 Task: Buy 2 Intake Manifold from Gaskets section under best seller category for shipping address: Janice Green, 2096 Pike Street, San Diego, California 92126, Cell Number 8585770212. Pay from credit card ending with 2005, CVV 3321
Action: Mouse moved to (45, 95)
Screenshot: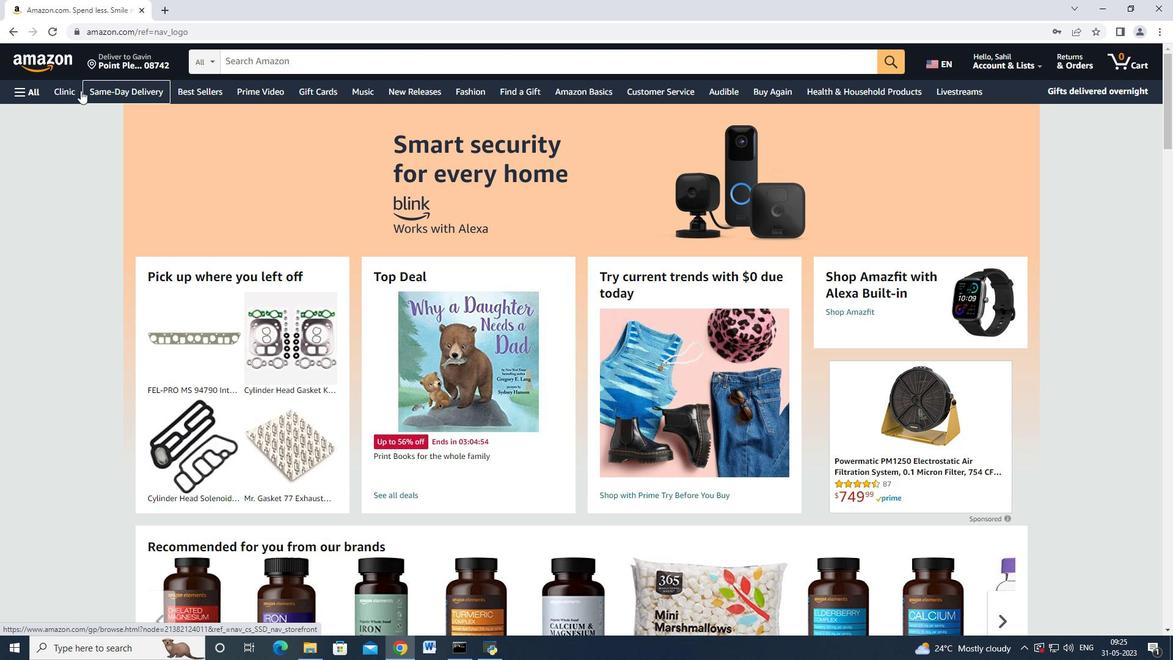 
Action: Mouse pressed left at (45, 95)
Screenshot: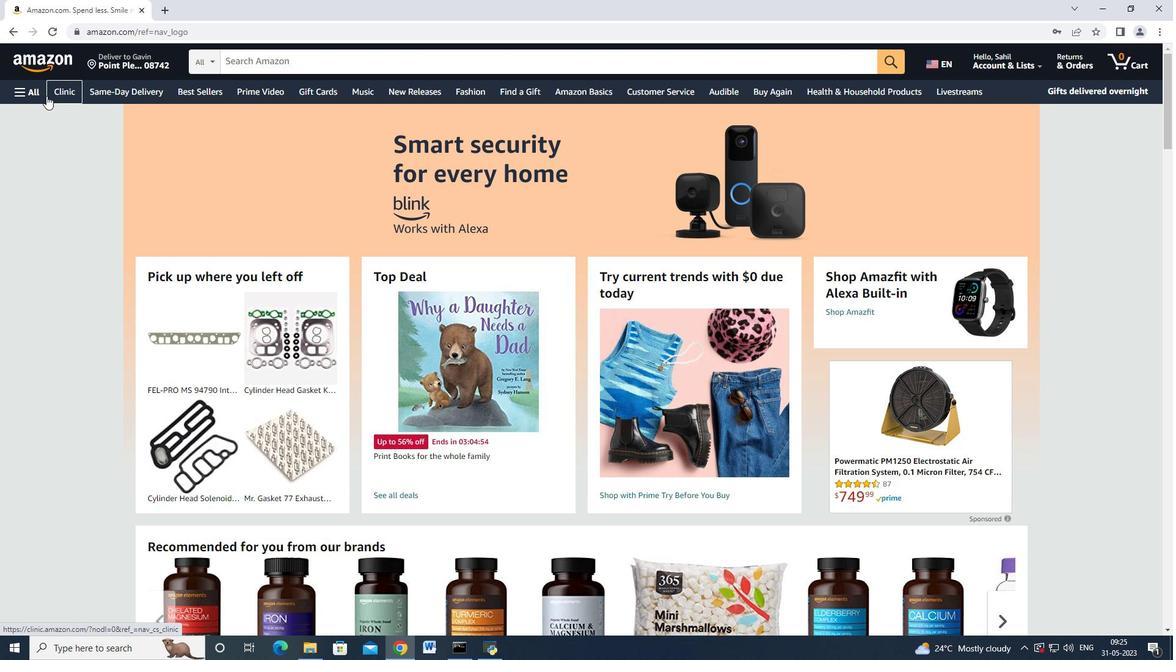 
Action: Mouse moved to (34, 97)
Screenshot: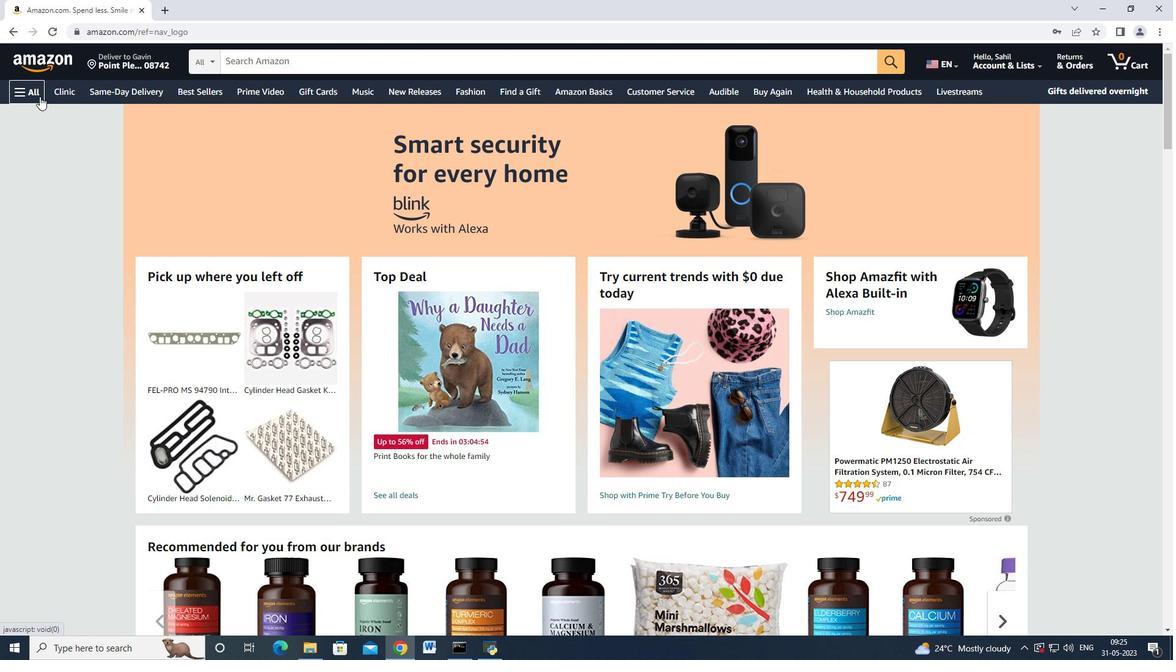 
Action: Mouse pressed left at (34, 97)
Screenshot: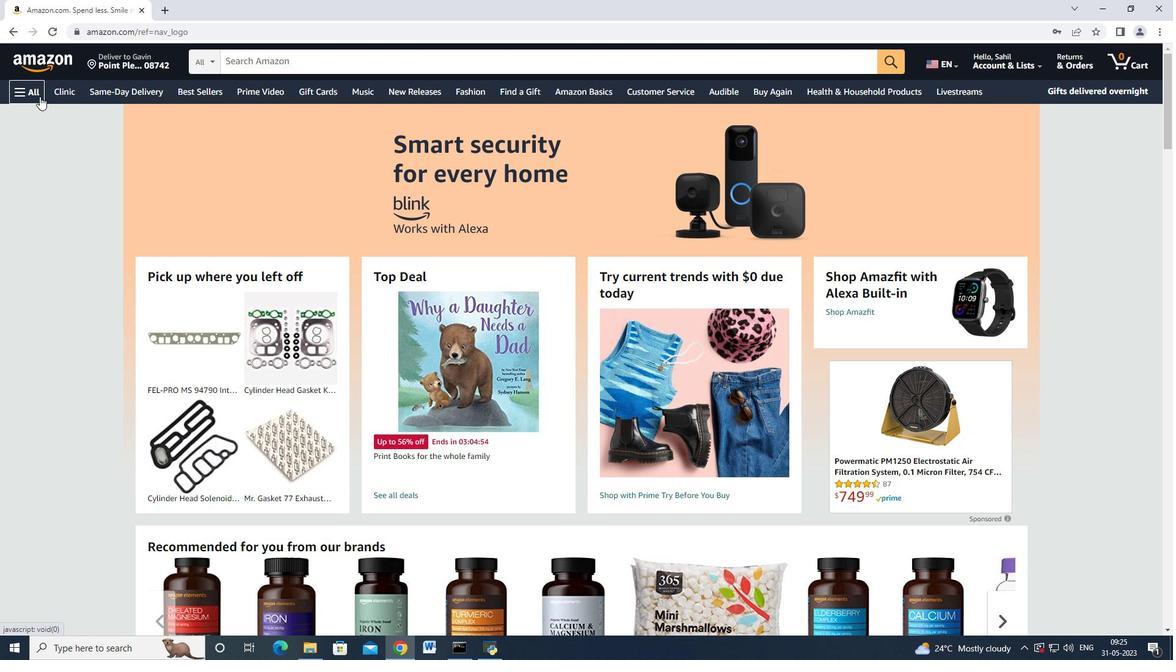 
Action: Mouse moved to (50, 418)
Screenshot: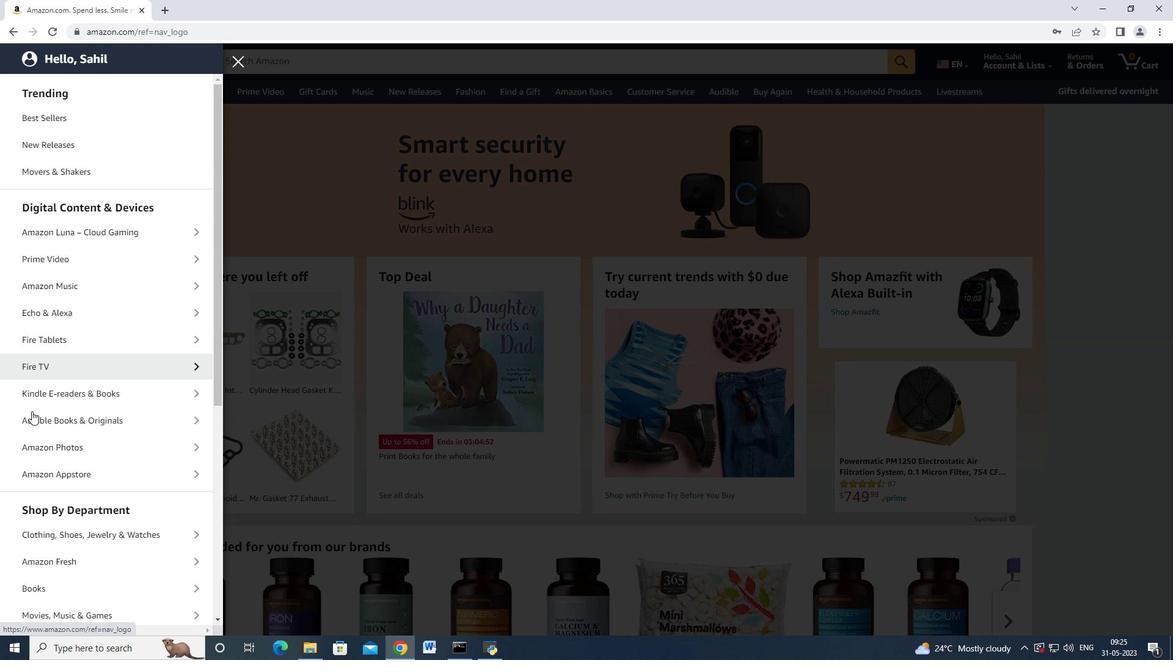 
Action: Mouse scrolled (50, 418) with delta (0, 0)
Screenshot: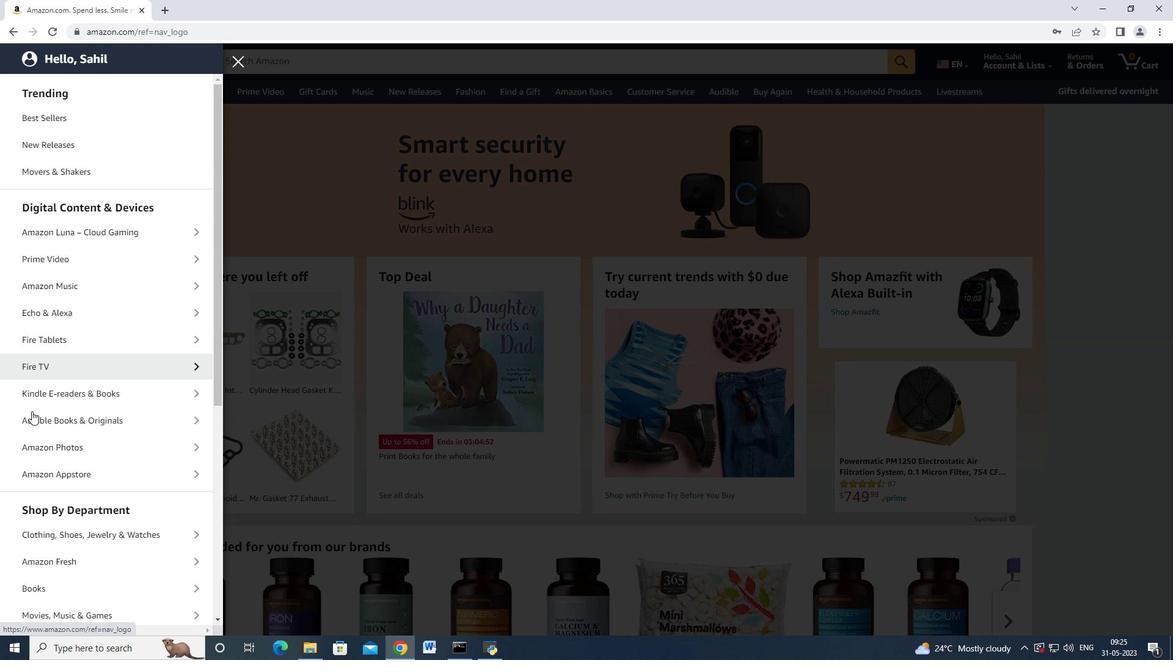 
Action: Mouse moved to (81, 401)
Screenshot: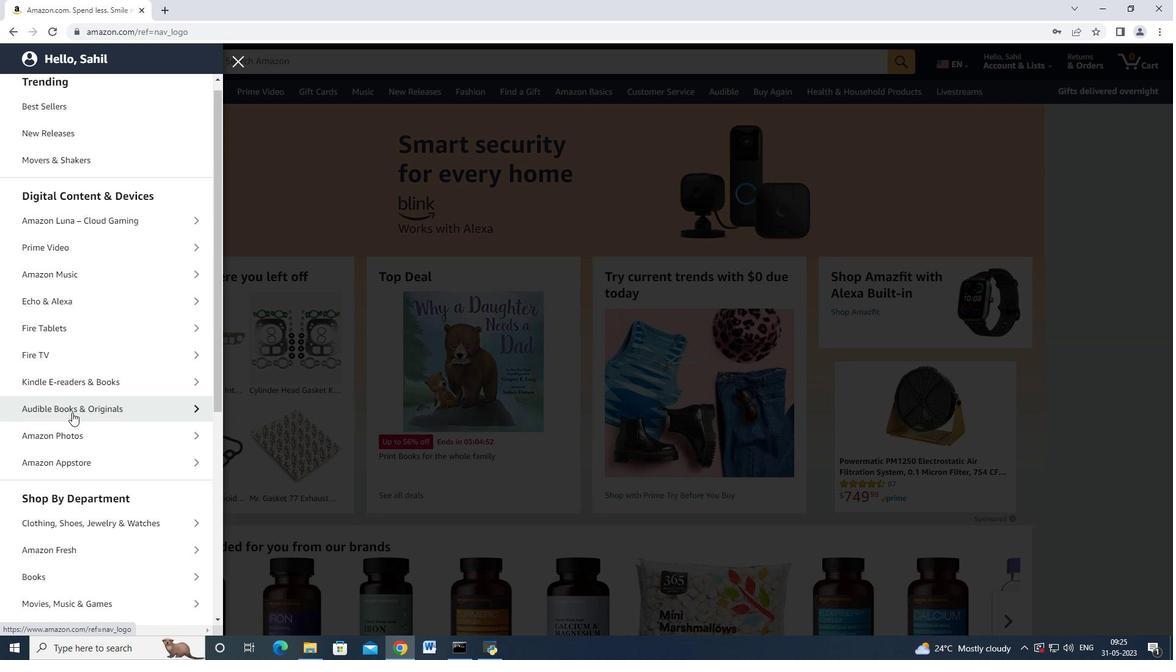 
Action: Mouse scrolled (81, 401) with delta (0, 0)
Screenshot: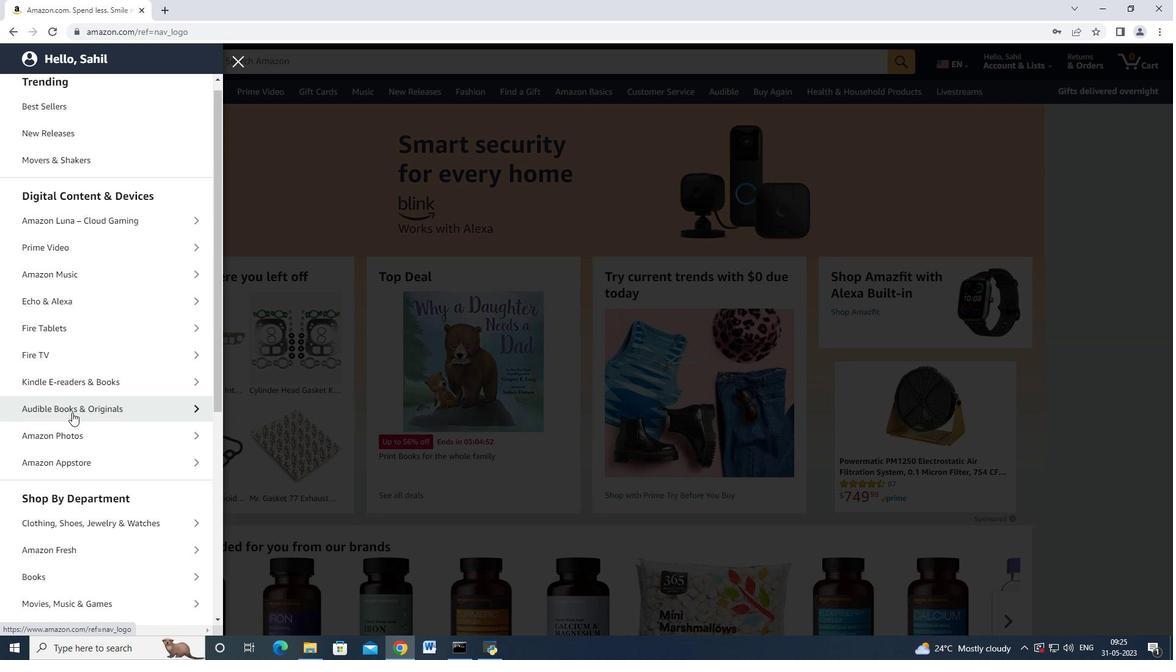 
Action: Mouse moved to (78, 402)
Screenshot: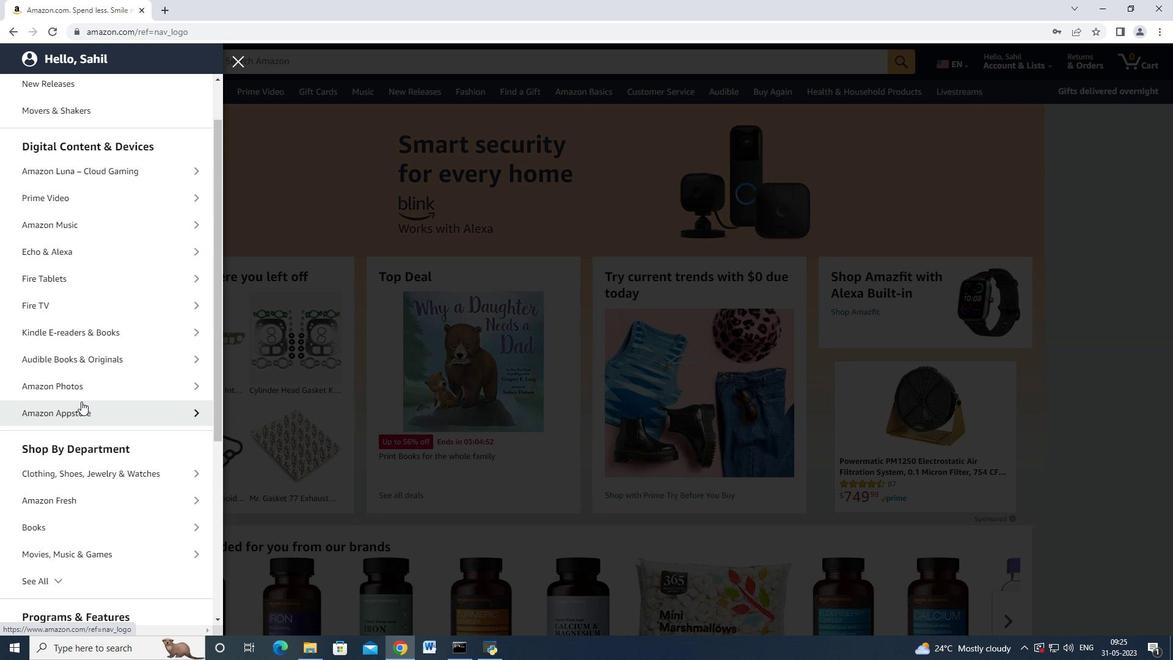 
Action: Mouse scrolled (78, 402) with delta (0, 0)
Screenshot: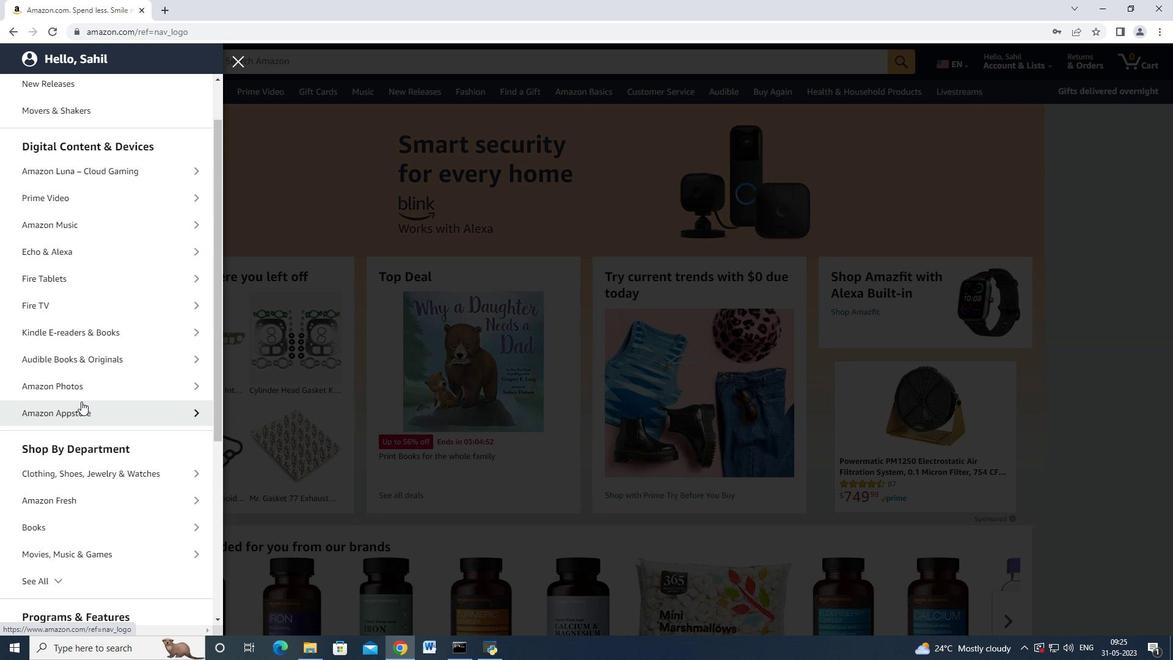 
Action: Mouse moved to (70, 462)
Screenshot: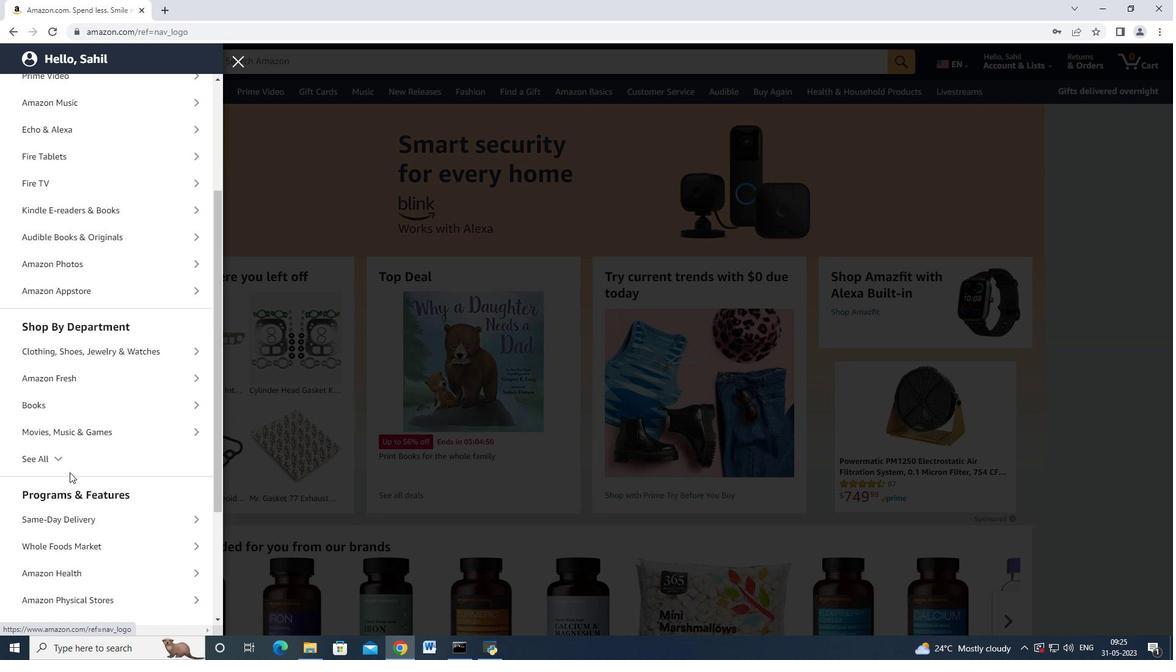 
Action: Mouse pressed left at (70, 462)
Screenshot: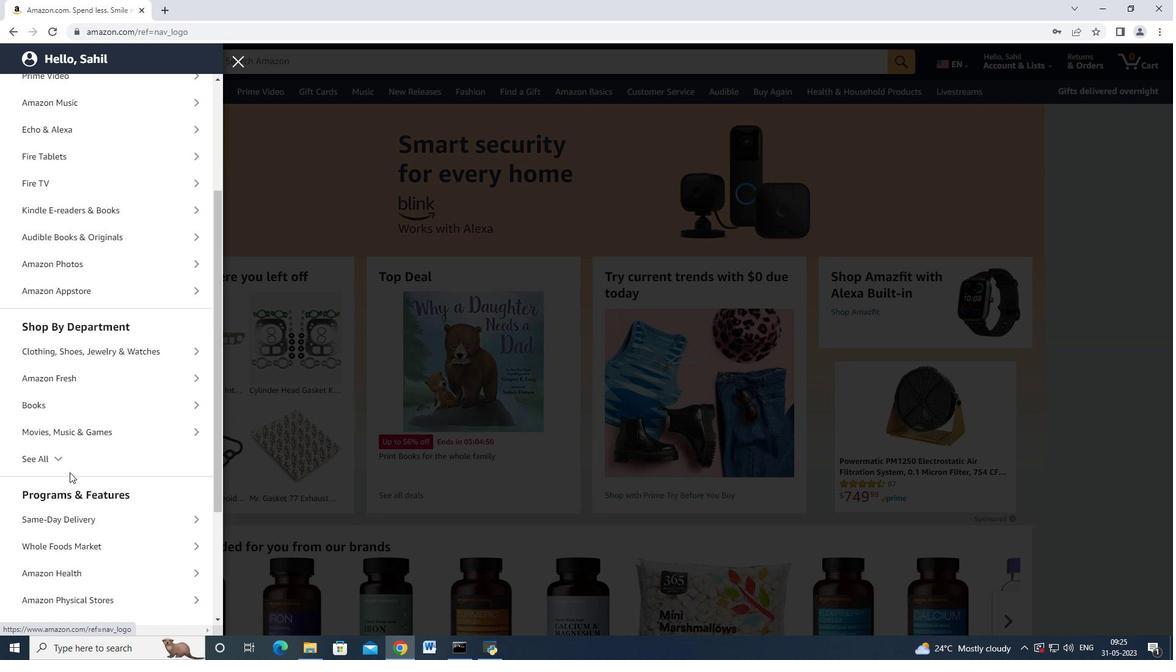 
Action: Mouse moved to (109, 448)
Screenshot: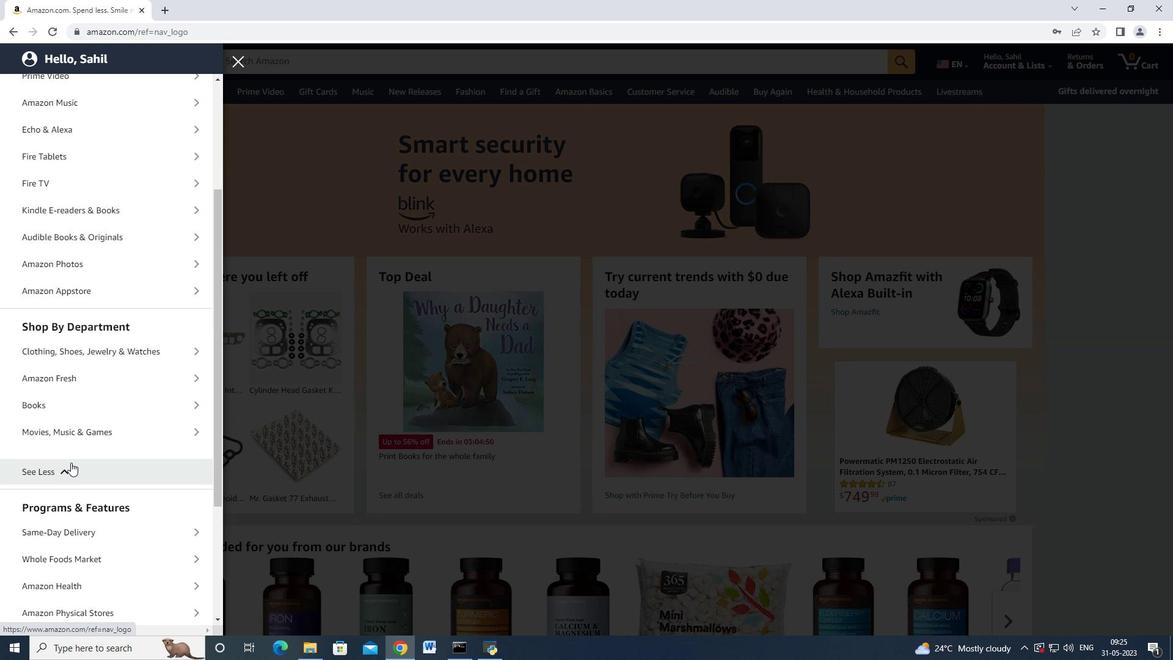 
Action: Mouse scrolled (109, 447) with delta (0, 0)
Screenshot: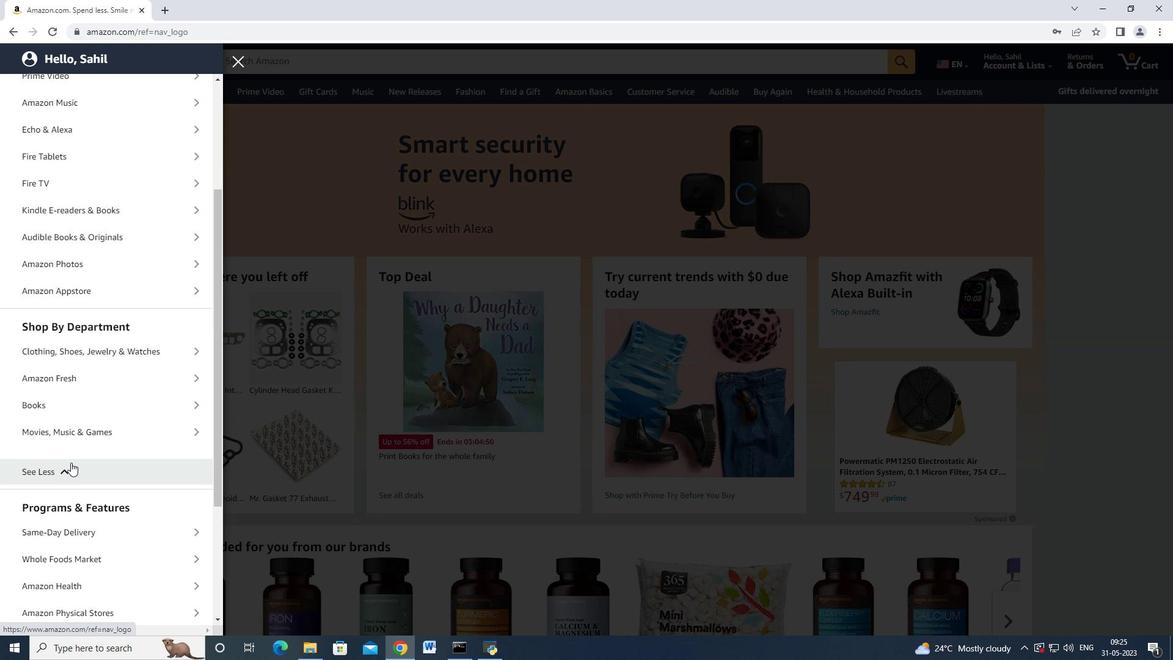 
Action: Mouse scrolled (109, 447) with delta (0, 0)
Screenshot: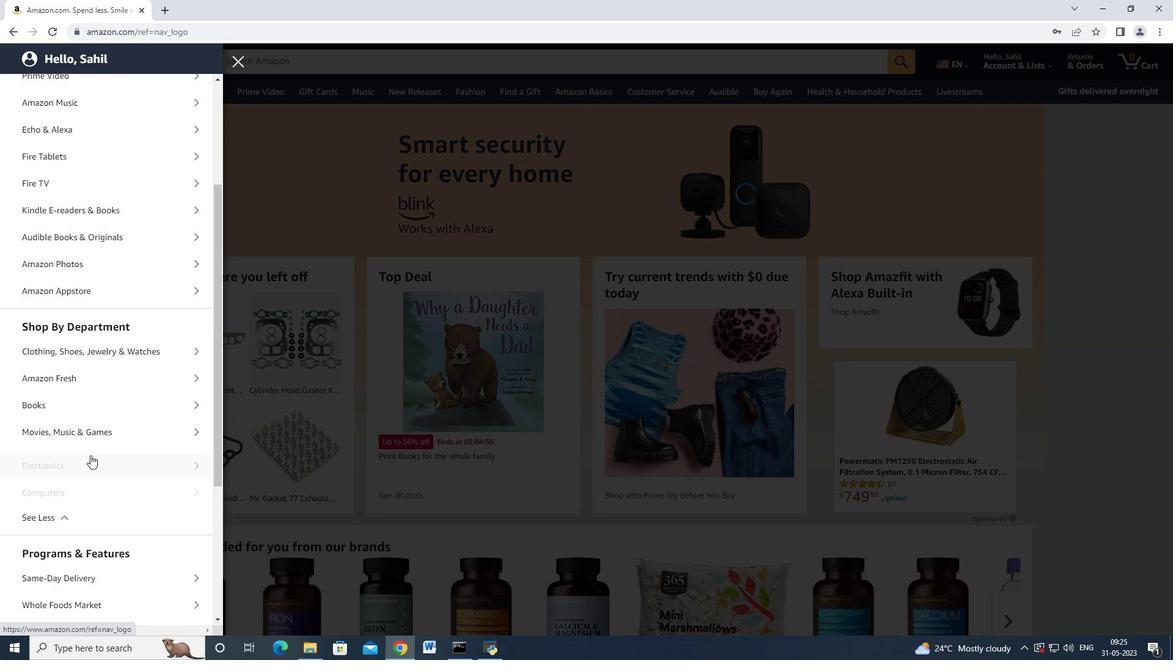 
Action: Mouse scrolled (109, 447) with delta (0, 0)
Screenshot: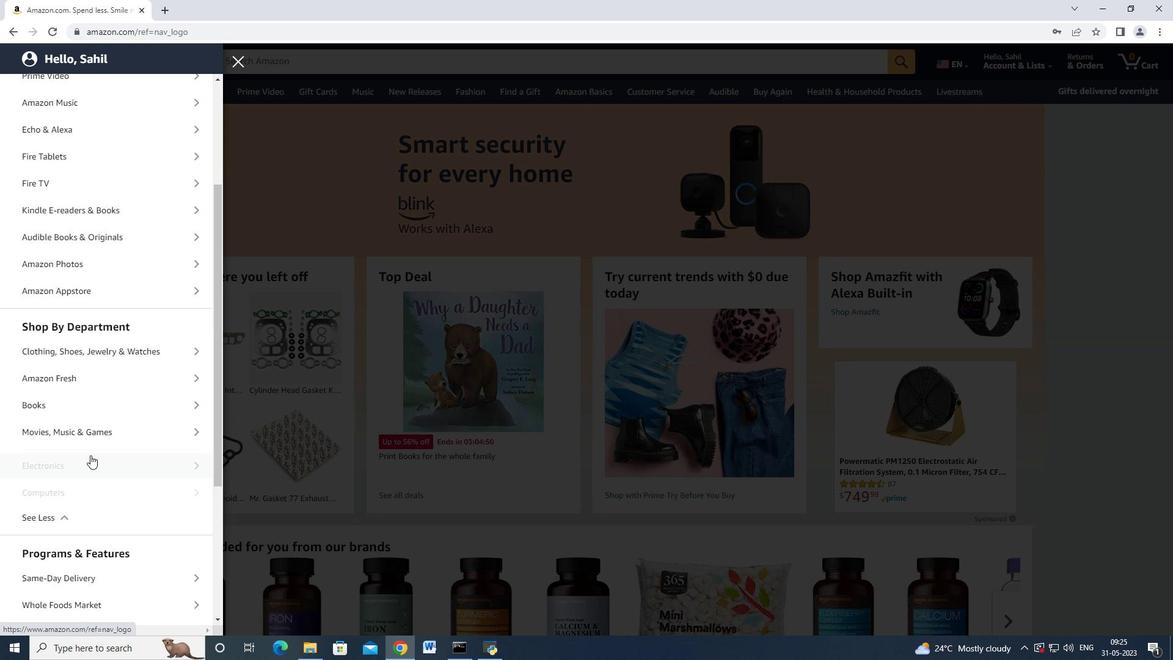 
Action: Mouse scrolled (109, 447) with delta (0, 0)
Screenshot: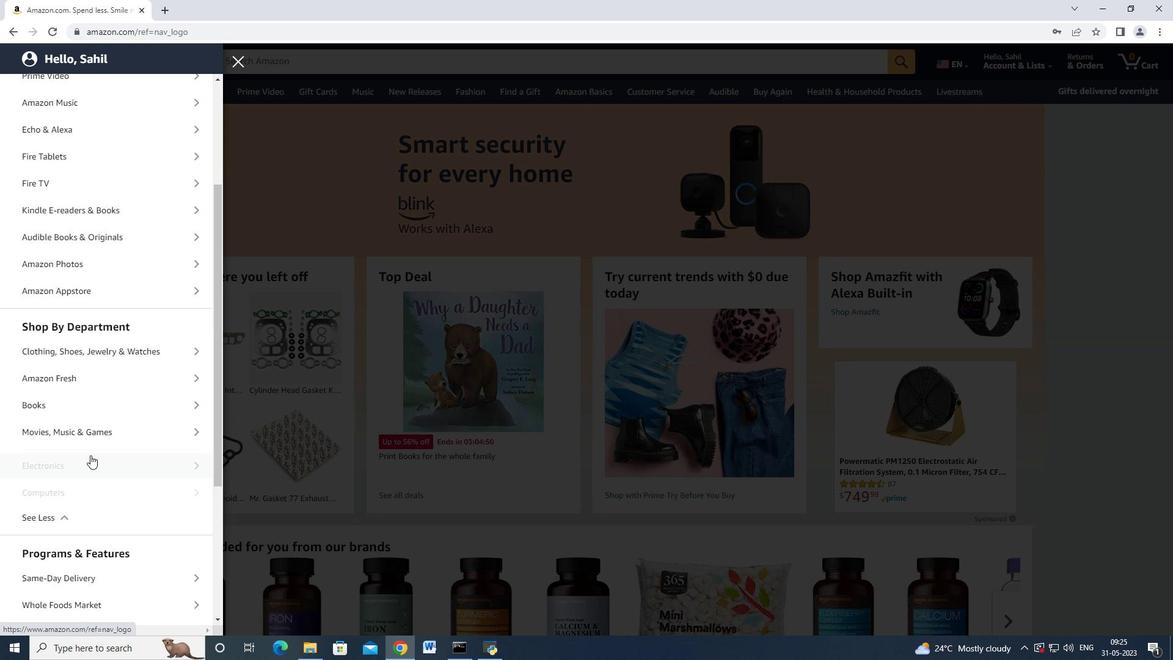 
Action: Mouse moved to (110, 447)
Screenshot: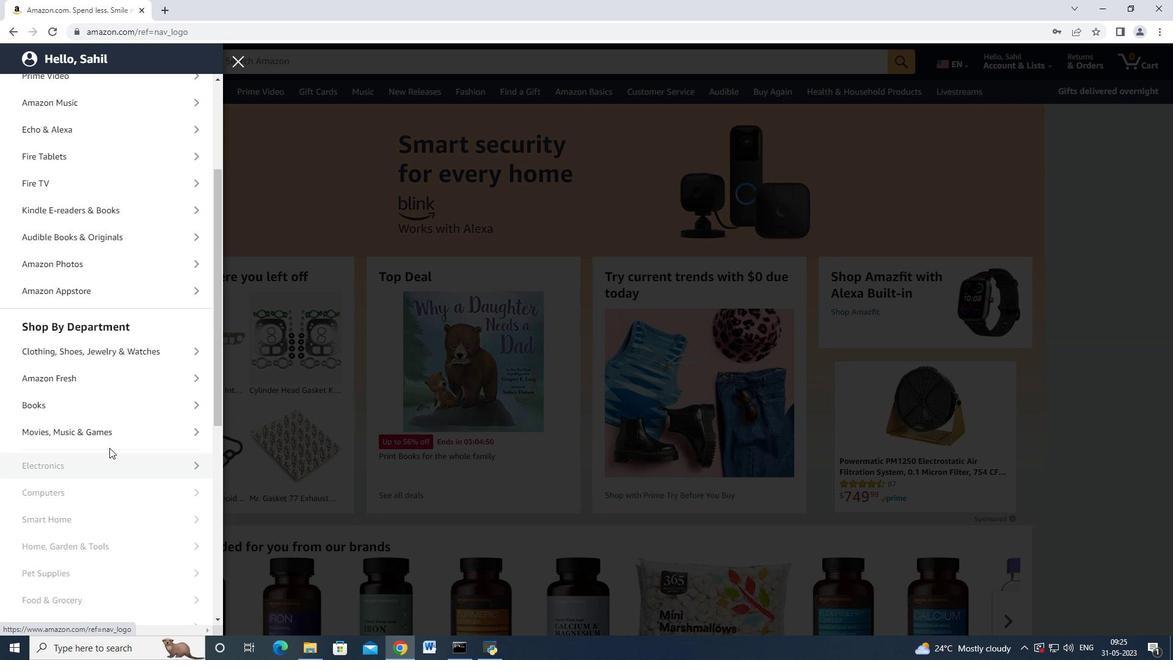 
Action: Mouse scrolled (110, 447) with delta (0, 0)
Screenshot: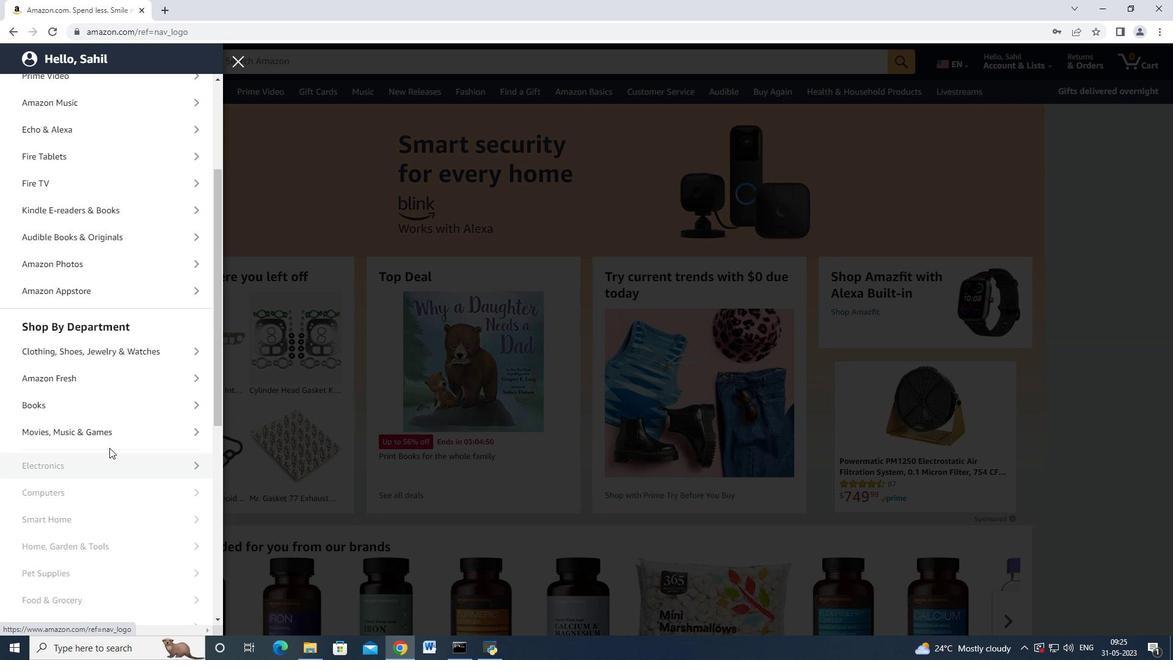 
Action: Mouse moved to (111, 445)
Screenshot: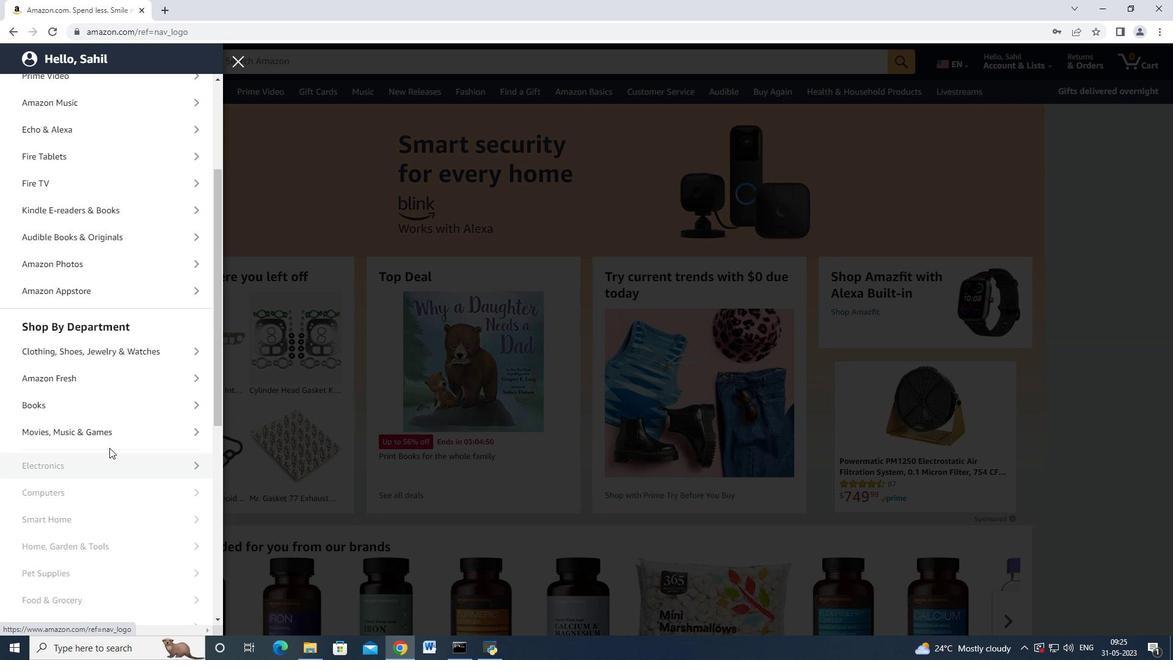 
Action: Mouse scrolled (111, 445) with delta (0, 0)
Screenshot: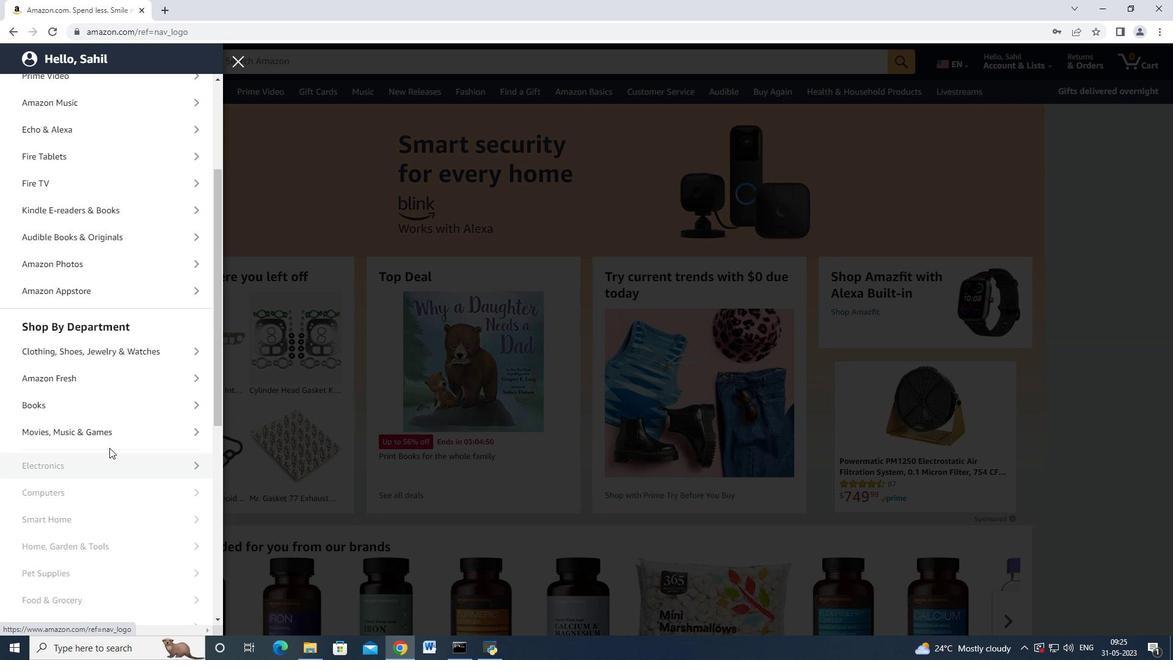 
Action: Mouse moved to (116, 429)
Screenshot: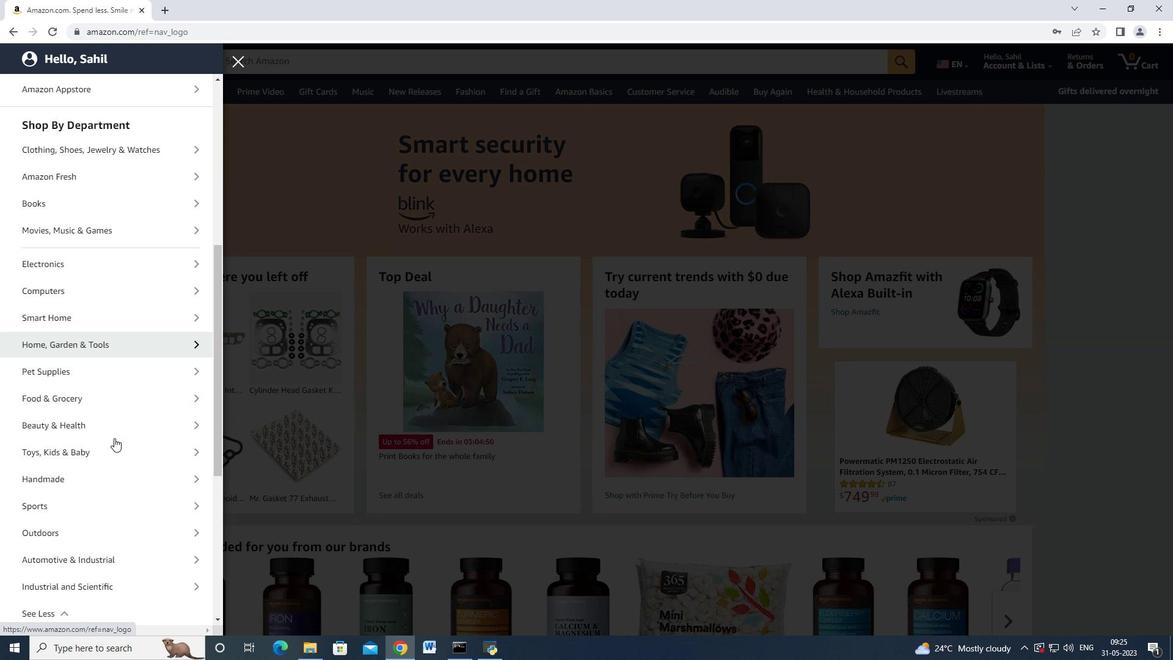 
Action: Mouse scrolled (116, 428) with delta (0, 0)
Screenshot: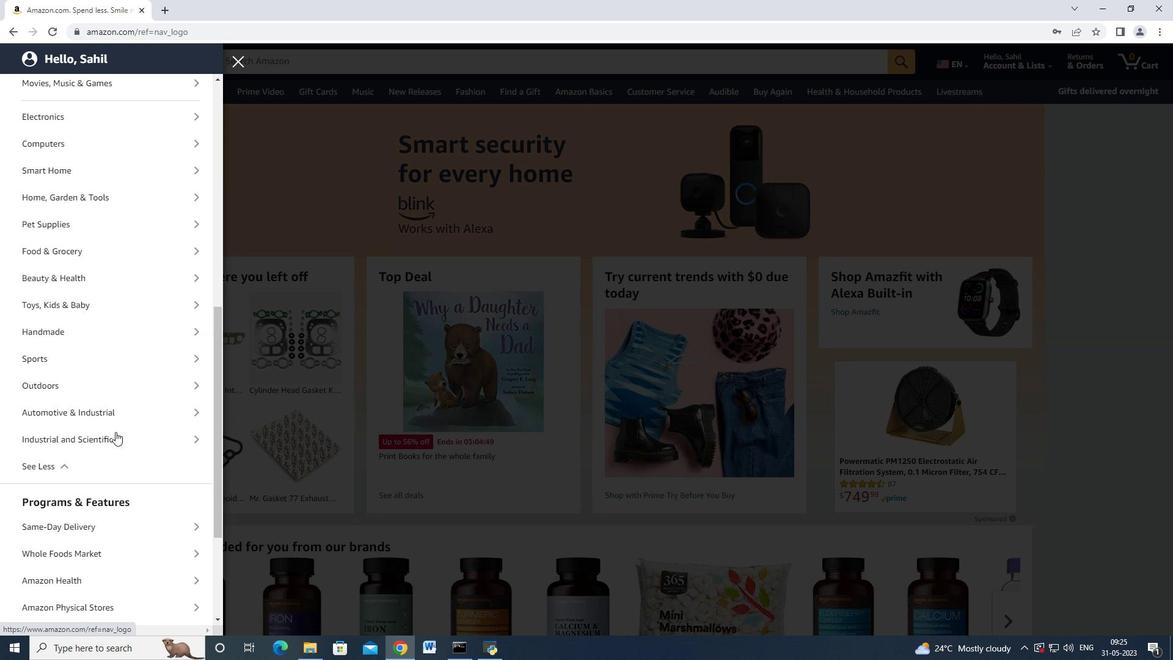 
Action: Mouse scrolled (116, 428) with delta (0, 0)
Screenshot: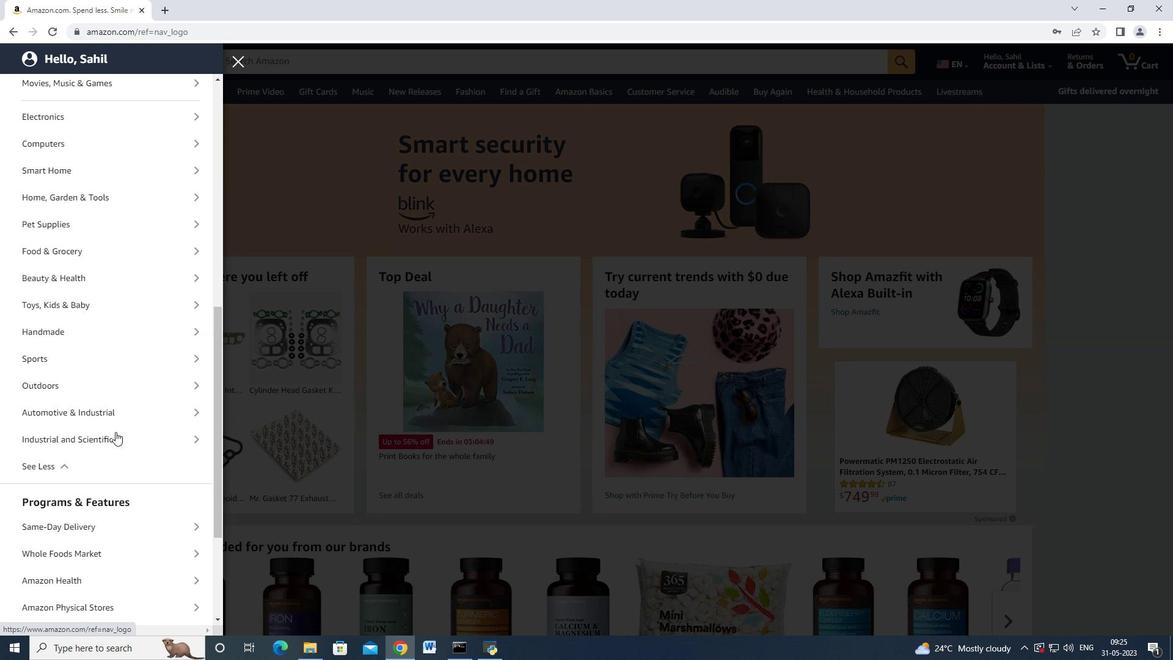 
Action: Mouse scrolled (116, 428) with delta (0, 0)
Screenshot: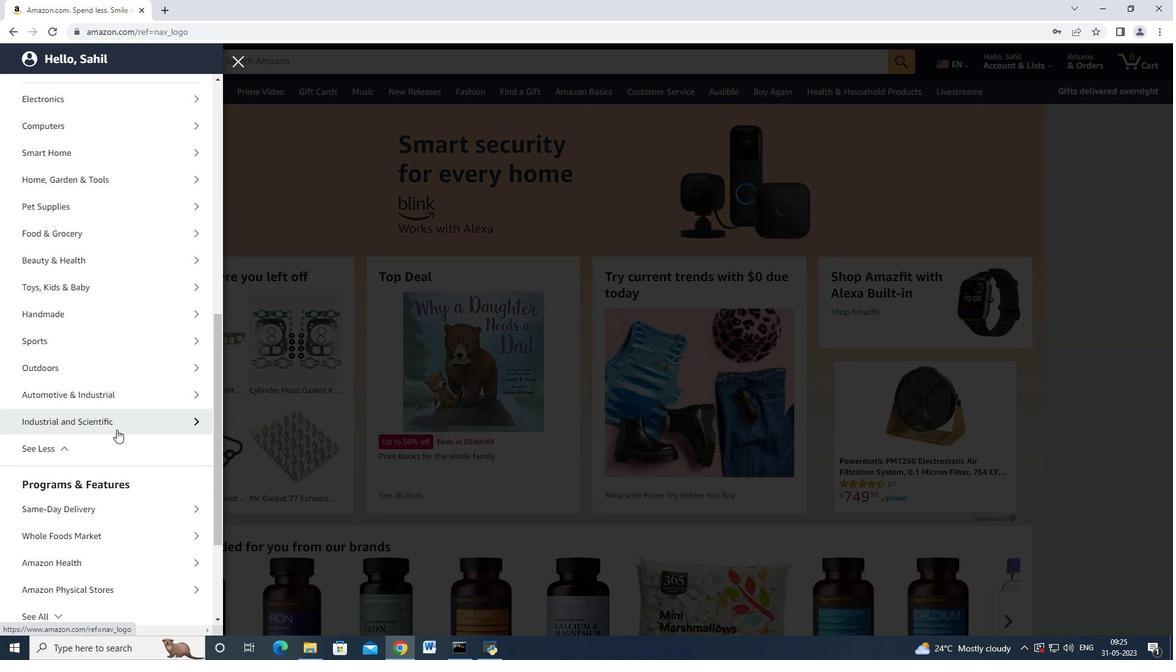 
Action: Mouse moved to (151, 229)
Screenshot: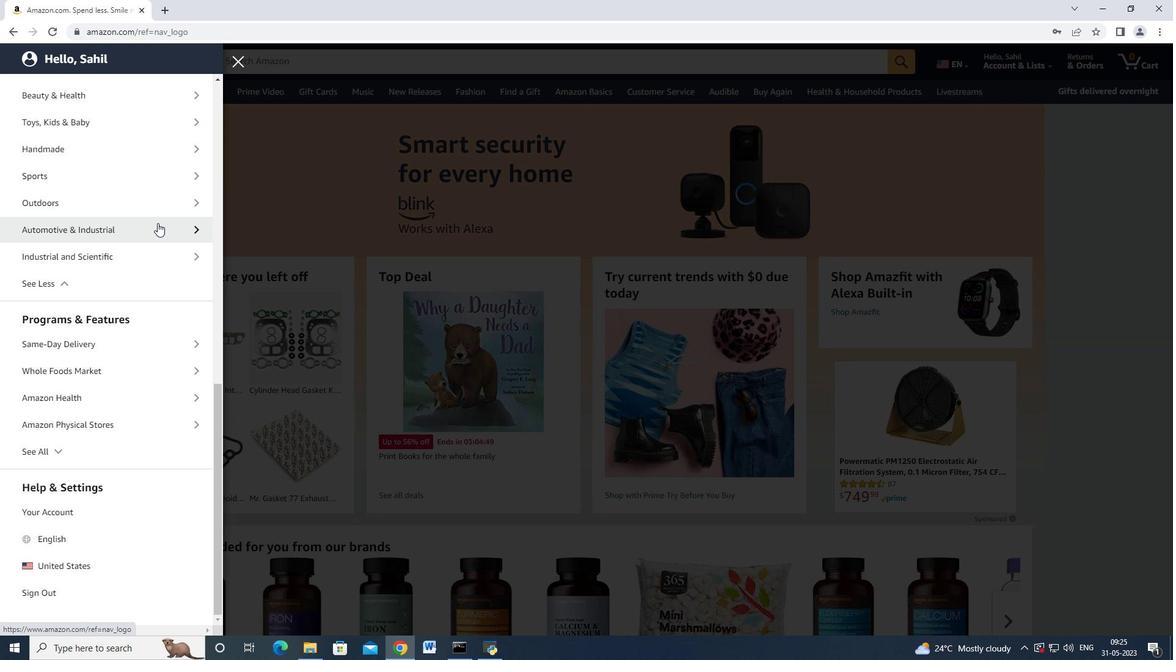 
Action: Mouse pressed left at (151, 229)
Screenshot: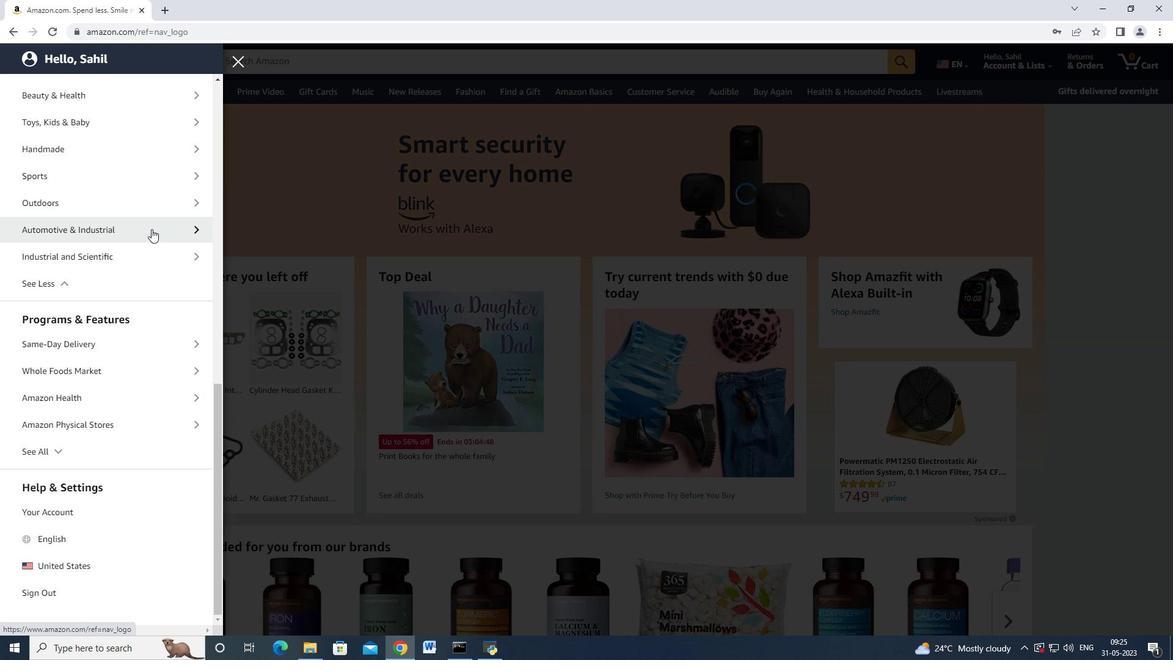 
Action: Mouse moved to (157, 142)
Screenshot: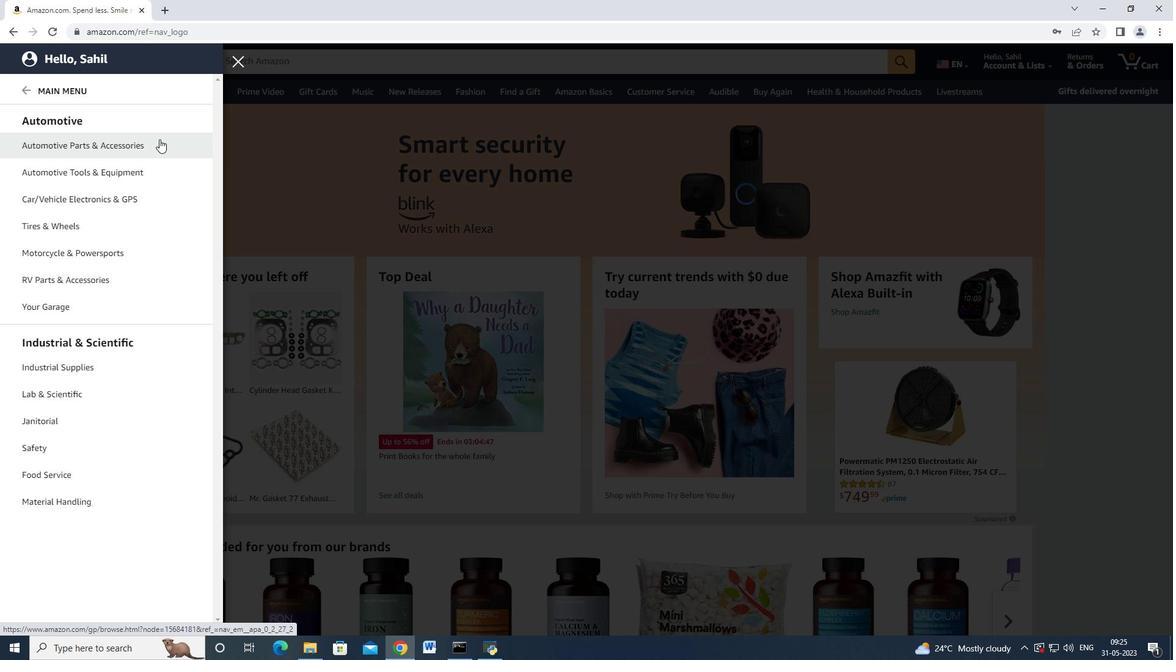 
Action: Mouse pressed left at (157, 142)
Screenshot: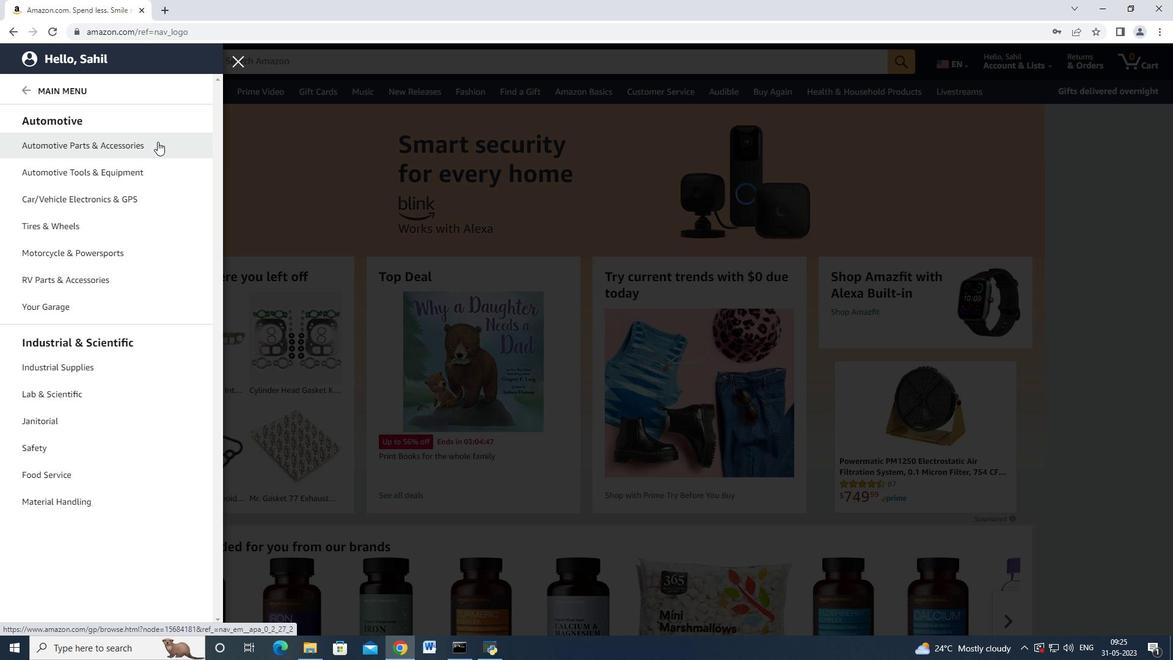 
Action: Mouse moved to (215, 118)
Screenshot: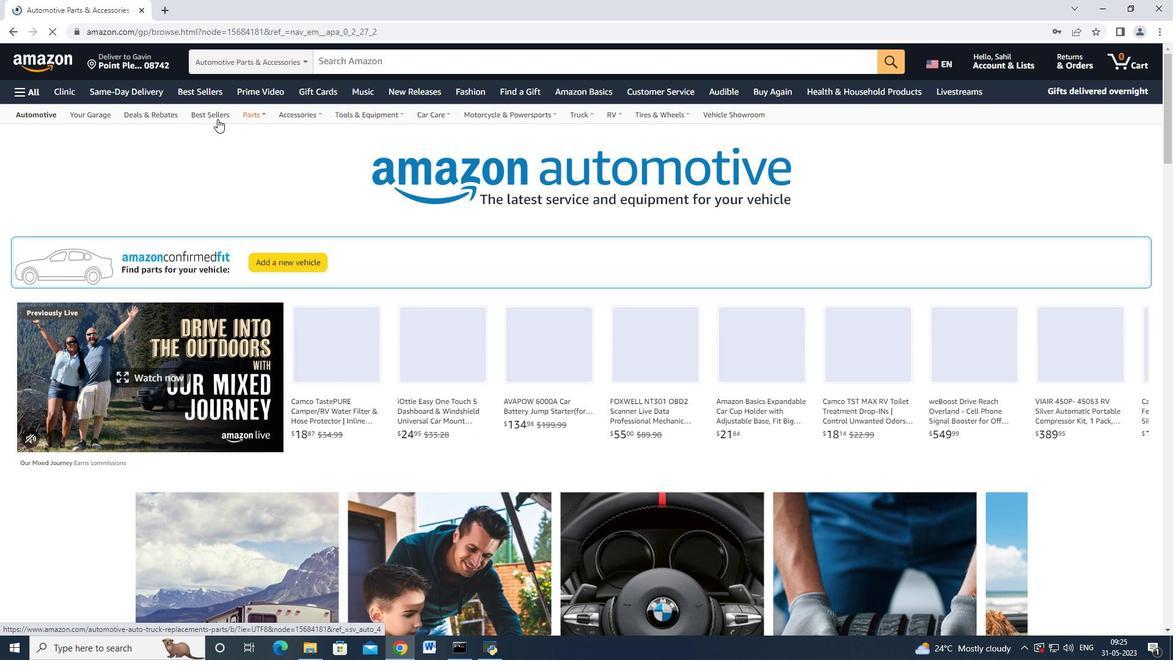 
Action: Mouse pressed left at (215, 118)
Screenshot: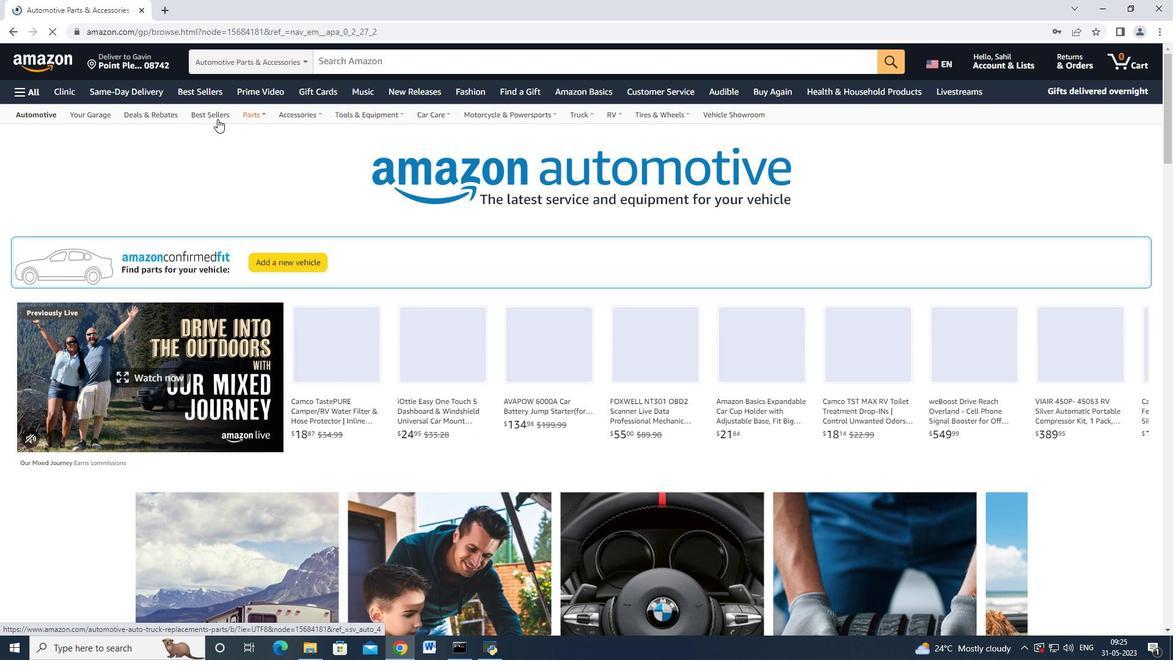 
Action: Mouse moved to (145, 264)
Screenshot: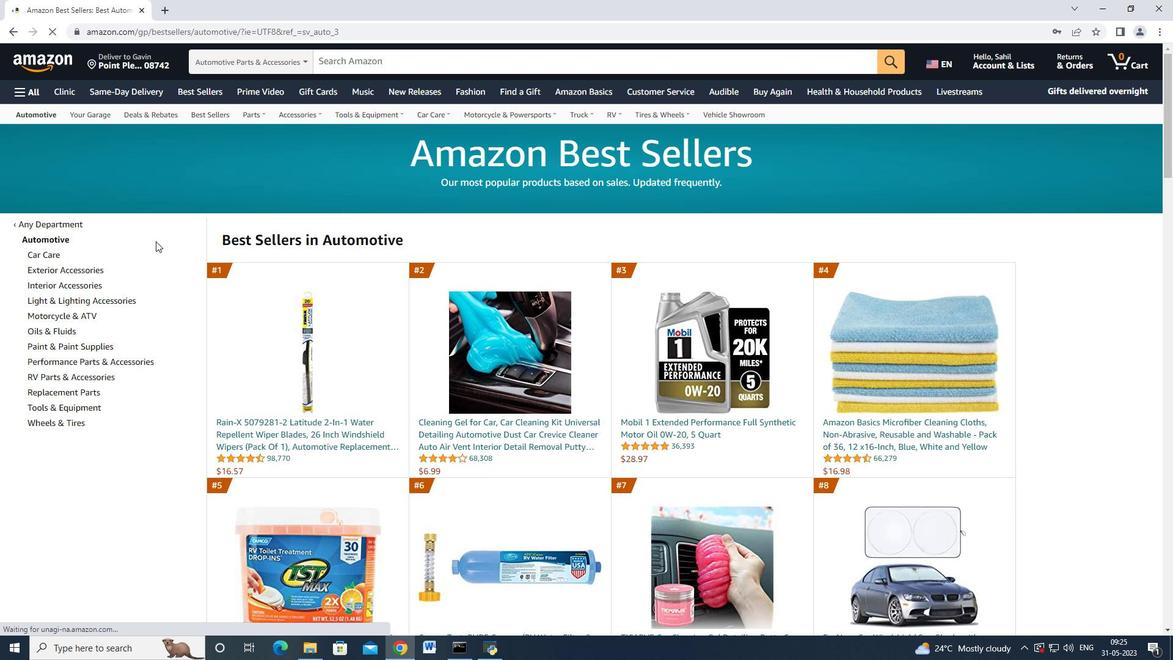 
Action: Mouse scrolled (145, 263) with delta (0, 0)
Screenshot: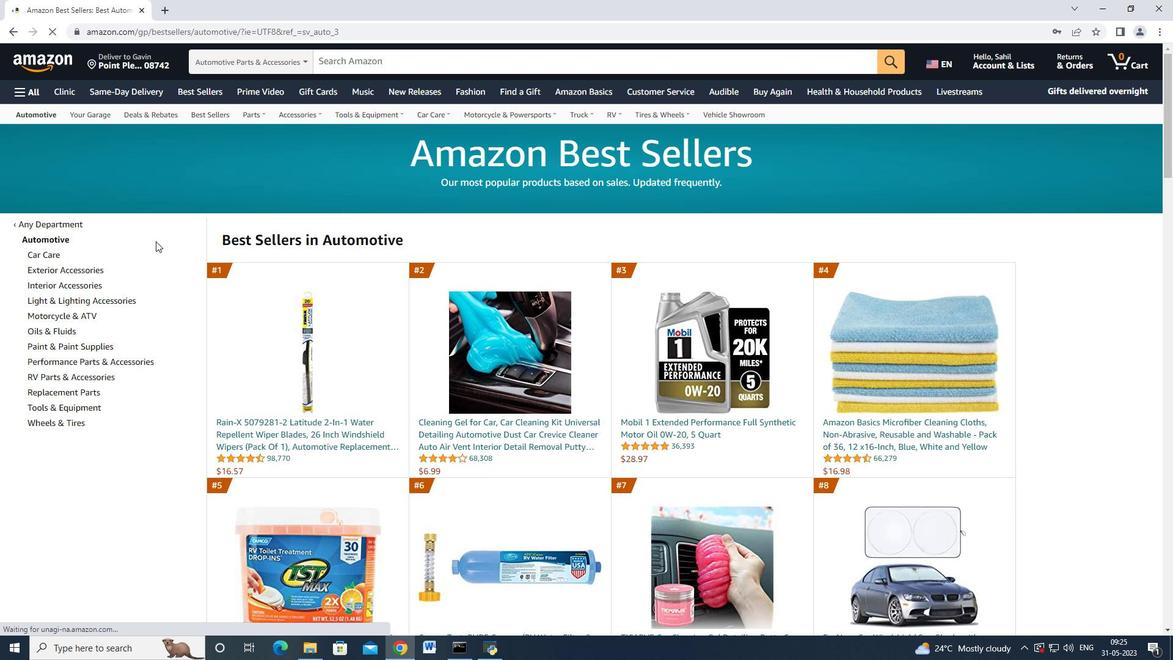 
Action: Mouse scrolled (145, 263) with delta (0, 0)
Screenshot: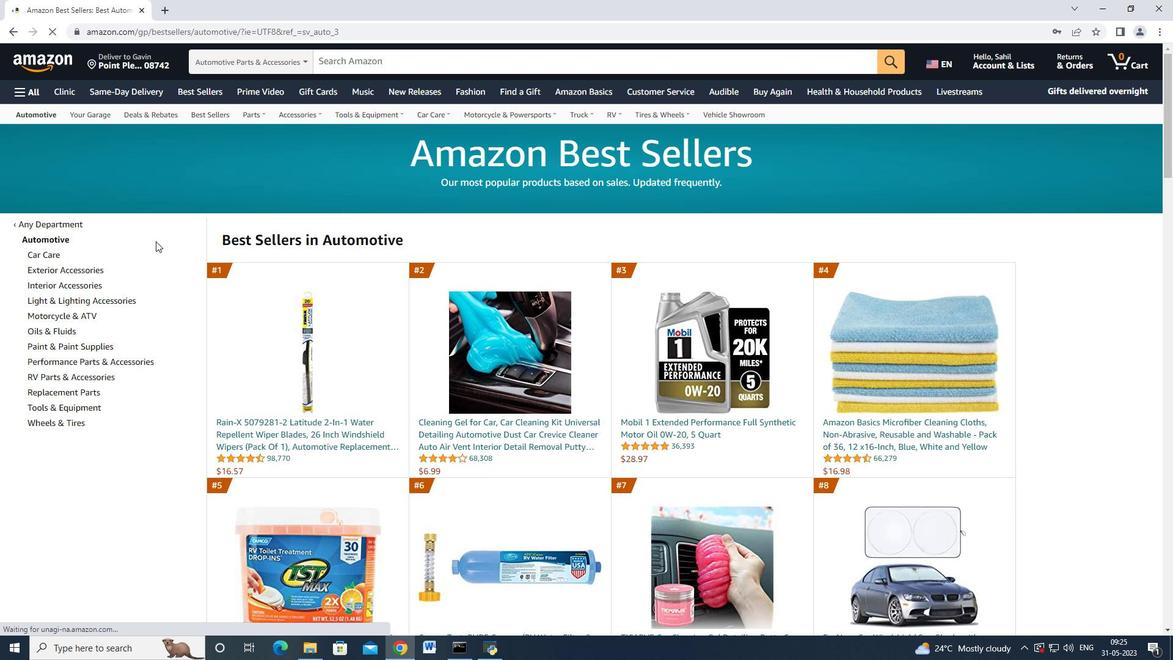 
Action: Mouse moved to (145, 264)
Screenshot: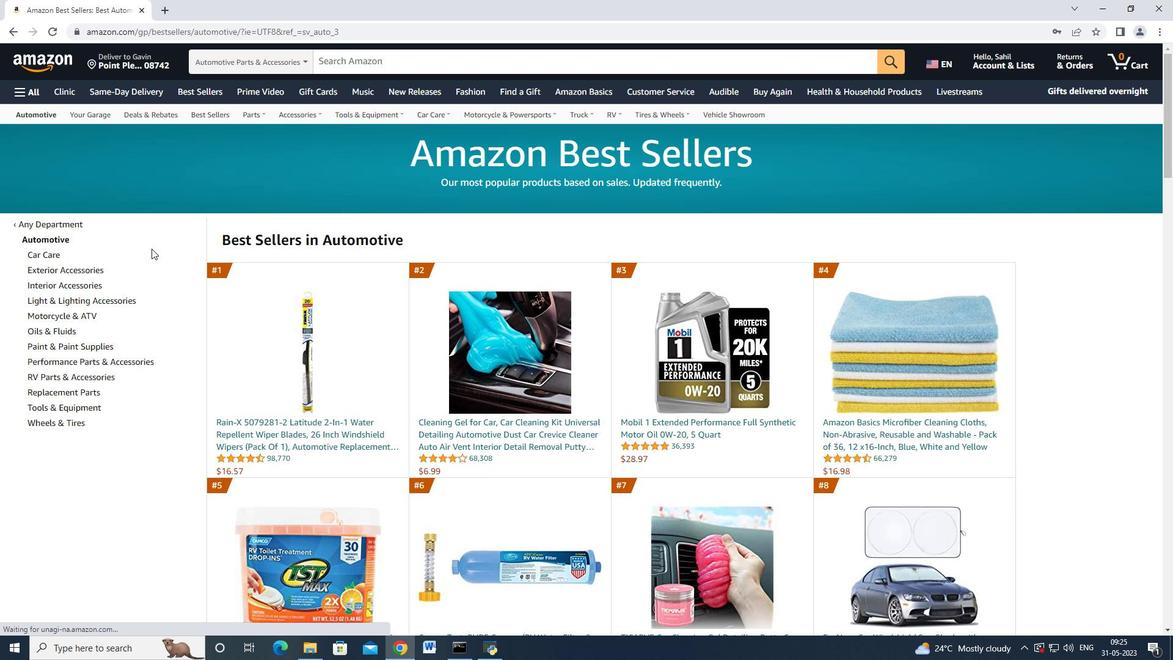
Action: Mouse scrolled (145, 263) with delta (0, 0)
Screenshot: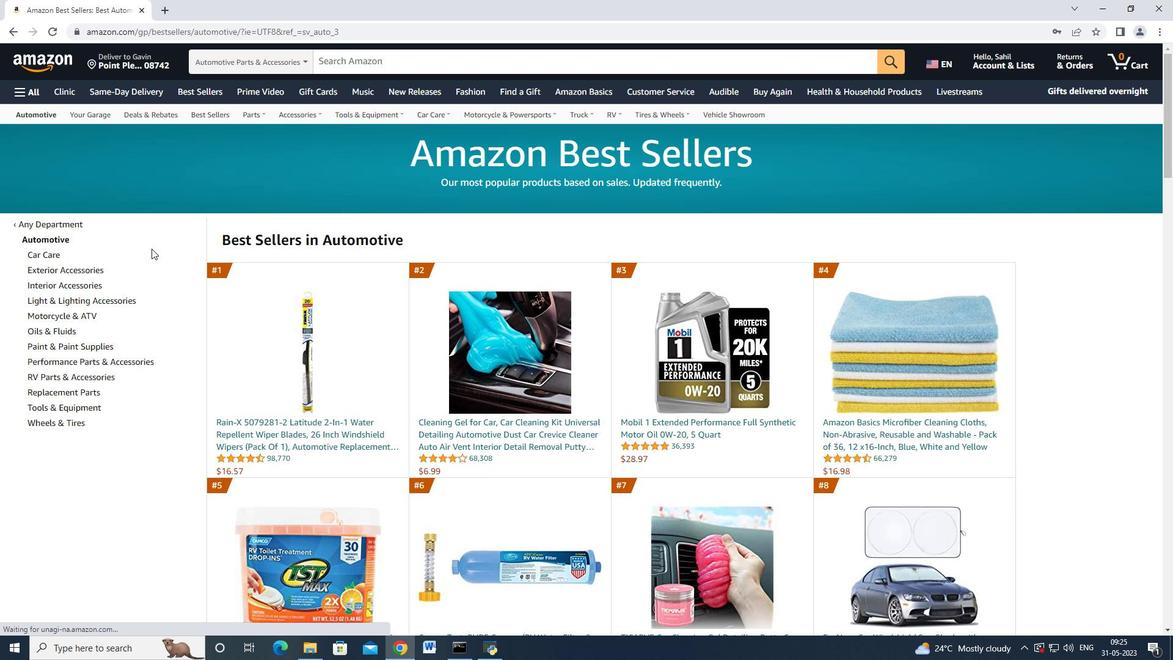 
Action: Mouse moved to (74, 209)
Screenshot: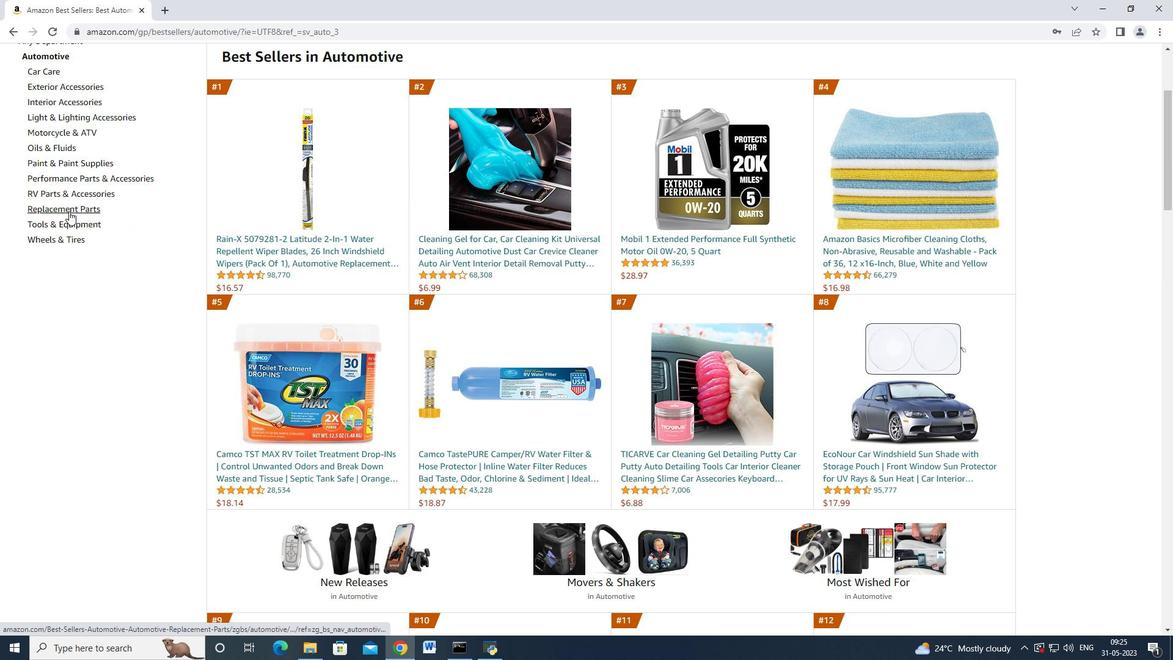 
Action: Mouse pressed left at (74, 209)
Screenshot: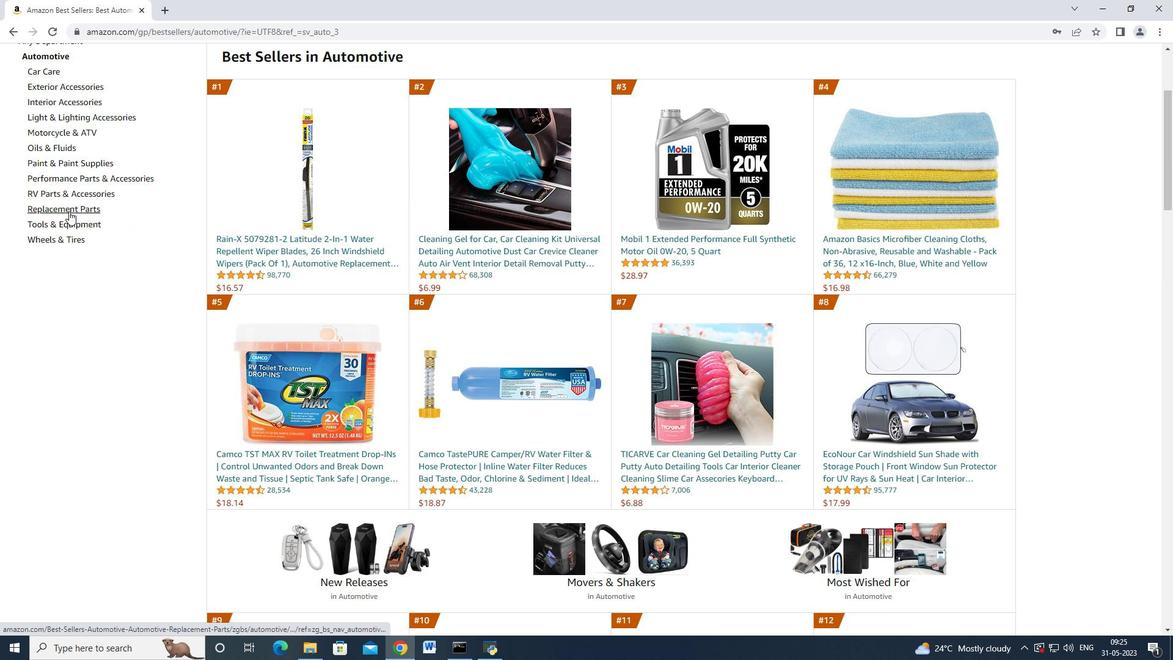 
Action: Mouse moved to (163, 213)
Screenshot: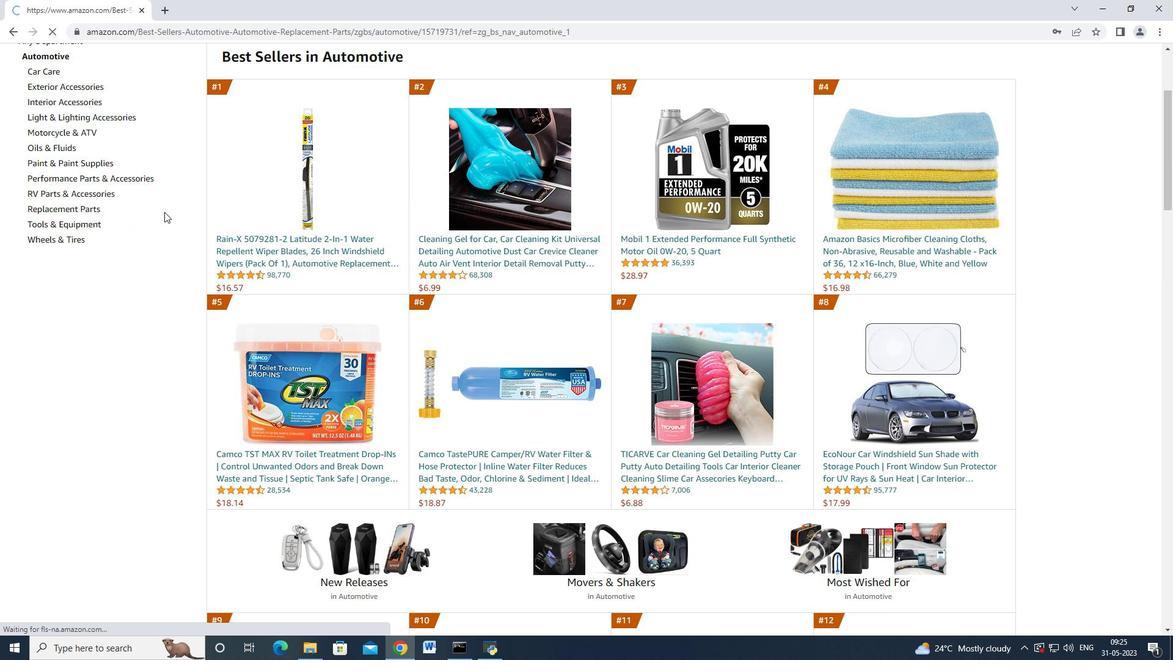 
Action: Mouse scrolled (163, 212) with delta (0, 0)
Screenshot: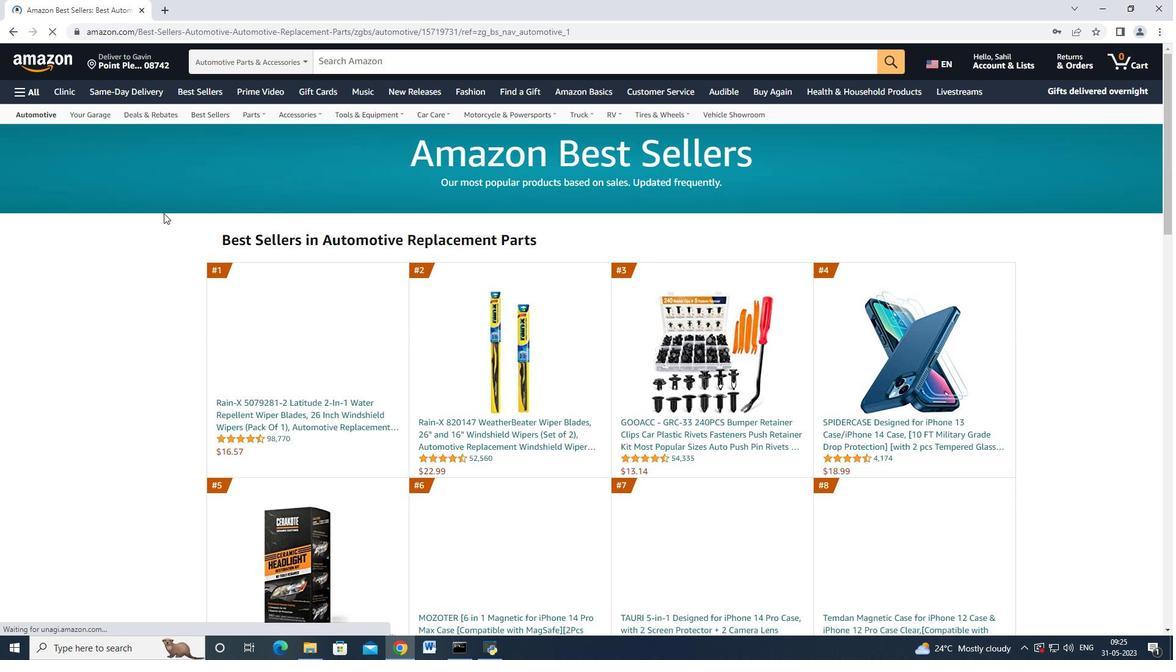 
Action: Mouse scrolled (163, 212) with delta (0, 0)
Screenshot: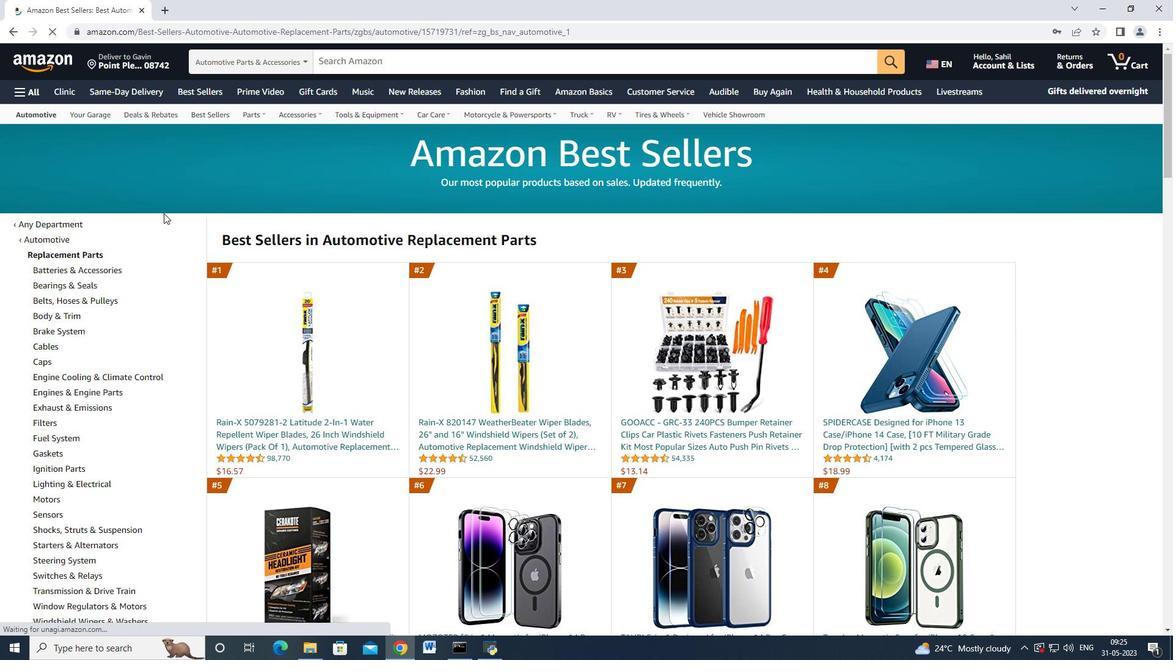 
Action: Mouse scrolled (163, 212) with delta (0, 0)
Screenshot: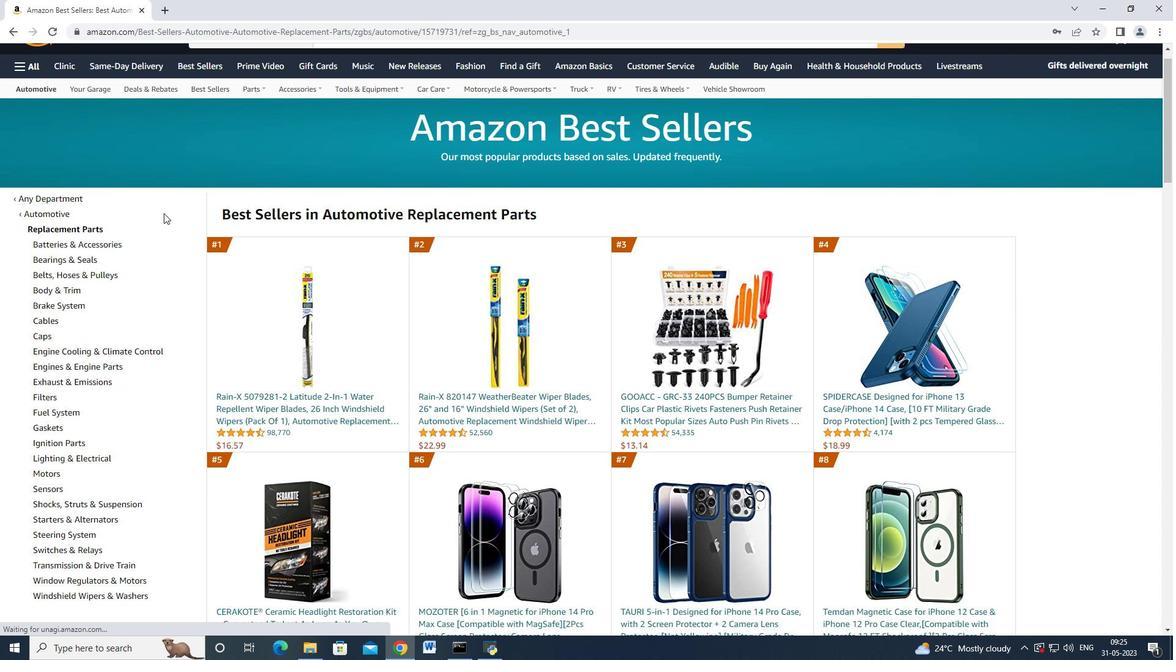 
Action: Mouse moved to (149, 295)
Screenshot: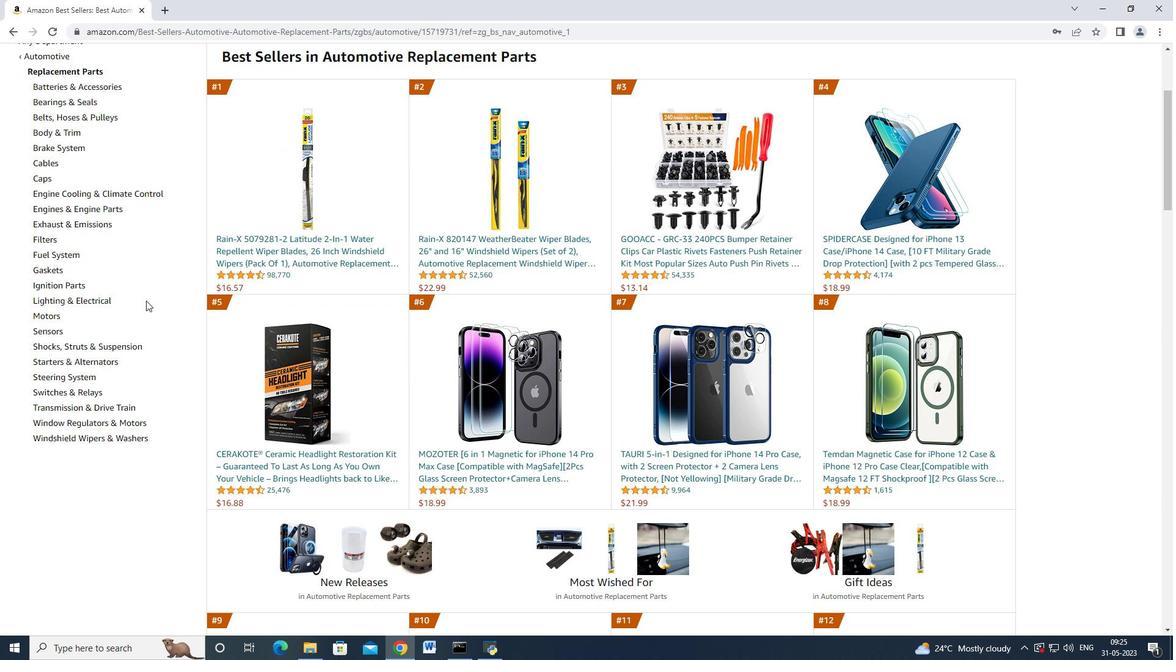 
Action: Mouse scrolled (149, 295) with delta (0, 0)
Screenshot: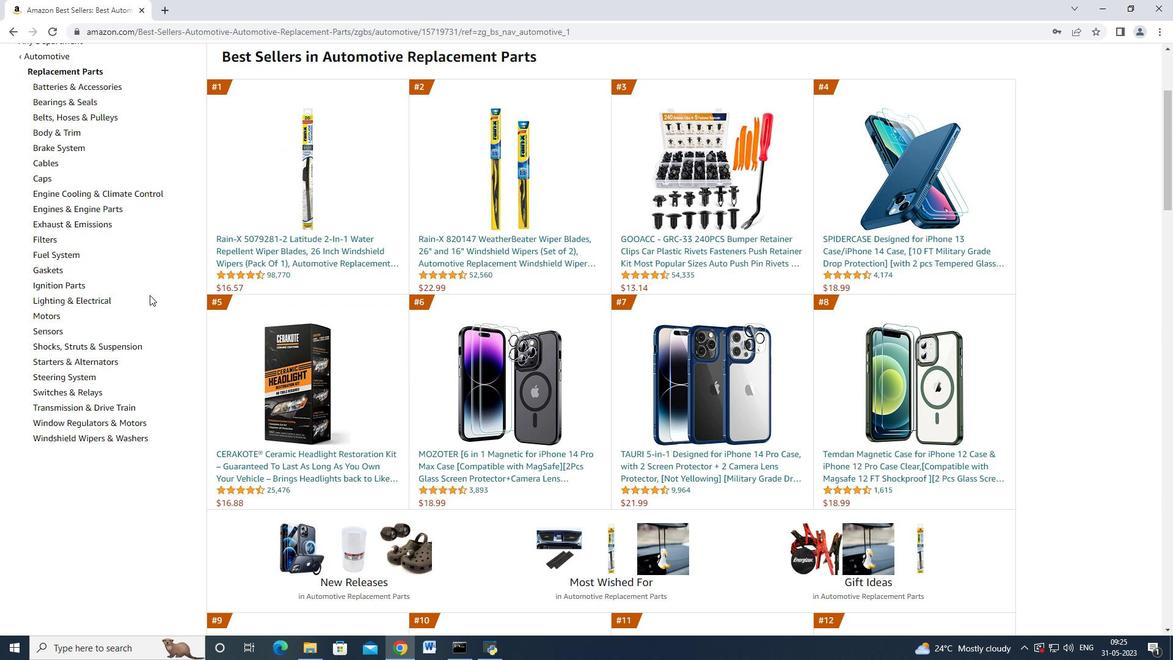 
Action: Mouse moved to (56, 326)
Screenshot: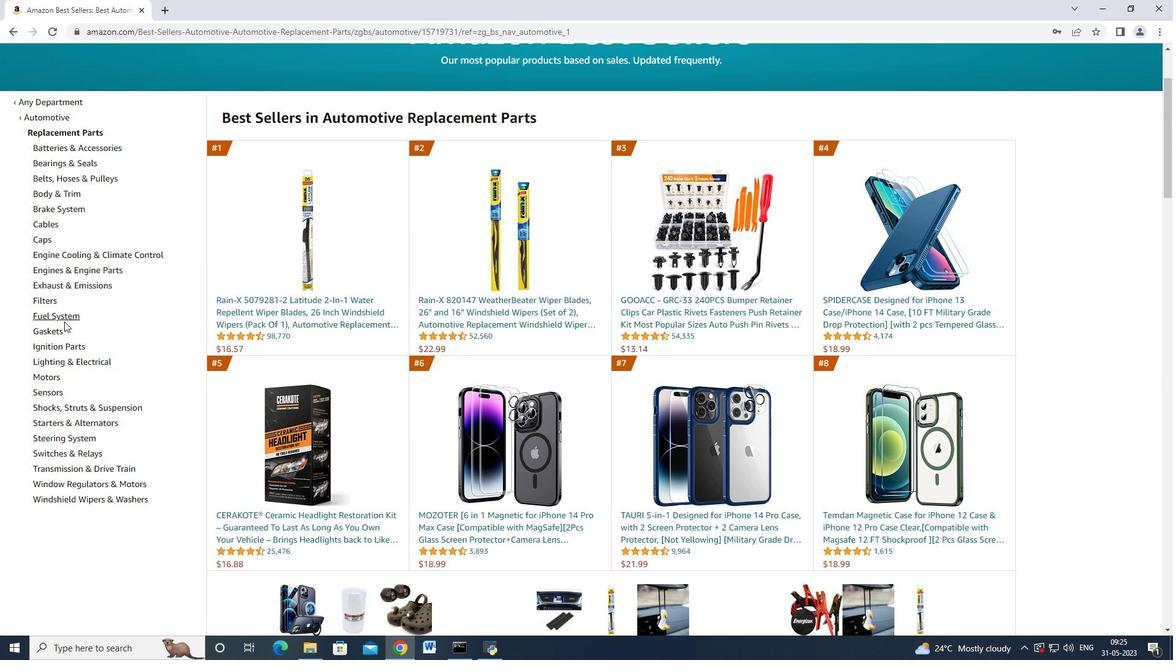 
Action: Mouse pressed left at (56, 326)
Screenshot: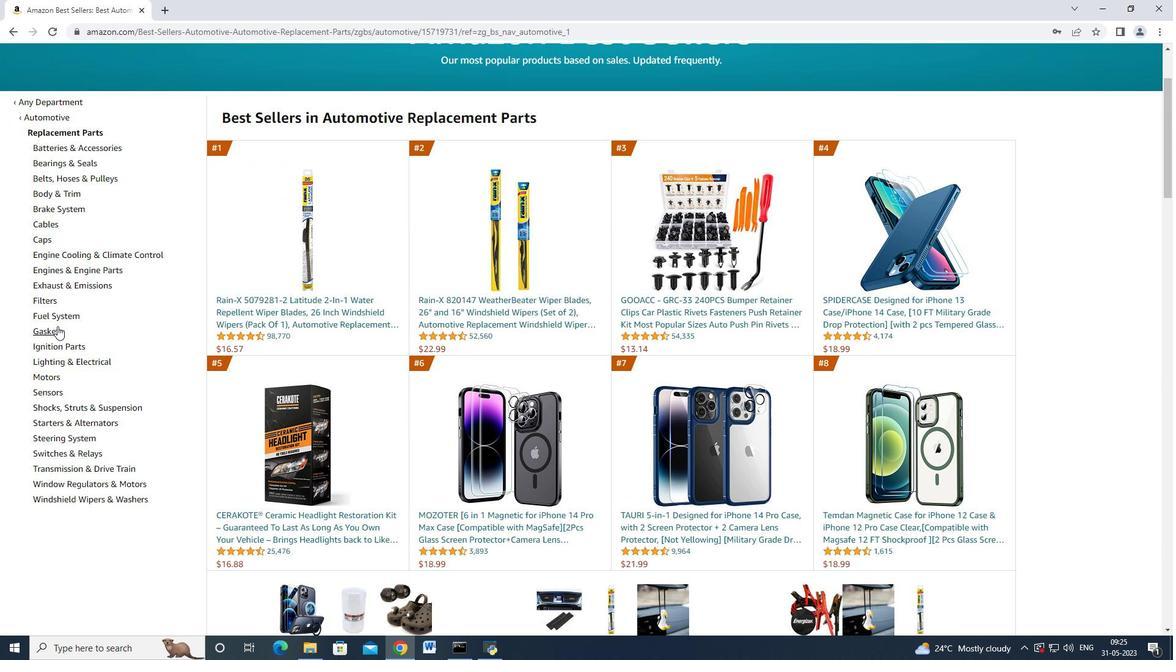 
Action: Mouse moved to (162, 266)
Screenshot: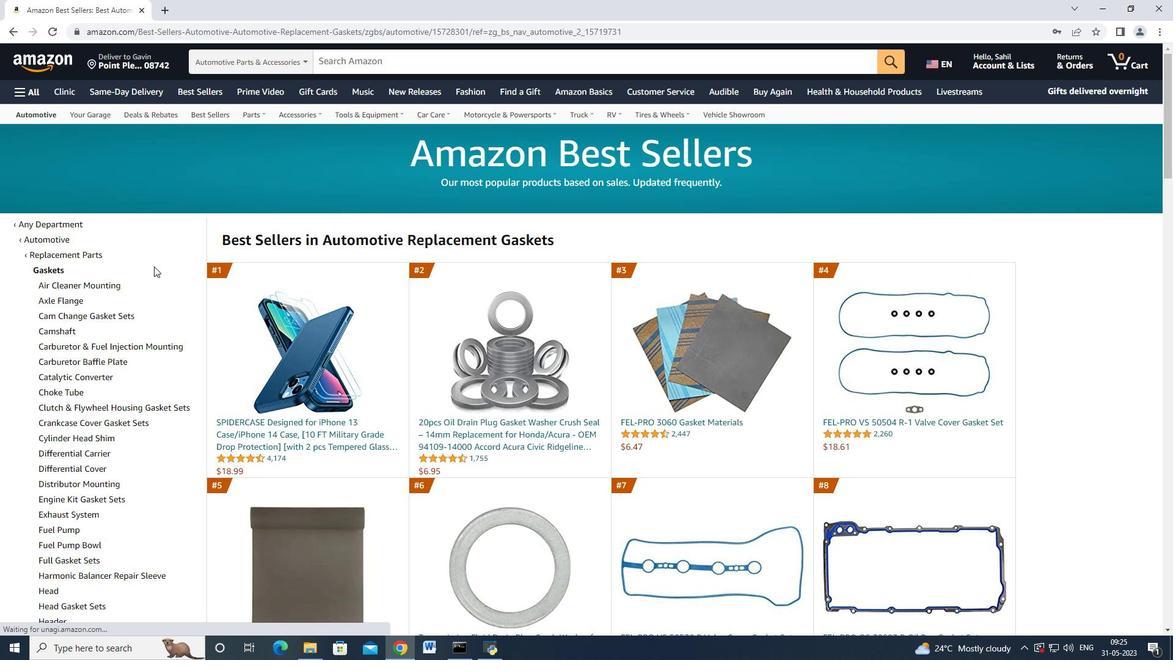 
Action: Mouse scrolled (162, 265) with delta (0, 0)
Screenshot: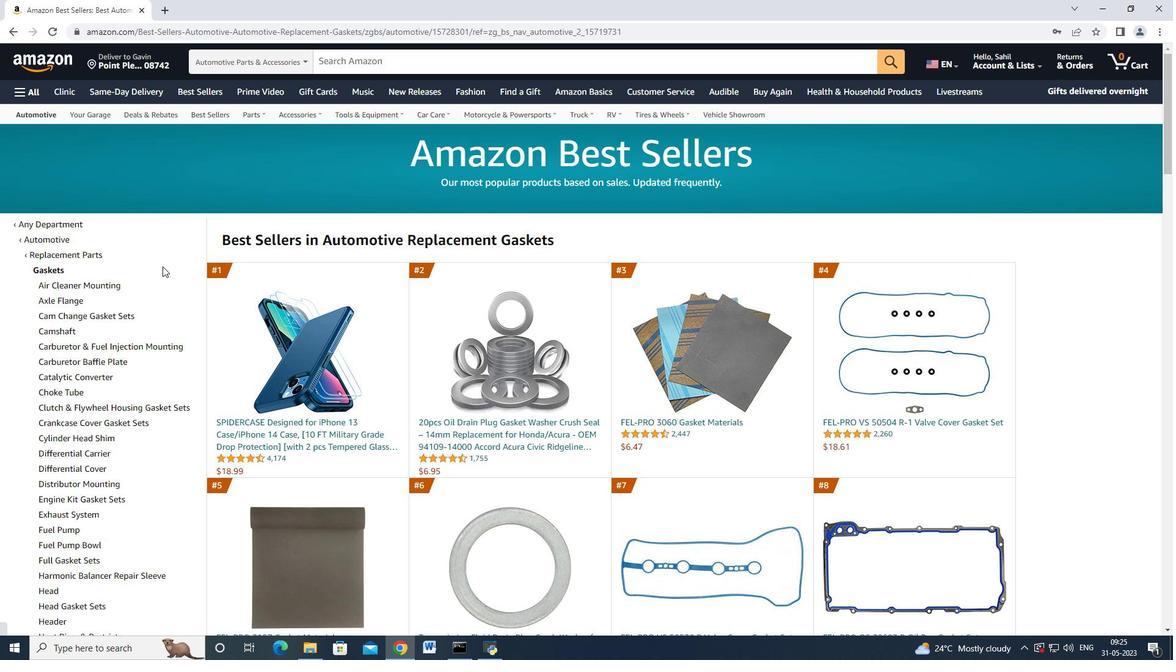 
Action: Mouse scrolled (162, 265) with delta (0, 0)
Screenshot: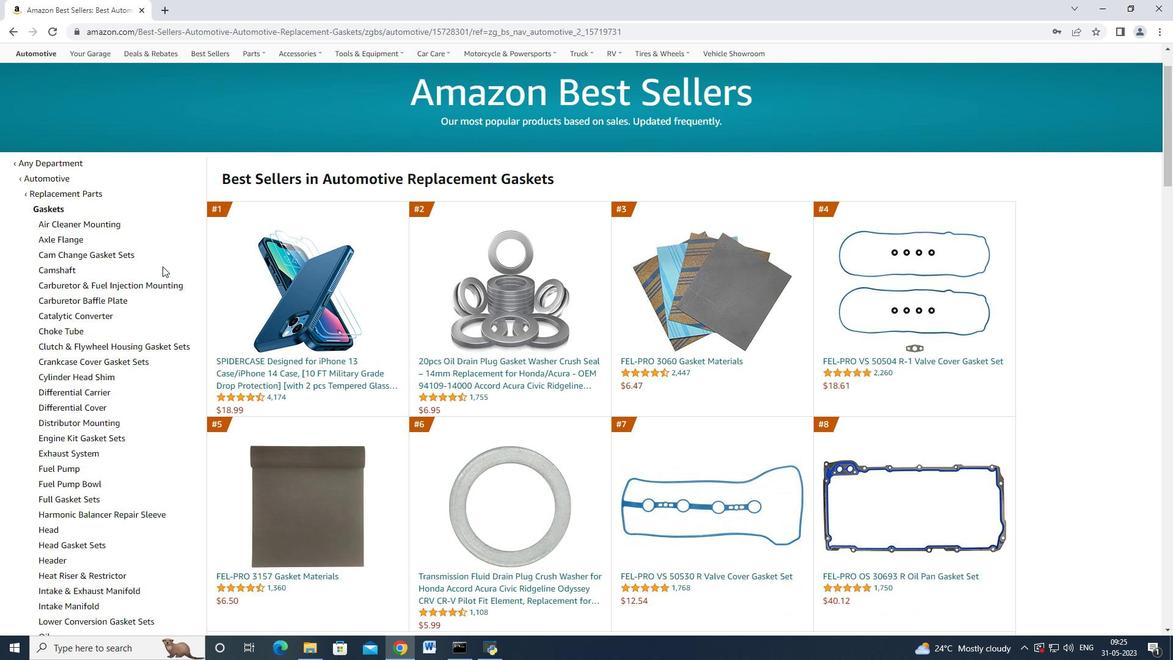 
Action: Mouse moved to (163, 266)
Screenshot: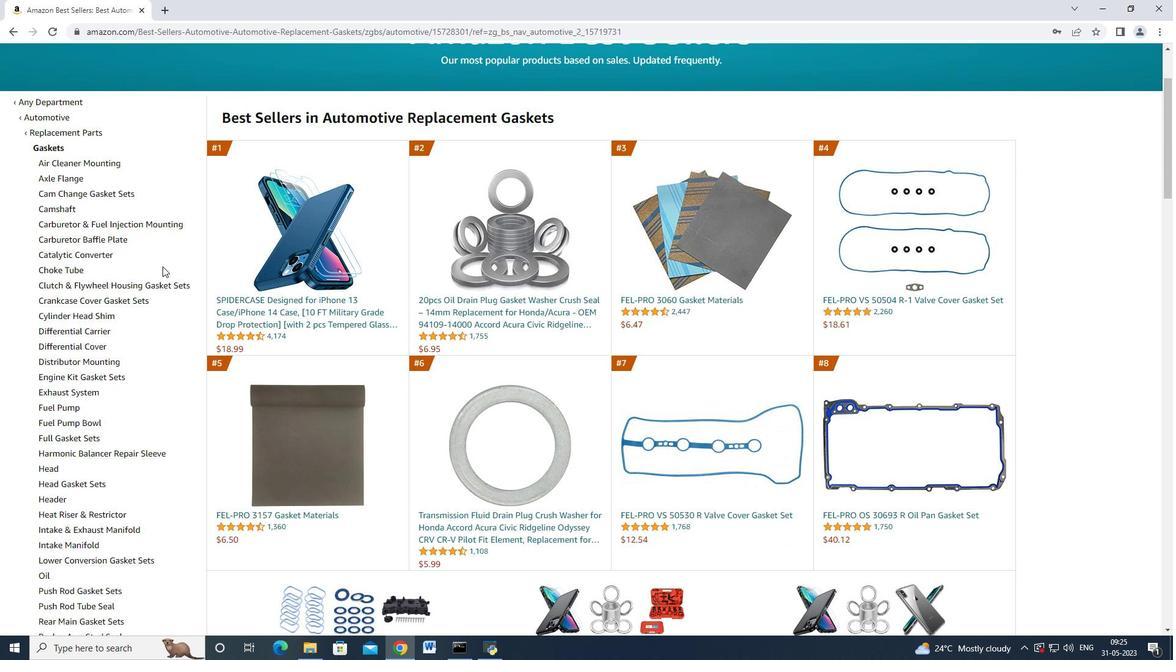 
Action: Mouse scrolled (163, 265) with delta (0, 0)
Screenshot: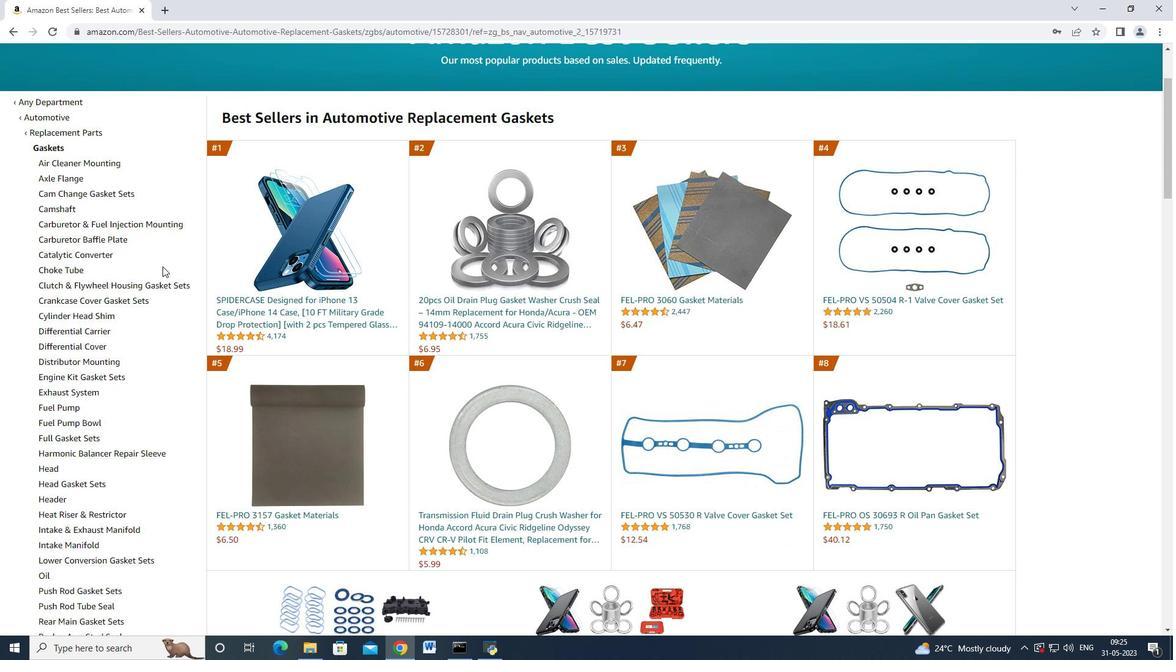 
Action: Mouse moved to (163, 274)
Screenshot: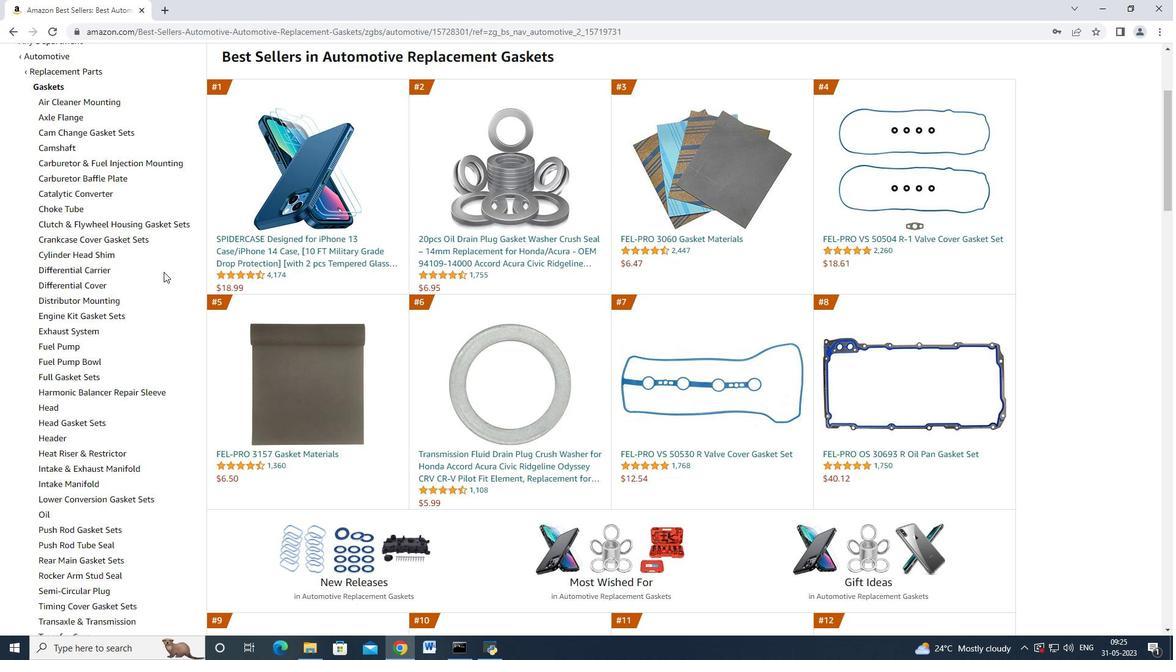 
Action: Mouse scrolled (163, 273) with delta (0, 0)
Screenshot: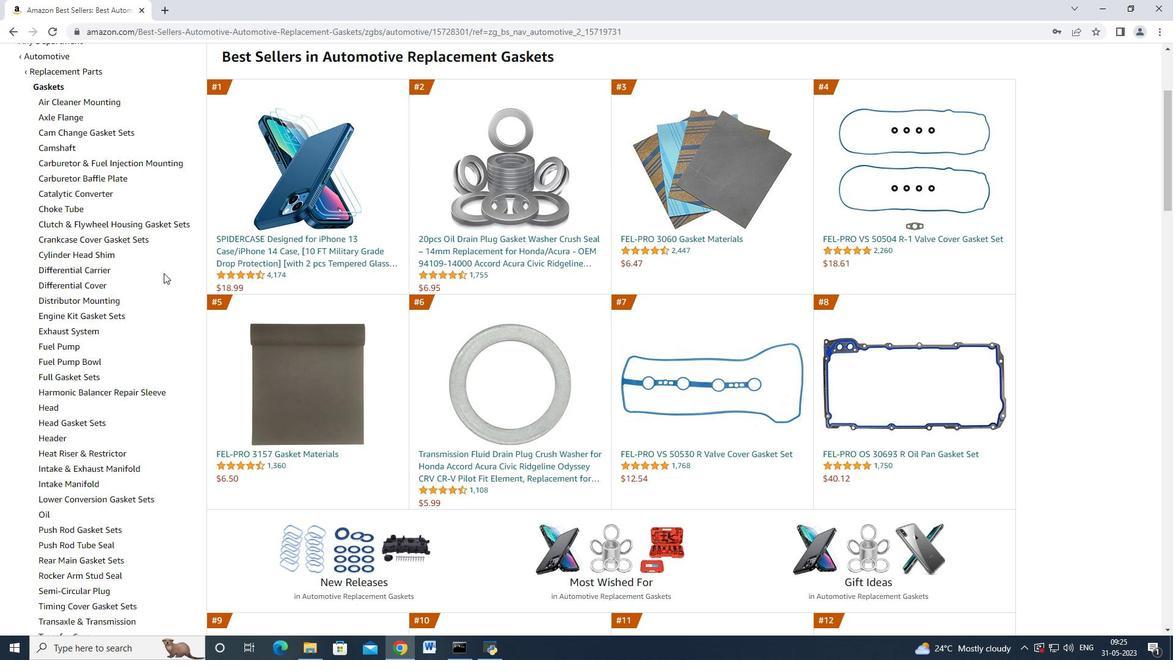 
Action: Mouse moved to (163, 276)
Screenshot: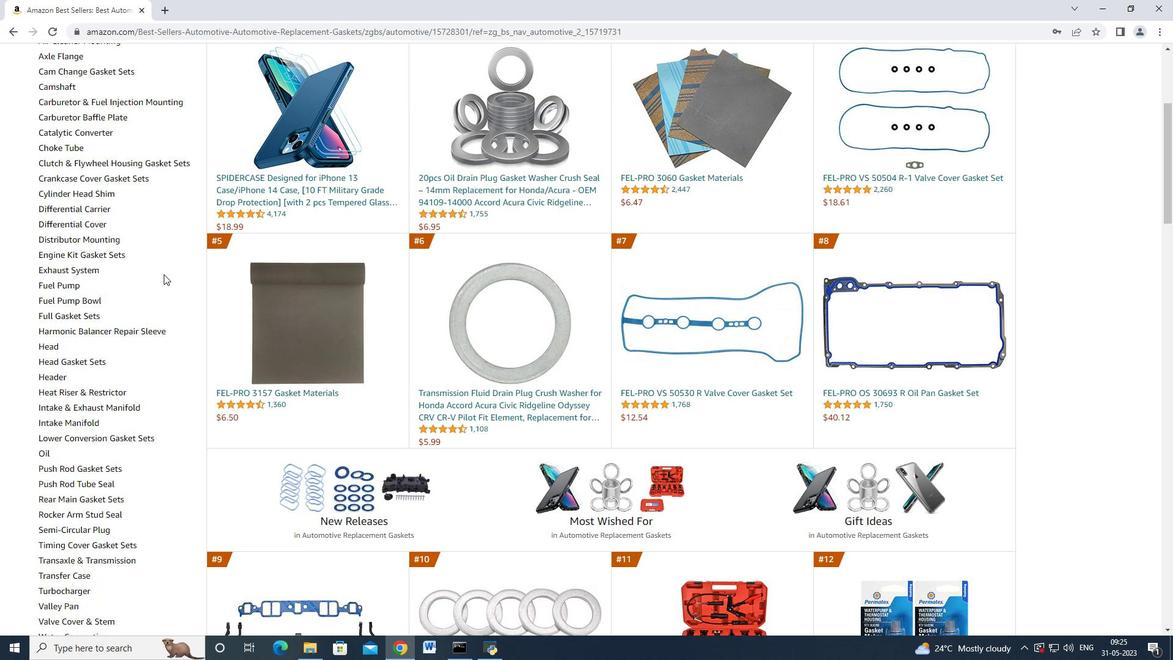 
Action: Mouse scrolled (163, 275) with delta (0, 0)
Screenshot: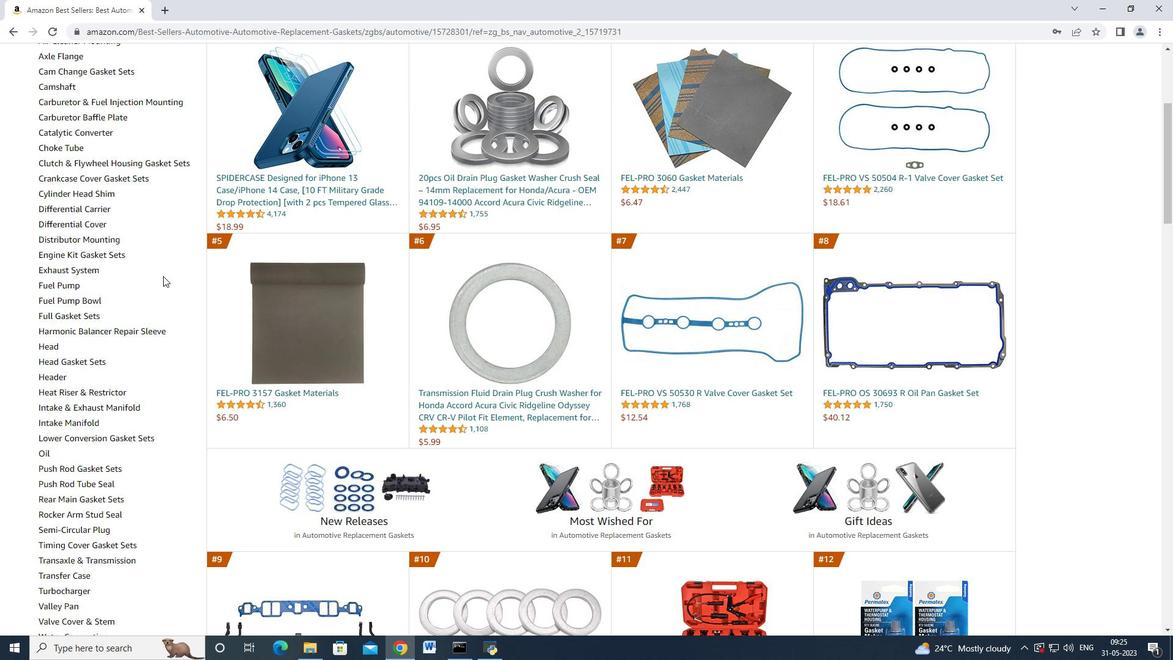 
Action: Mouse moved to (91, 358)
Screenshot: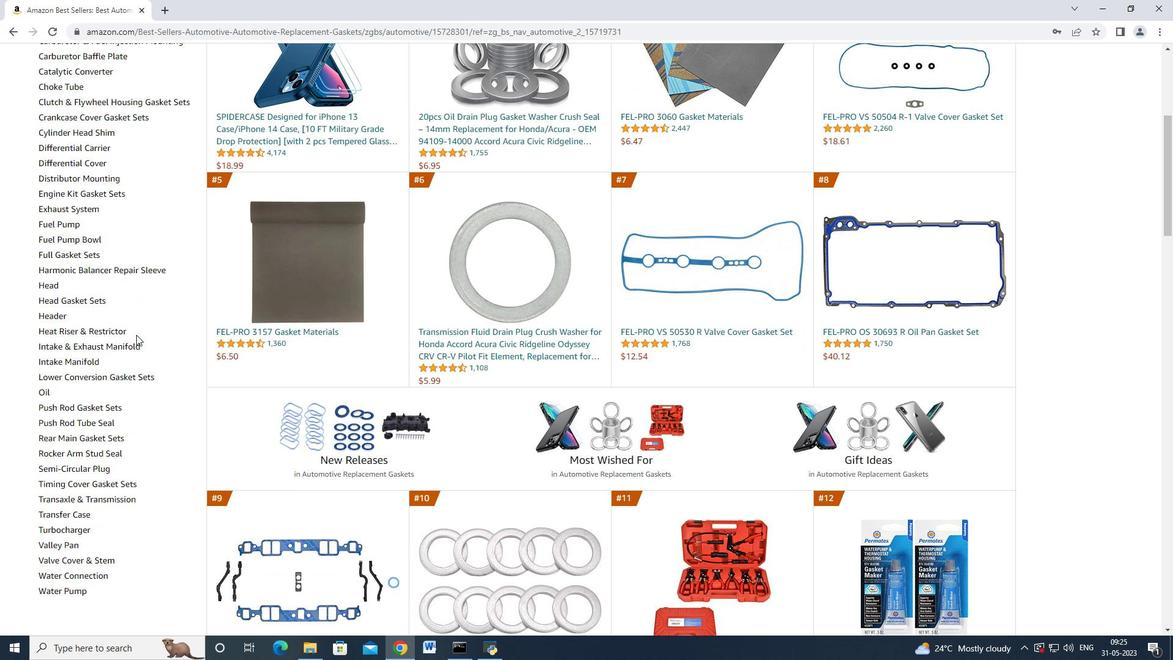 
Action: Mouse pressed left at (91, 358)
Screenshot: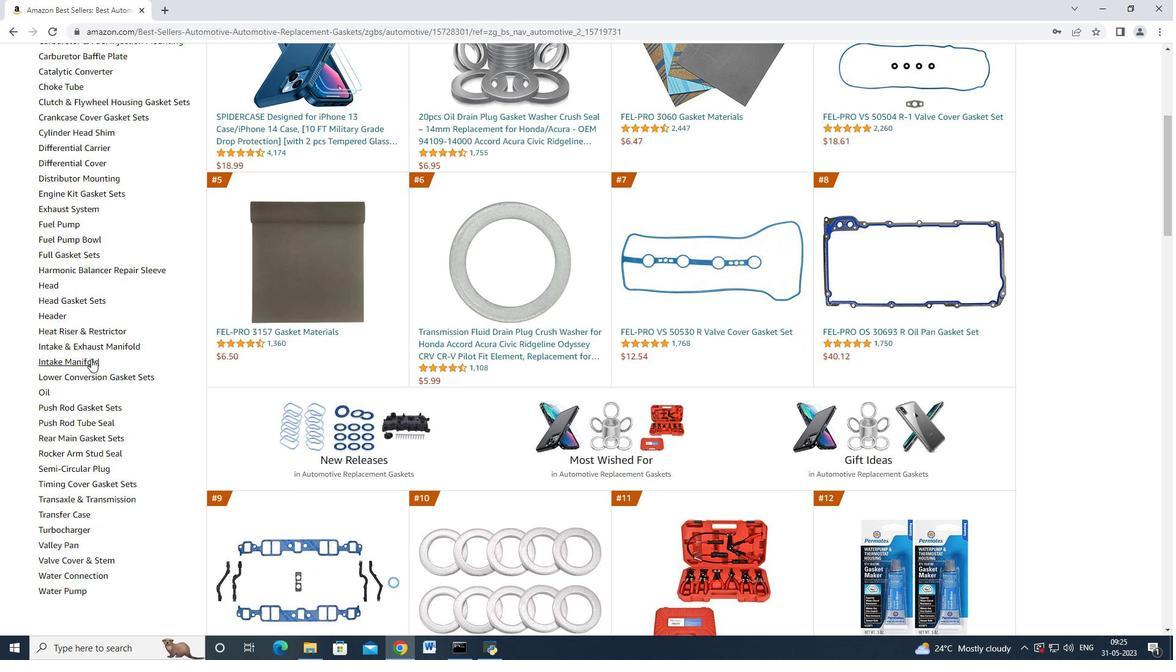 
Action: Mouse moved to (364, 292)
Screenshot: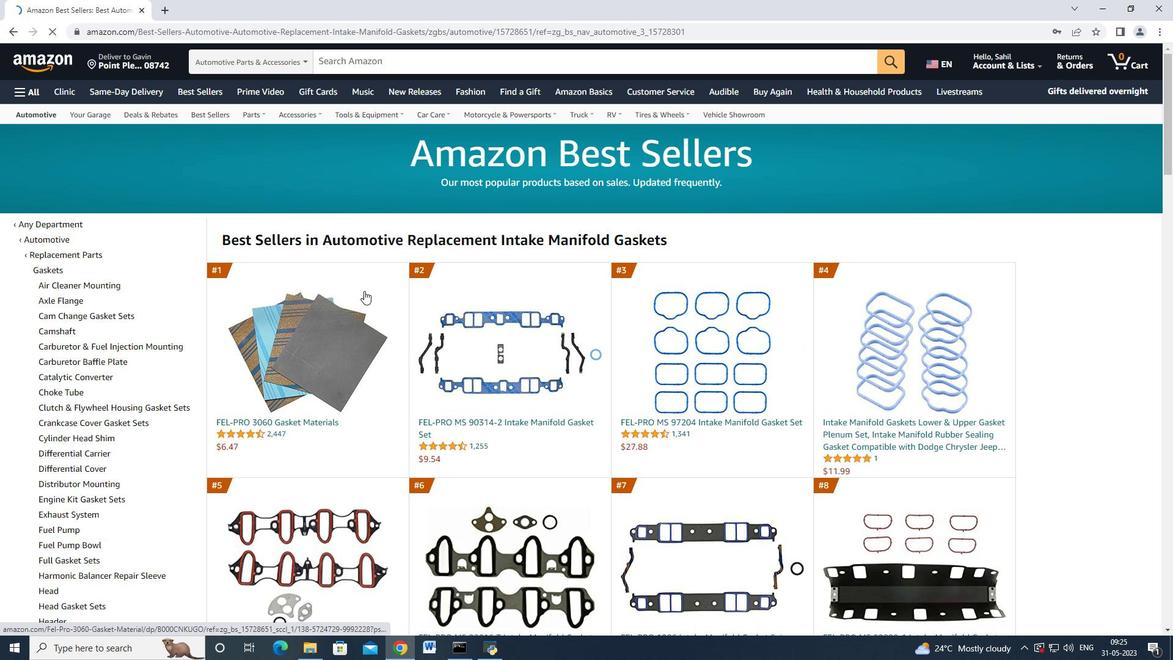 
Action: Mouse scrolled (364, 291) with delta (0, 0)
Screenshot: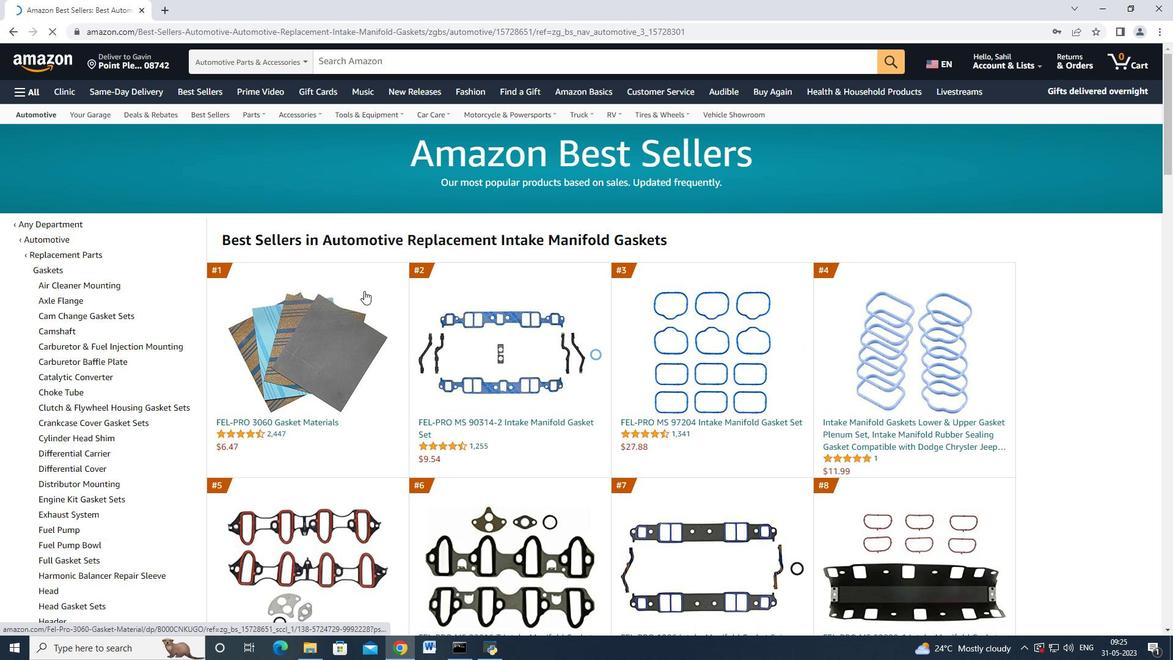 
Action: Mouse moved to (364, 292)
Screenshot: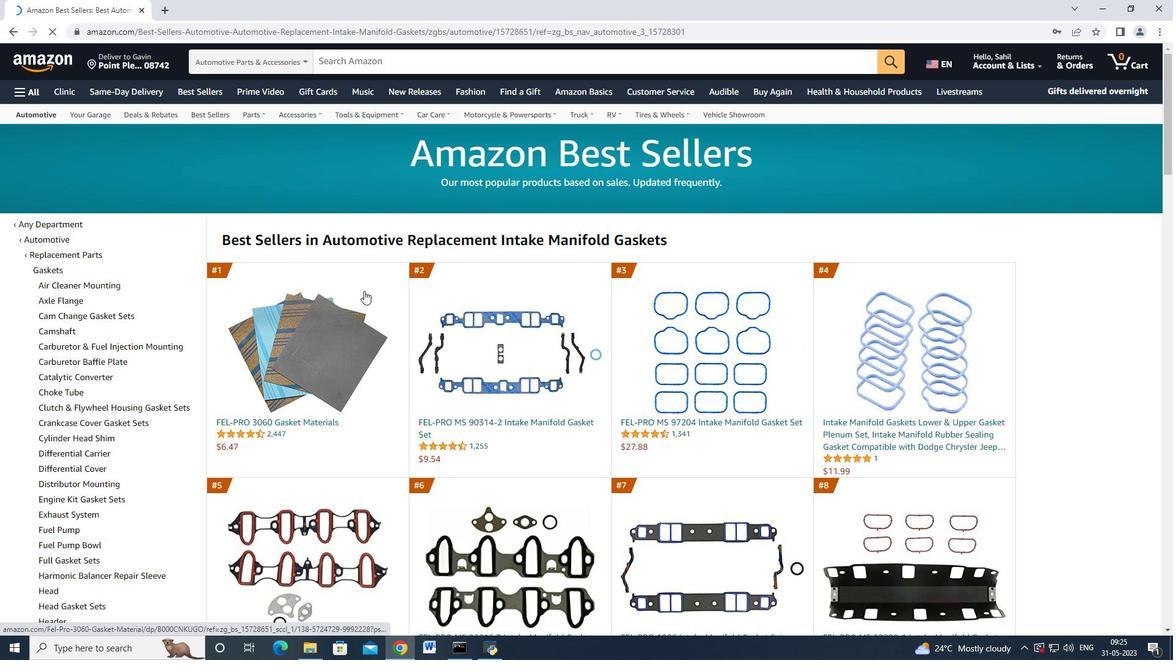 
Action: Mouse scrolled (364, 291) with delta (0, 0)
Screenshot: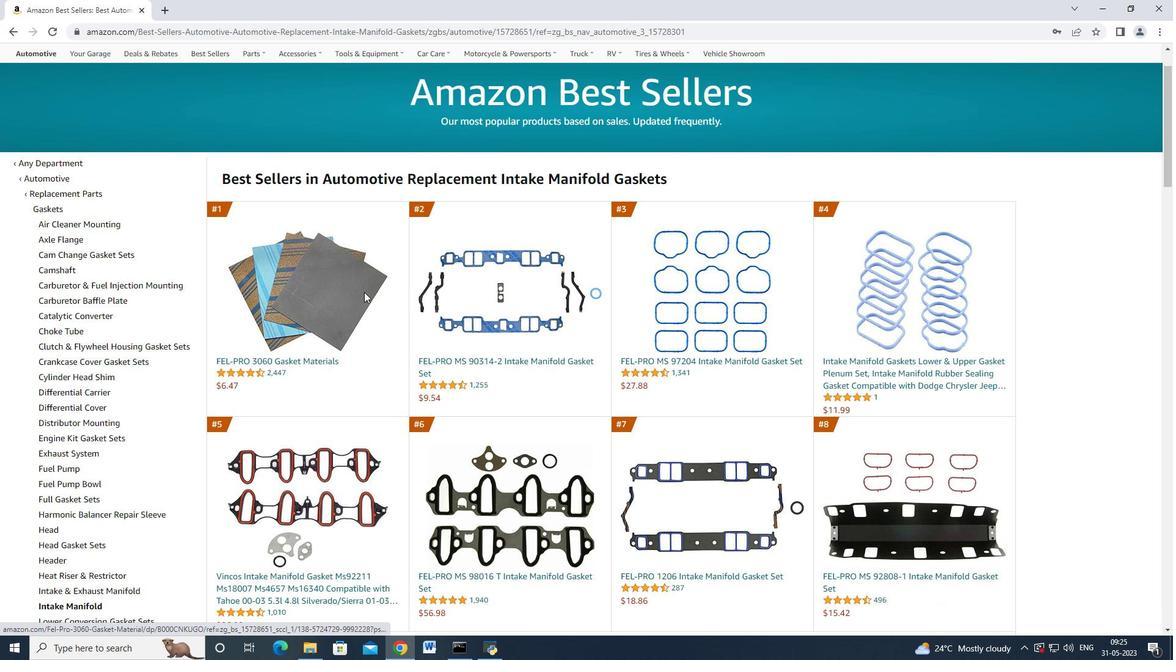 
Action: Mouse moved to (442, 295)
Screenshot: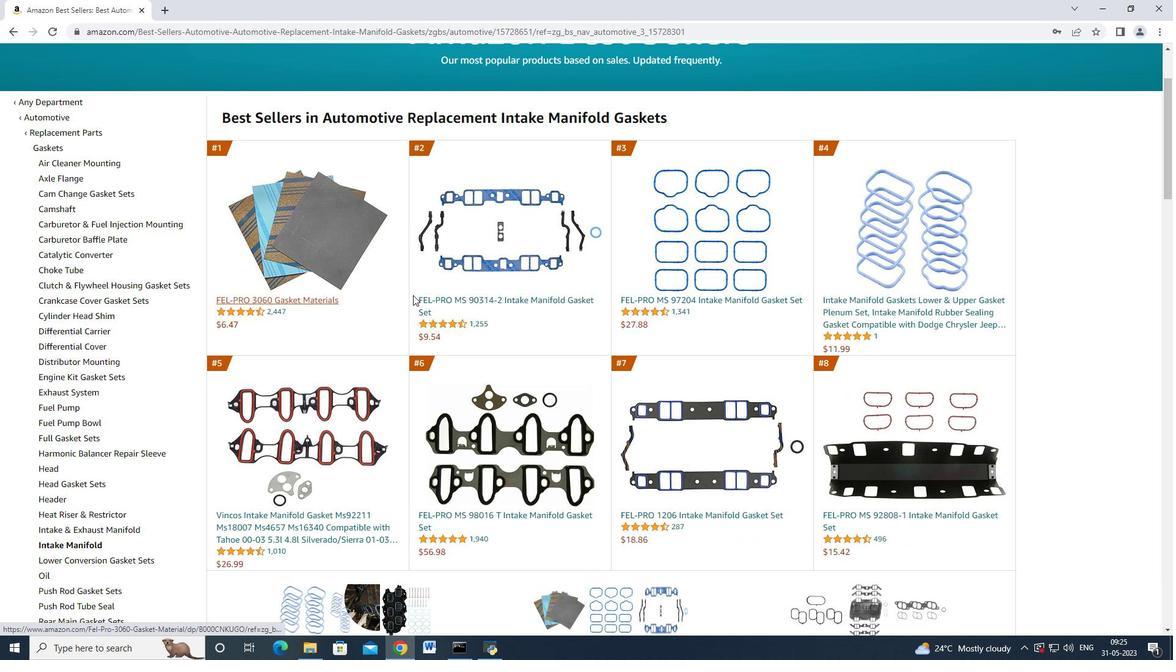 
Action: Mouse pressed left at (442, 295)
Screenshot: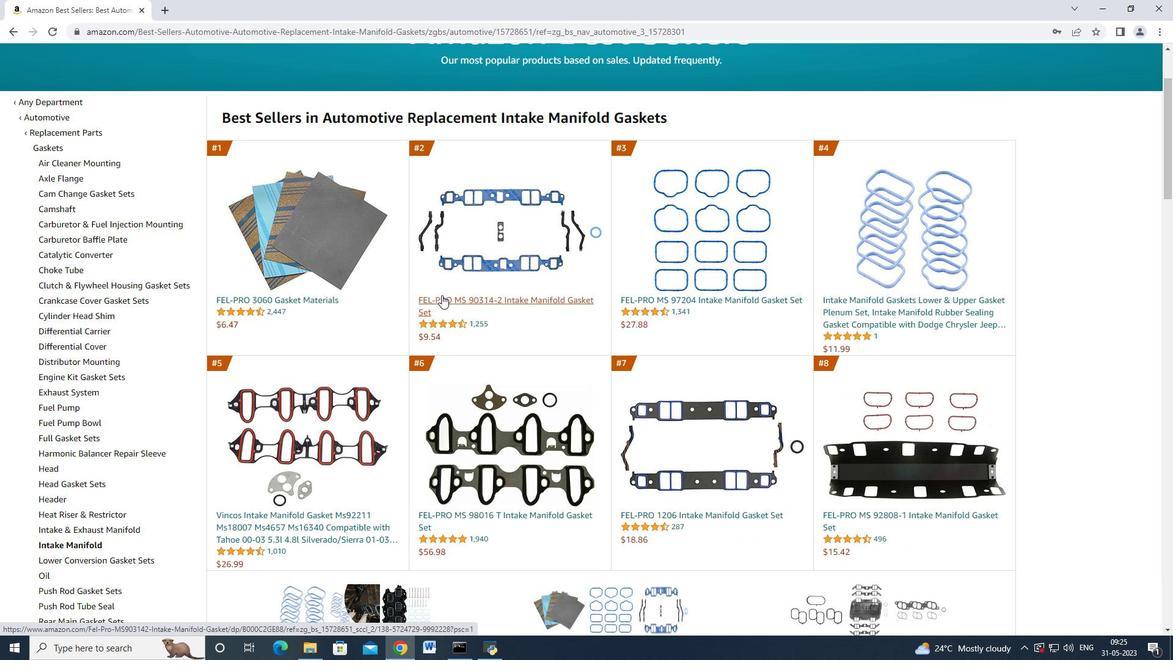 
Action: Mouse moved to (912, 472)
Screenshot: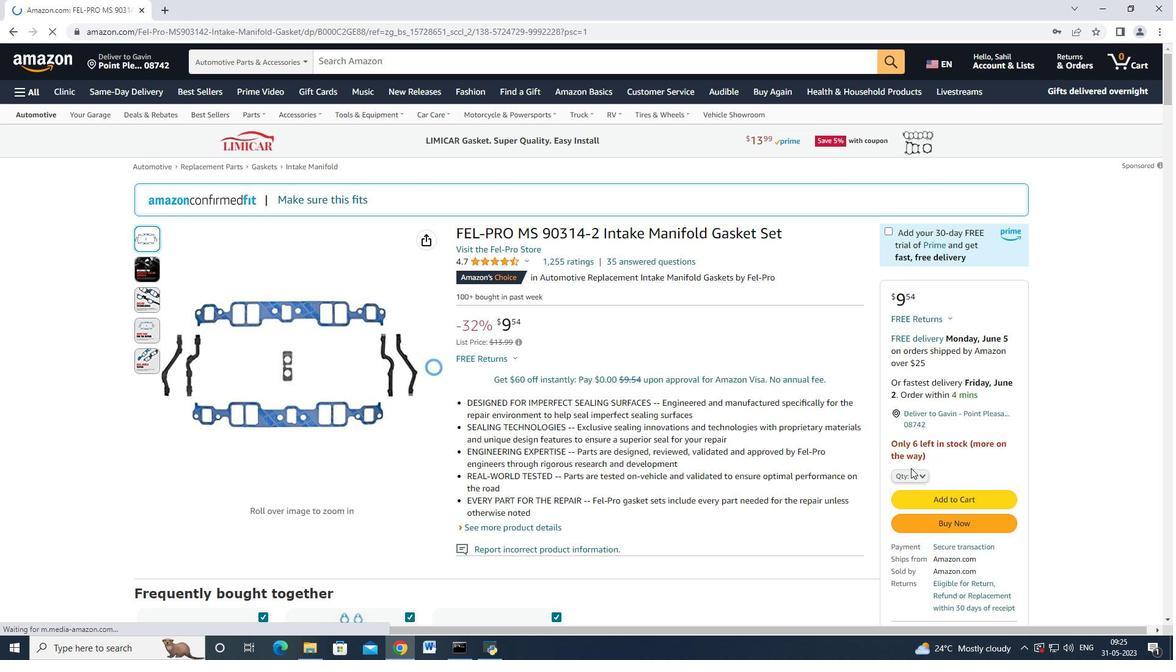 
Action: Mouse pressed left at (912, 472)
Screenshot: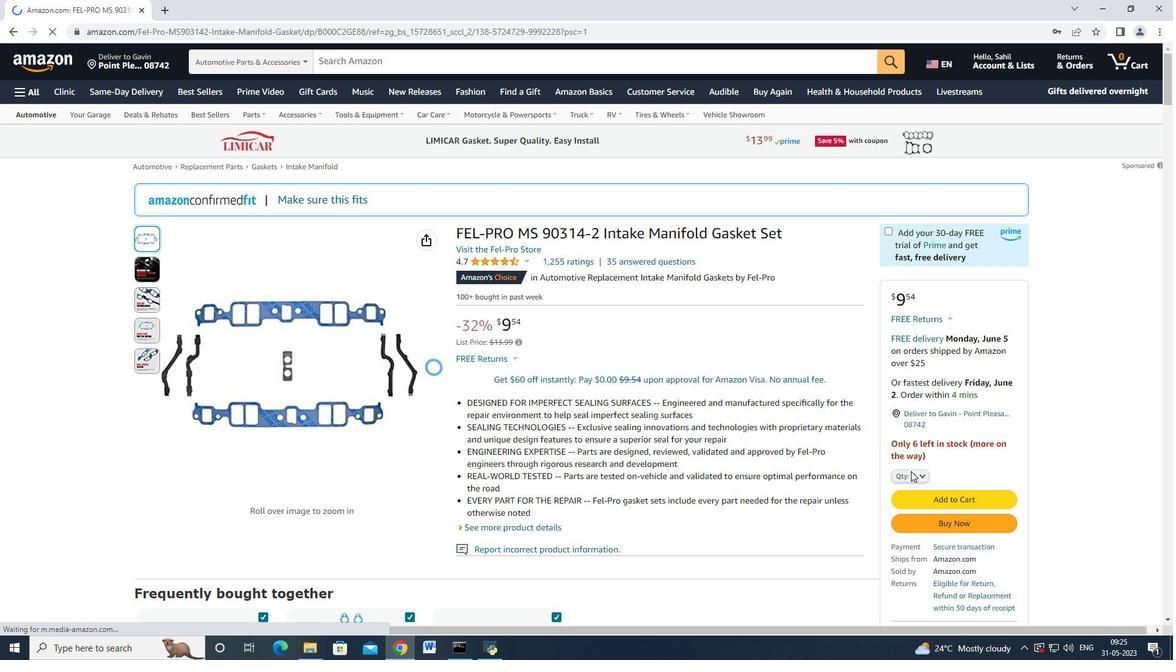
Action: Mouse moved to (917, 478)
Screenshot: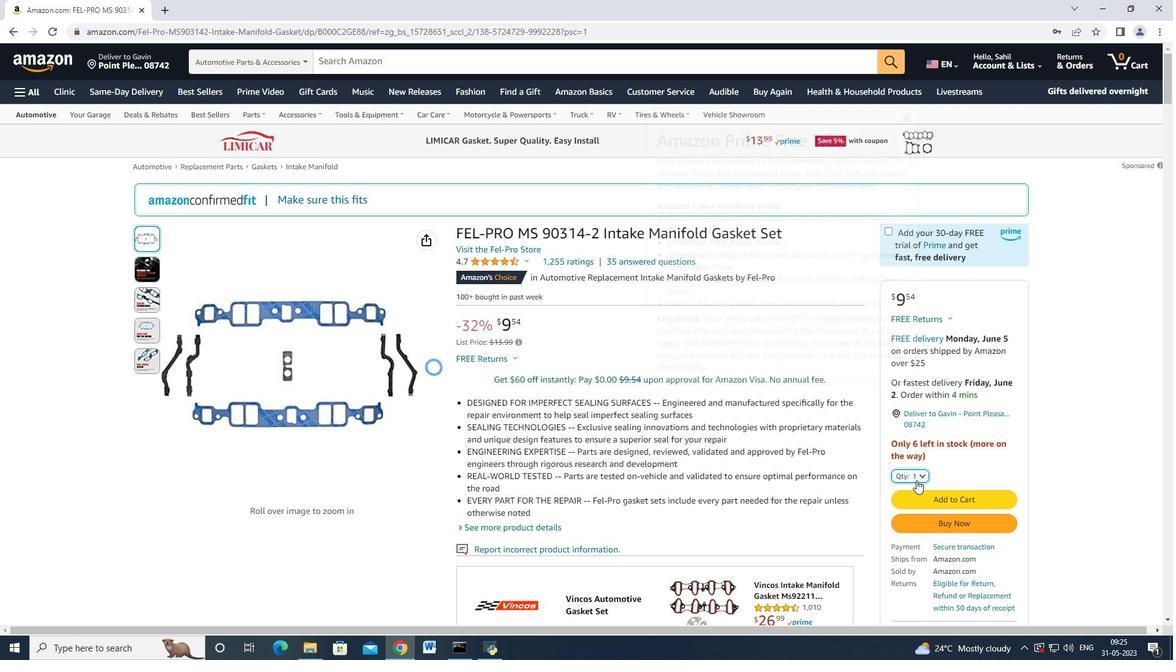 
Action: Mouse pressed left at (917, 478)
Screenshot: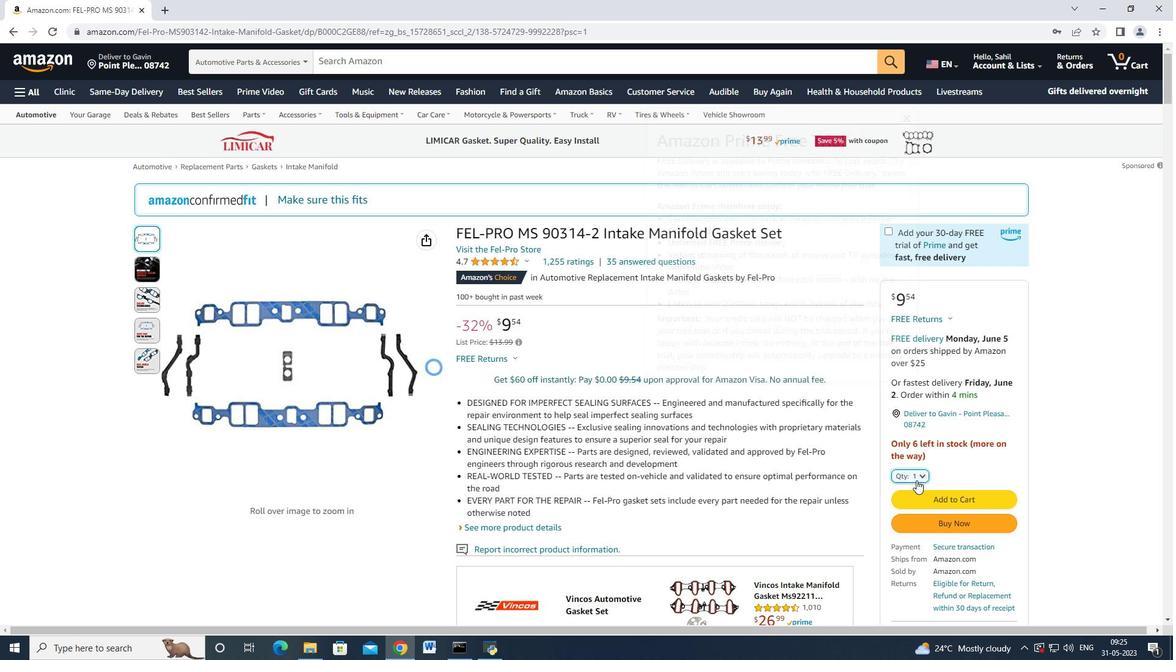
Action: Mouse moved to (906, 498)
Screenshot: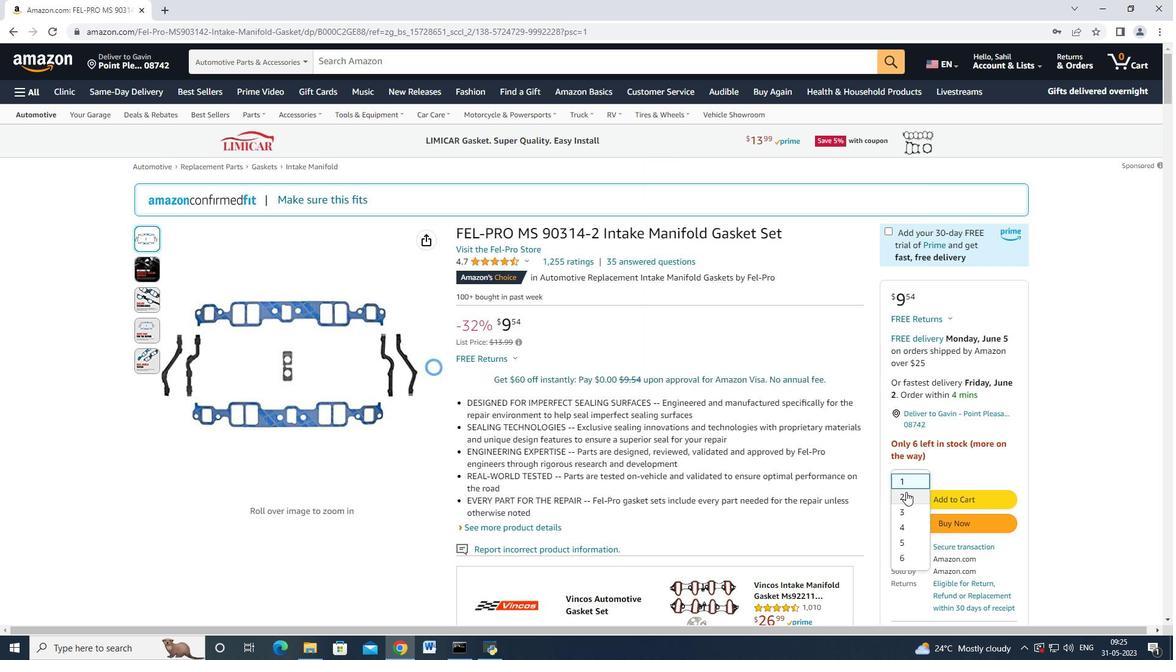 
Action: Mouse pressed left at (906, 498)
Screenshot: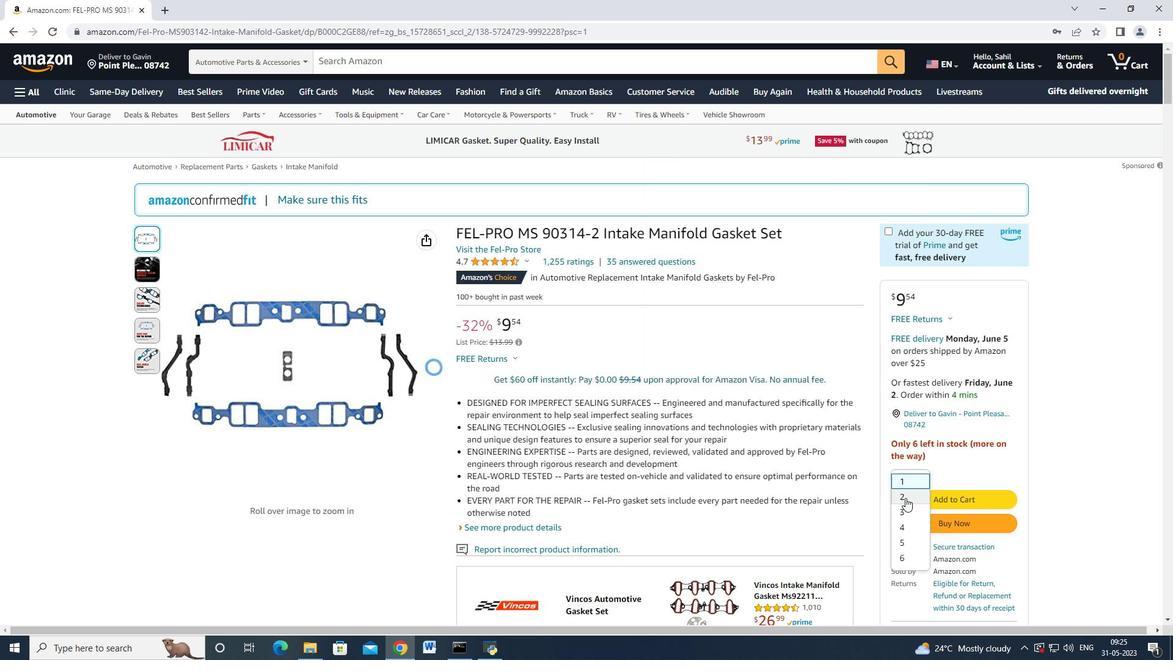 
Action: Mouse moved to (927, 521)
Screenshot: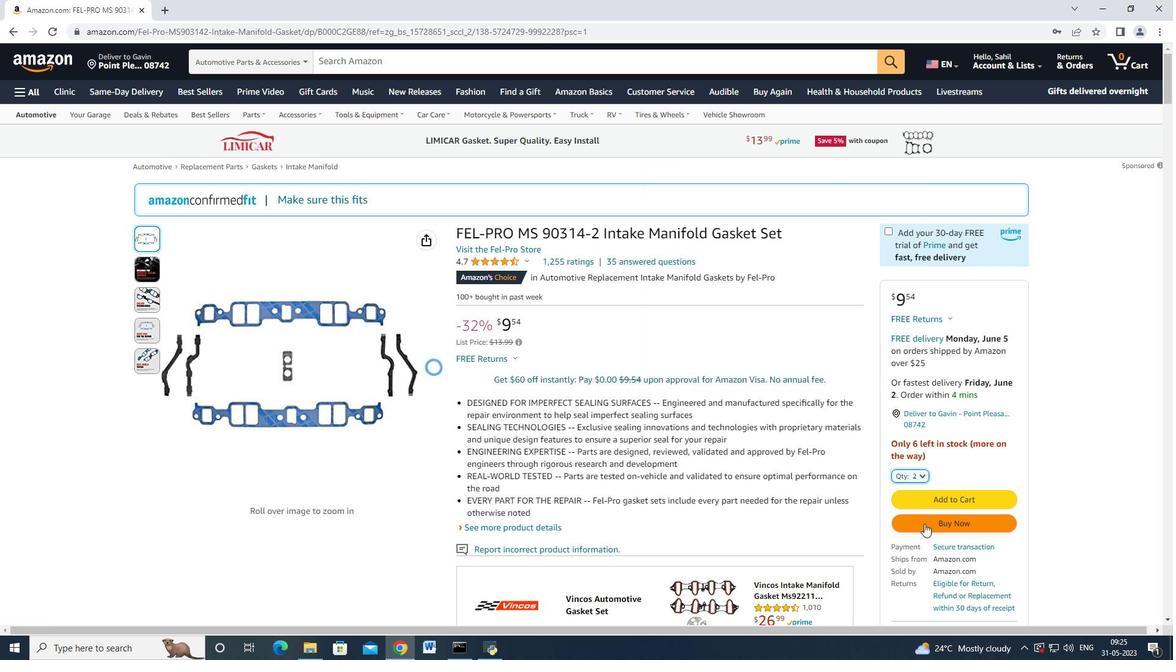 
Action: Mouse pressed left at (927, 521)
Screenshot: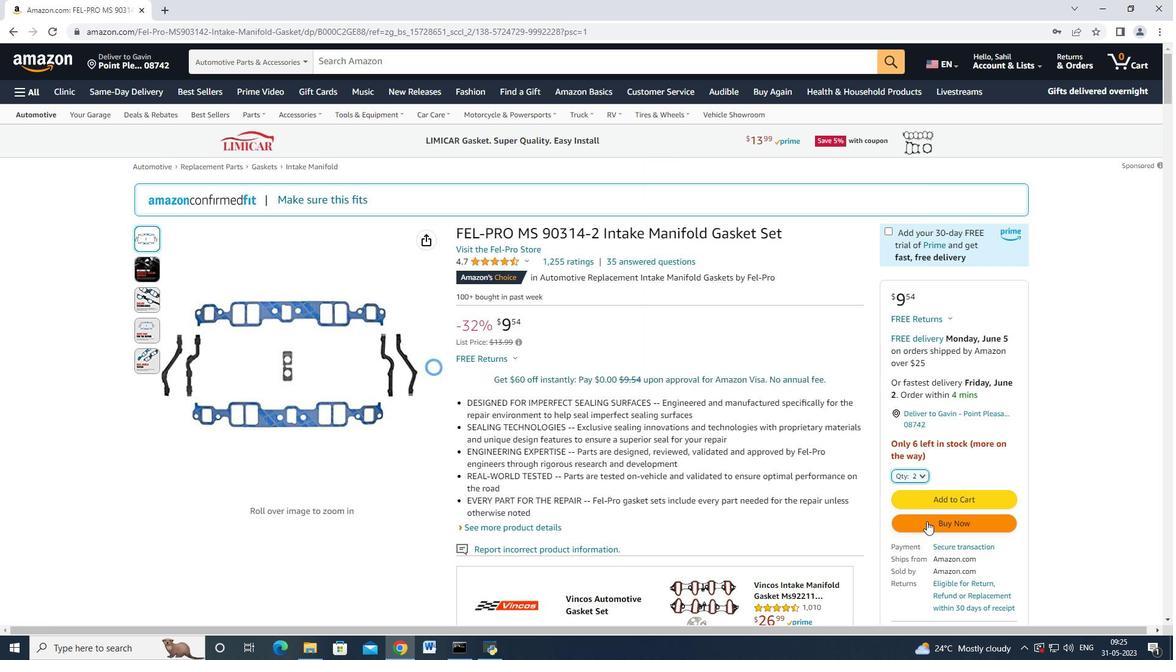 
Action: Mouse moved to (708, 103)
Screenshot: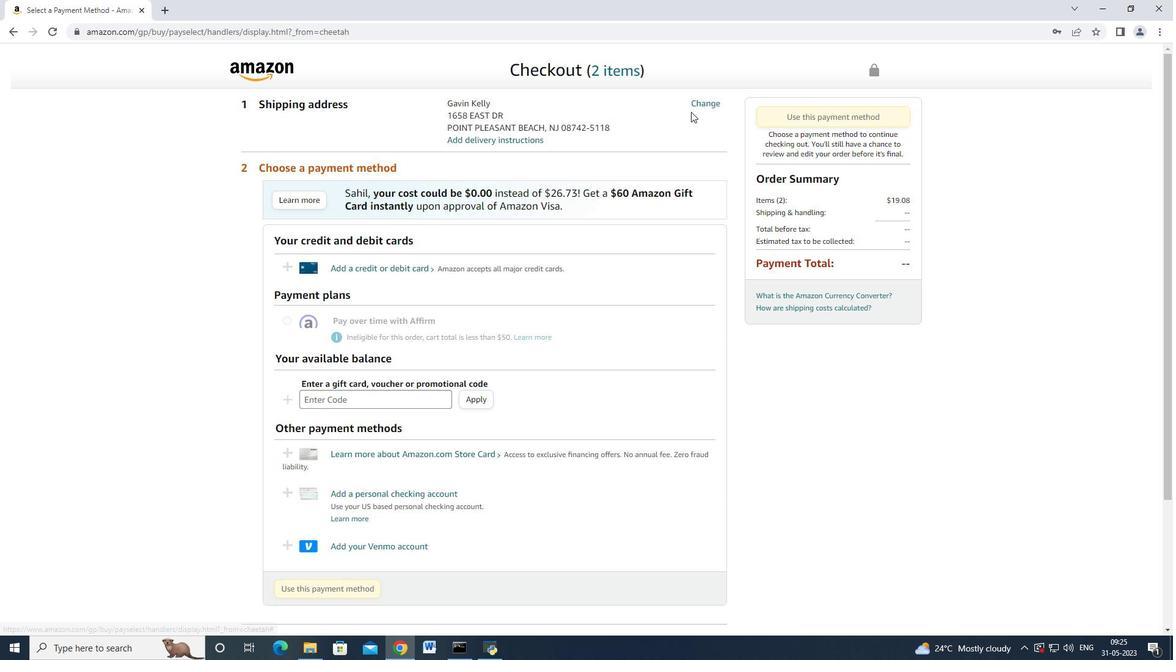 
Action: Mouse pressed left at (708, 103)
Screenshot: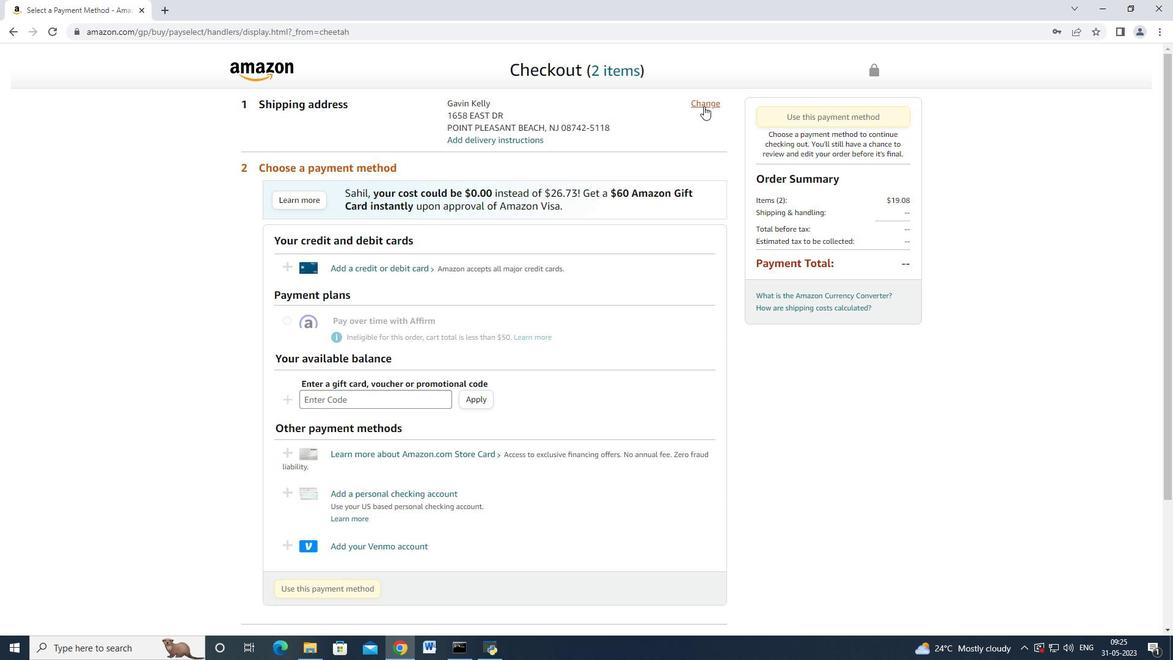 
Action: Mouse moved to (479, 252)
Screenshot: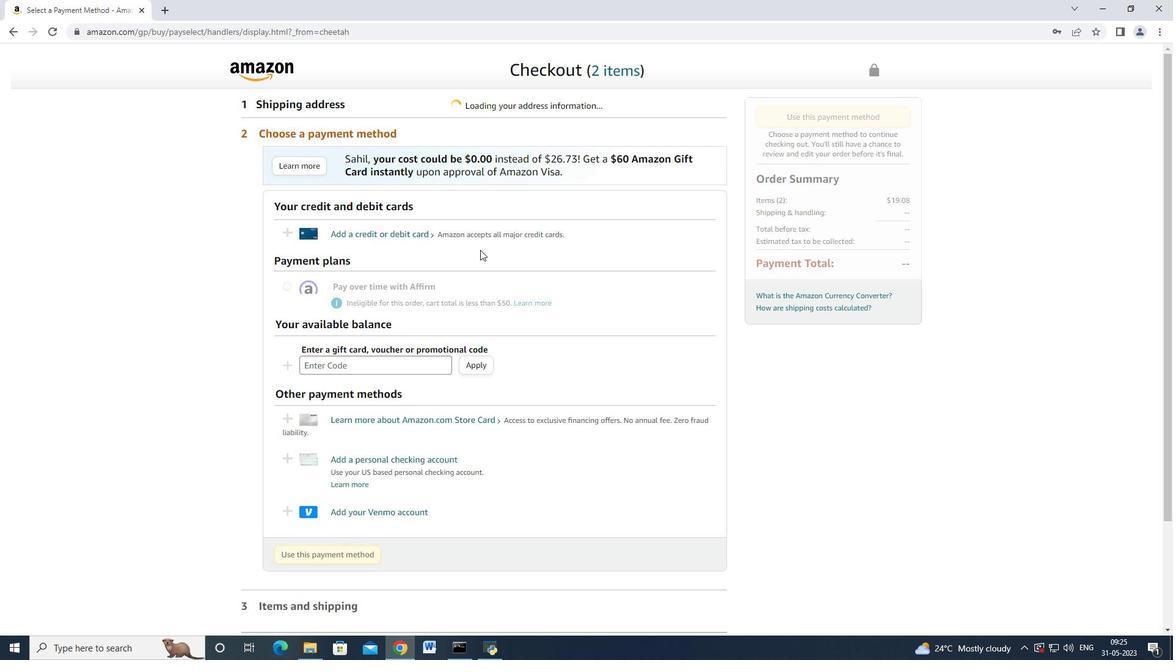 
Action: Mouse scrolled (479, 251) with delta (0, 0)
Screenshot: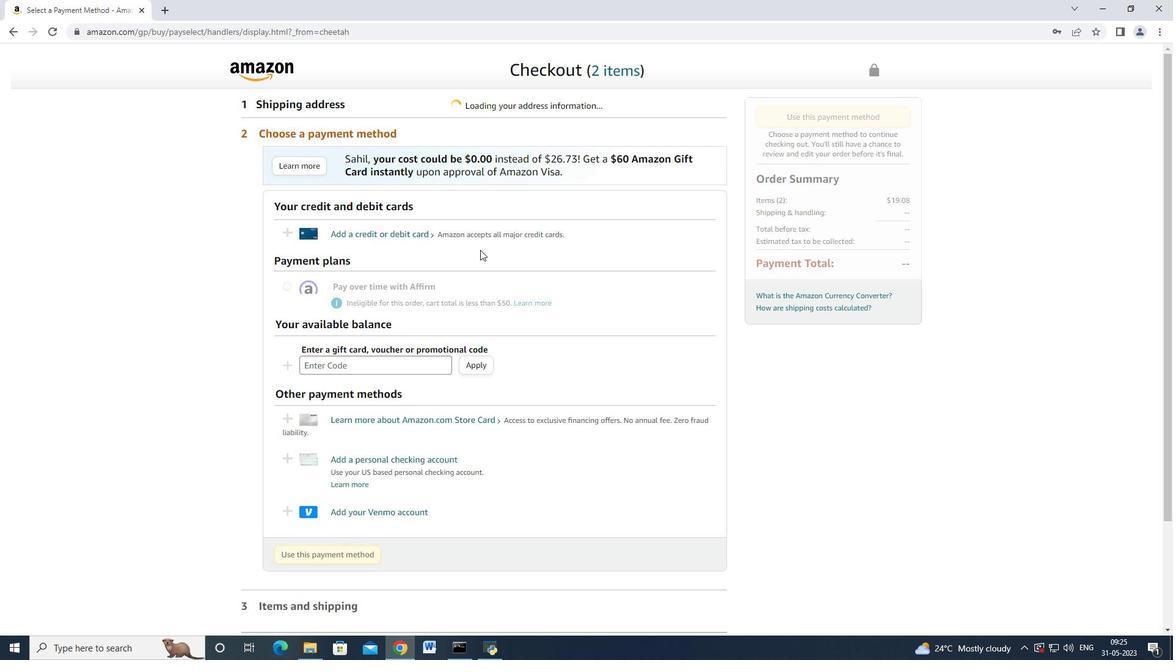 
Action: Mouse moved to (479, 254)
Screenshot: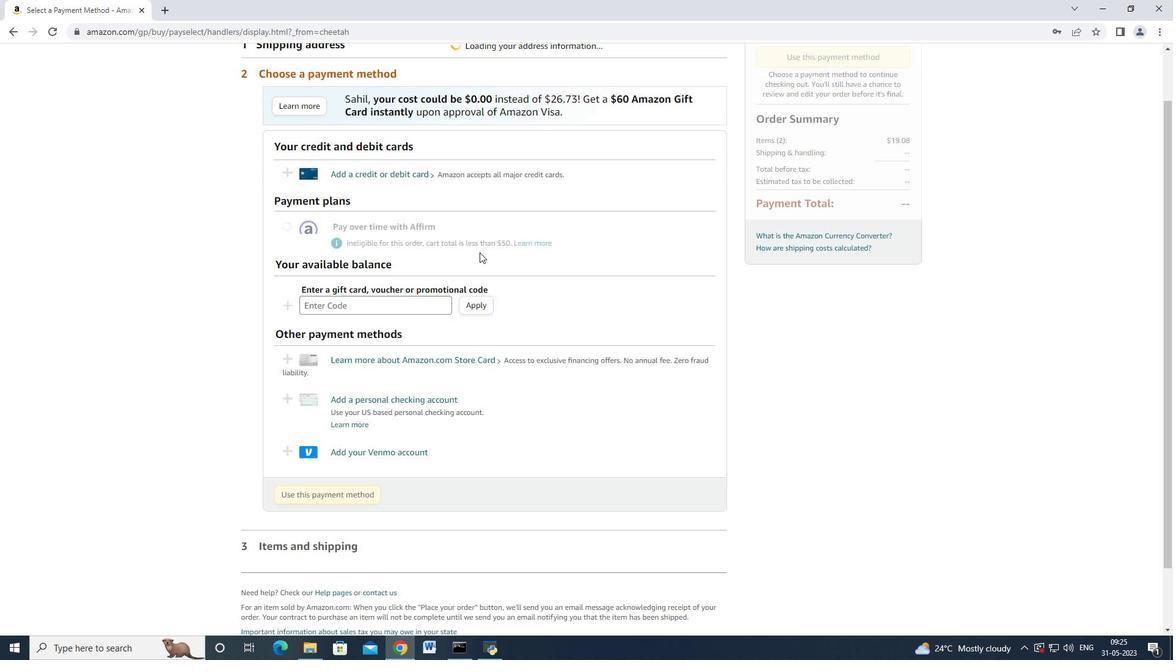 
Action: Mouse scrolled (479, 254) with delta (0, 0)
Screenshot: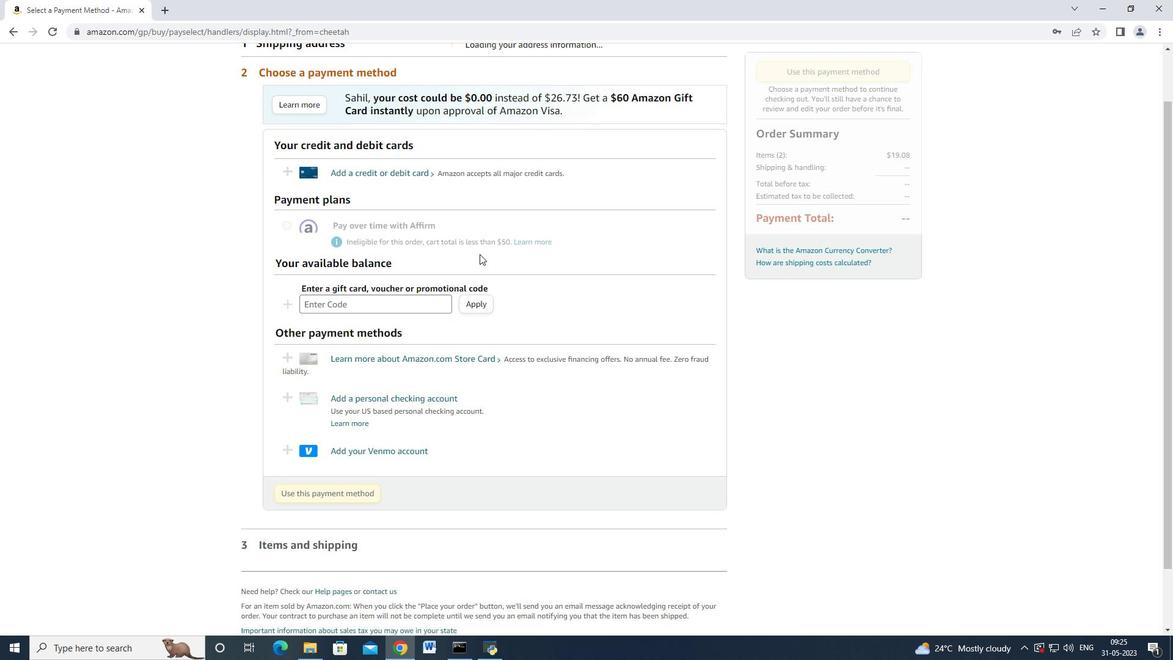 
Action: Mouse moved to (479, 178)
Screenshot: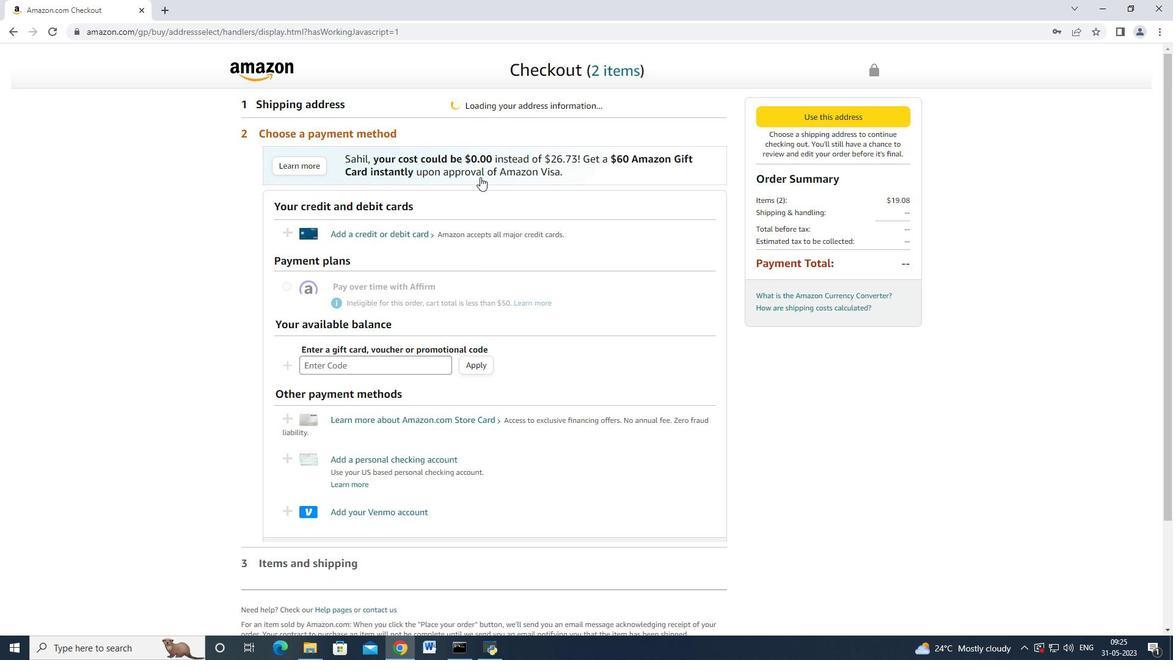 
Action: Mouse scrolled (479, 177) with delta (0, 0)
Screenshot: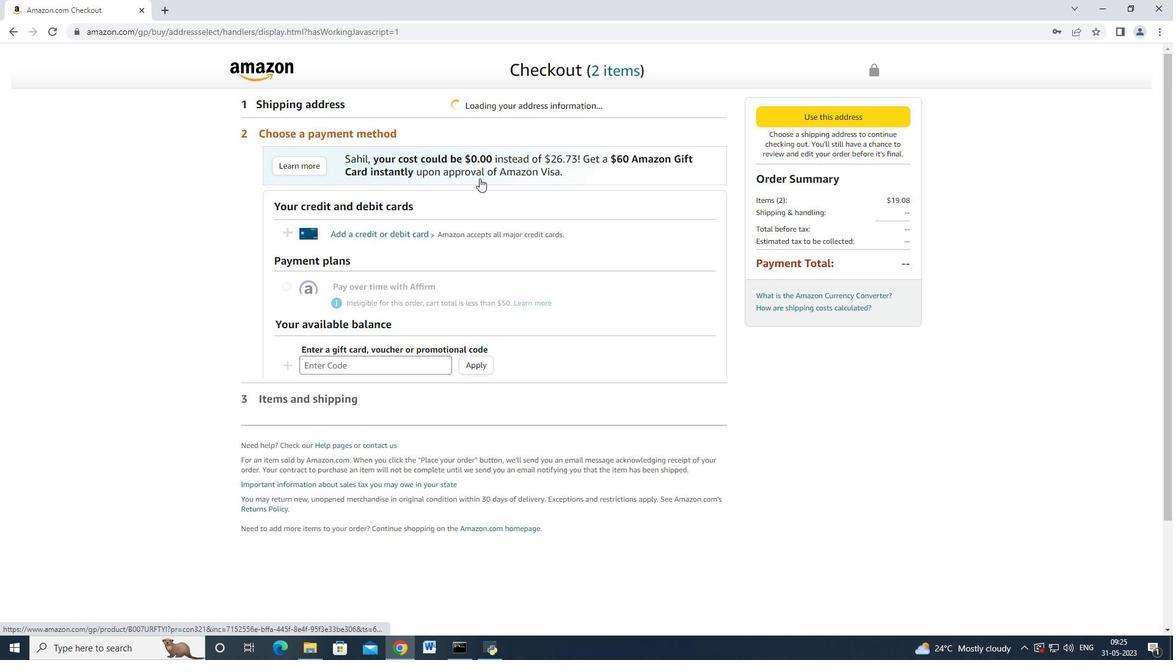 
Action: Mouse scrolled (479, 179) with delta (0, 0)
Screenshot: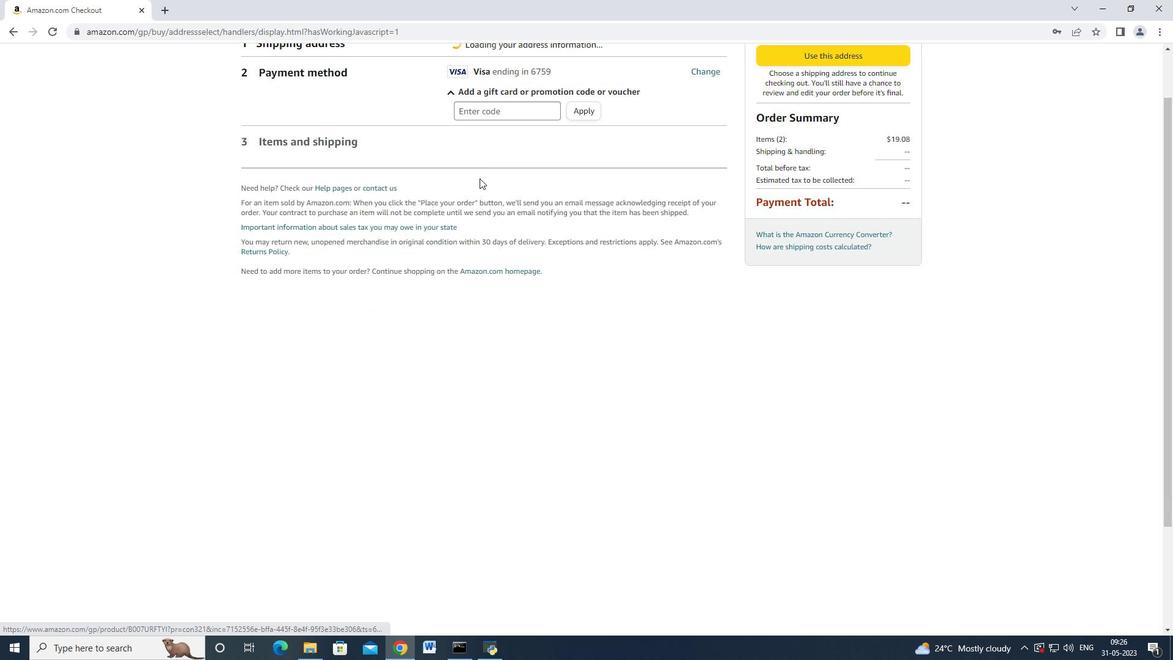 
Action: Mouse moved to (524, 424)
Screenshot: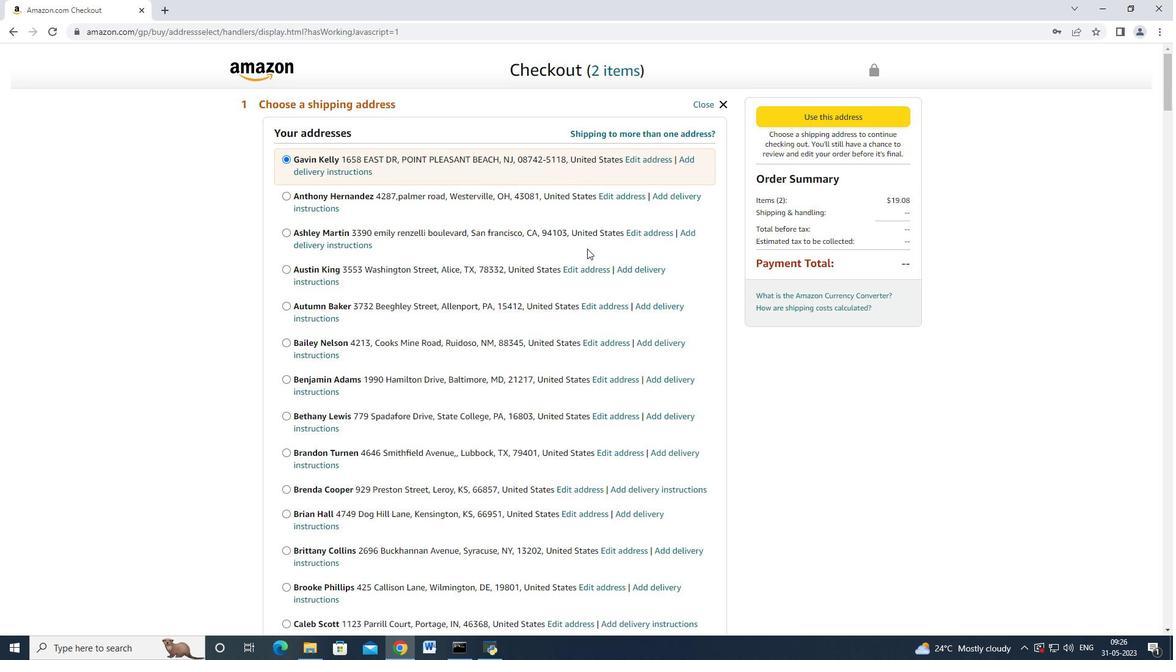 
Action: Mouse scrolled (524, 424) with delta (0, 0)
Screenshot: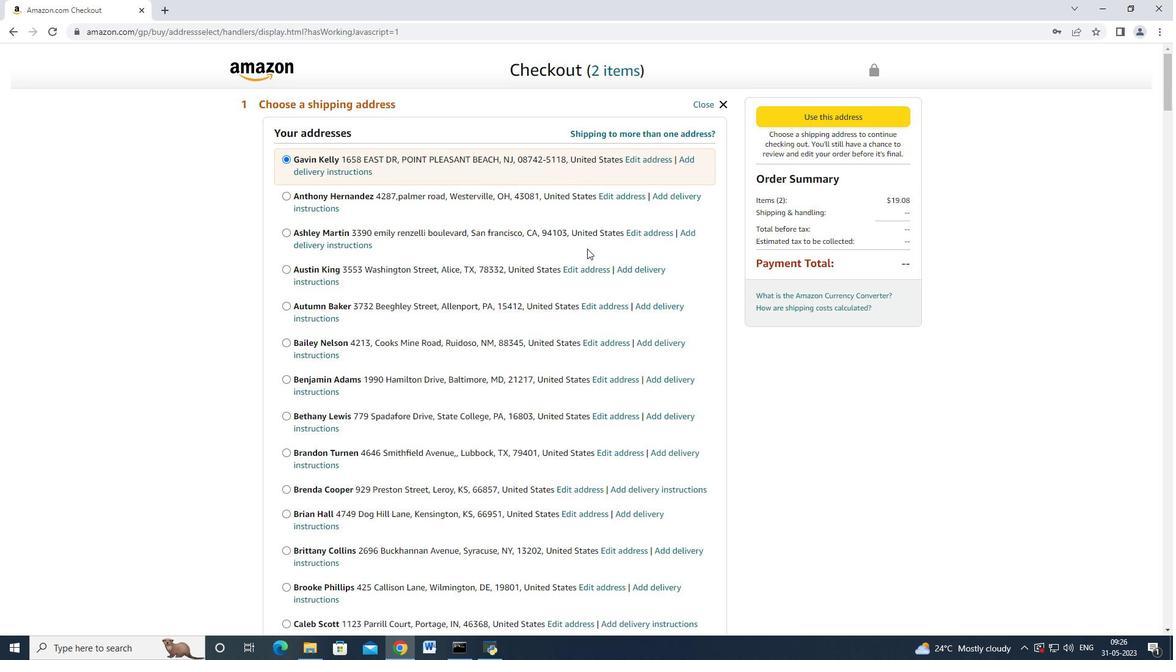 
Action: Mouse moved to (524, 424)
Screenshot: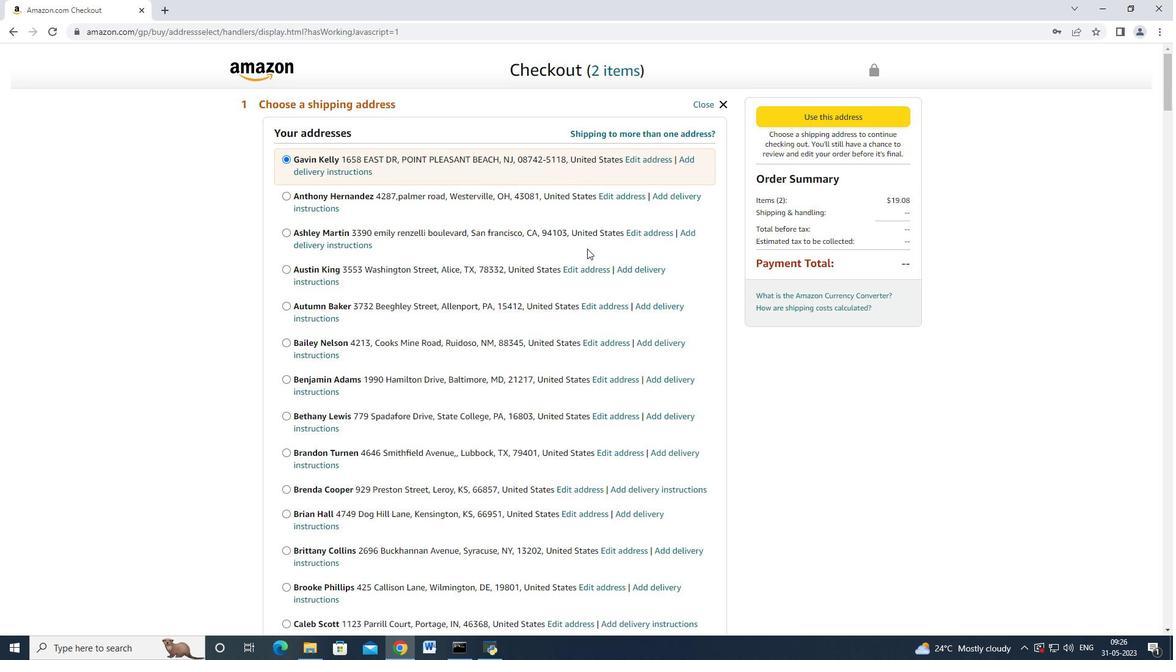 
Action: Mouse scrolled (524, 424) with delta (0, 0)
Screenshot: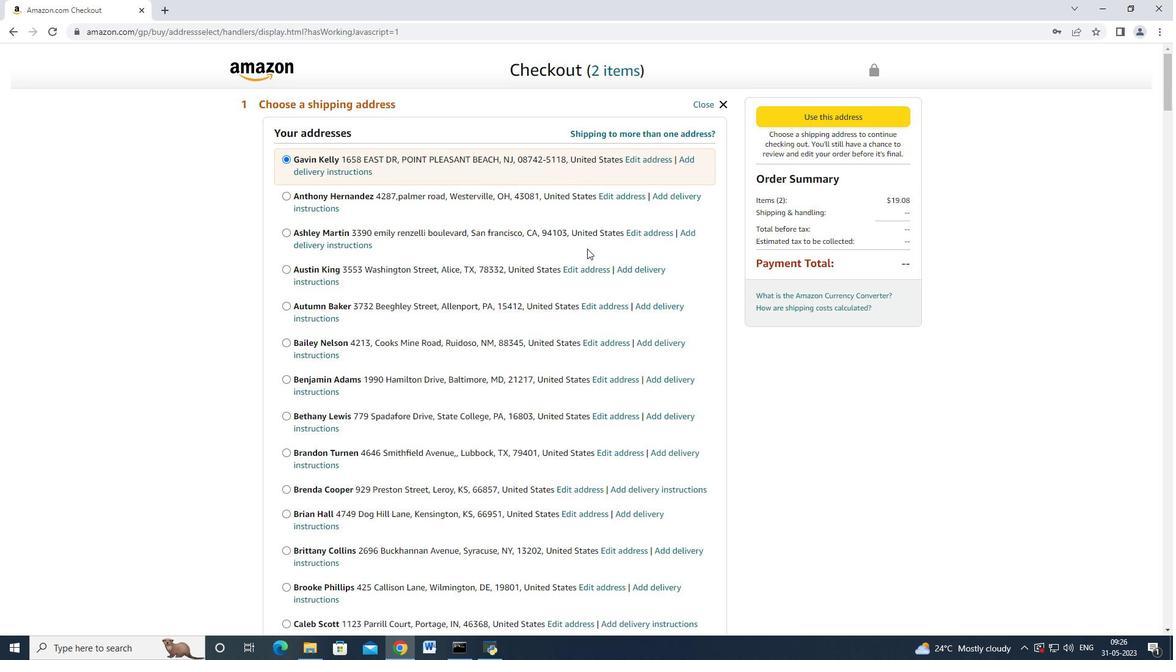 
Action: Mouse scrolled (524, 424) with delta (0, 0)
Screenshot: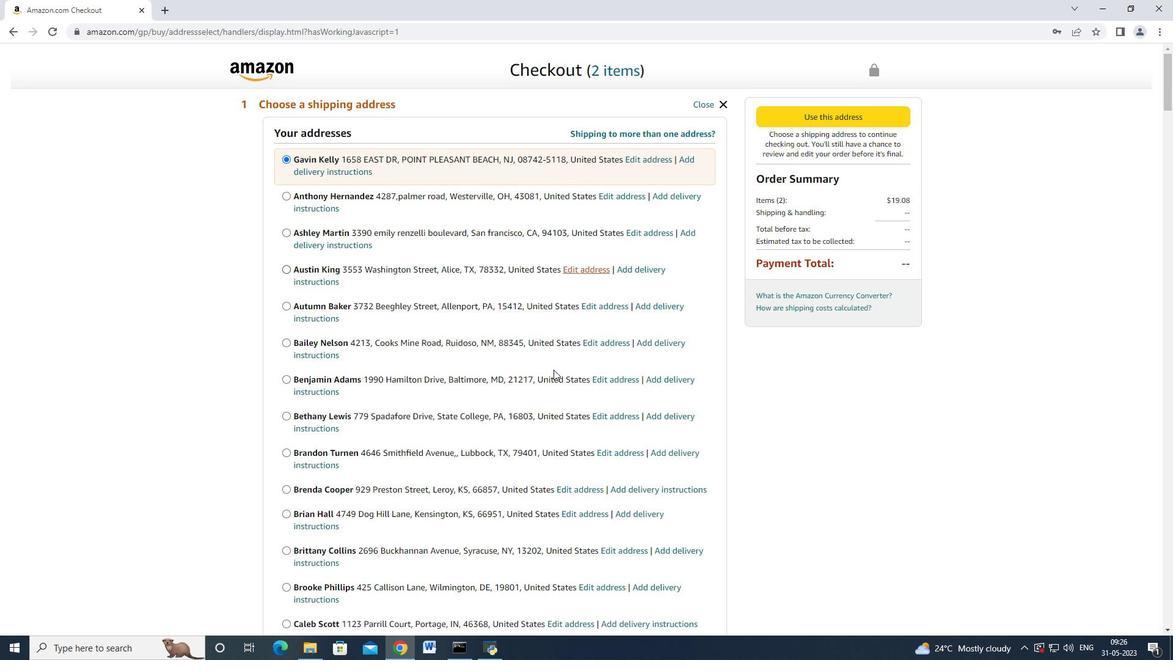 
Action: Mouse scrolled (524, 424) with delta (0, 0)
Screenshot: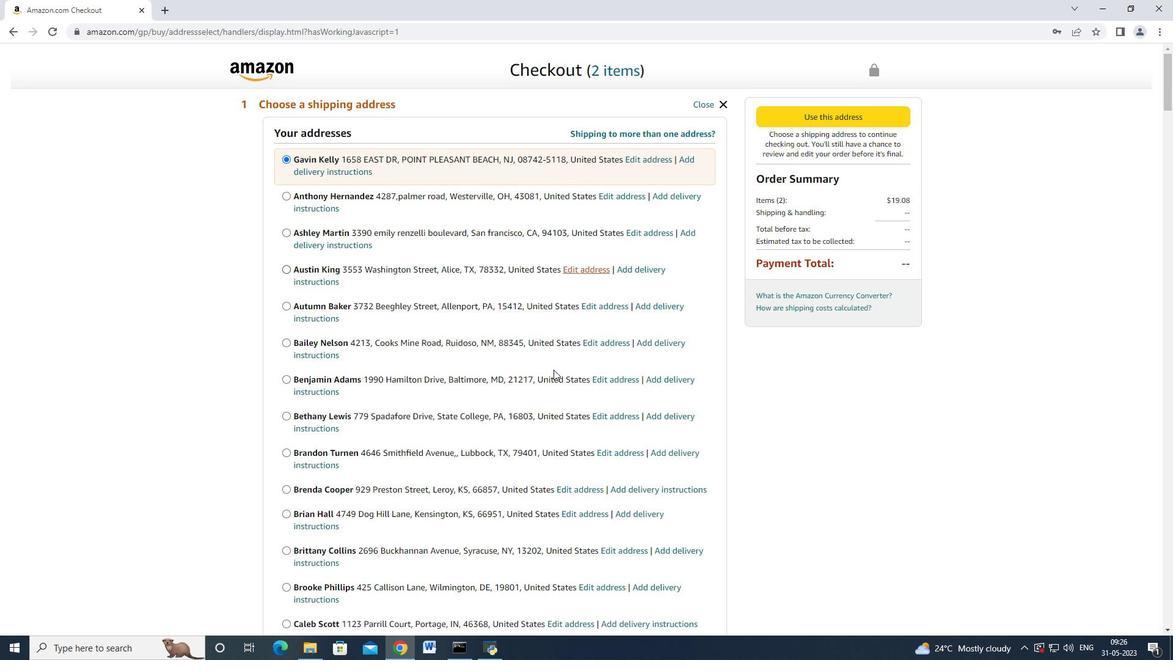 
Action: Mouse scrolled (524, 424) with delta (0, 0)
Screenshot: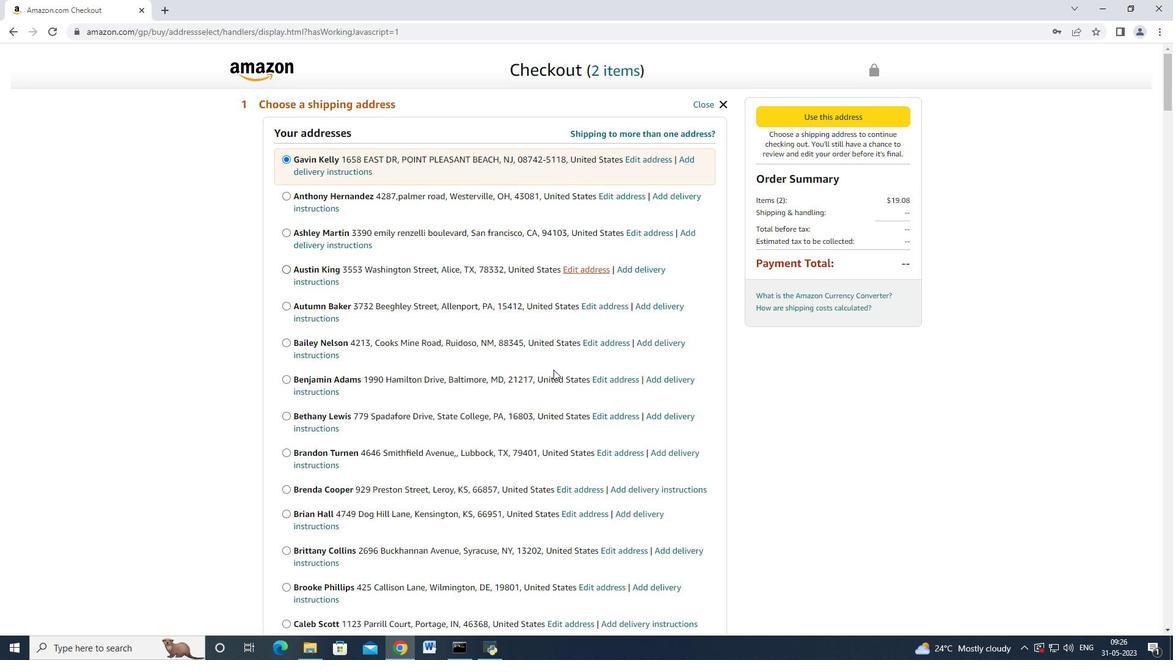 
Action: Mouse moved to (524, 424)
Screenshot: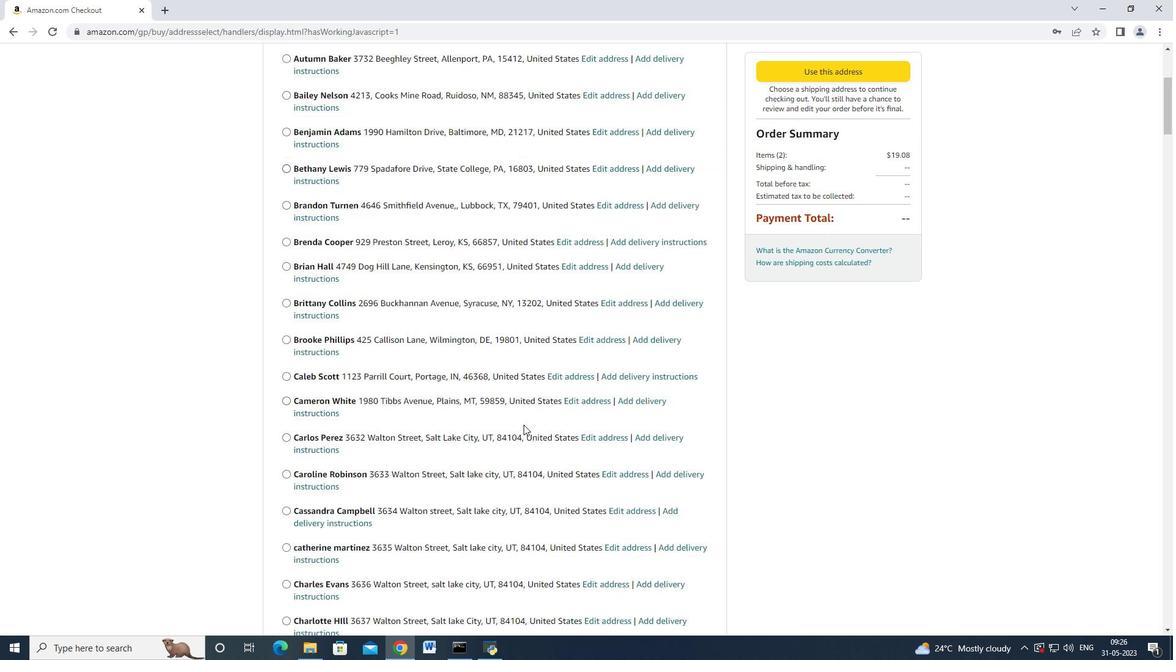 
Action: Mouse scrolled (524, 424) with delta (0, 0)
Screenshot: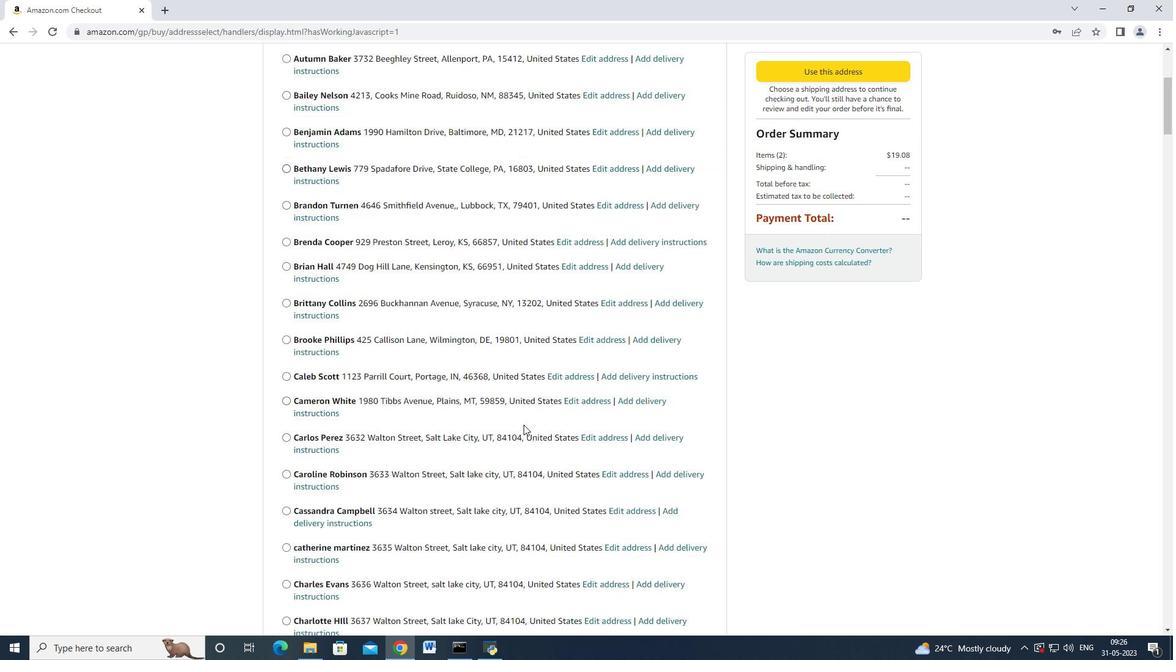 
Action: Mouse scrolled (524, 424) with delta (0, 0)
Screenshot: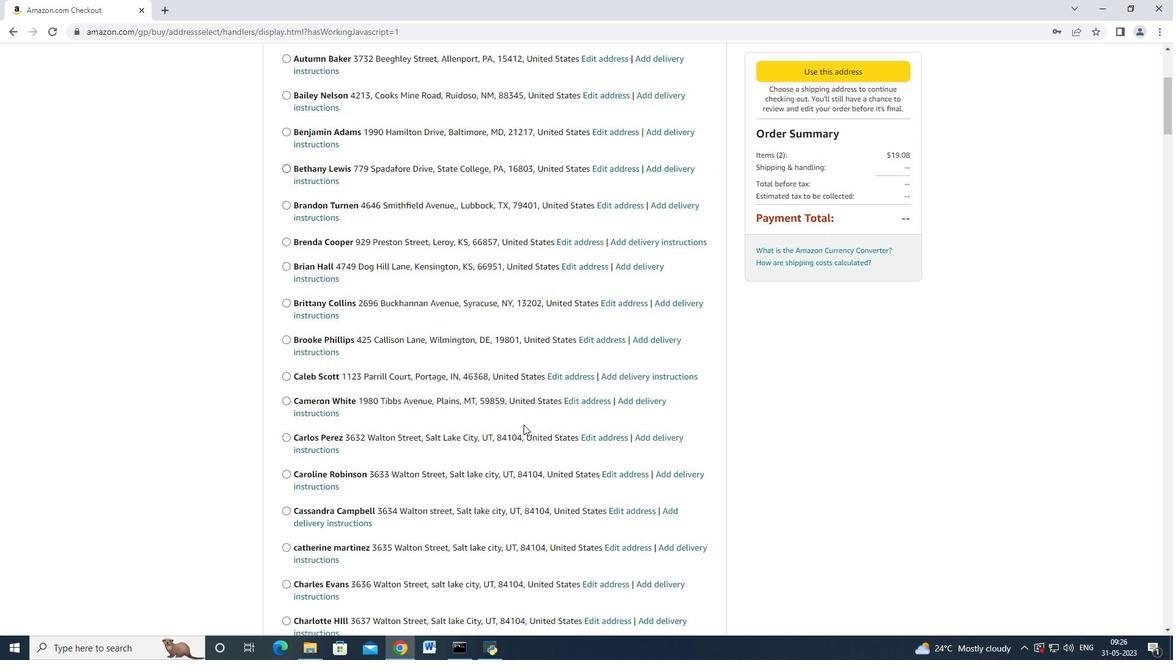 
Action: Mouse scrolled (524, 424) with delta (0, 0)
Screenshot: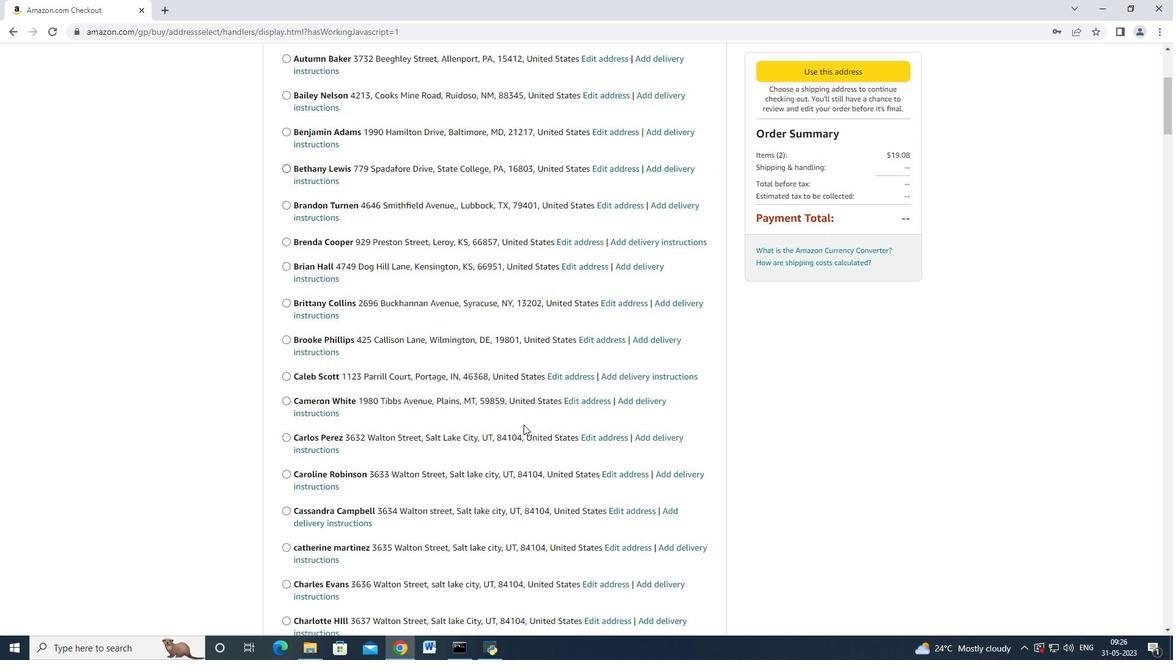 
Action: Mouse scrolled (524, 424) with delta (0, 0)
Screenshot: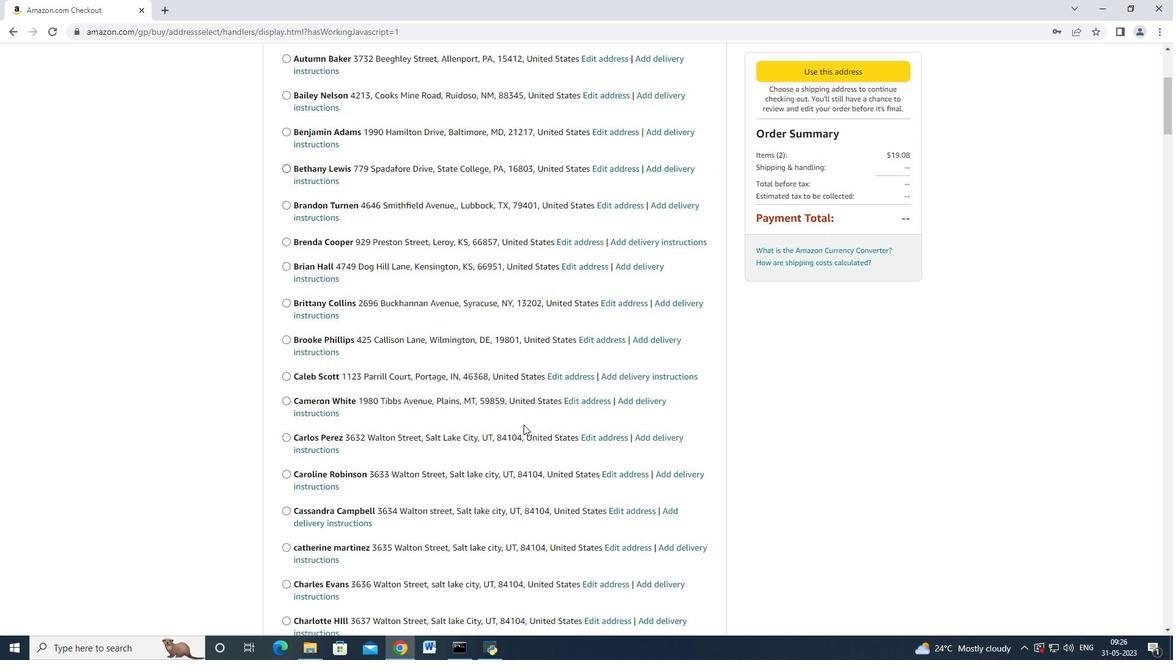 
Action: Mouse scrolled (524, 424) with delta (0, 0)
Screenshot: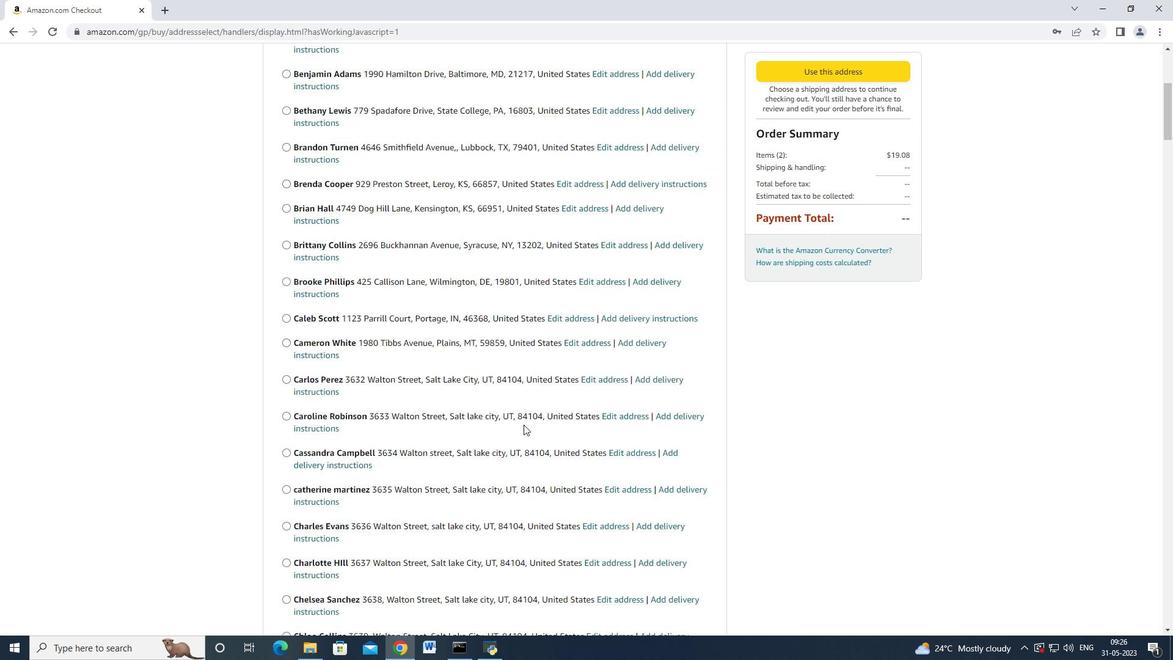 
Action: Mouse scrolled (524, 424) with delta (0, 0)
Screenshot: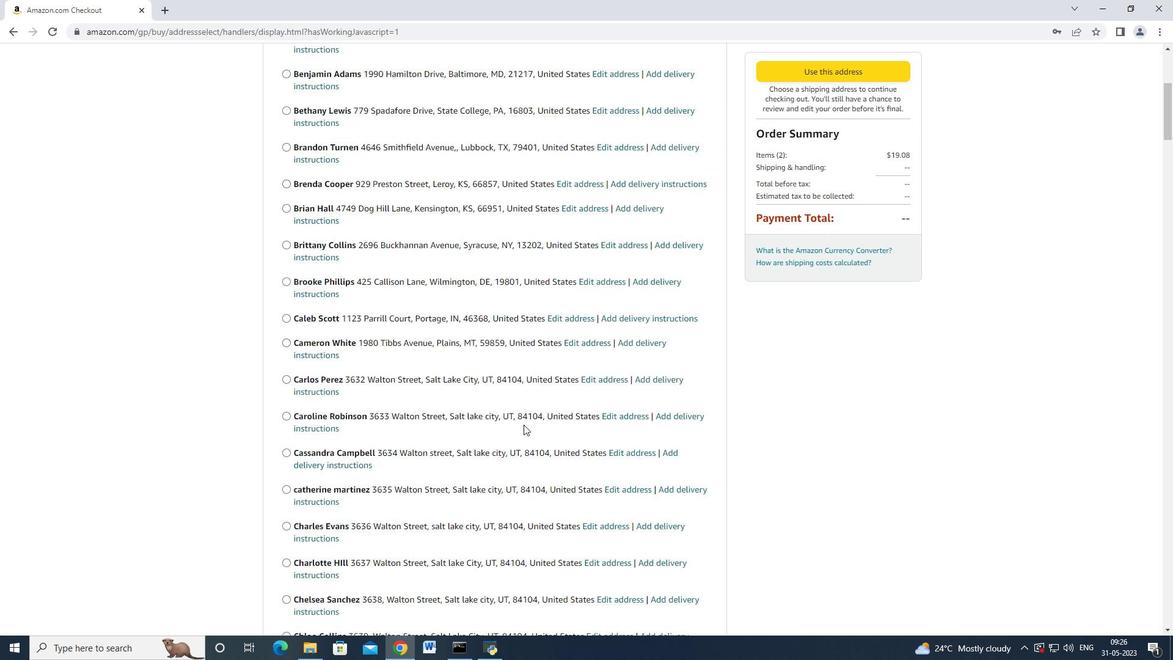 
Action: Mouse scrolled (524, 424) with delta (0, 0)
Screenshot: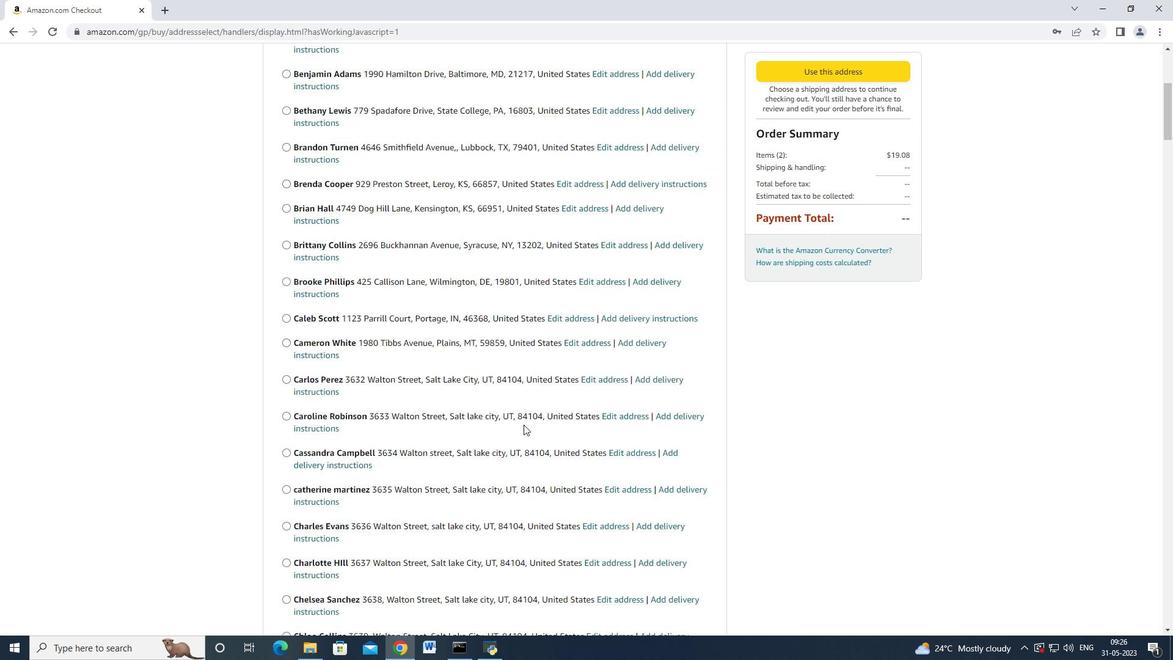 
Action: Mouse moved to (524, 424)
Screenshot: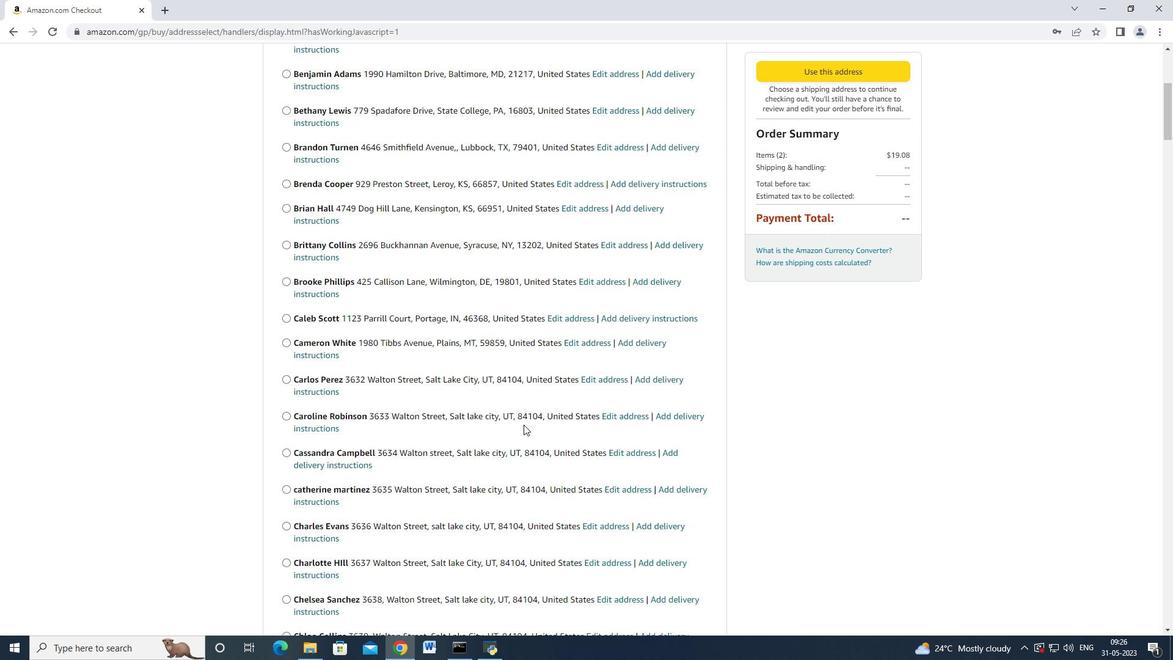 
Action: Mouse scrolled (524, 423) with delta (0, 0)
Screenshot: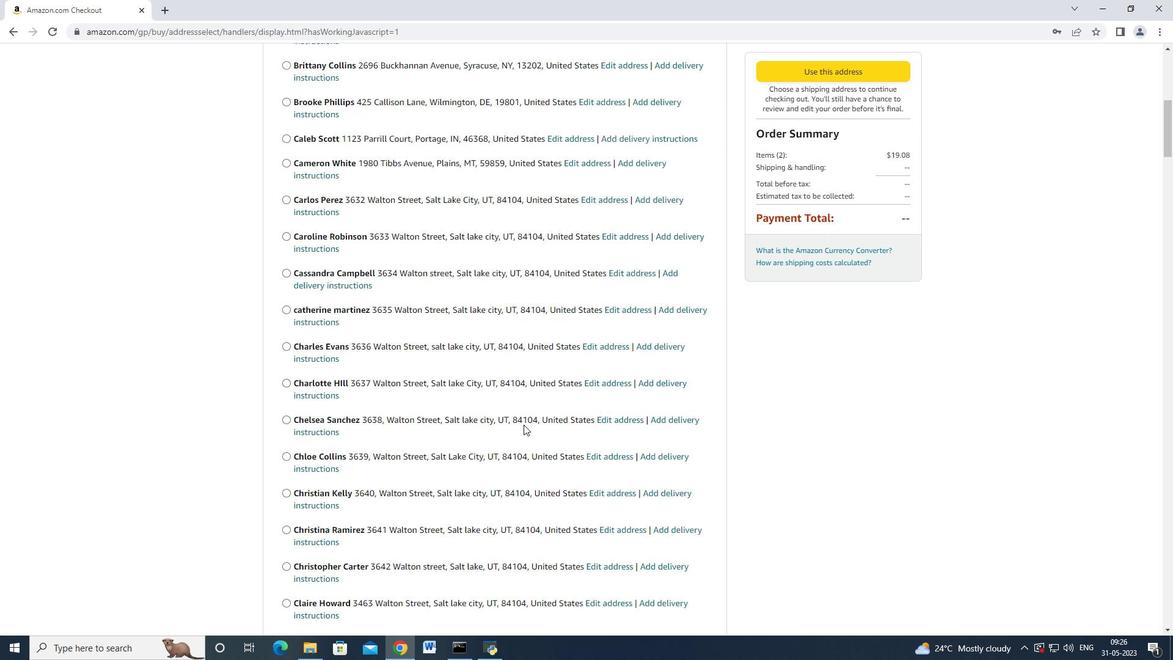 
Action: Mouse scrolled (524, 423) with delta (0, 0)
Screenshot: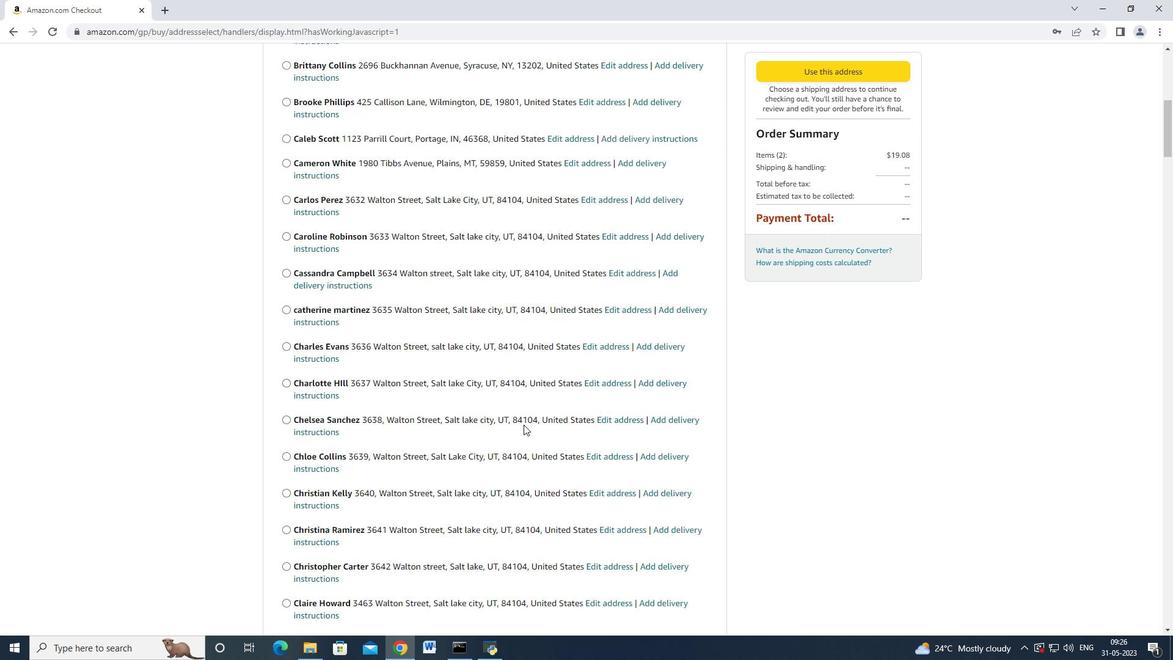 
Action: Mouse scrolled (524, 423) with delta (0, 0)
Screenshot: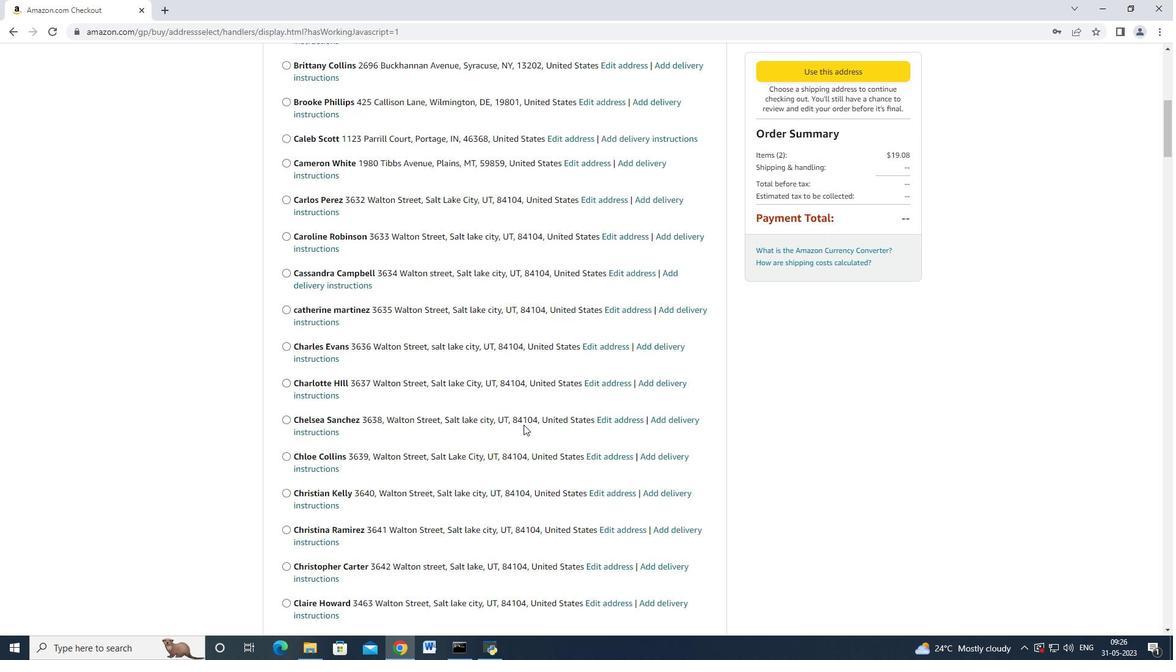 
Action: Mouse scrolled (524, 423) with delta (0, 0)
Screenshot: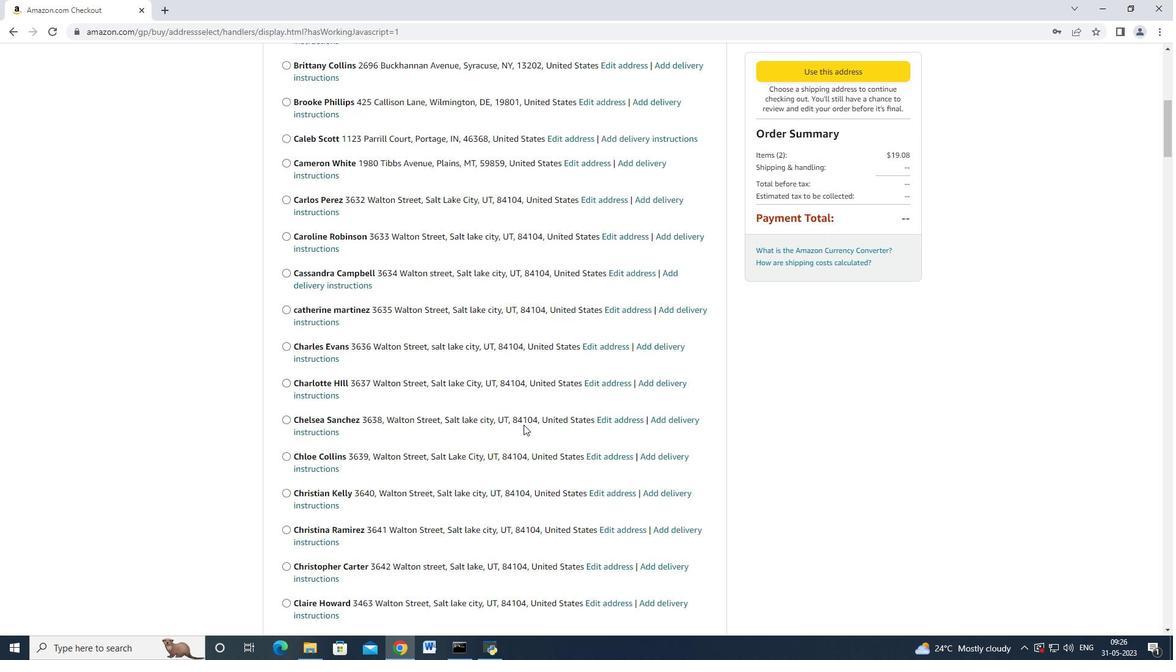 
Action: Mouse scrolled (524, 423) with delta (0, 0)
Screenshot: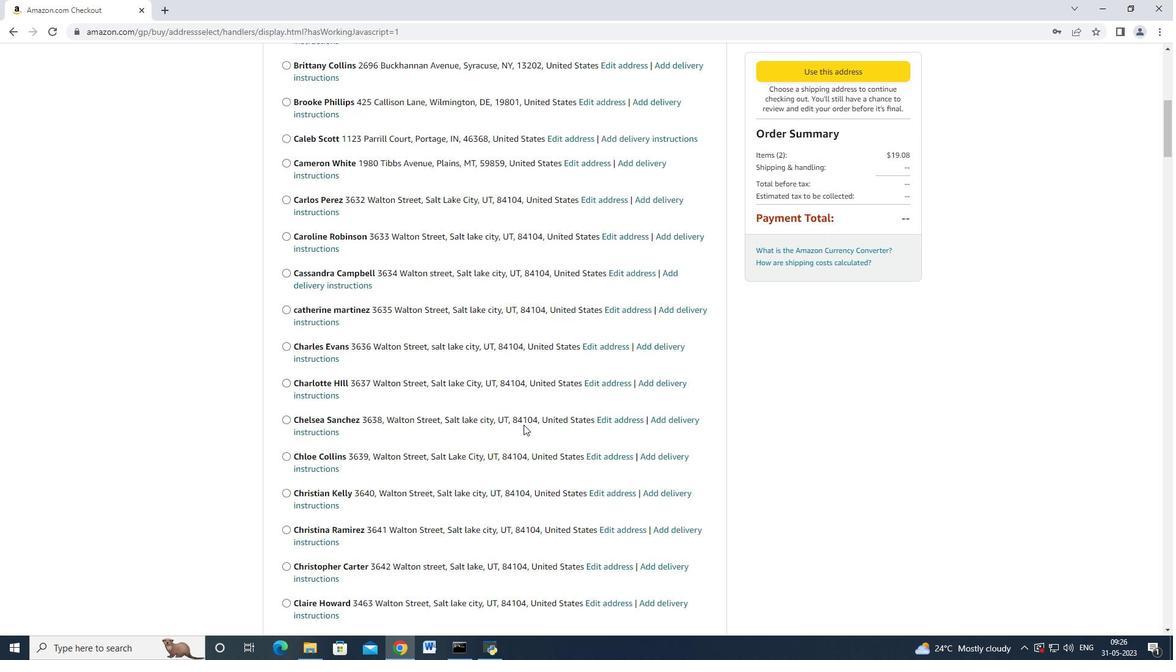 
Action: Mouse scrolled (524, 423) with delta (0, 0)
Screenshot: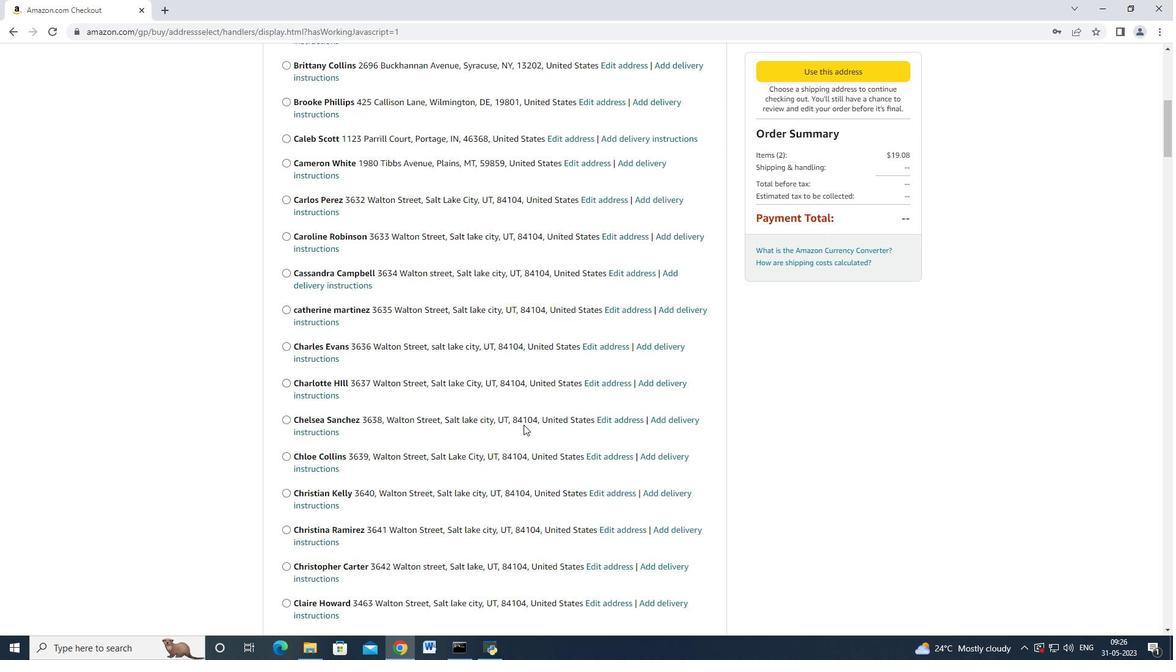 
Action: Mouse moved to (524, 424)
Screenshot: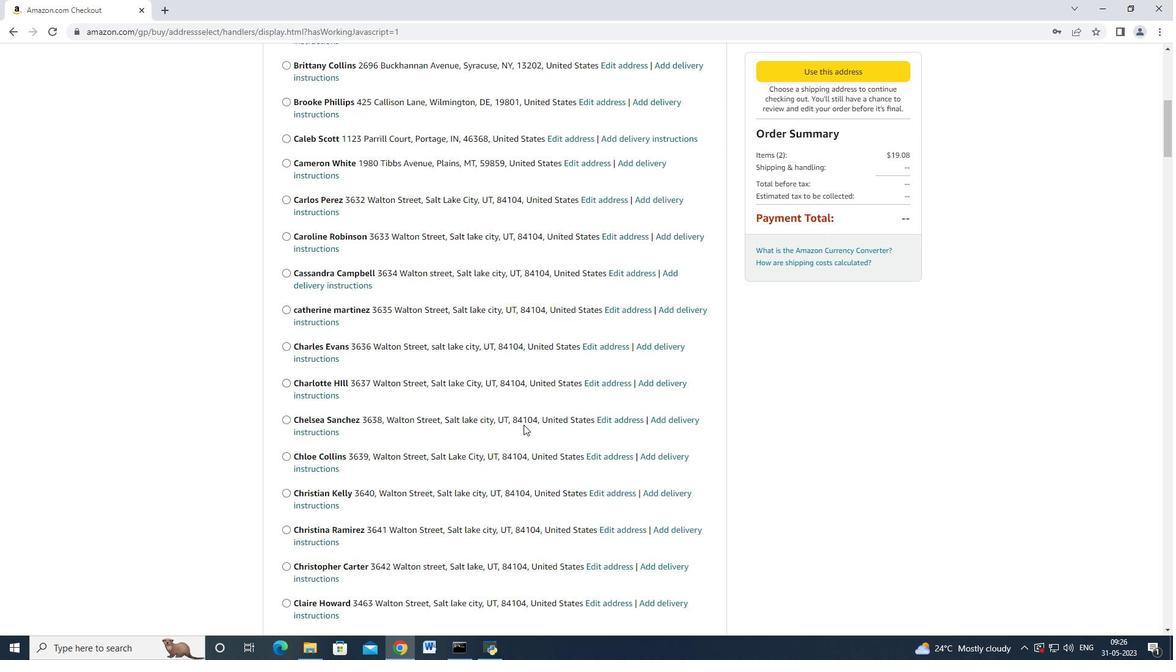 
Action: Mouse scrolled (524, 423) with delta (0, 0)
Screenshot: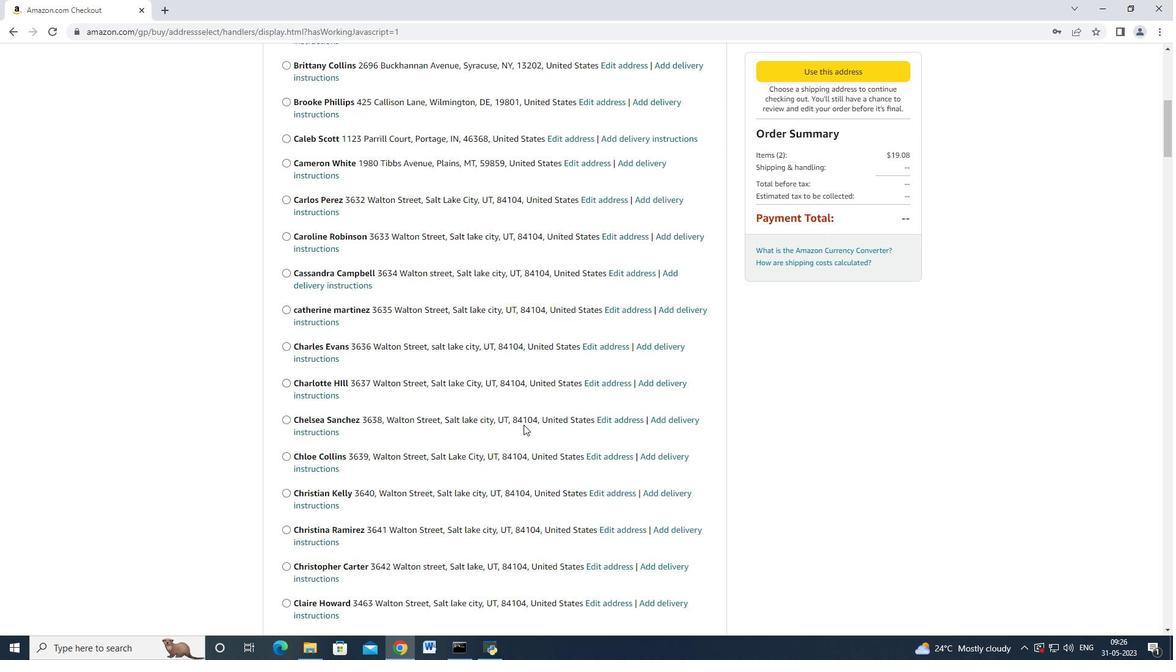 
Action: Mouse moved to (524, 423)
Screenshot: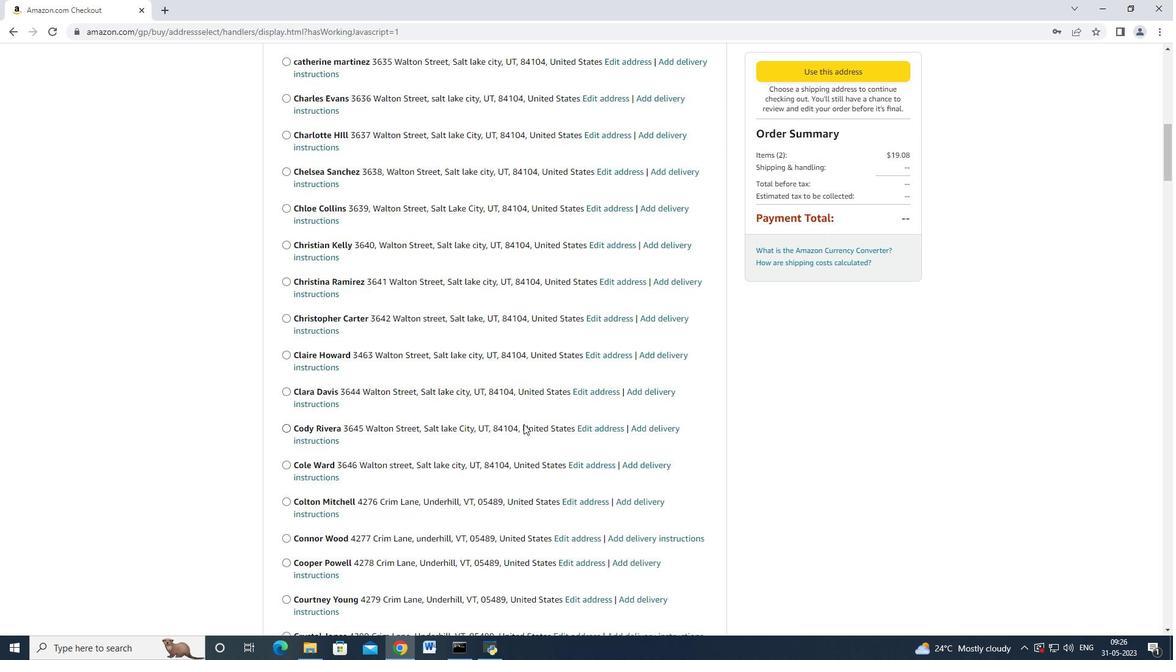 
Action: Mouse scrolled (524, 423) with delta (0, 0)
Screenshot: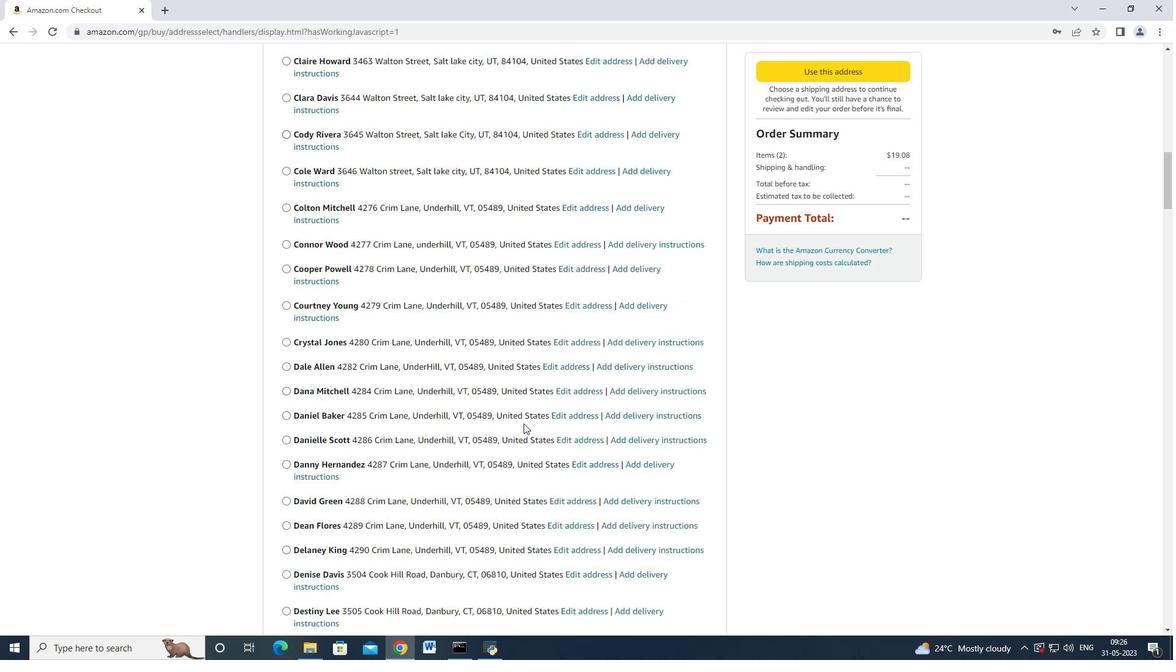 
Action: Mouse scrolled (524, 423) with delta (0, 0)
Screenshot: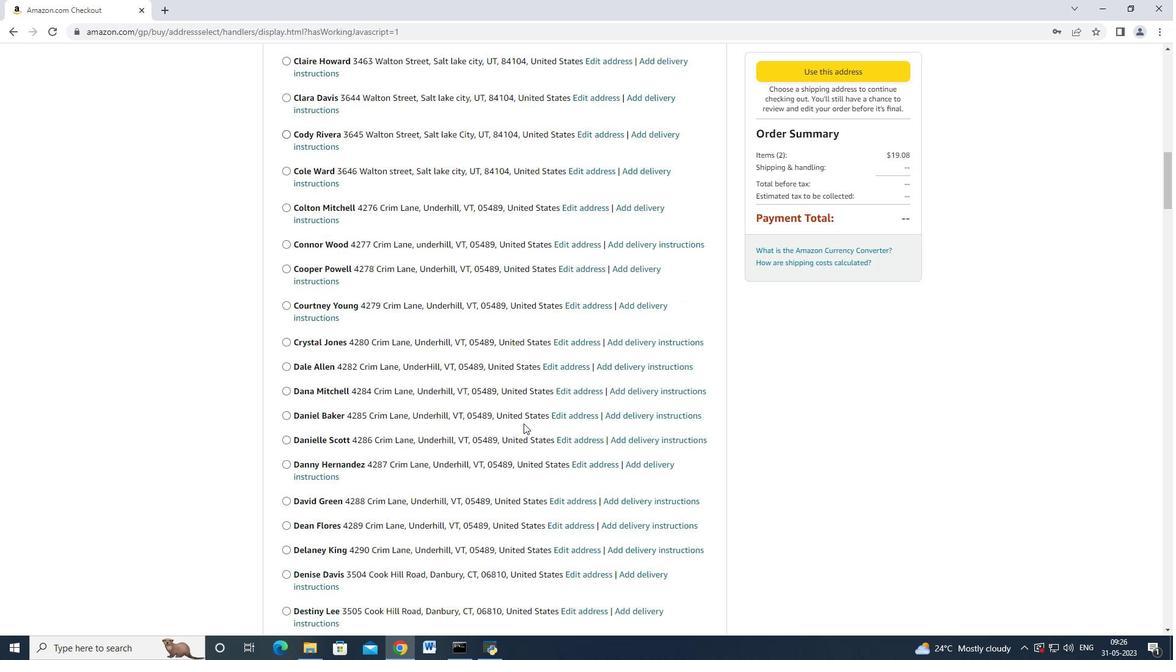 
Action: Mouse scrolled (524, 423) with delta (0, 0)
Screenshot: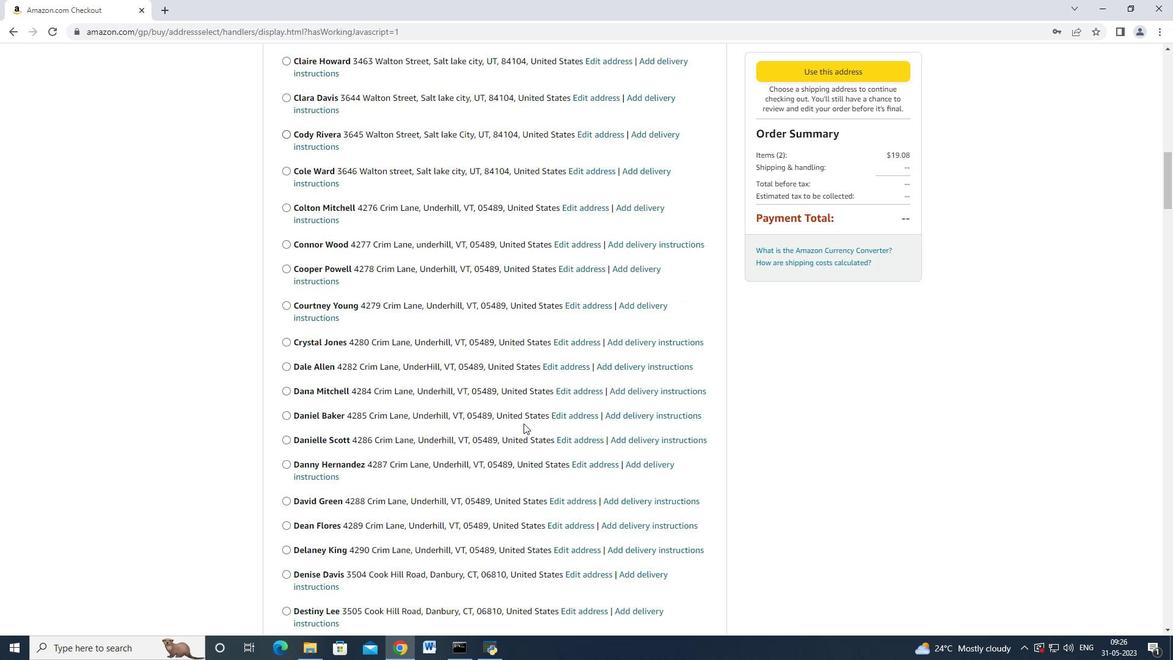 
Action: Mouse scrolled (524, 423) with delta (0, 0)
Screenshot: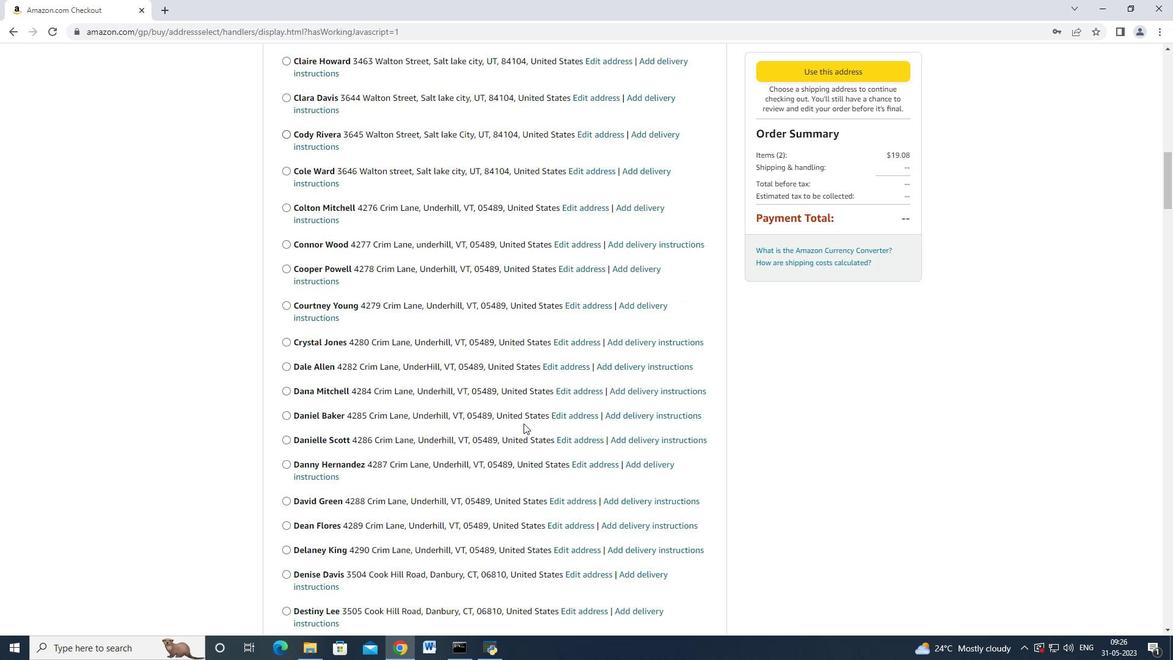 
Action: Mouse scrolled (524, 423) with delta (0, 0)
Screenshot: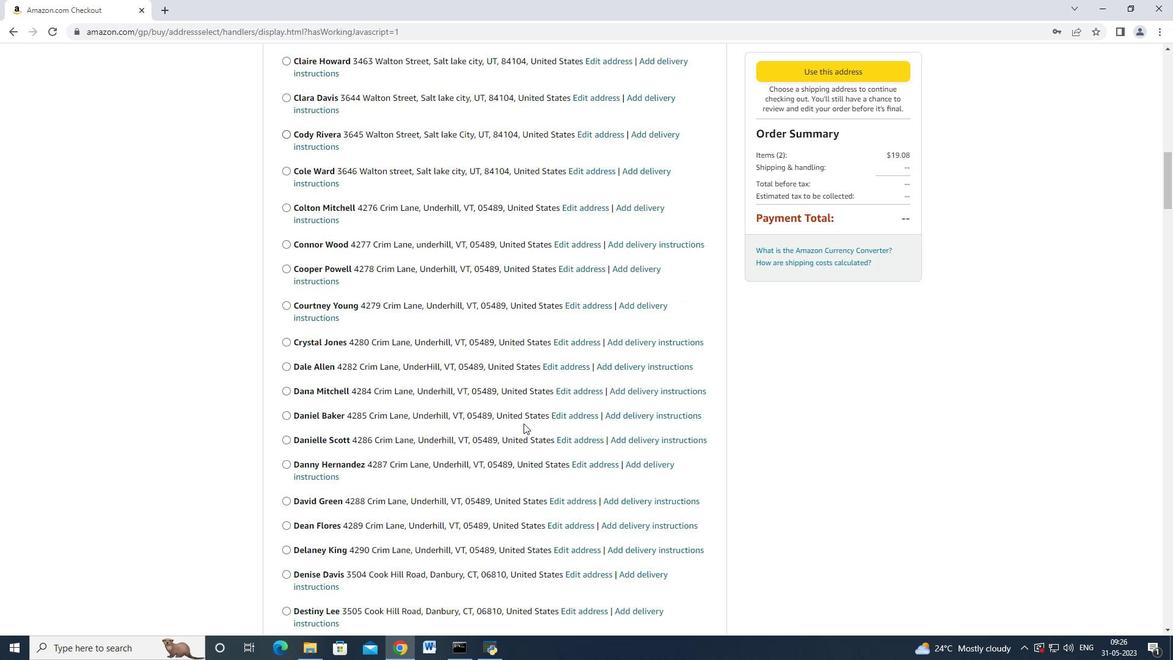 
Action: Mouse scrolled (524, 423) with delta (0, 0)
Screenshot: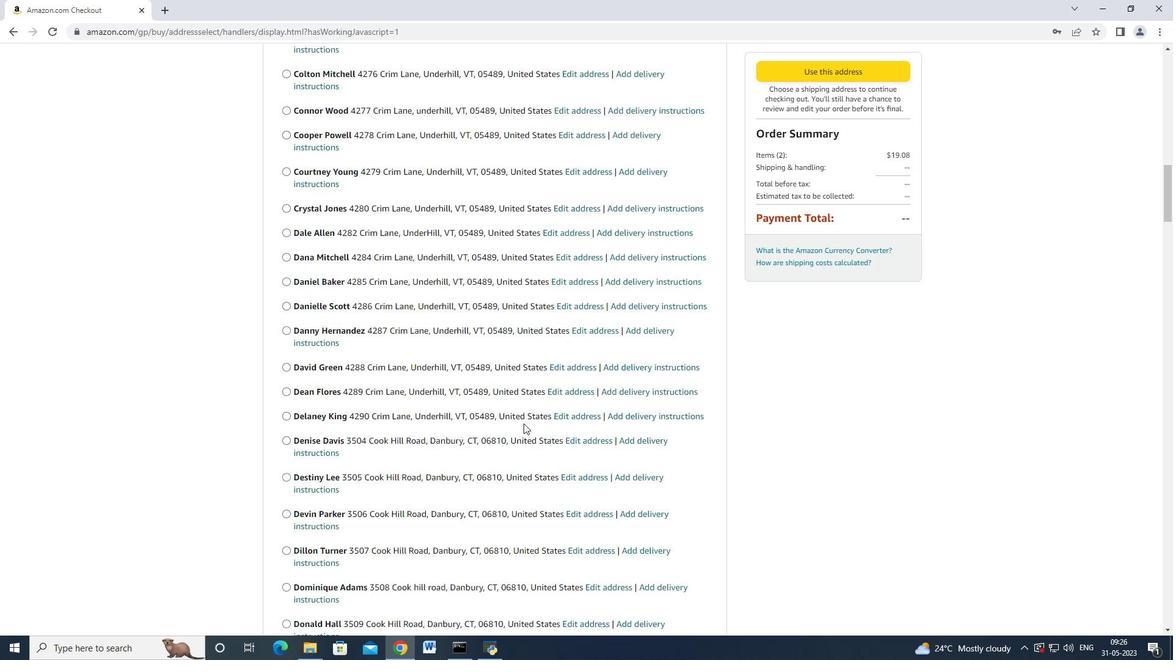 
Action: Mouse scrolled (524, 423) with delta (0, 0)
Screenshot: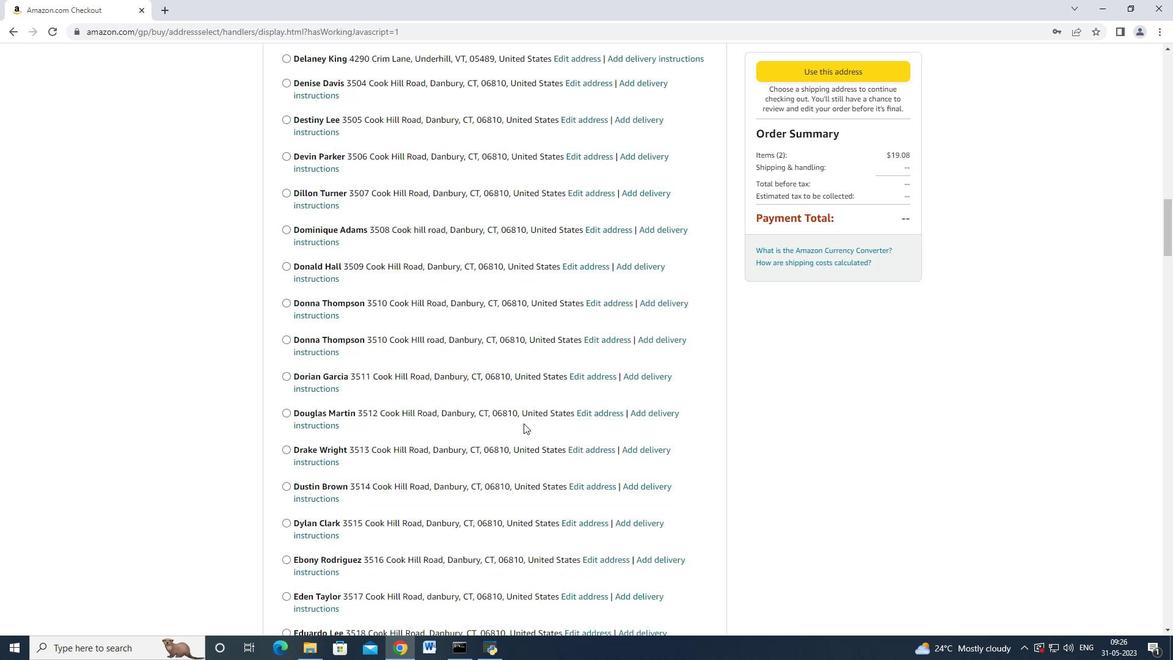 
Action: Mouse scrolled (524, 423) with delta (0, 0)
Screenshot: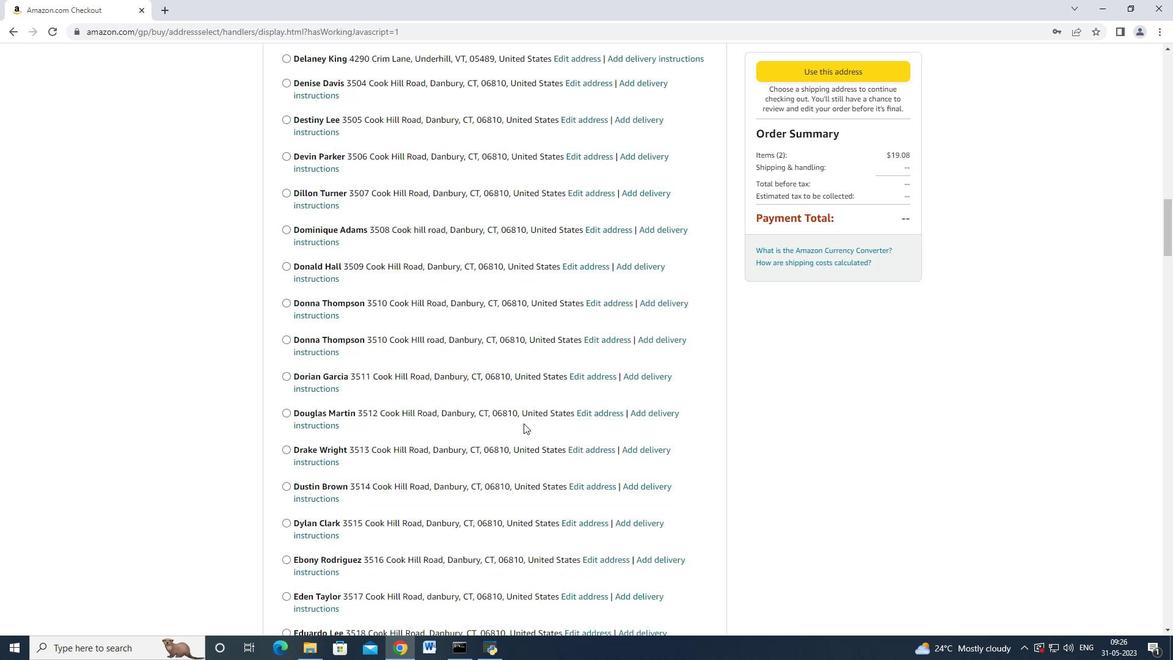 
Action: Mouse scrolled (524, 423) with delta (0, 0)
Screenshot: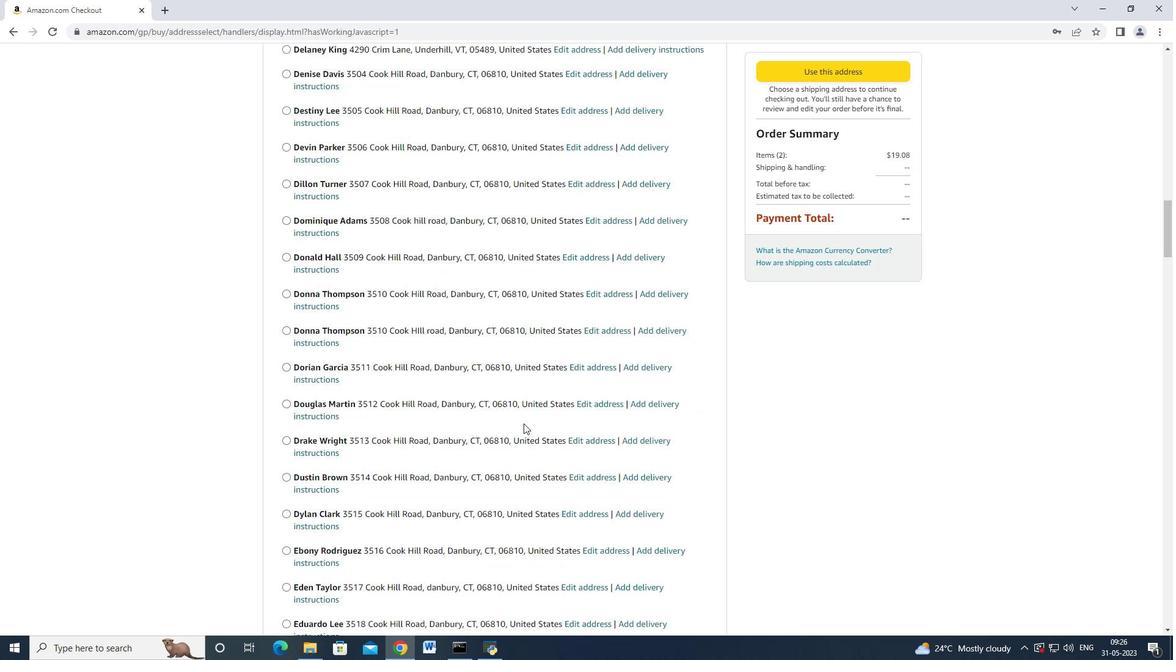 
Action: Mouse scrolled (524, 423) with delta (0, 0)
Screenshot: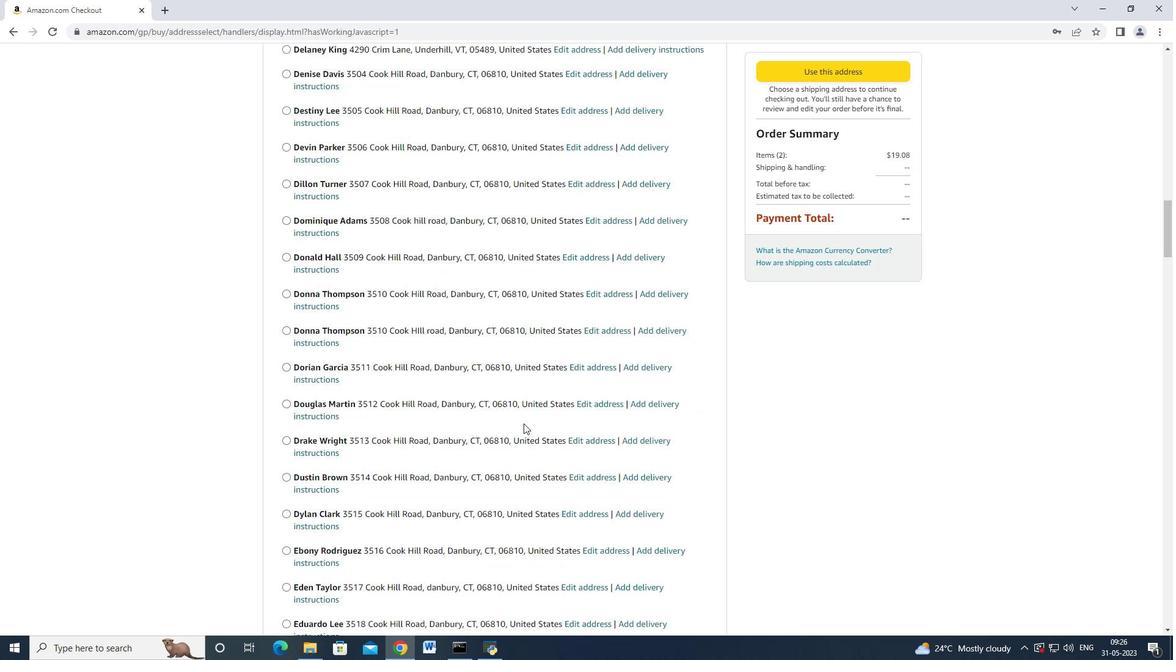 
Action: Mouse scrolled (524, 423) with delta (0, 0)
Screenshot: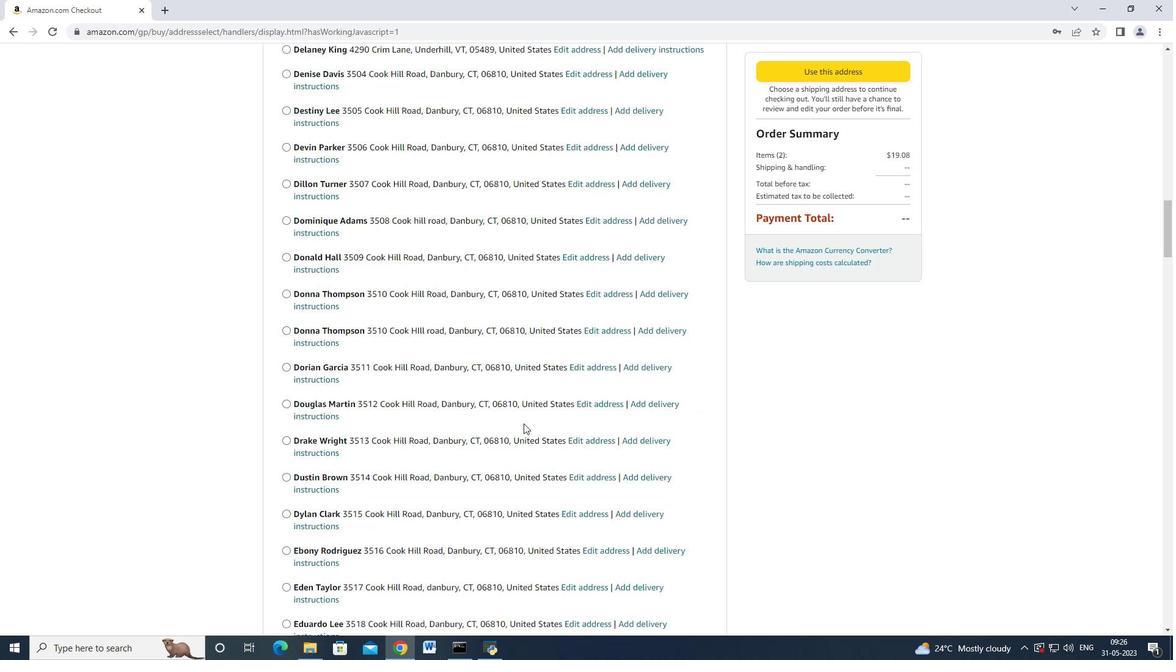 
Action: Mouse scrolled (524, 423) with delta (0, 0)
Screenshot: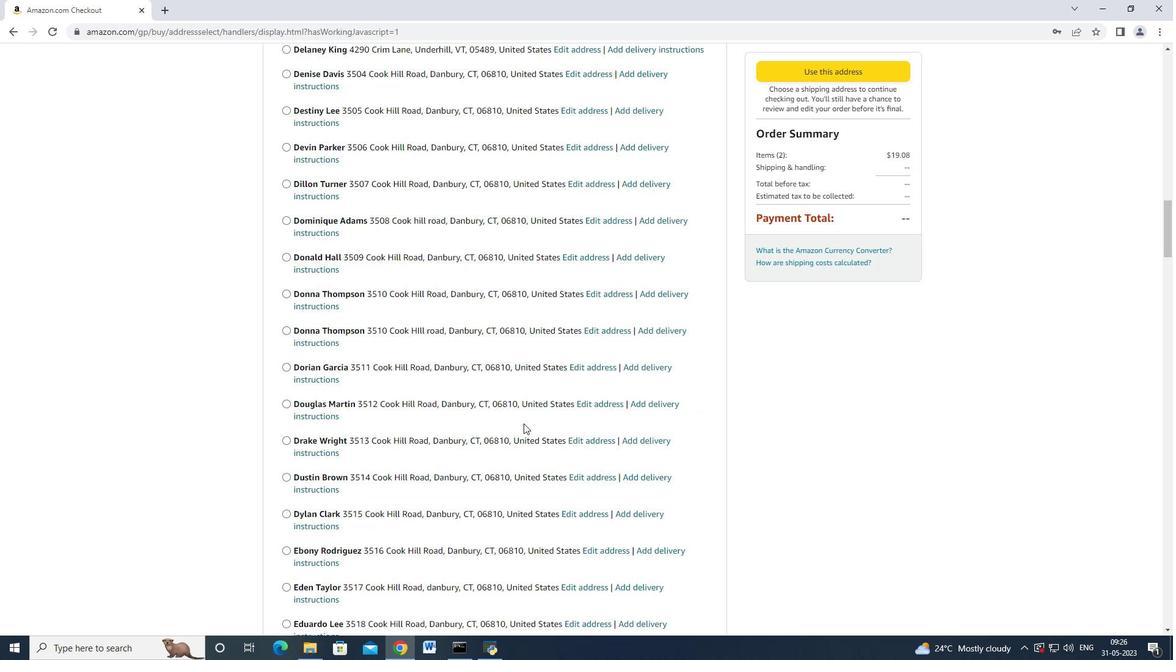 
Action: Mouse moved to (524, 424)
Screenshot: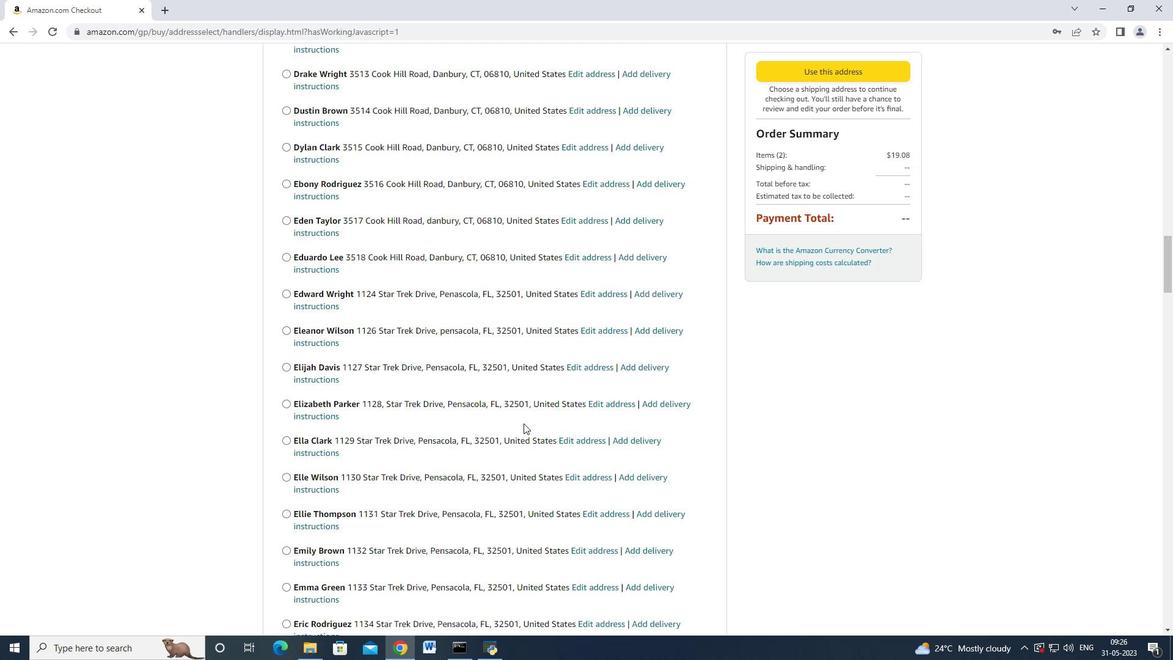 
Action: Mouse scrolled (524, 423) with delta (0, 0)
Screenshot: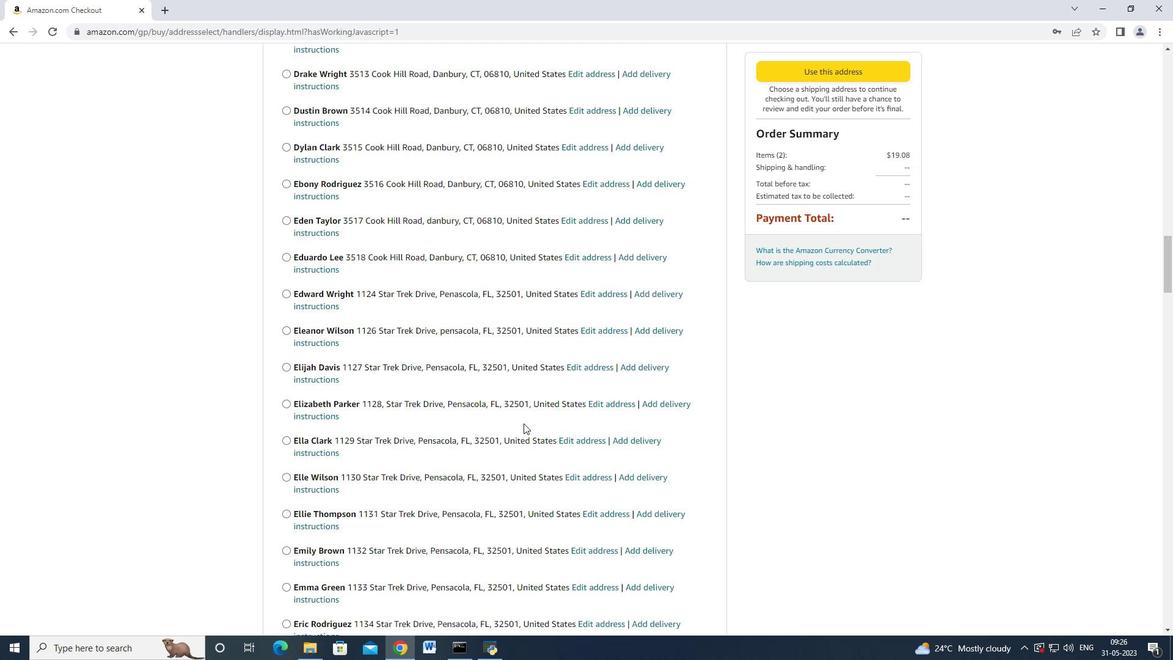 
Action: Mouse moved to (523, 424)
Screenshot: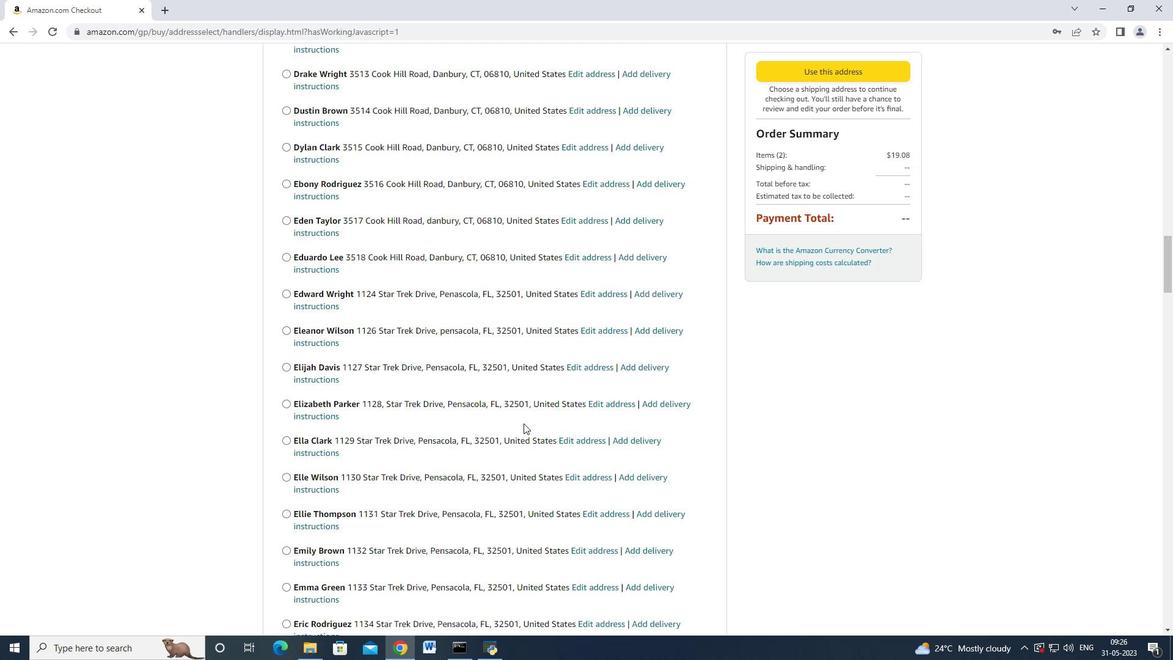 
Action: Mouse scrolled (523, 424) with delta (0, 0)
Screenshot: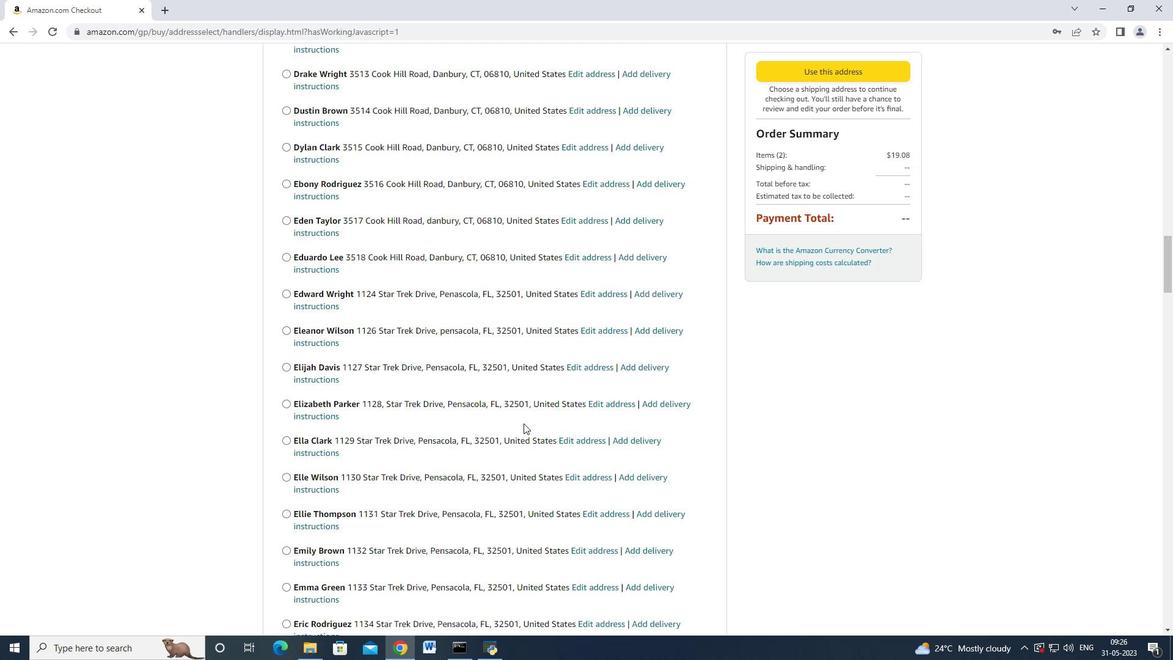 
Action: Mouse scrolled (523, 424) with delta (0, 0)
Screenshot: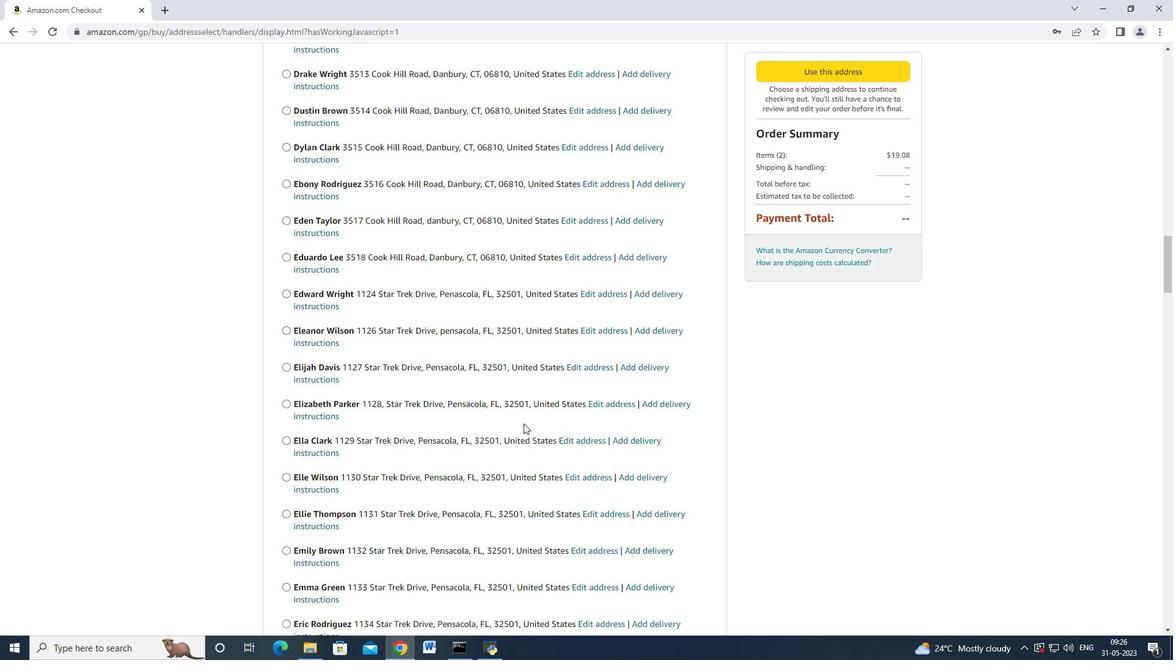 
Action: Mouse scrolled (523, 424) with delta (0, 0)
Screenshot: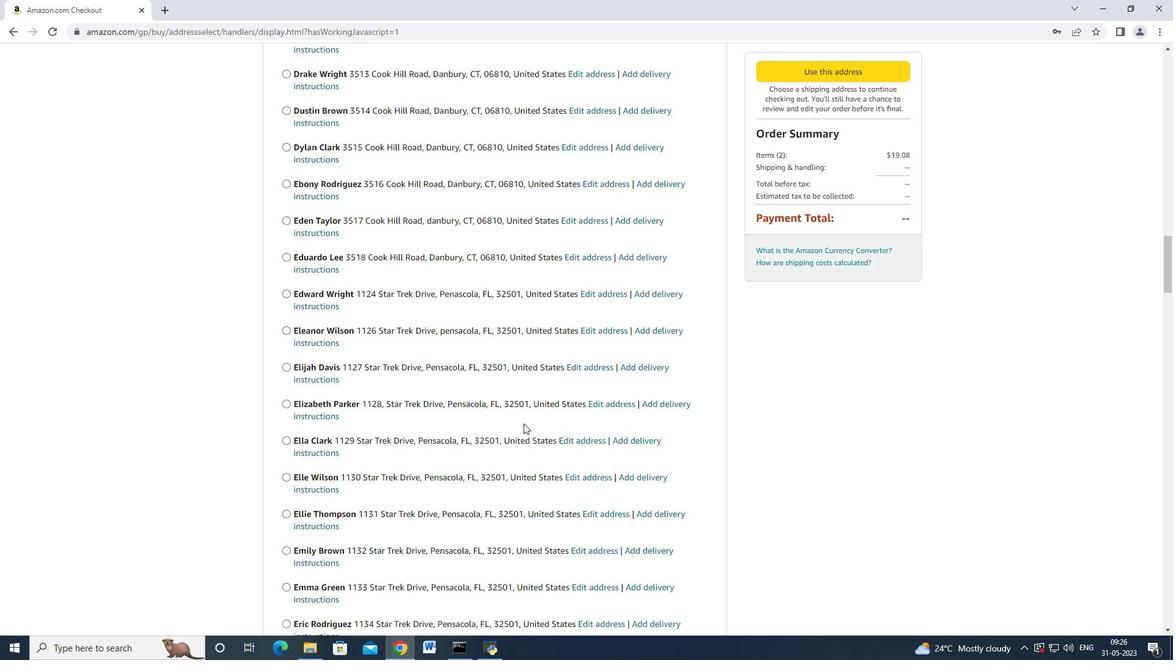 
Action: Mouse scrolled (523, 424) with delta (0, 0)
Screenshot: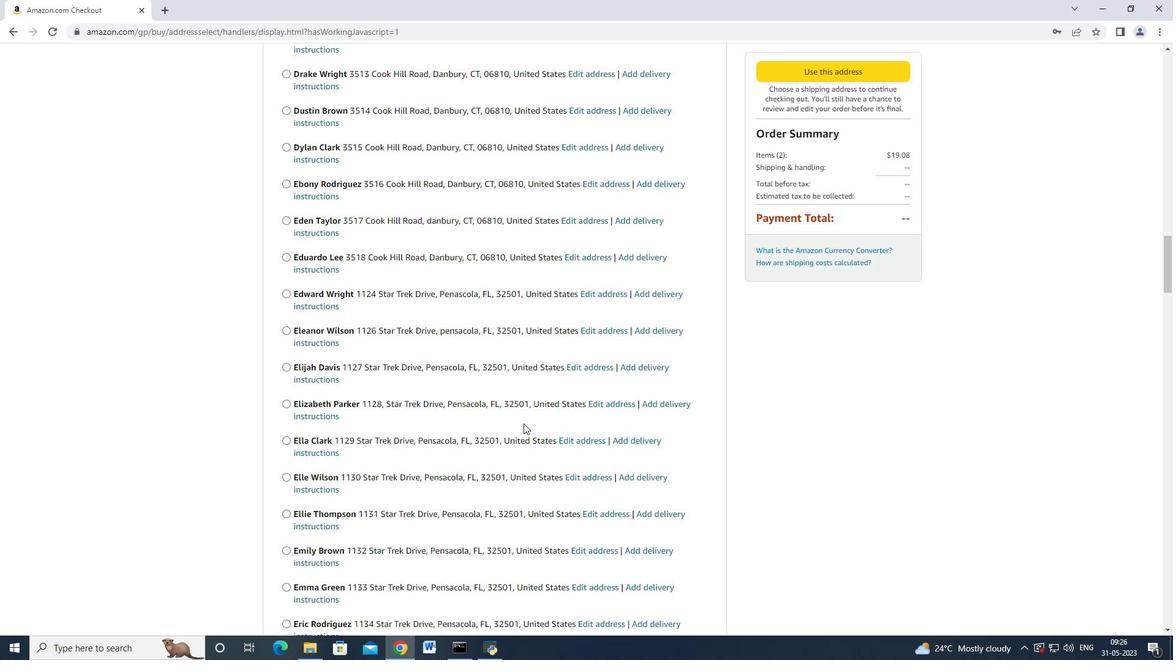
Action: Mouse scrolled (523, 424) with delta (0, 0)
Screenshot: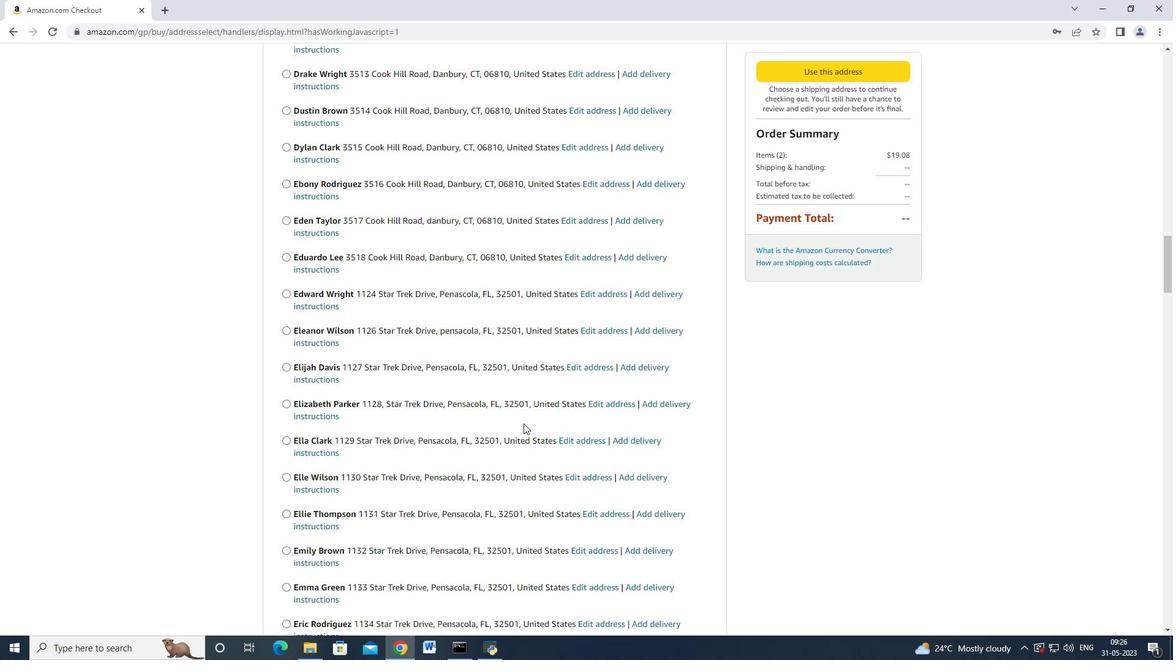 
Action: Mouse moved to (522, 424)
Screenshot: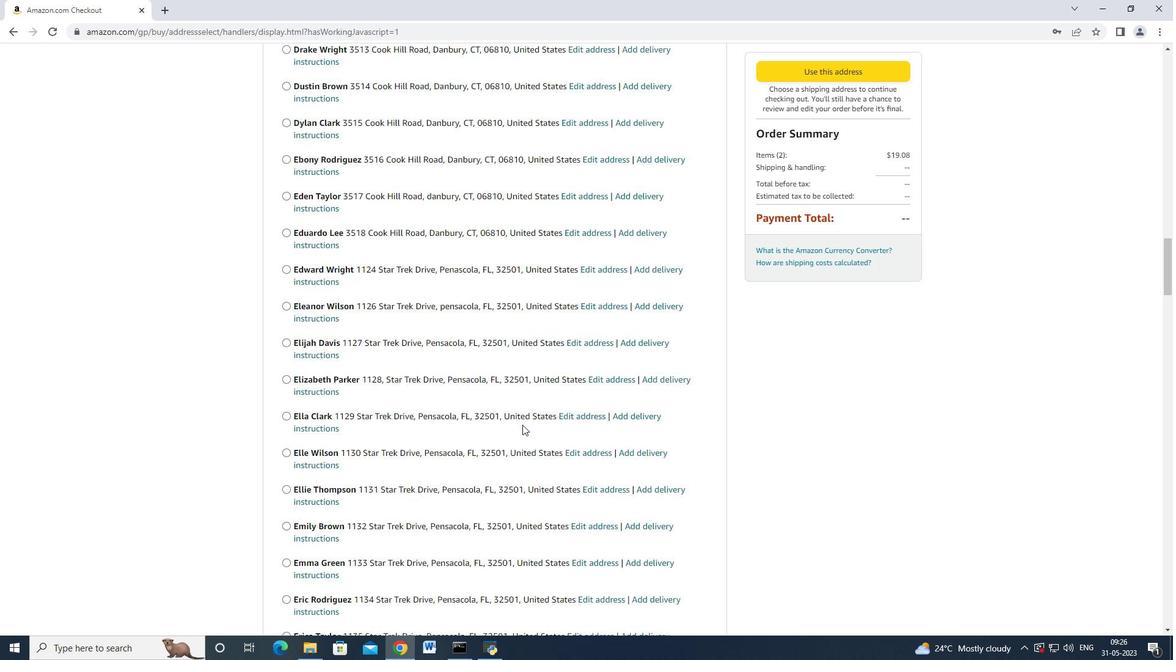 
Action: Mouse scrolled (522, 424) with delta (0, 0)
Screenshot: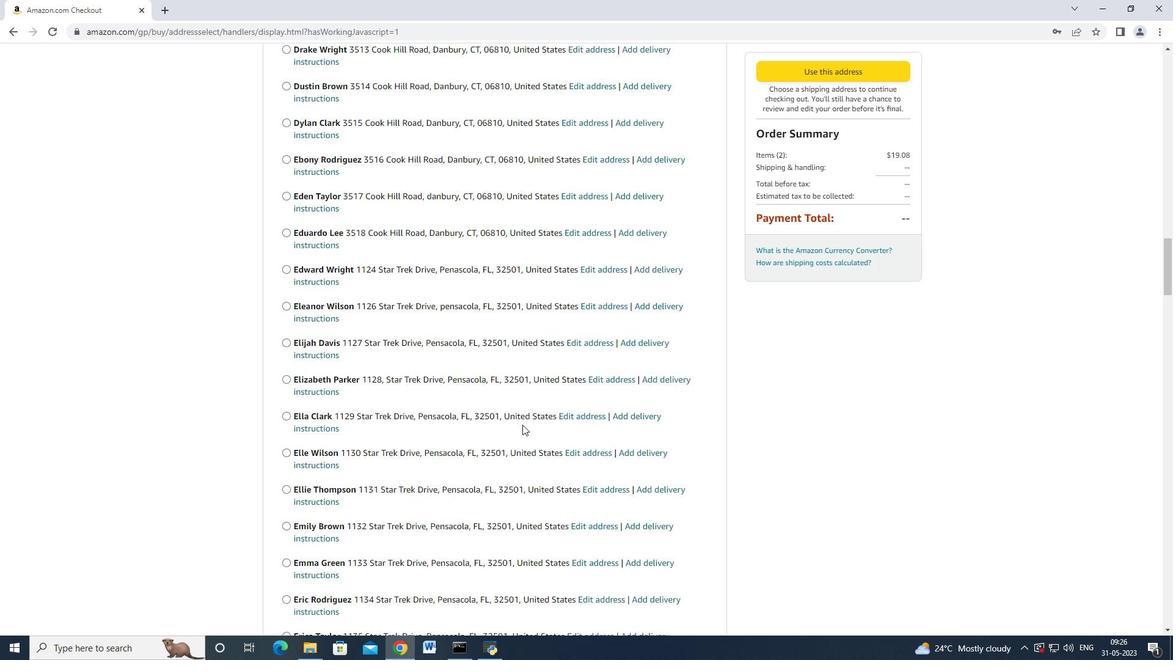 
Action: Mouse scrolled (522, 424) with delta (0, 0)
Screenshot: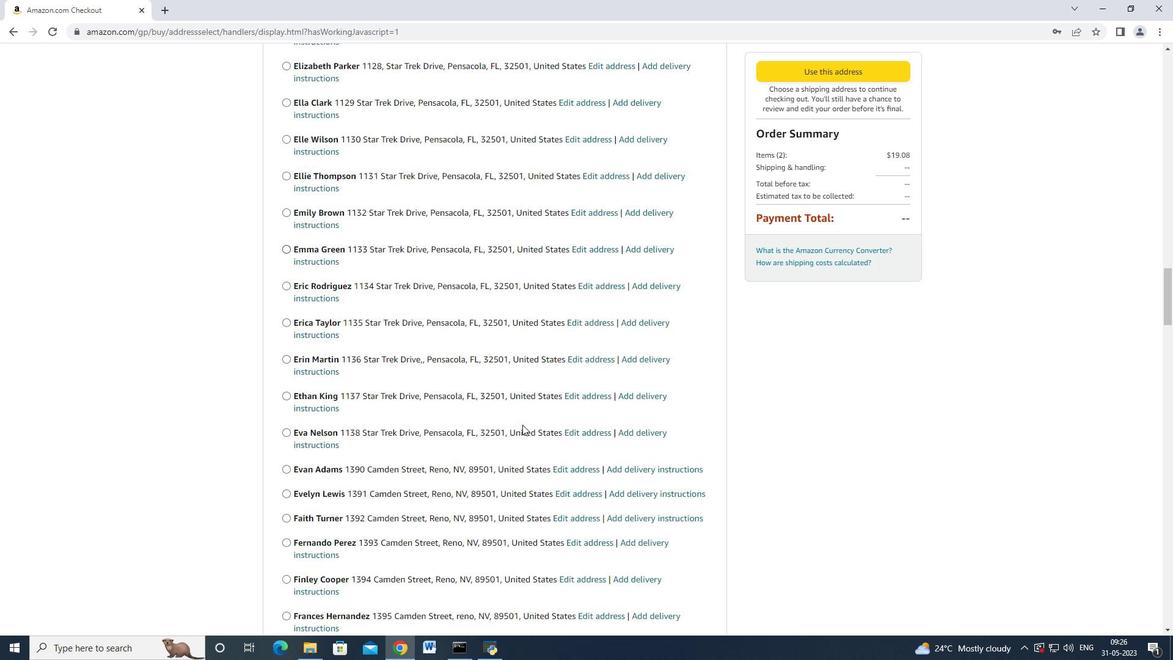 
Action: Mouse scrolled (522, 424) with delta (0, 0)
Screenshot: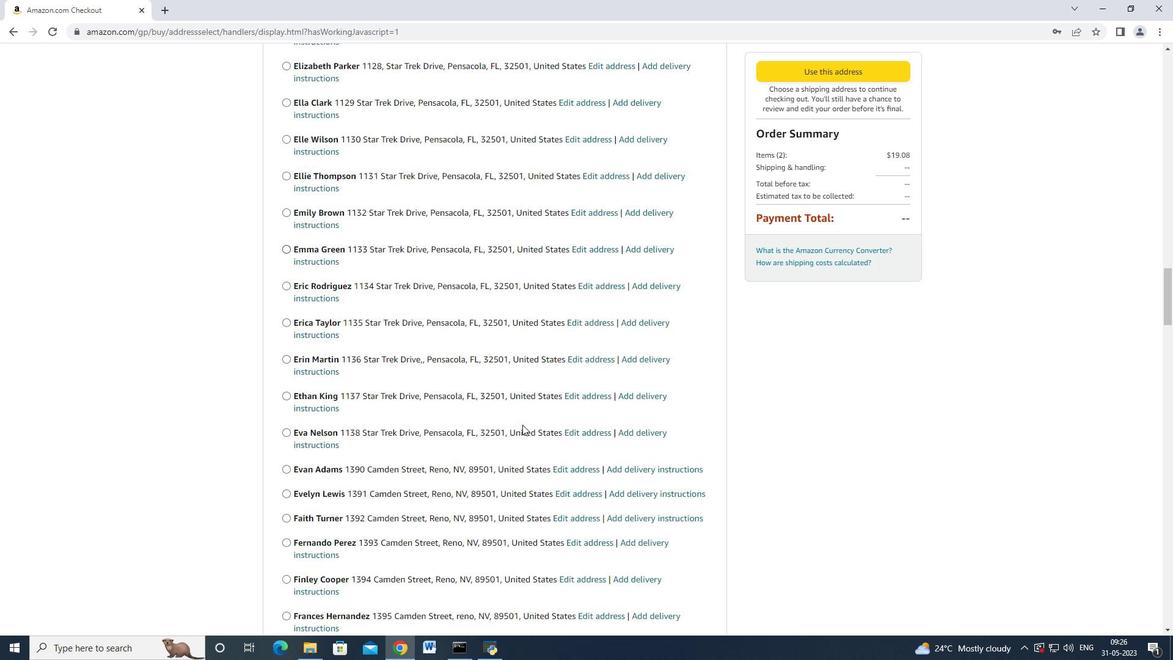 
Action: Mouse scrolled (522, 424) with delta (0, 0)
Screenshot: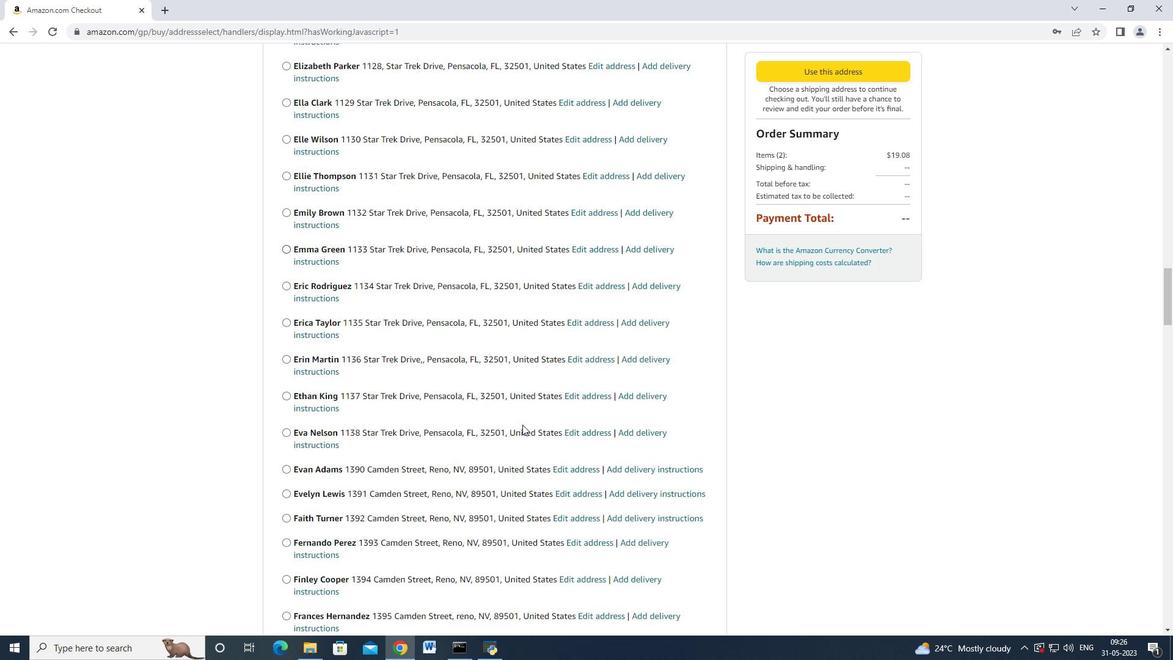 
Action: Mouse scrolled (522, 424) with delta (0, 0)
Screenshot: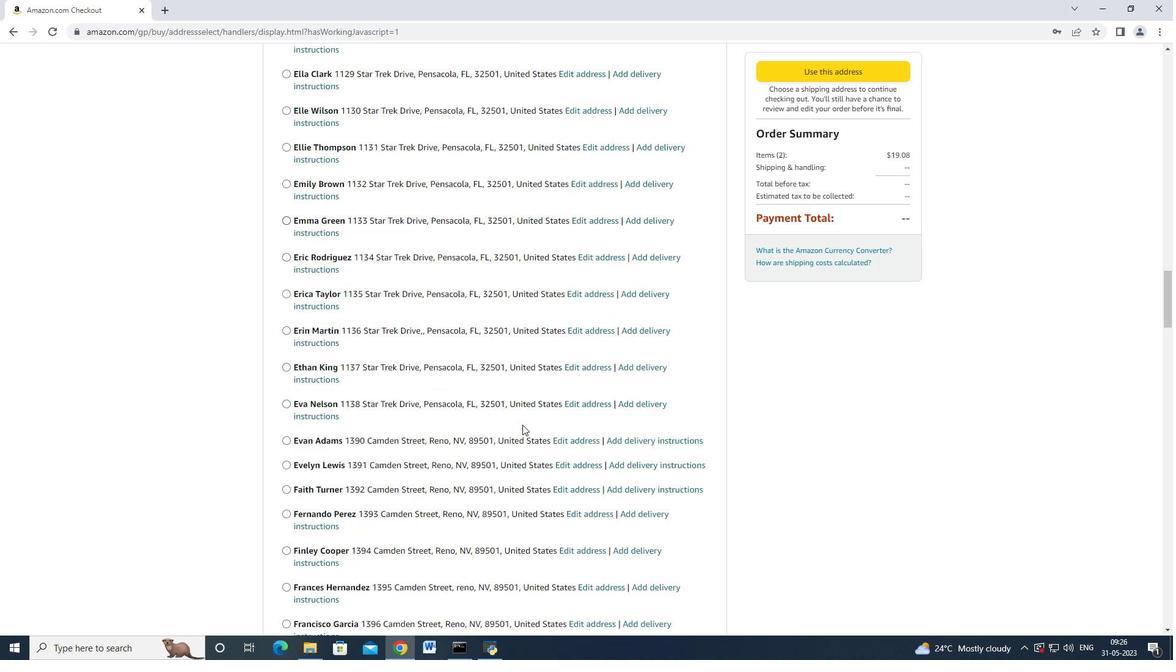 
Action: Mouse scrolled (522, 424) with delta (0, 0)
Screenshot: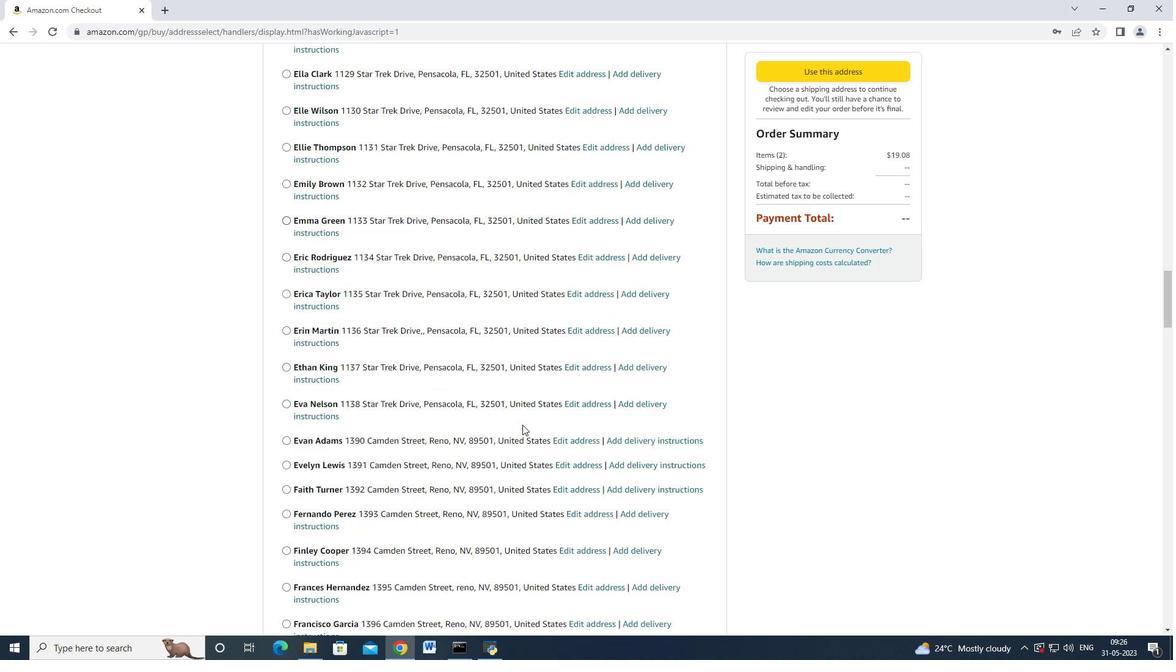 
Action: Mouse scrolled (522, 424) with delta (0, 0)
Screenshot: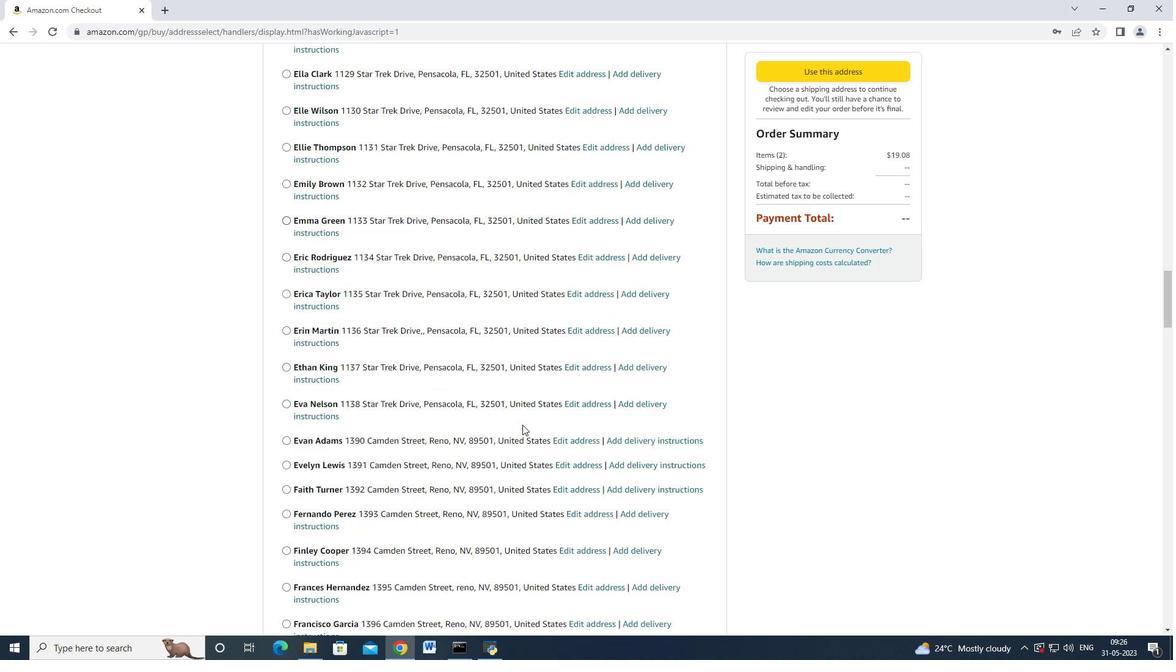 
Action: Mouse scrolled (522, 424) with delta (0, 0)
Screenshot: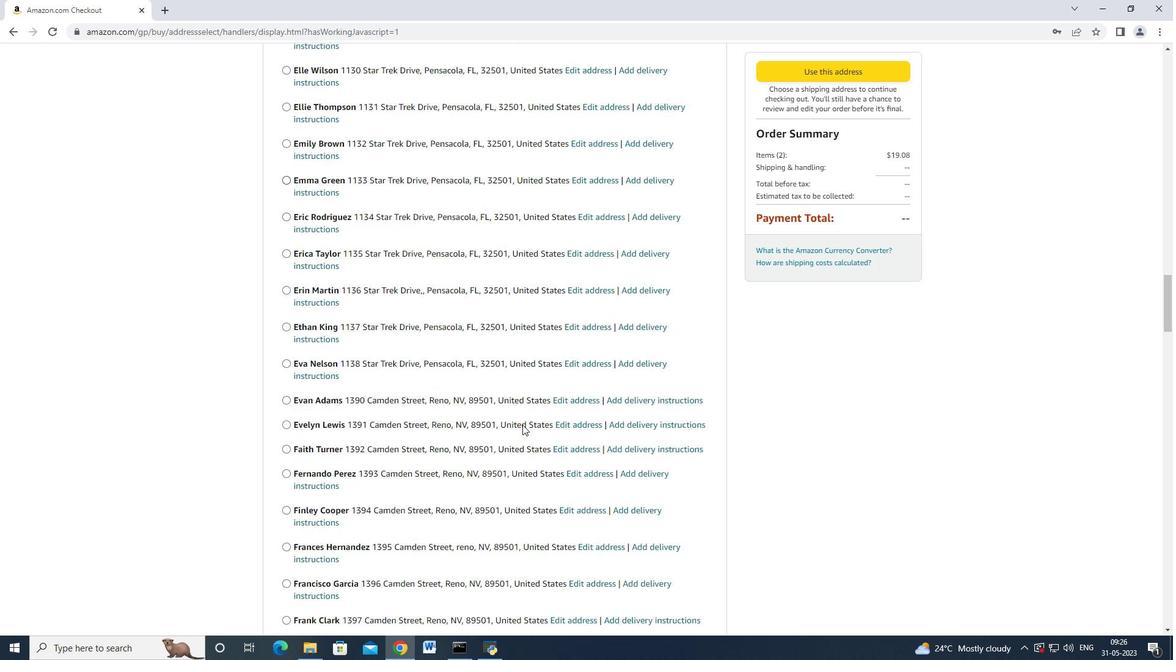 
Action: Mouse scrolled (522, 424) with delta (0, 0)
Screenshot: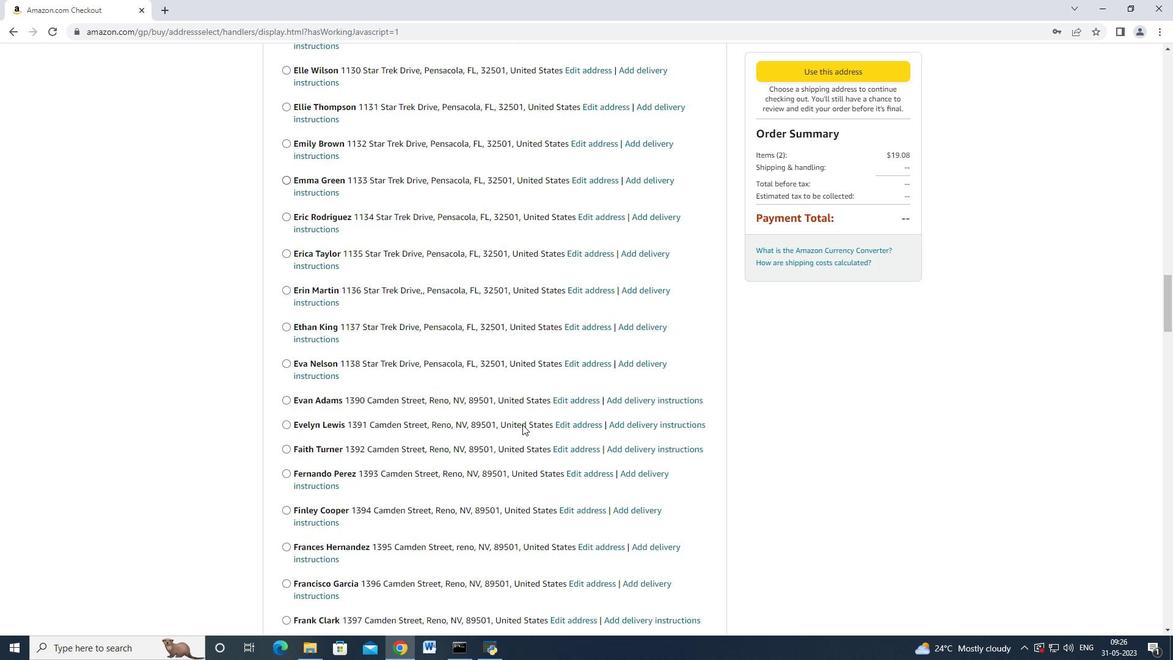 
Action: Mouse scrolled (522, 424) with delta (0, 0)
Screenshot: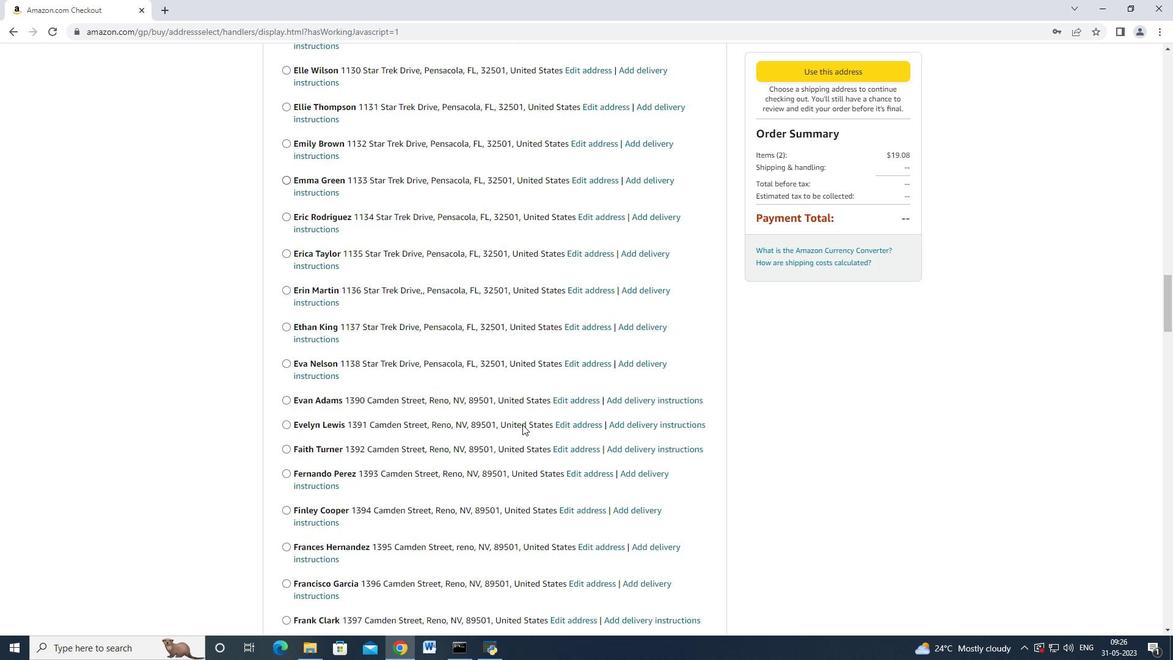 
Action: Mouse scrolled (522, 424) with delta (0, 0)
Screenshot: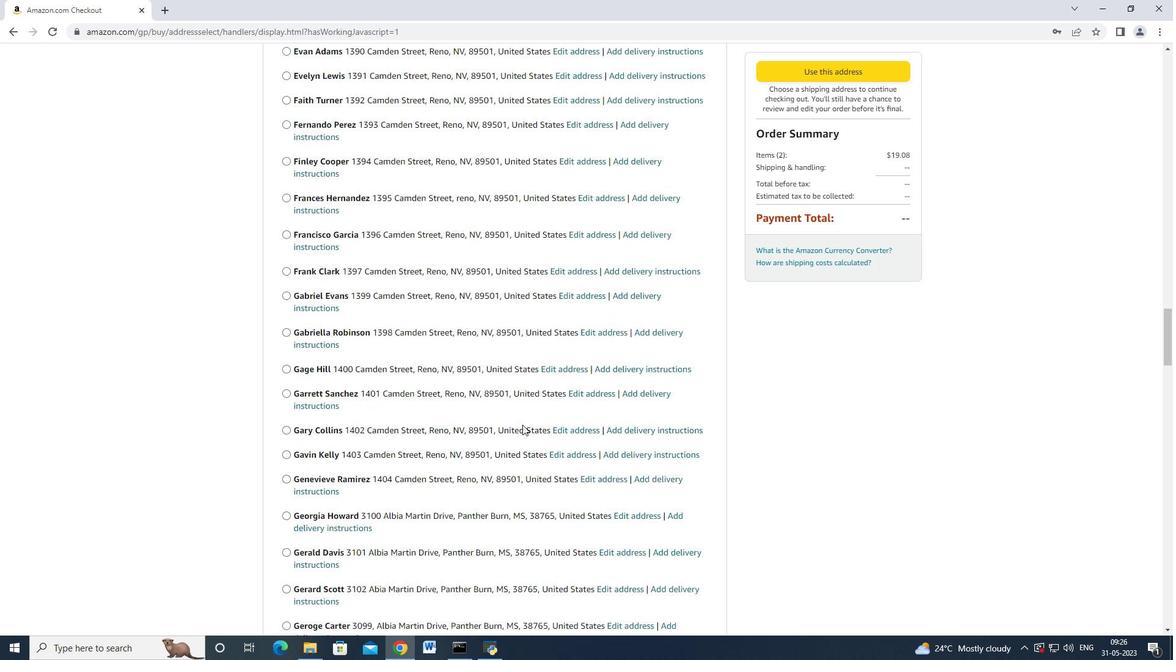 
Action: Mouse scrolled (522, 424) with delta (0, 0)
Screenshot: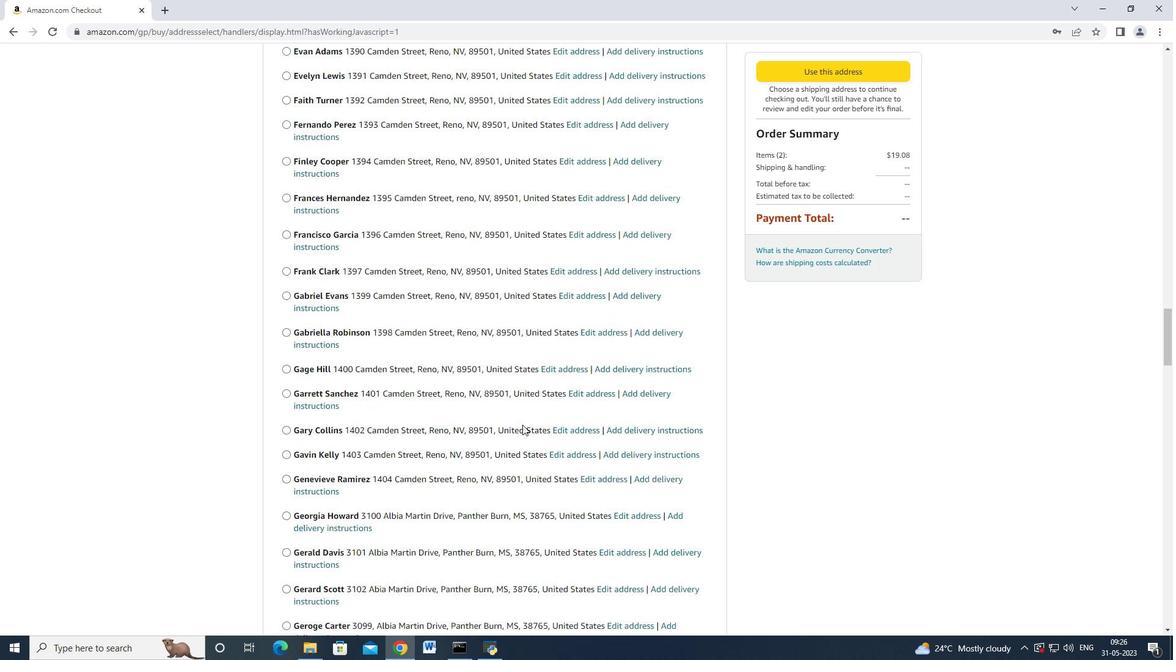 
Action: Mouse scrolled (522, 424) with delta (0, 0)
Screenshot: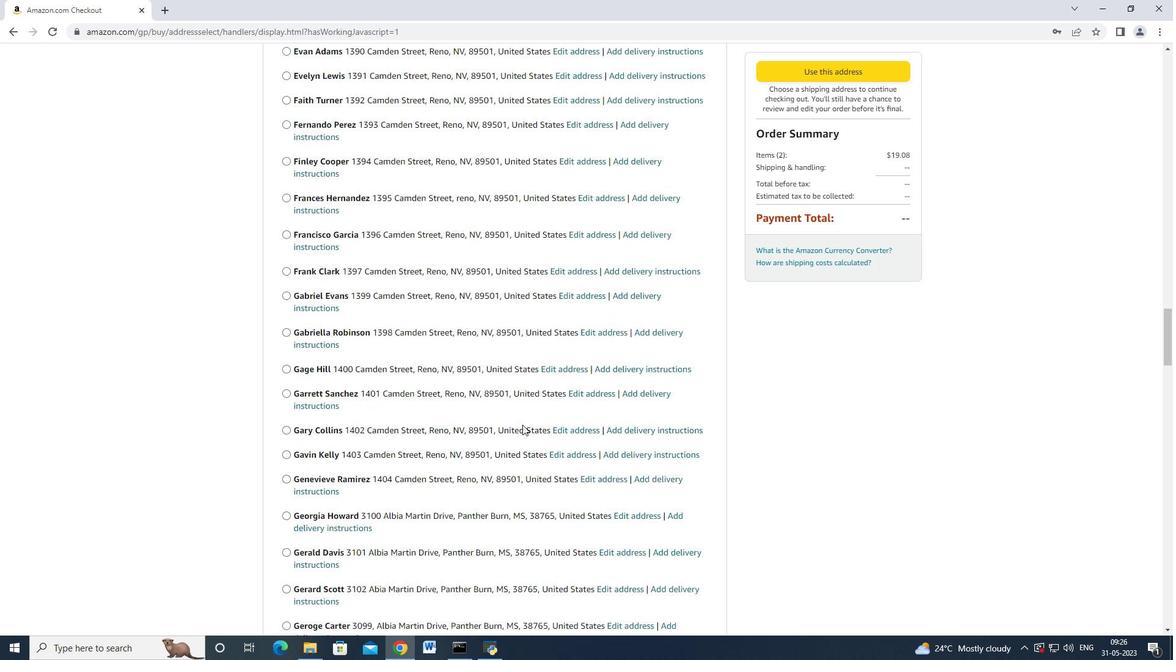 
Action: Mouse scrolled (522, 424) with delta (0, 0)
Screenshot: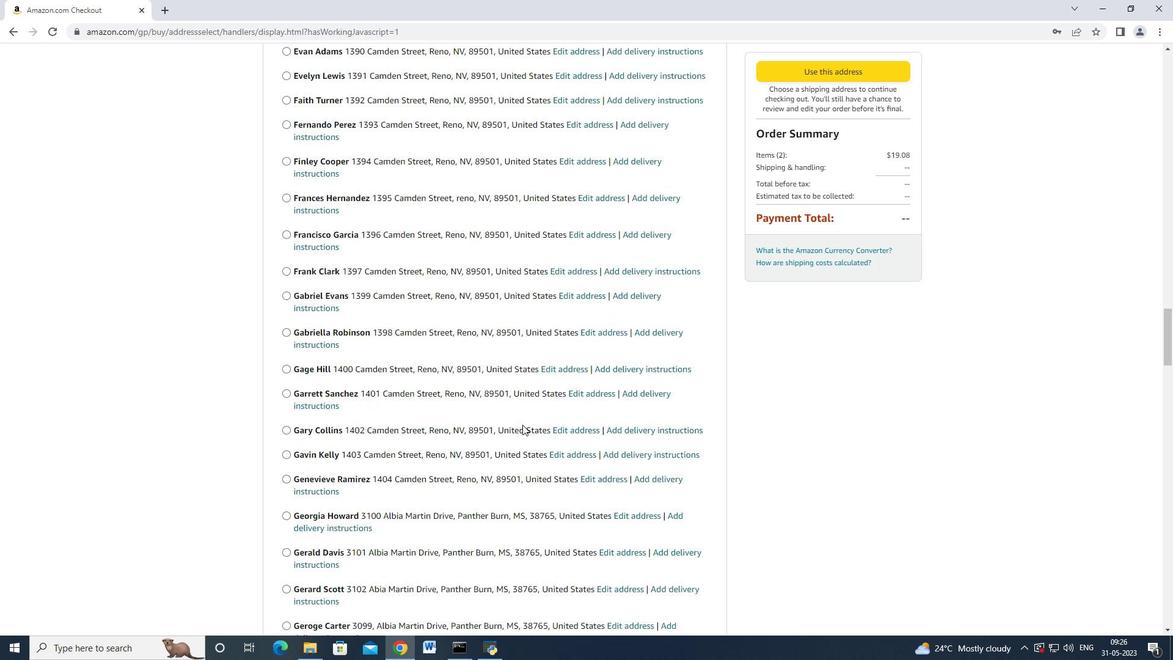 
Action: Mouse scrolled (522, 424) with delta (0, 0)
Screenshot: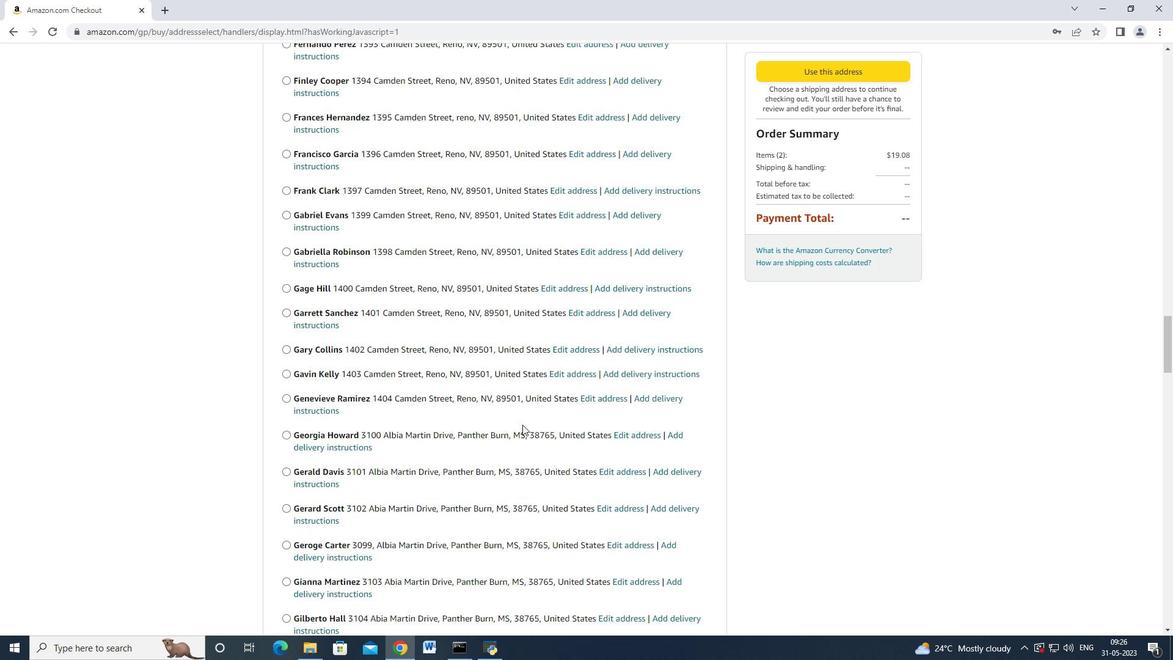 
Action: Mouse scrolled (522, 424) with delta (0, 0)
Screenshot: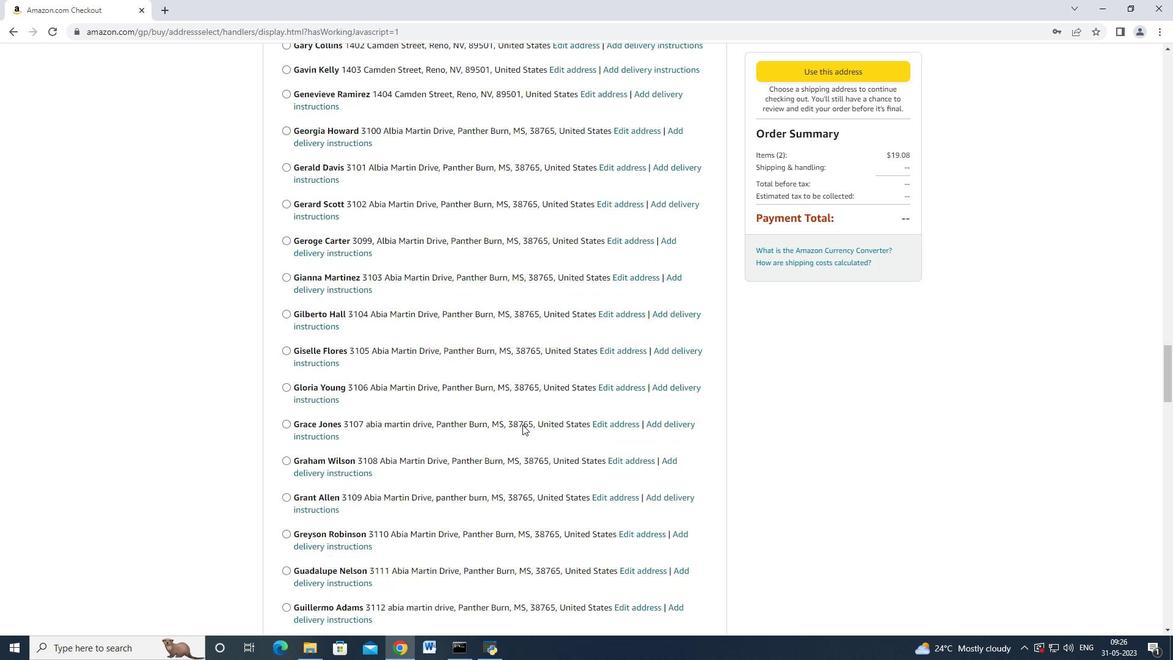 
Action: Mouse scrolled (522, 424) with delta (0, 0)
Screenshot: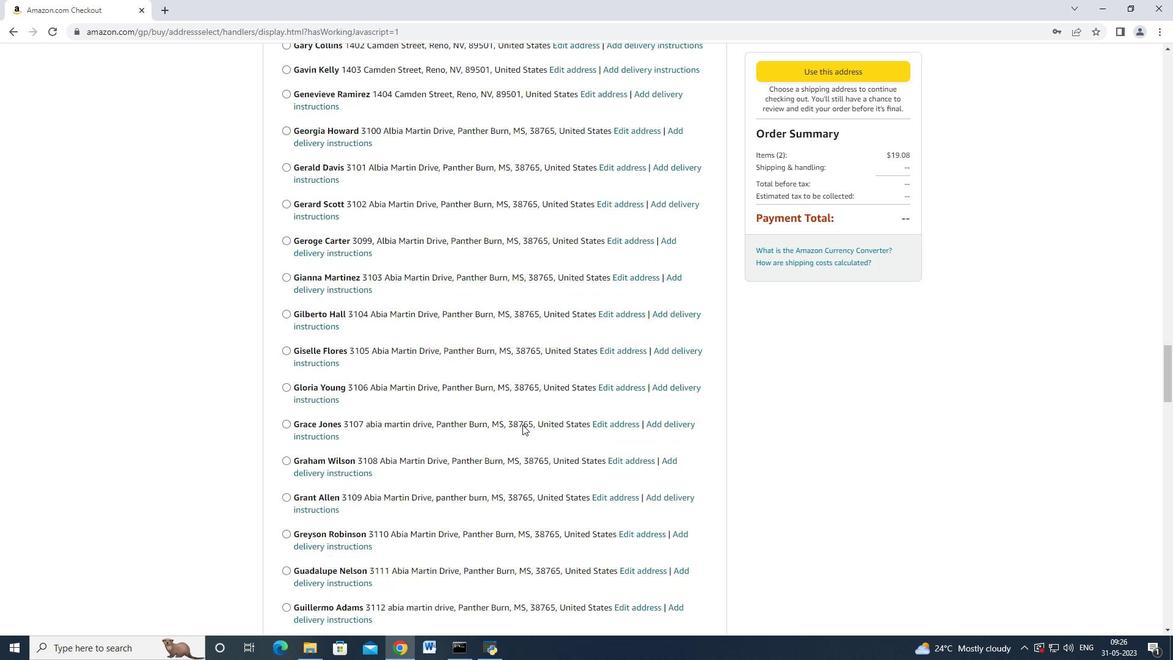 
Action: Mouse scrolled (522, 424) with delta (0, 0)
Screenshot: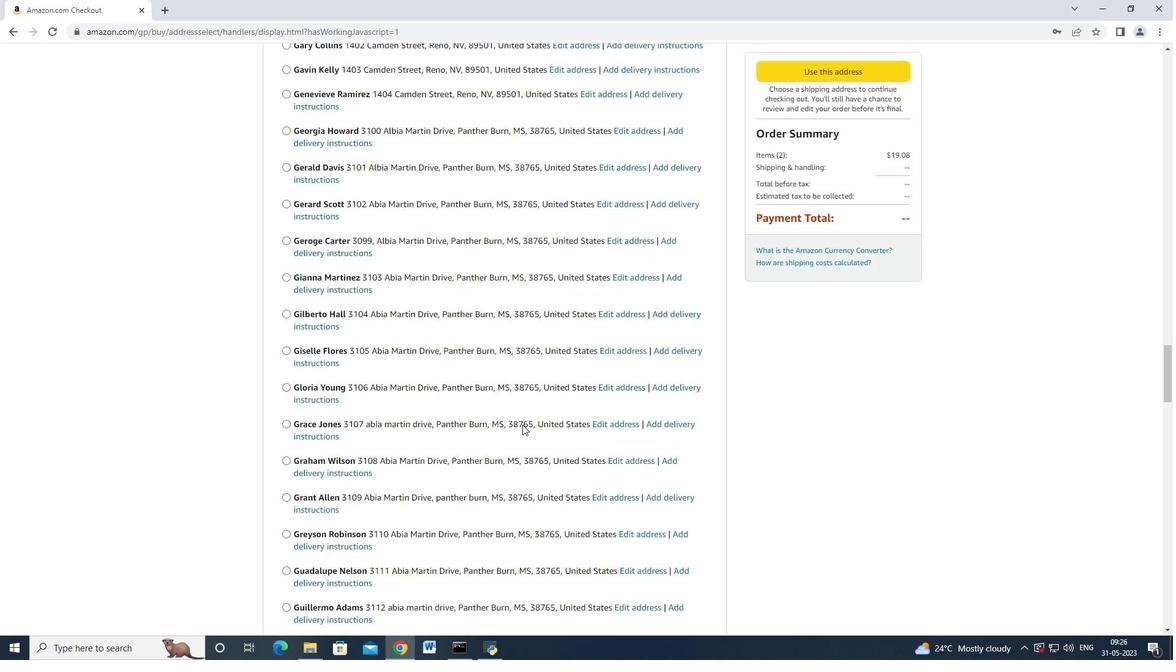 
Action: Mouse scrolled (522, 424) with delta (0, 0)
Screenshot: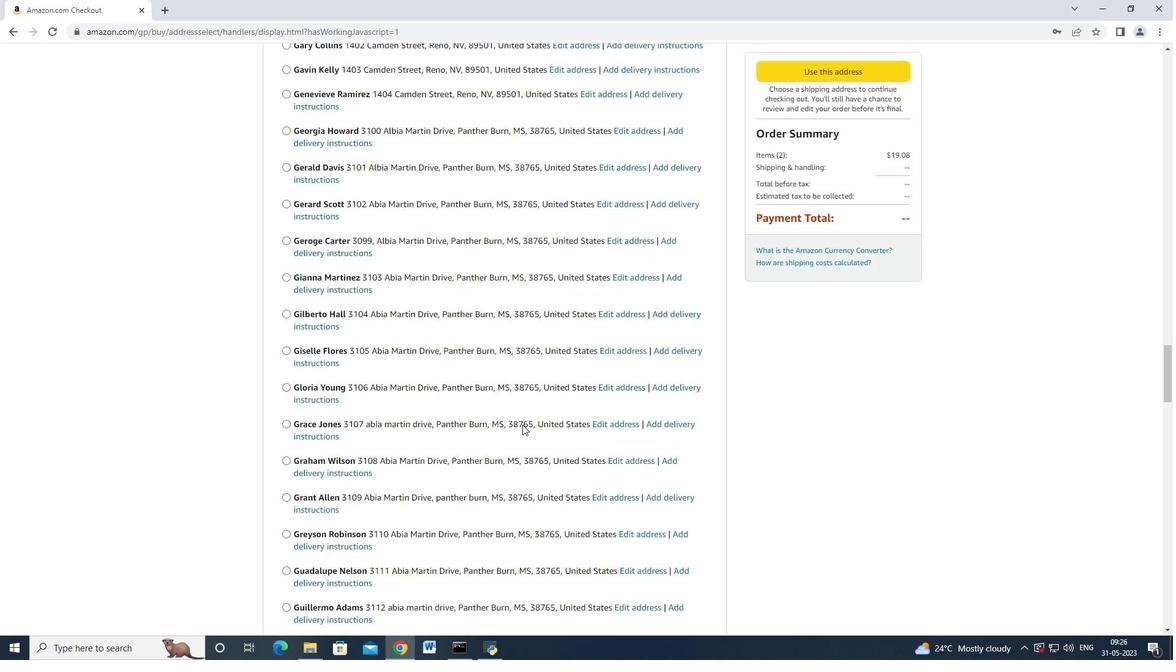 
Action: Mouse scrolled (522, 424) with delta (0, 0)
Screenshot: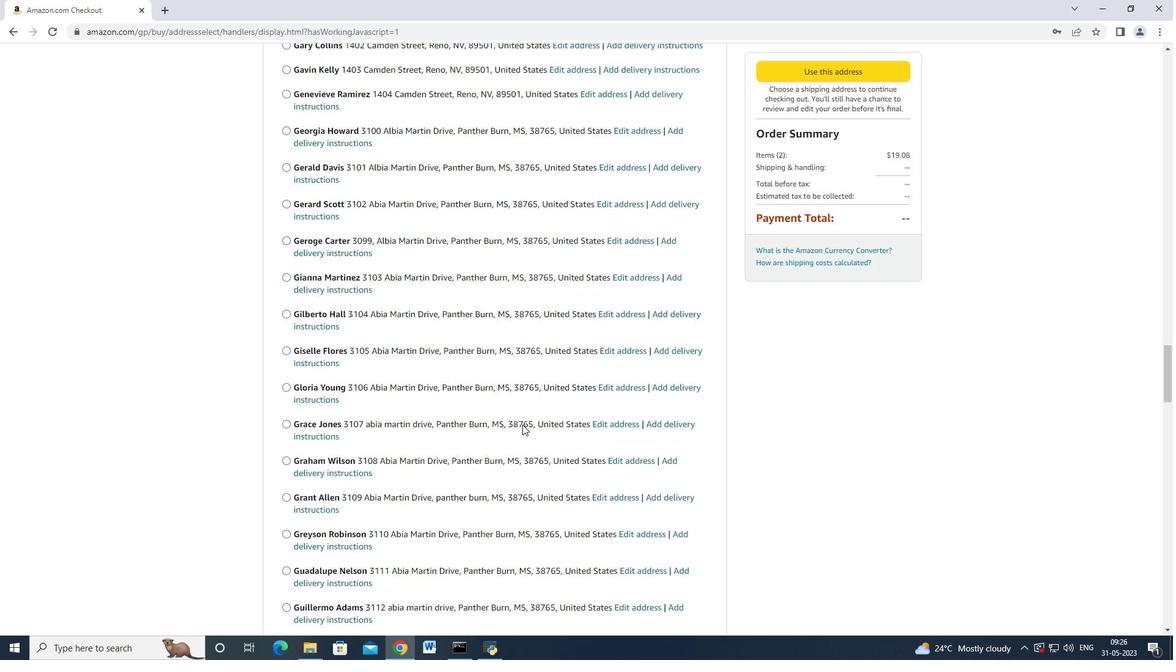 
Action: Mouse scrolled (522, 424) with delta (0, 0)
Screenshot: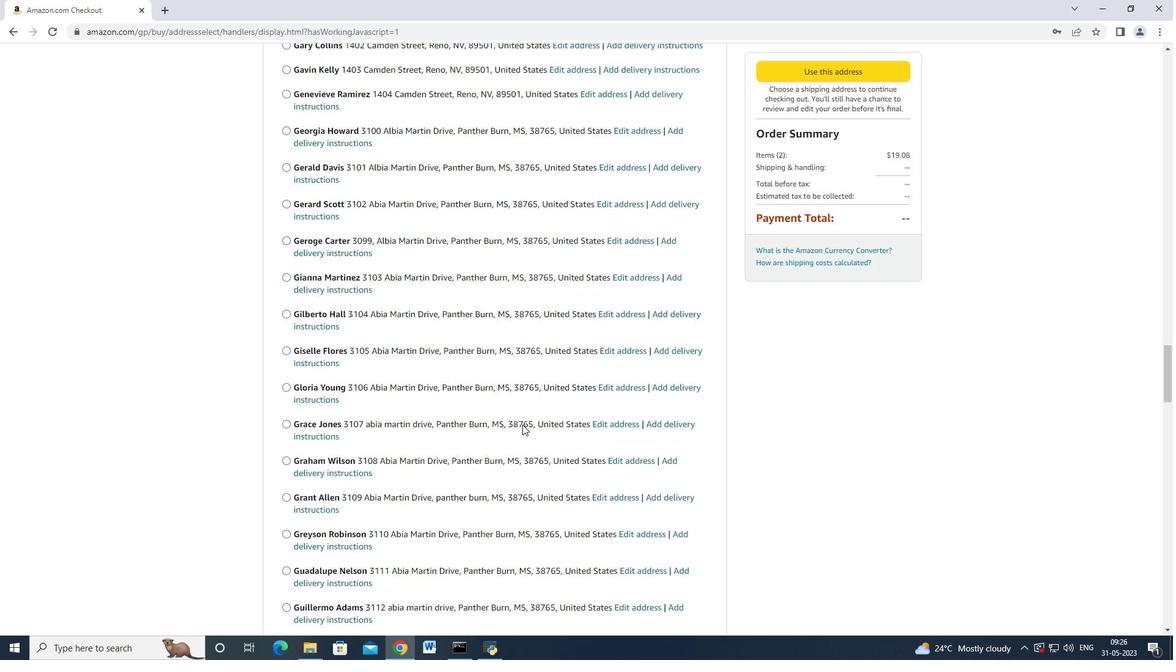 
Action: Mouse scrolled (522, 424) with delta (0, 0)
Screenshot: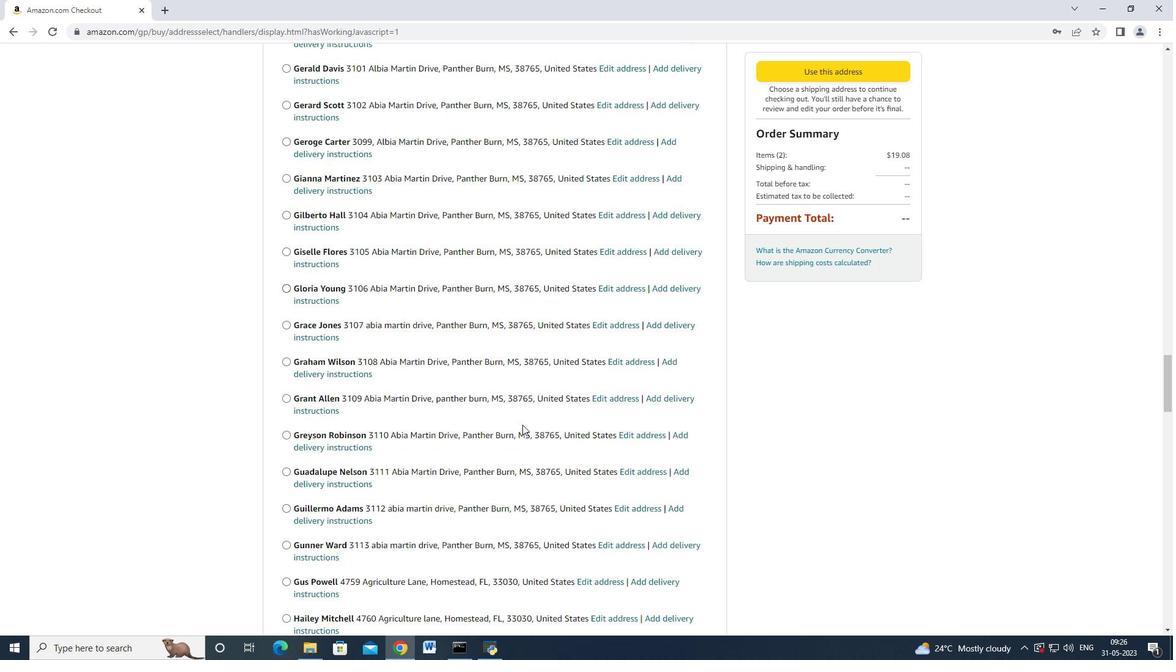 
Action: Mouse scrolled (522, 424) with delta (0, 0)
Screenshot: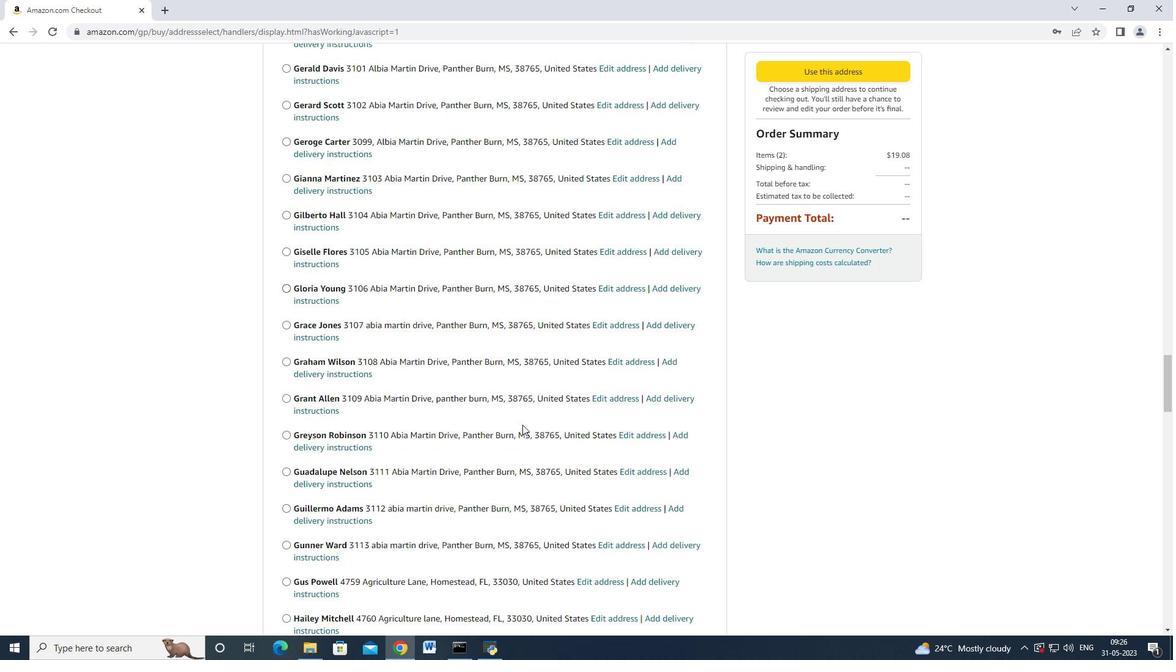 
Action: Mouse scrolled (522, 424) with delta (0, 0)
Screenshot: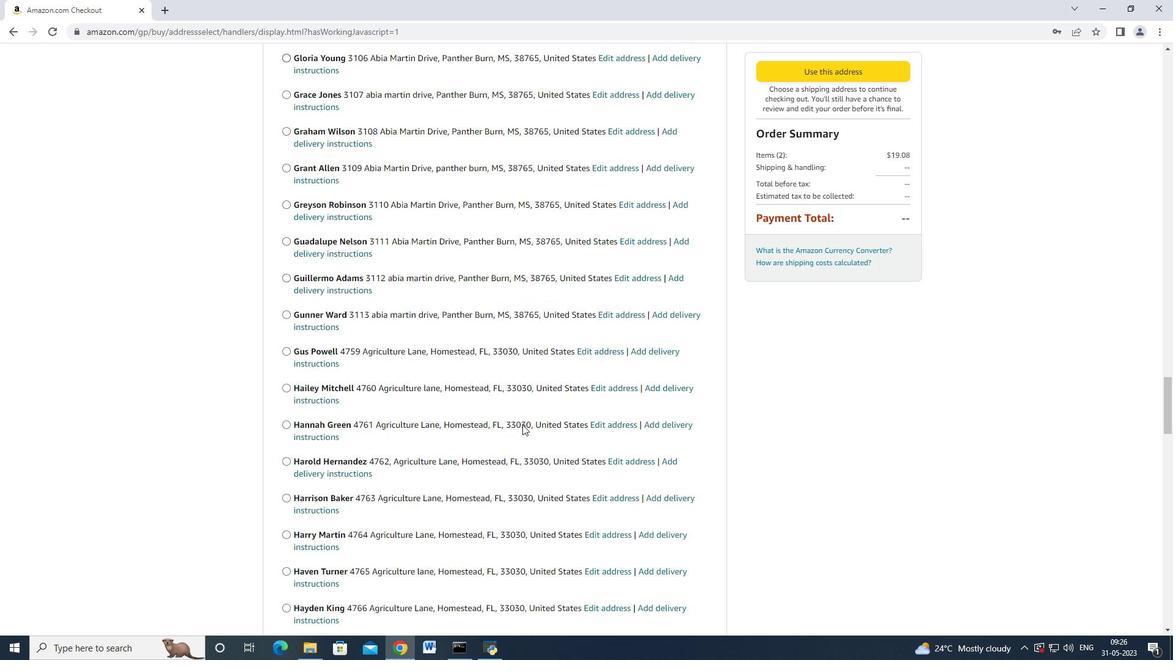 
Action: Mouse scrolled (522, 424) with delta (0, 0)
Screenshot: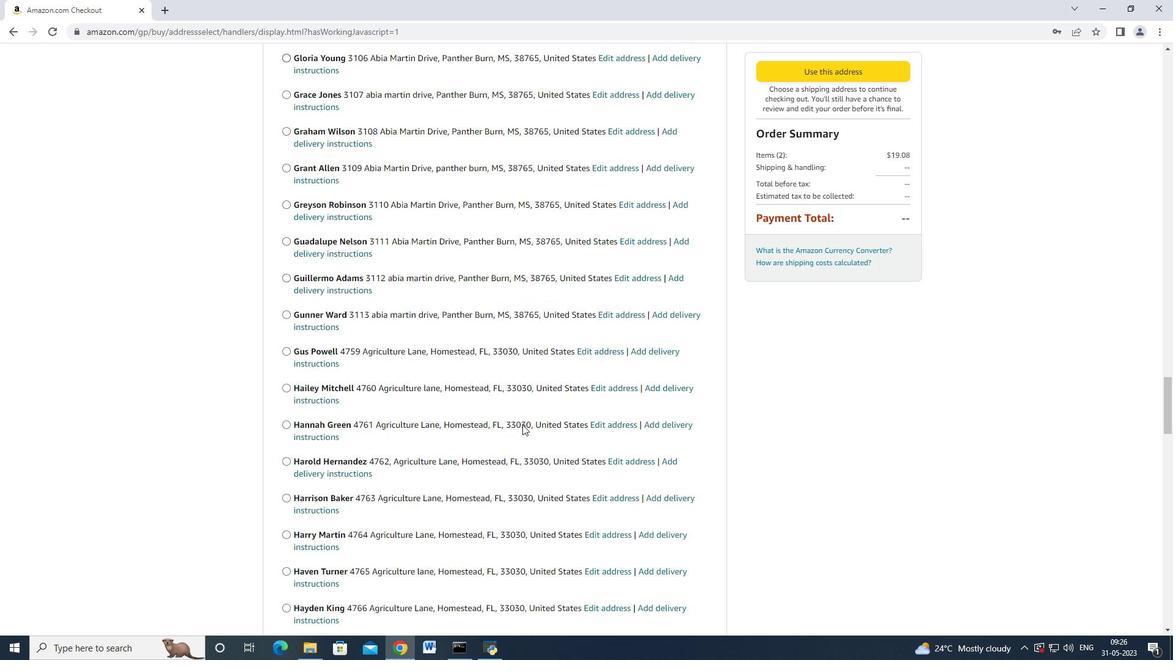 
Action: Mouse scrolled (522, 424) with delta (0, 0)
Screenshot: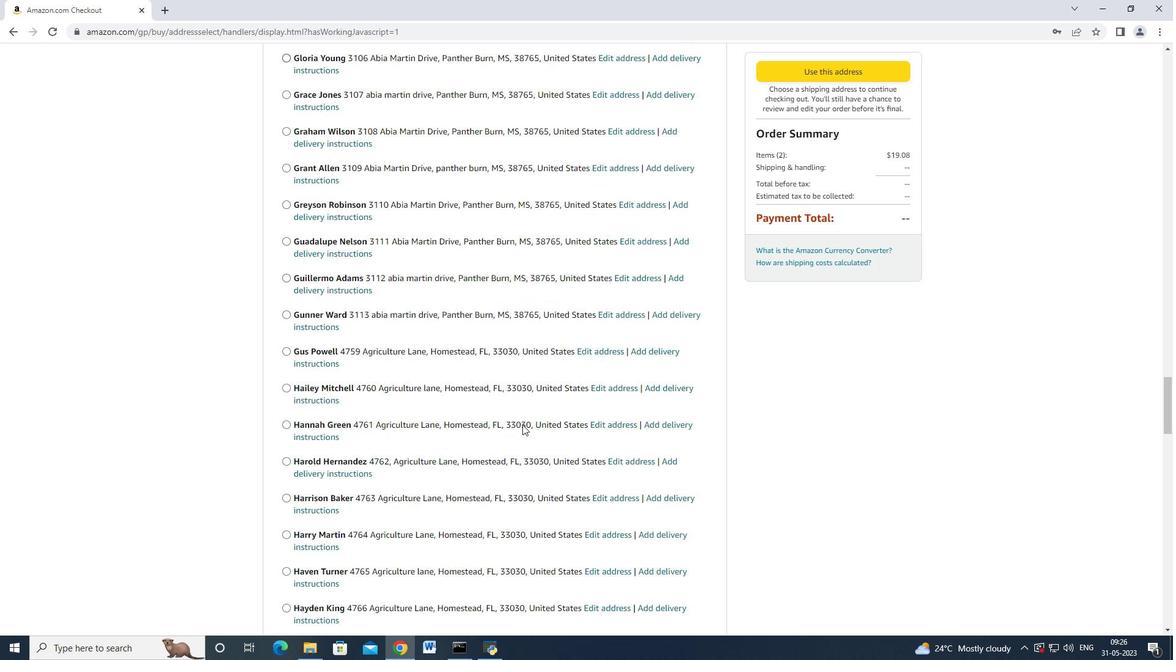 
Action: Mouse scrolled (522, 424) with delta (0, 0)
Screenshot: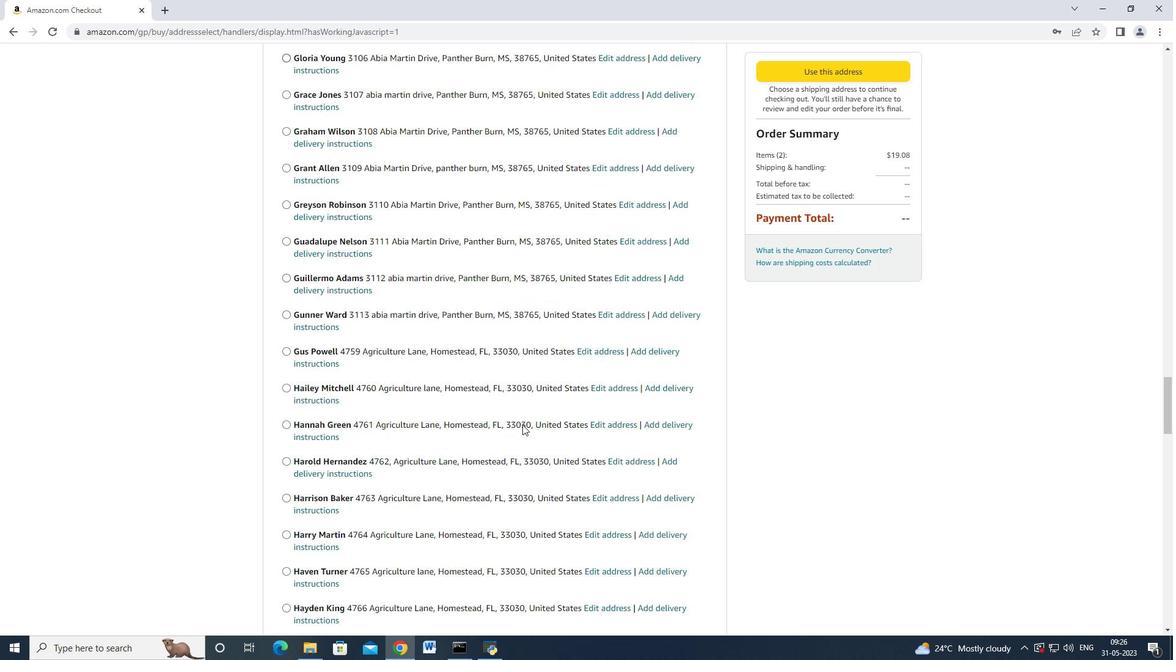
Action: Mouse scrolled (522, 424) with delta (0, 0)
Screenshot: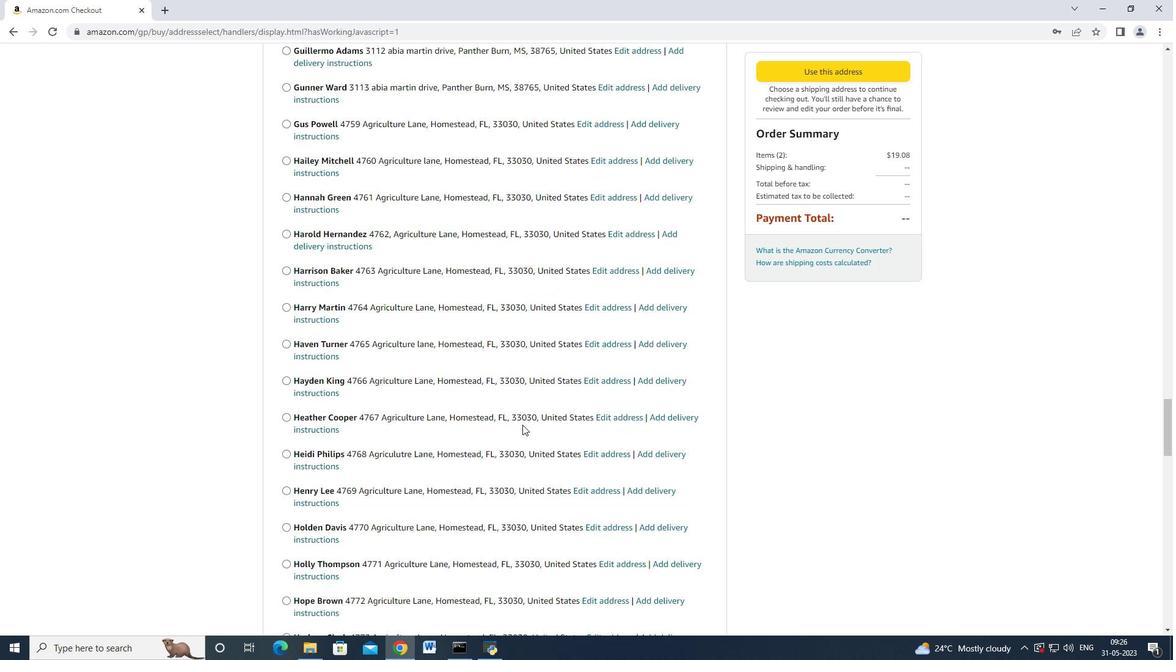 
Action: Mouse scrolled (522, 424) with delta (0, 0)
Screenshot: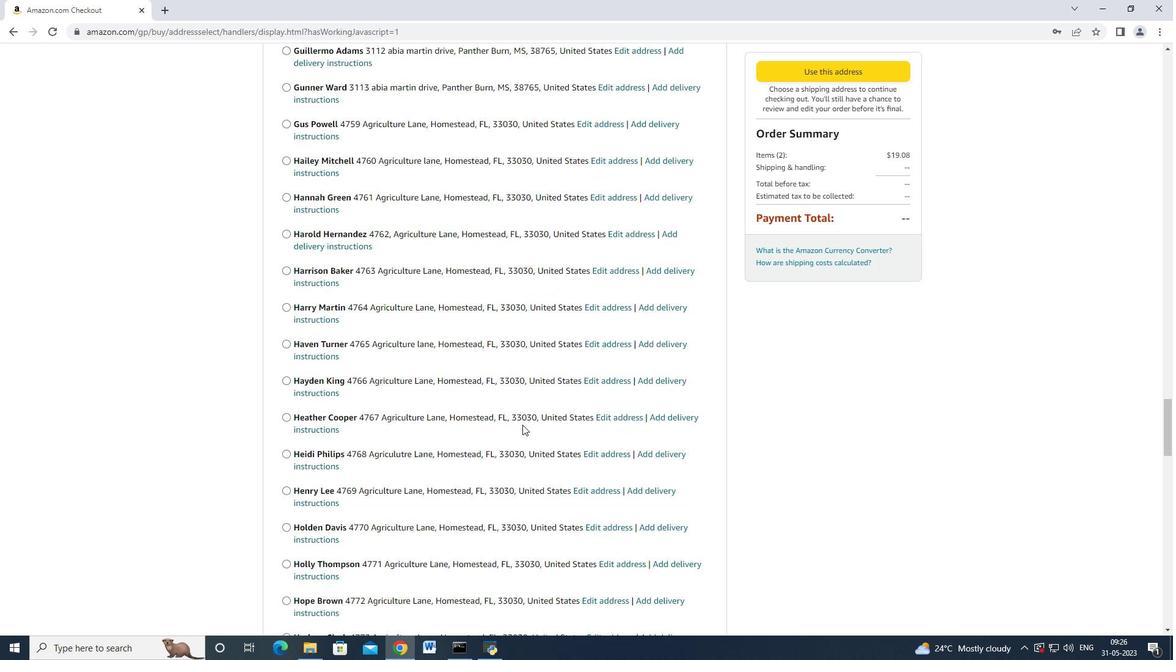 
Action: Mouse scrolled (522, 424) with delta (0, 0)
Screenshot: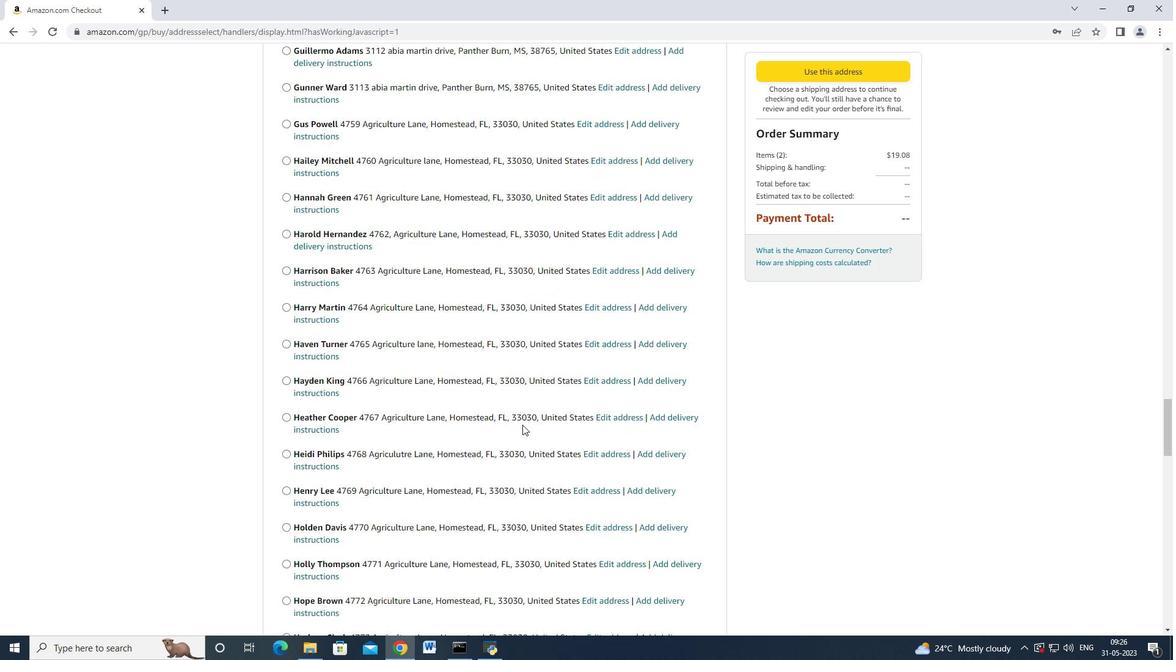 
Action: Mouse scrolled (522, 424) with delta (0, 0)
Screenshot: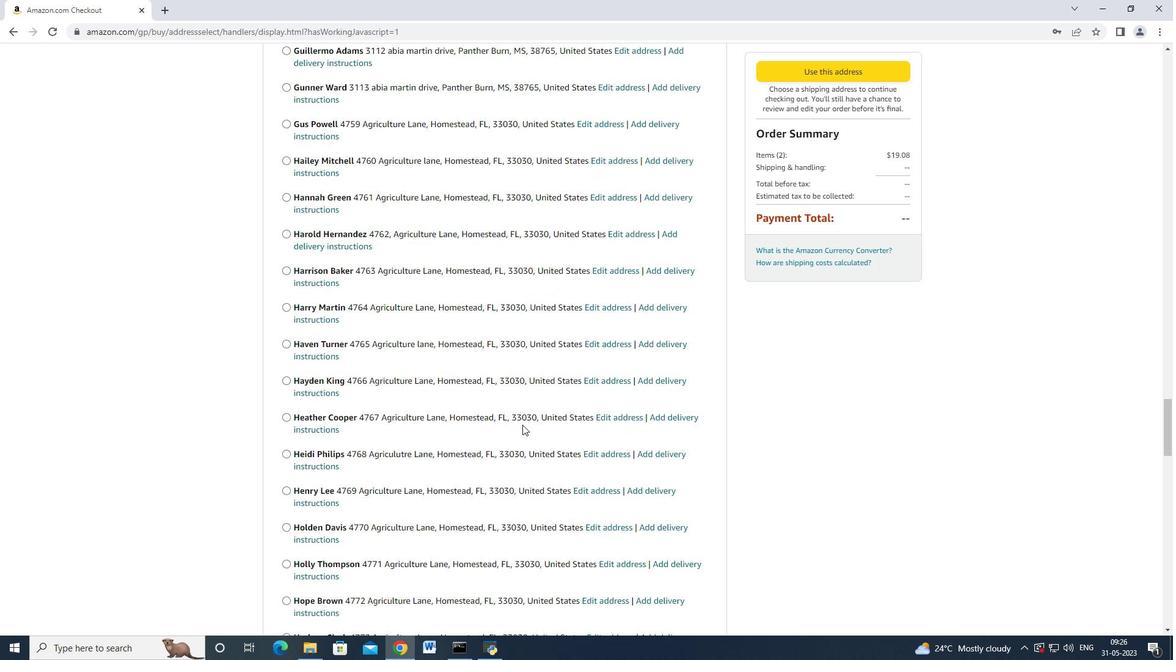 
Action: Mouse scrolled (522, 424) with delta (0, 0)
Screenshot: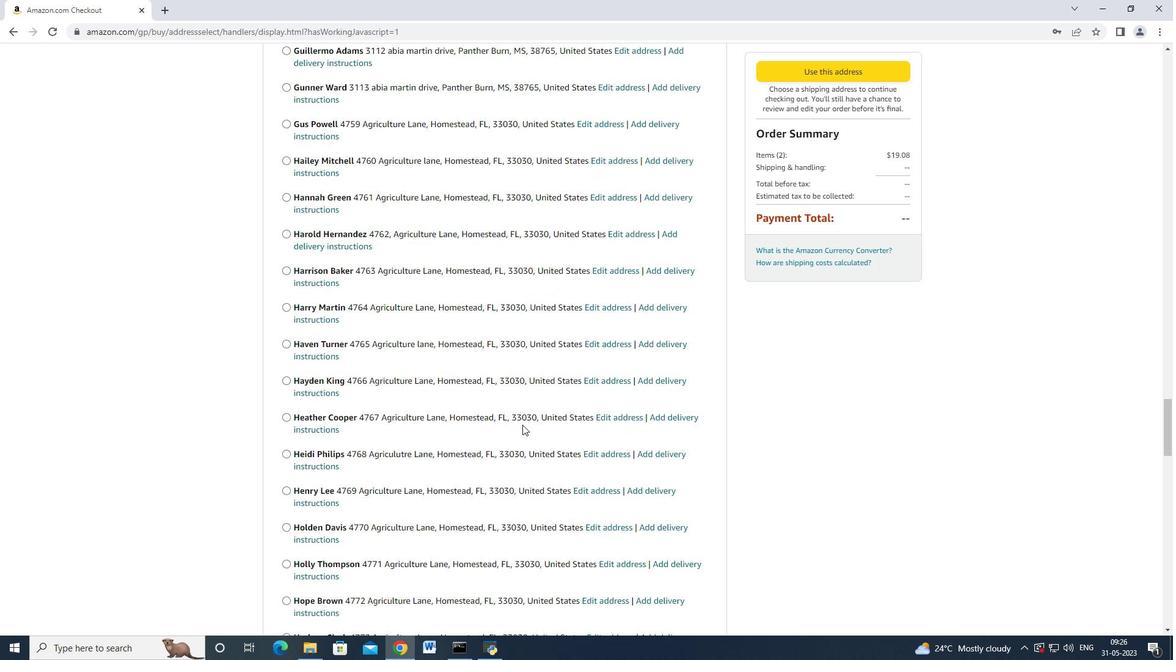 
Action: Mouse scrolled (522, 424) with delta (0, 0)
Screenshot: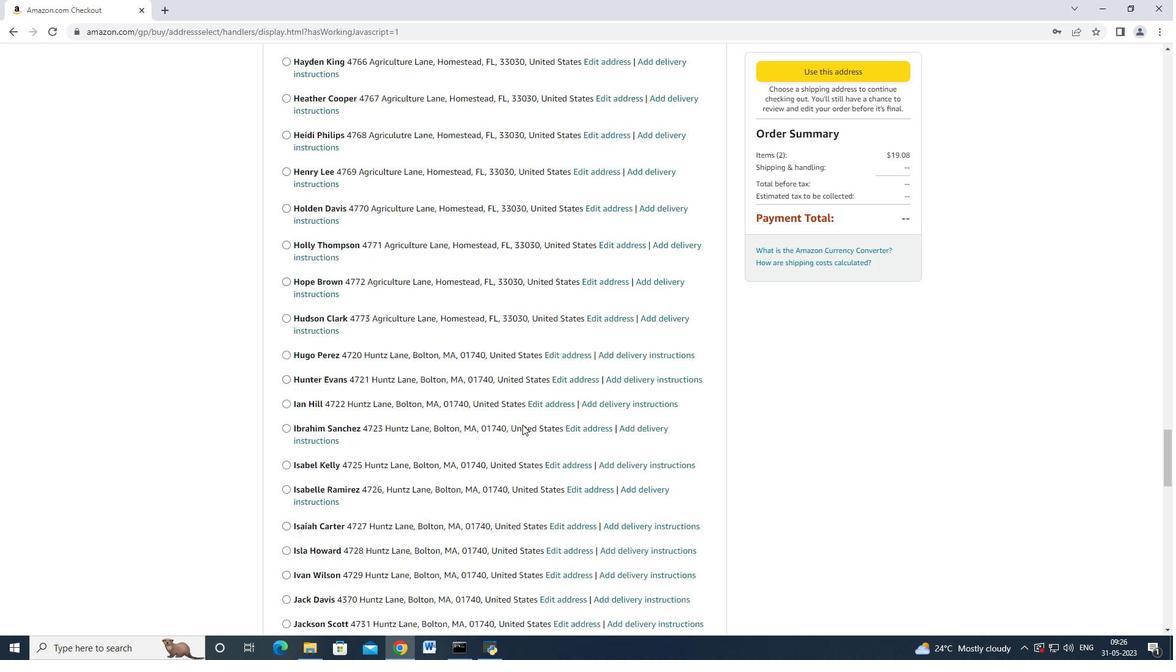 
Action: Mouse scrolled (522, 424) with delta (0, 0)
Screenshot: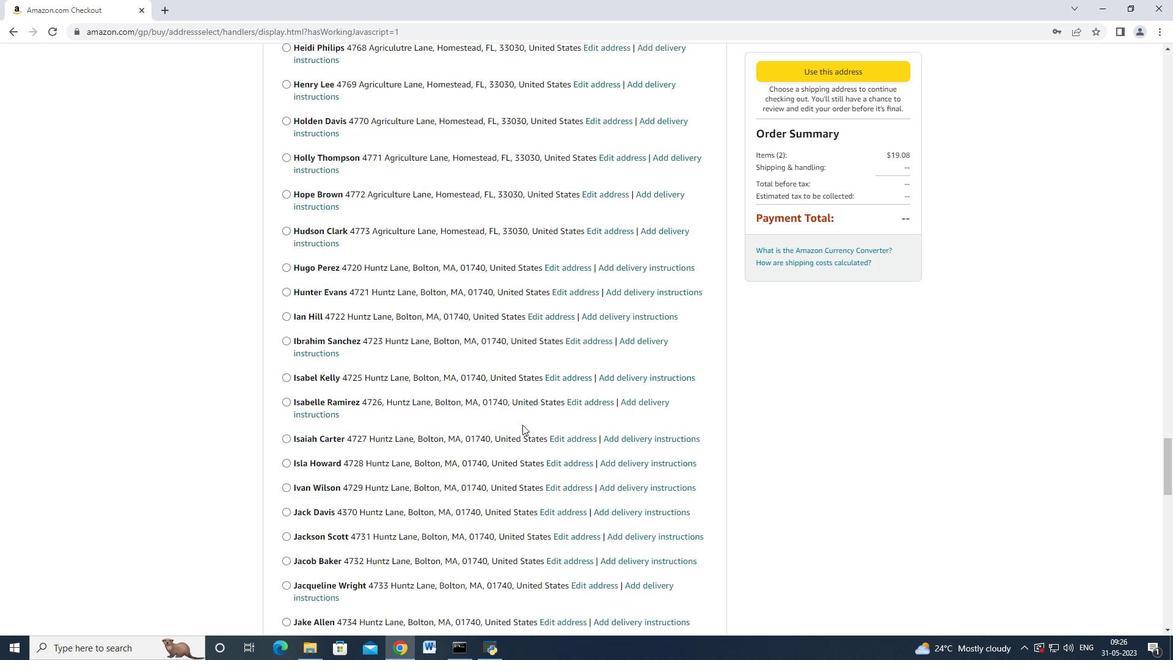 
Action: Mouse moved to (522, 424)
Screenshot: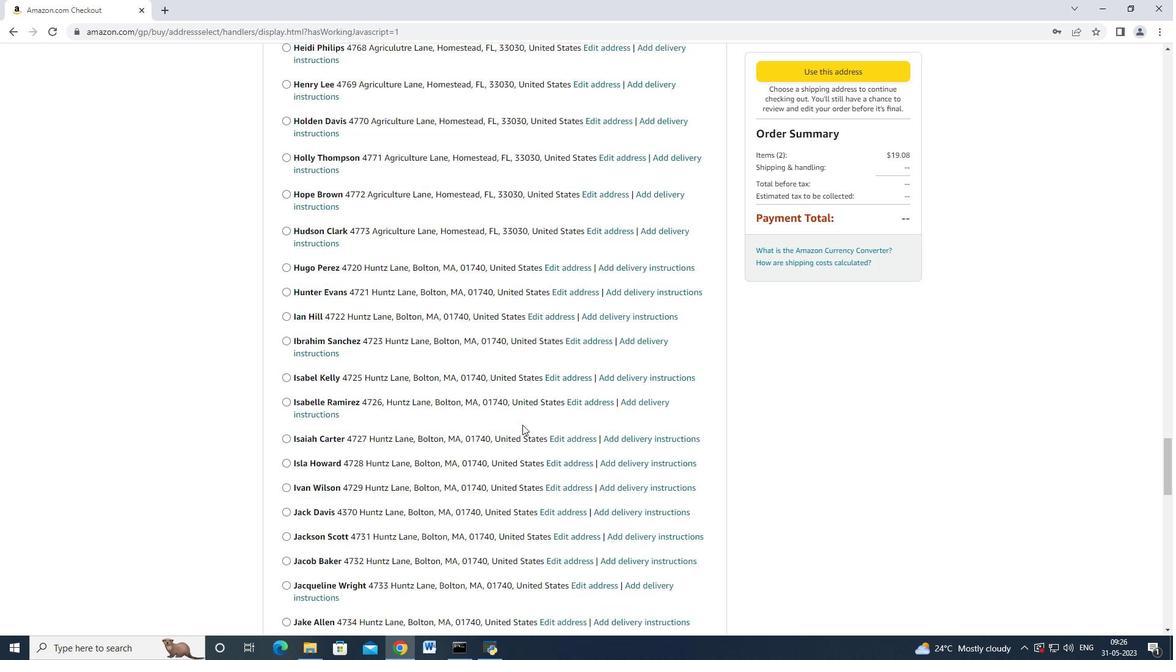 
Action: Mouse scrolled (522, 424) with delta (0, 0)
Screenshot: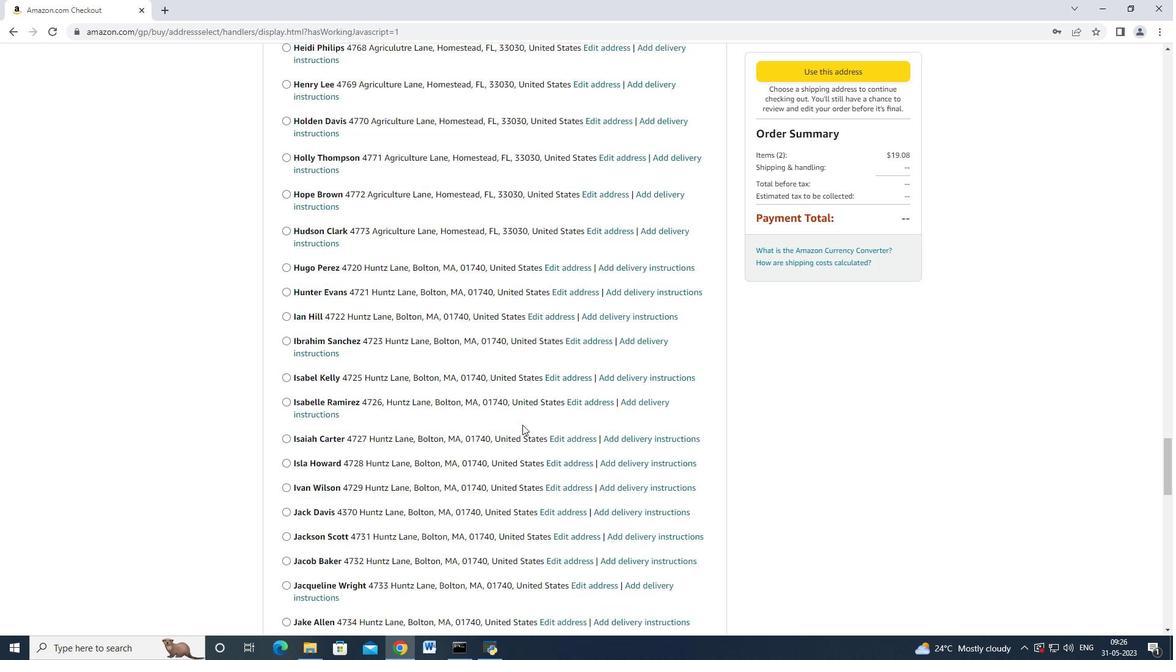 
Action: Mouse moved to (522, 424)
Screenshot: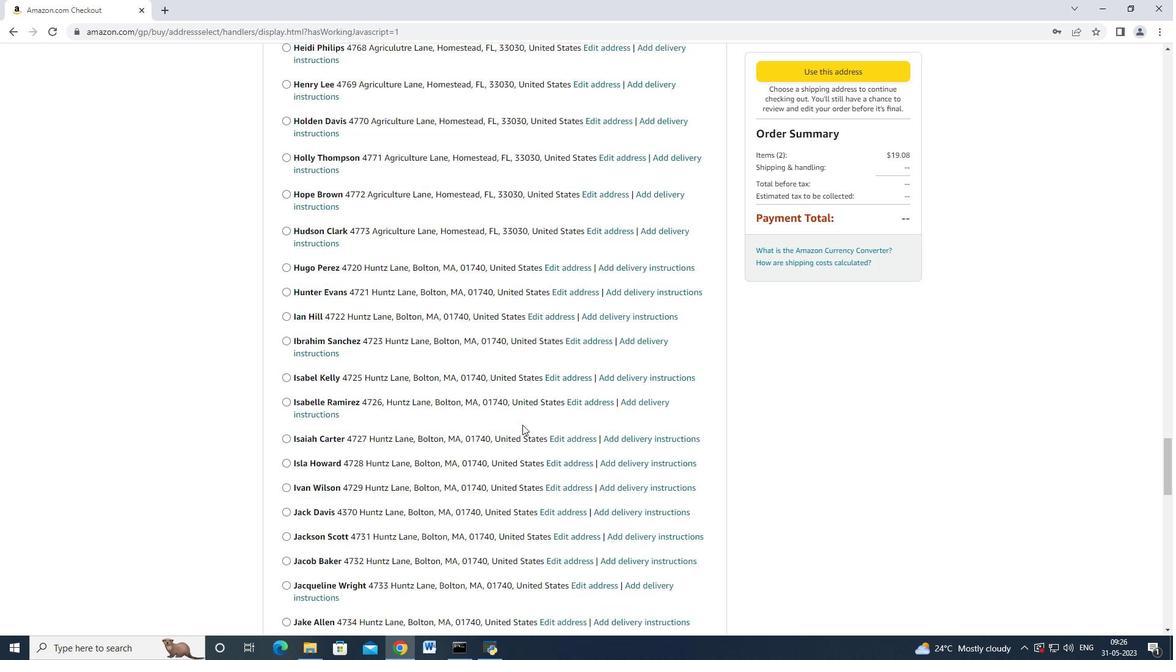 
Action: Mouse scrolled (522, 424) with delta (0, 0)
Screenshot: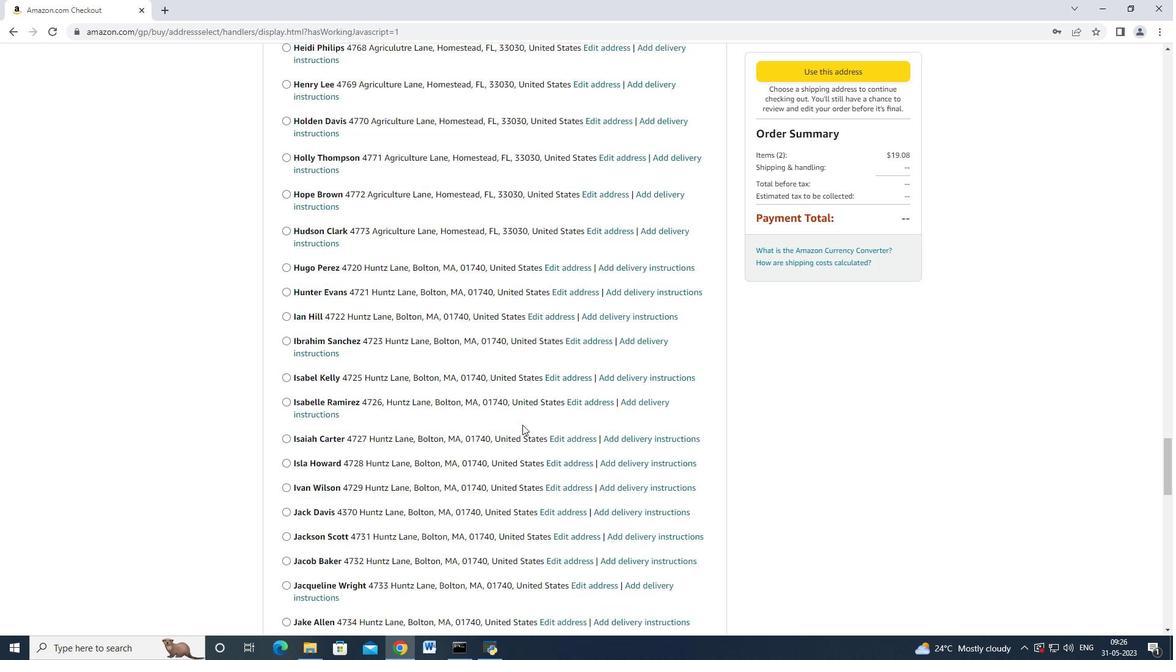 
Action: Mouse moved to (522, 424)
Screenshot: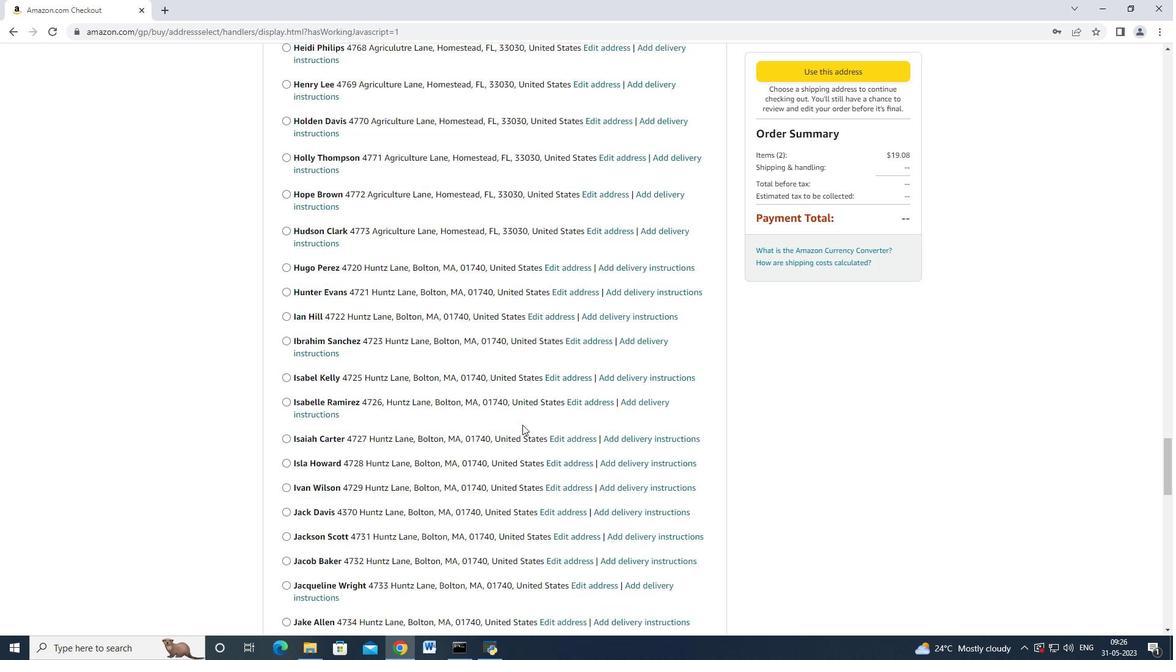 
Action: Mouse scrolled (522, 424) with delta (0, 0)
Screenshot: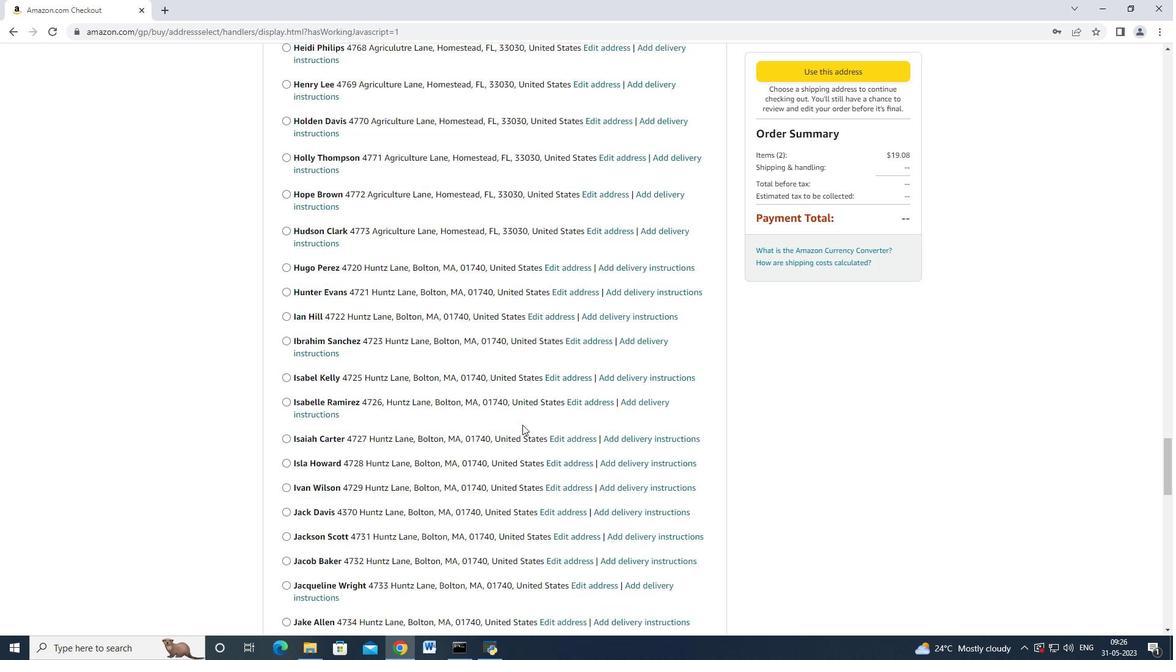 
Action: Mouse scrolled (522, 424) with delta (0, 0)
Screenshot: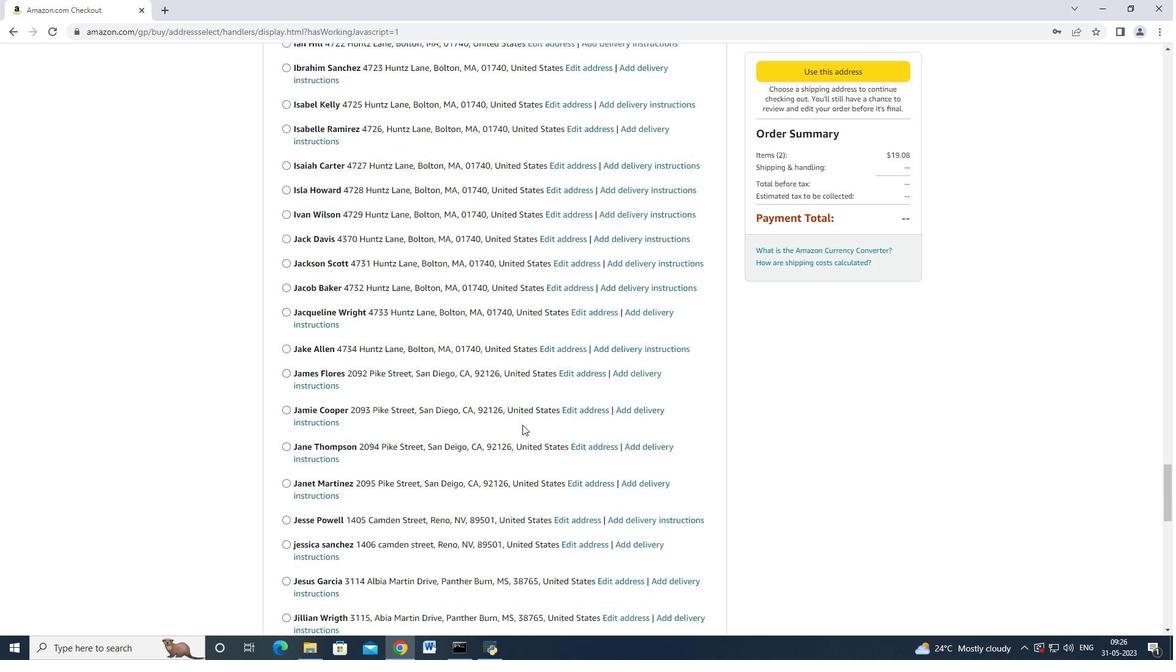 
Action: Mouse scrolled (522, 424) with delta (0, 0)
Screenshot: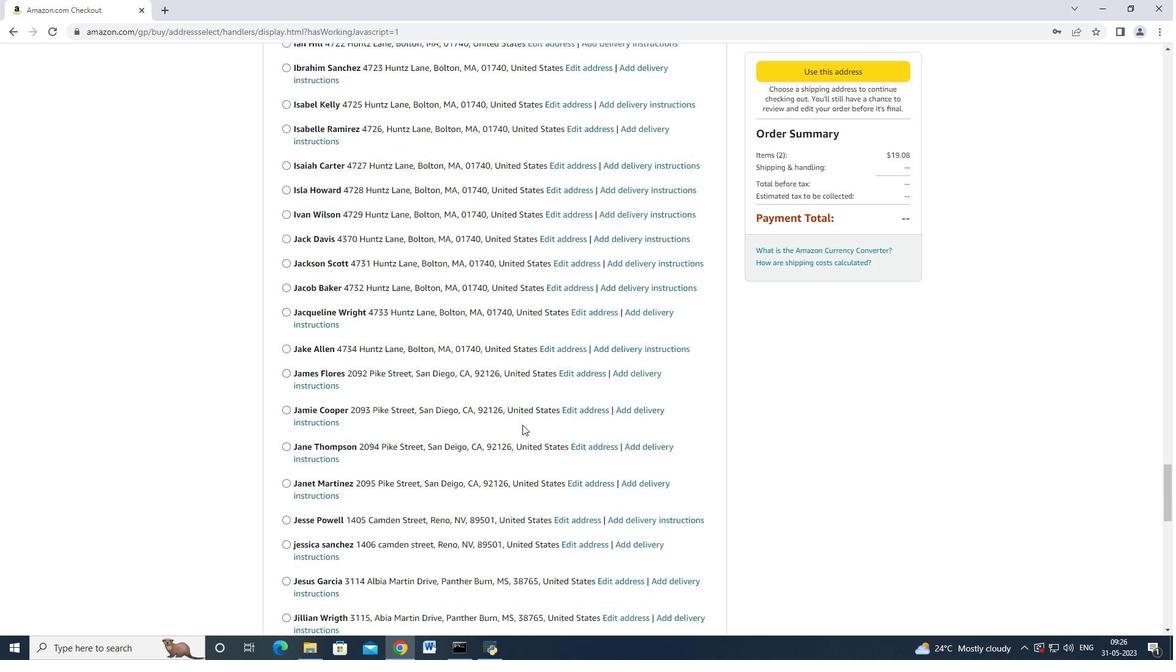 
Action: Mouse moved to (522, 425)
Screenshot: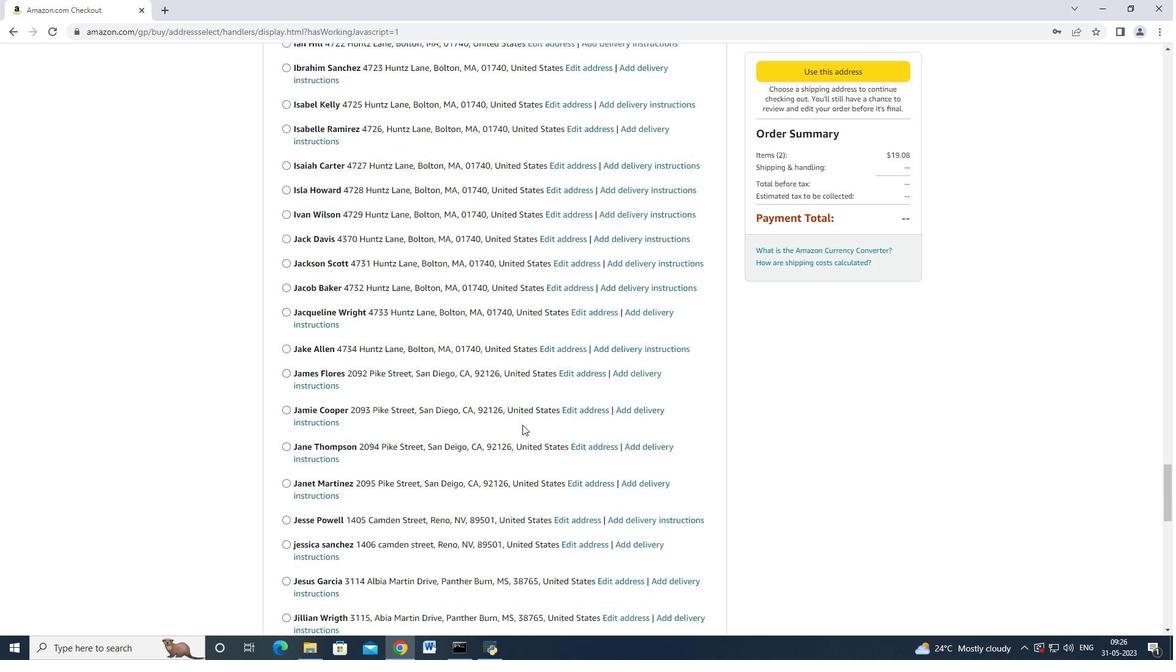 
Action: Mouse scrolled (522, 424) with delta (0, 0)
Screenshot: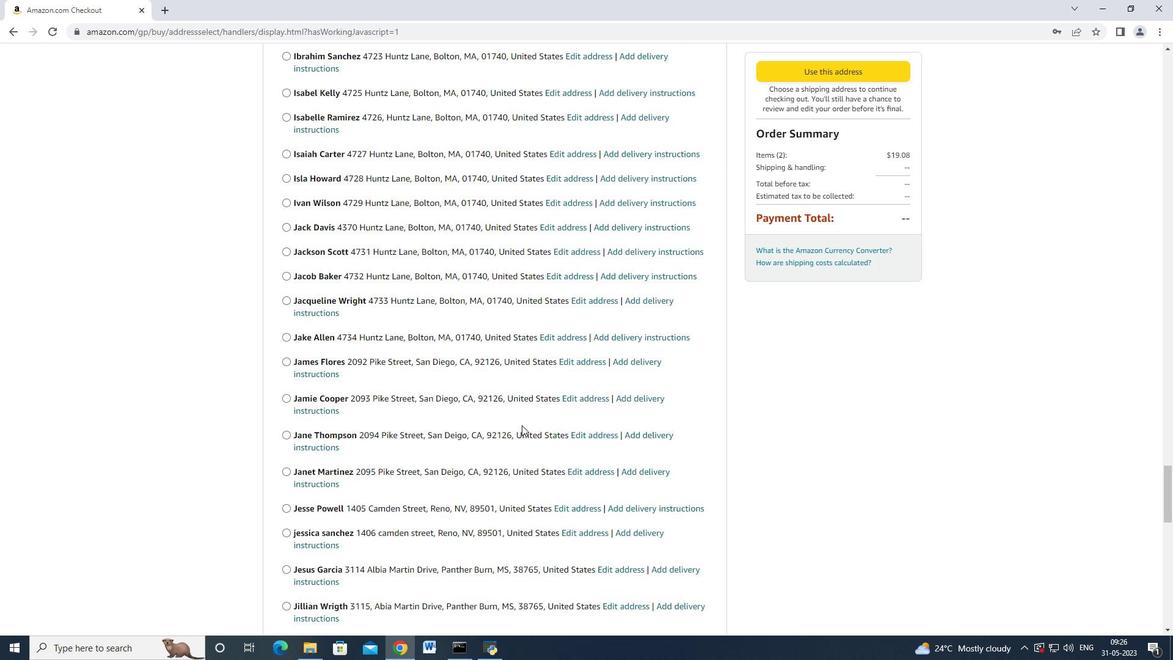 
Action: Mouse scrolled (522, 424) with delta (0, 0)
Screenshot: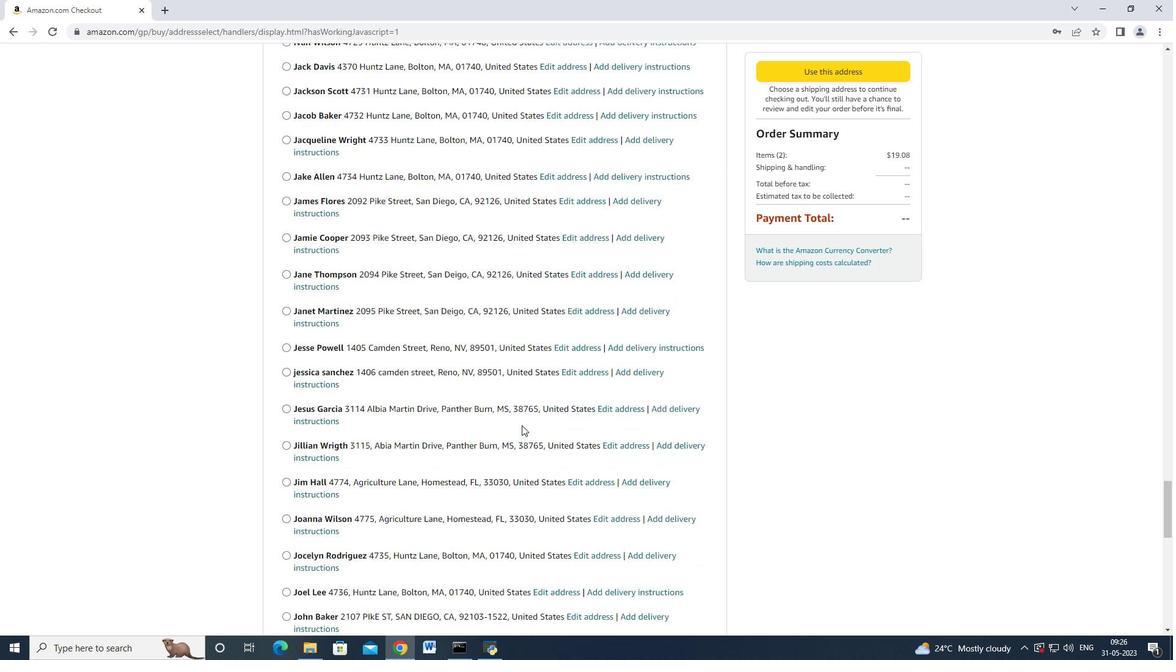 
Action: Mouse scrolled (522, 424) with delta (0, 0)
Screenshot: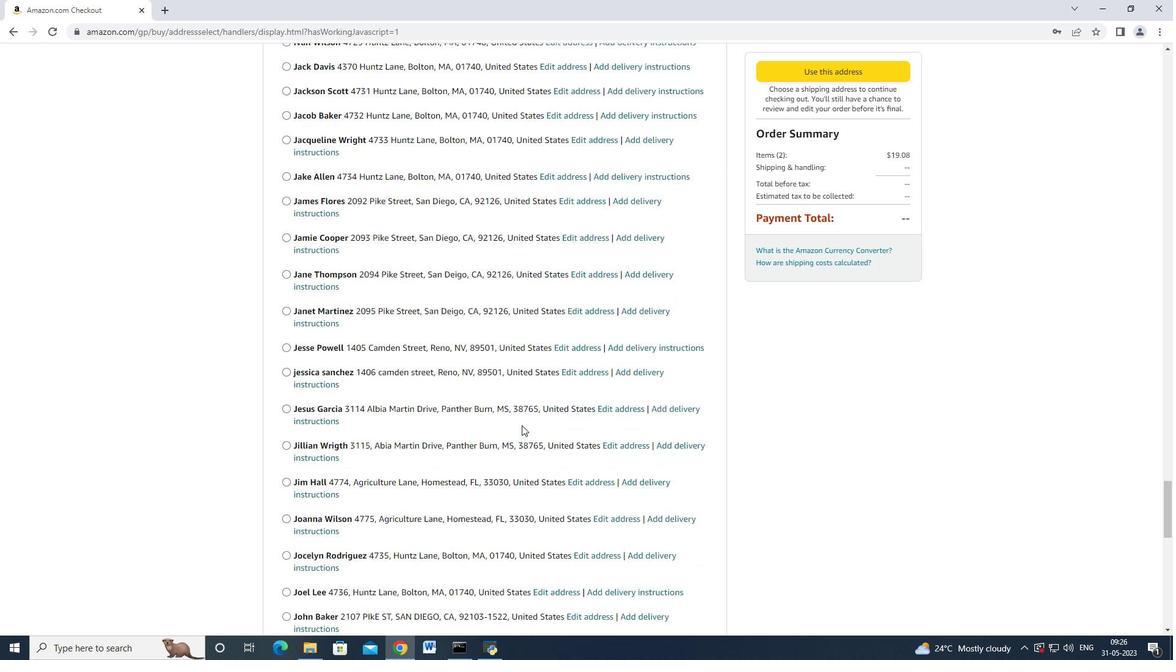 
Action: Mouse scrolled (522, 424) with delta (0, 0)
Screenshot: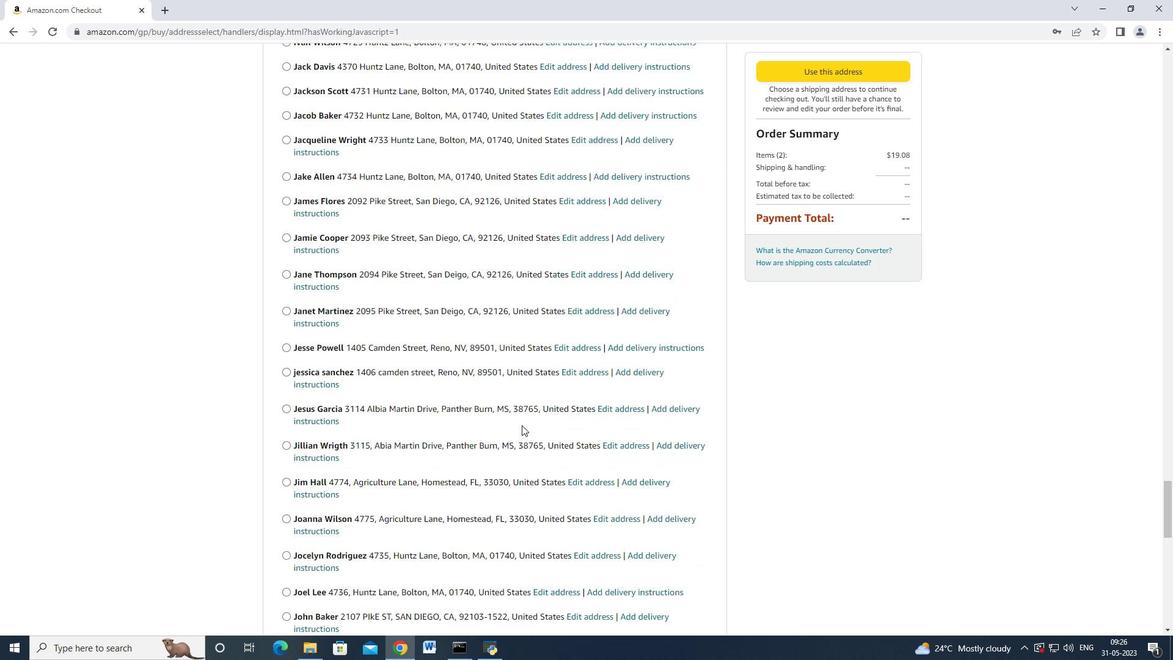 
Action: Mouse scrolled (522, 424) with delta (0, 0)
Screenshot: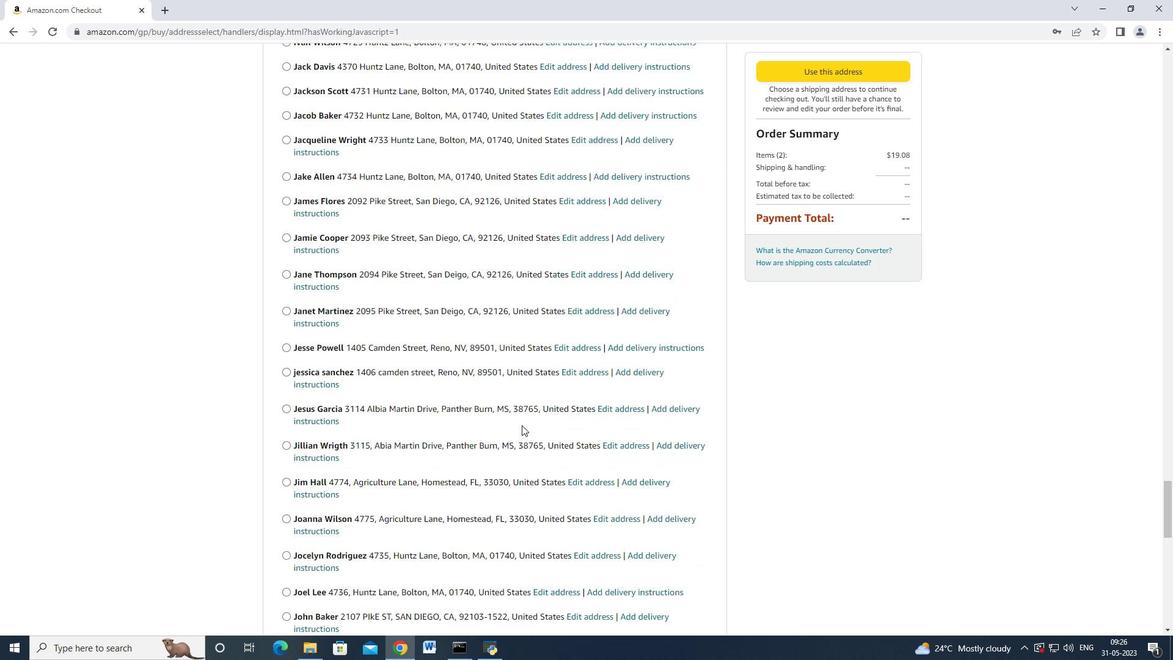 
Action: Mouse scrolled (522, 424) with delta (0, 0)
Screenshot: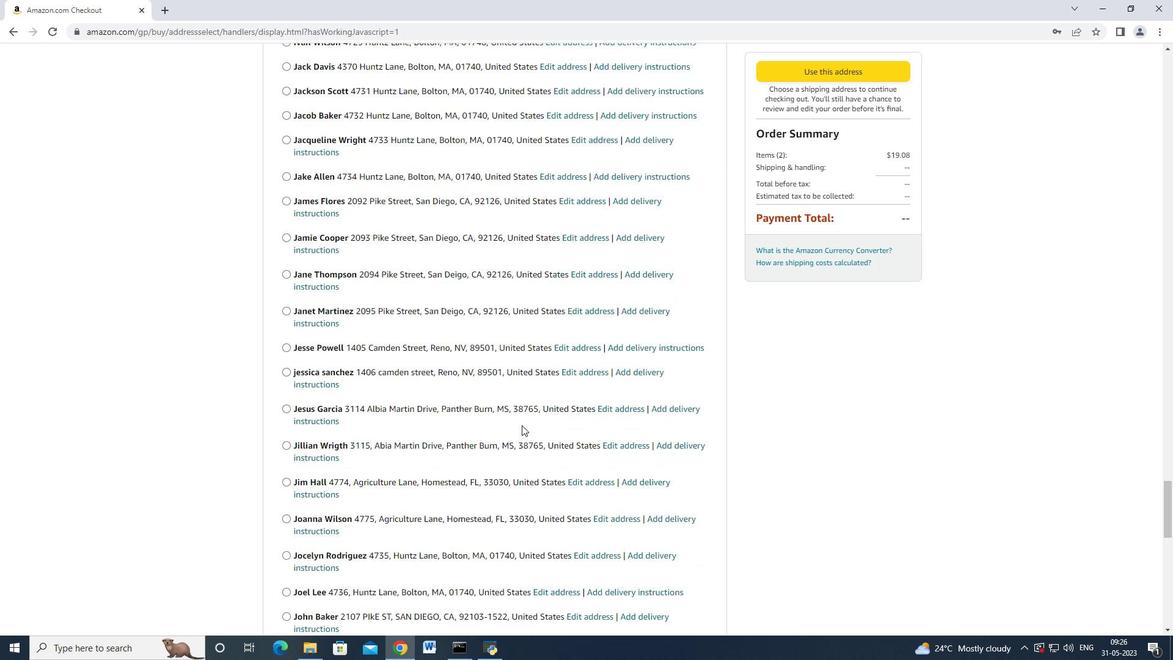 
Action: Mouse scrolled (522, 424) with delta (0, 0)
Screenshot: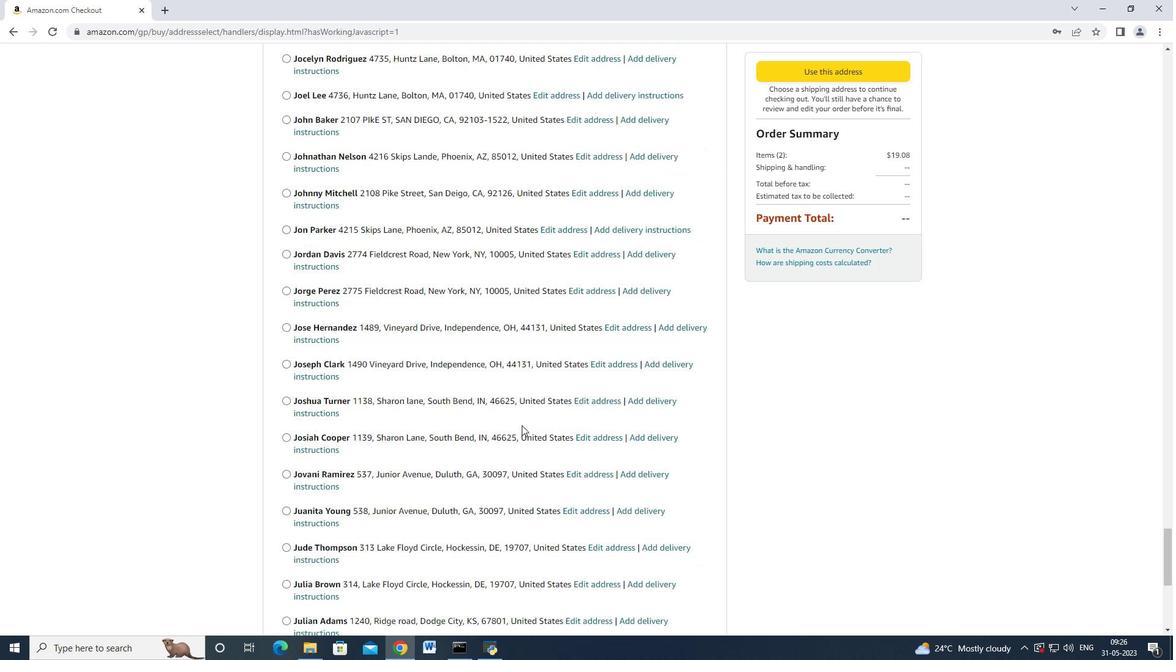 
Action: Mouse moved to (521, 426)
Screenshot: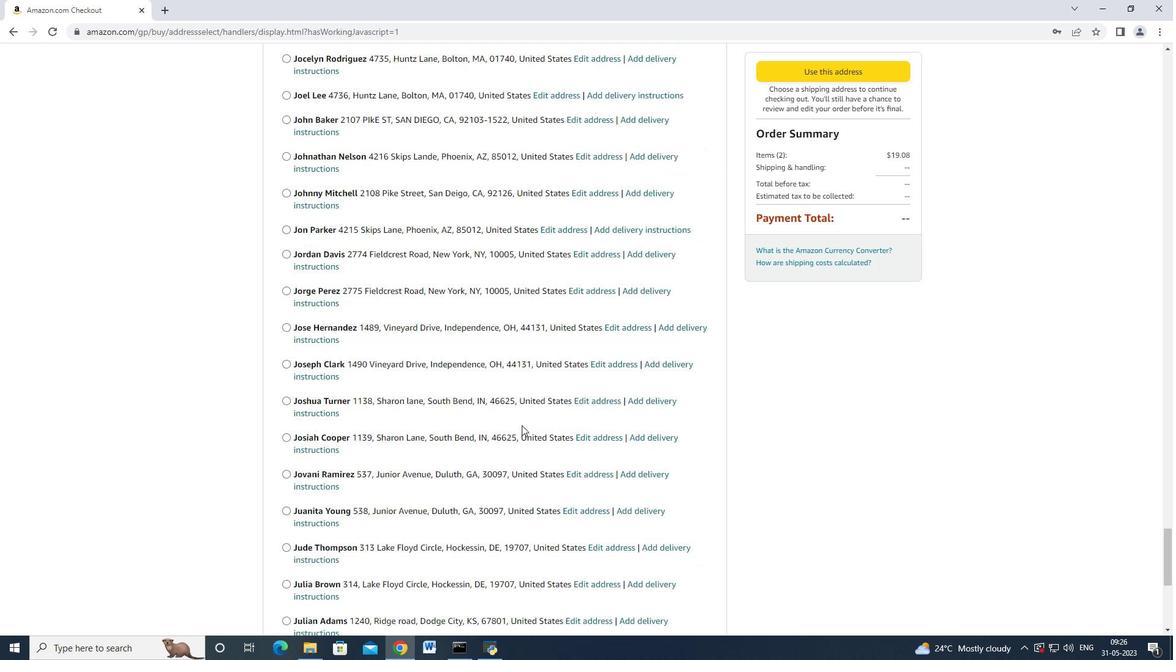 
Action: Mouse scrolled (521, 425) with delta (0, 0)
Screenshot: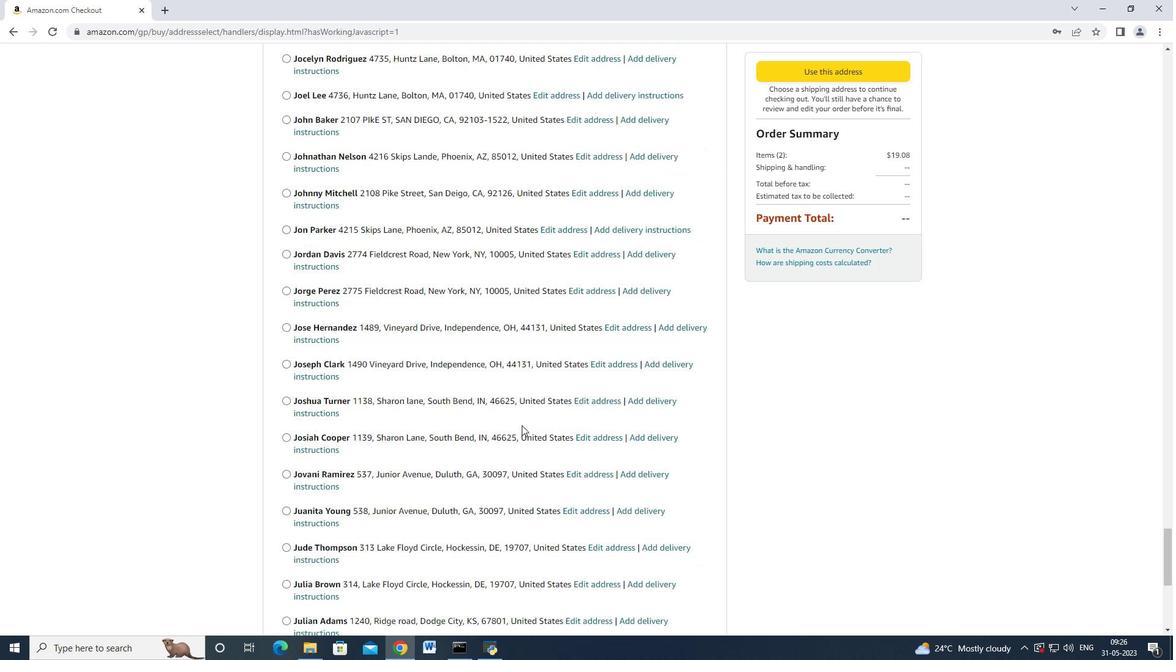 
Action: Mouse moved to (520, 426)
Screenshot: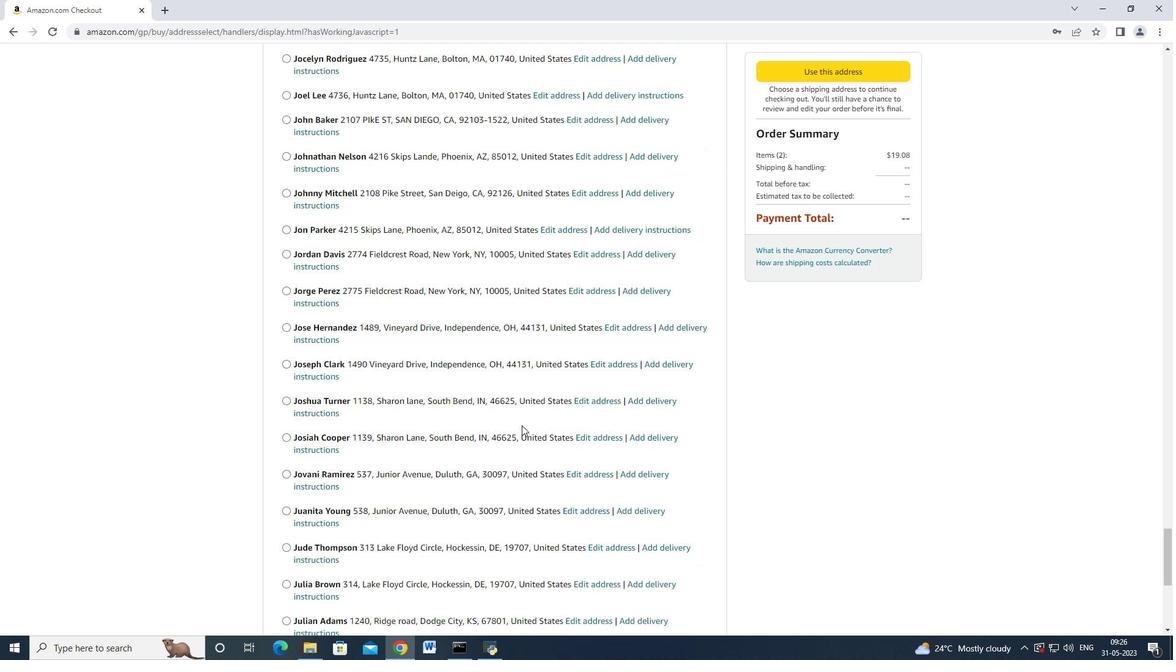 
Action: Mouse scrolled (520, 426) with delta (0, 0)
Screenshot: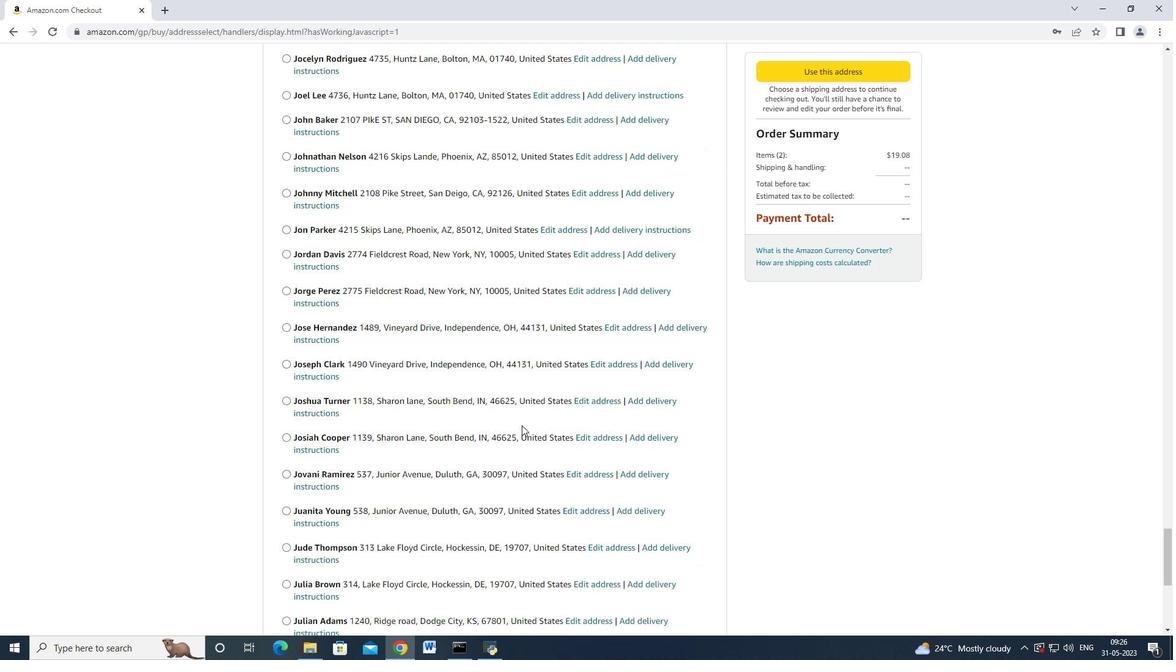 
Action: Mouse moved to (520, 426)
Screenshot: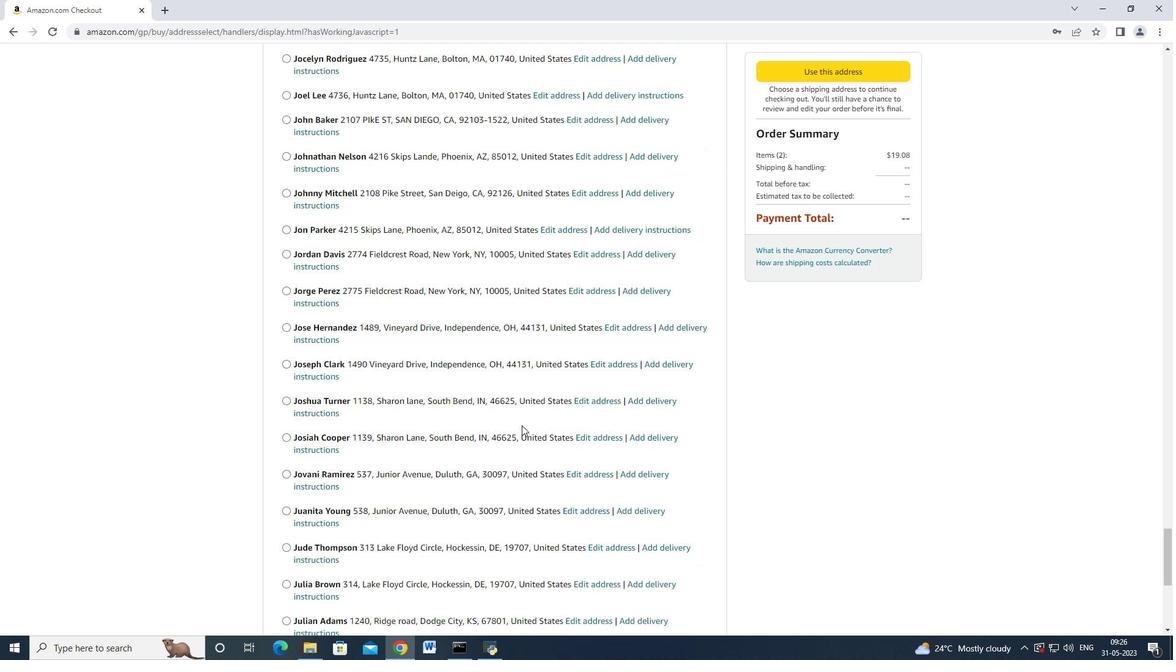 
Action: Mouse scrolled (520, 426) with delta (0, 0)
Screenshot: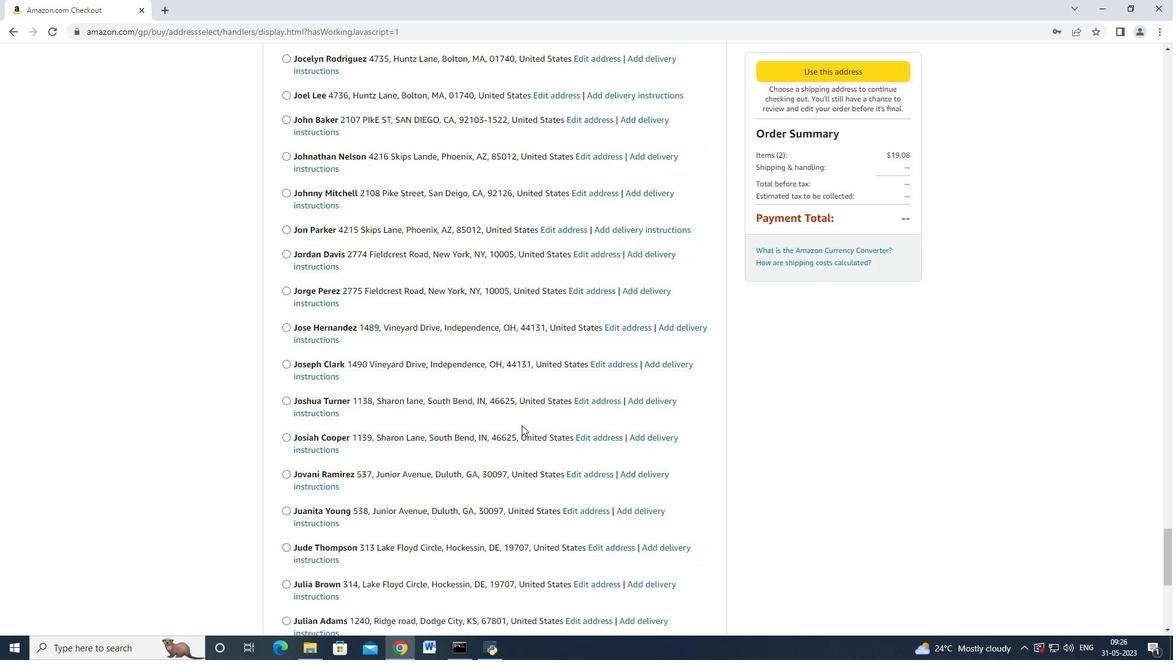 
Action: Mouse scrolled (520, 426) with delta (0, 0)
Screenshot: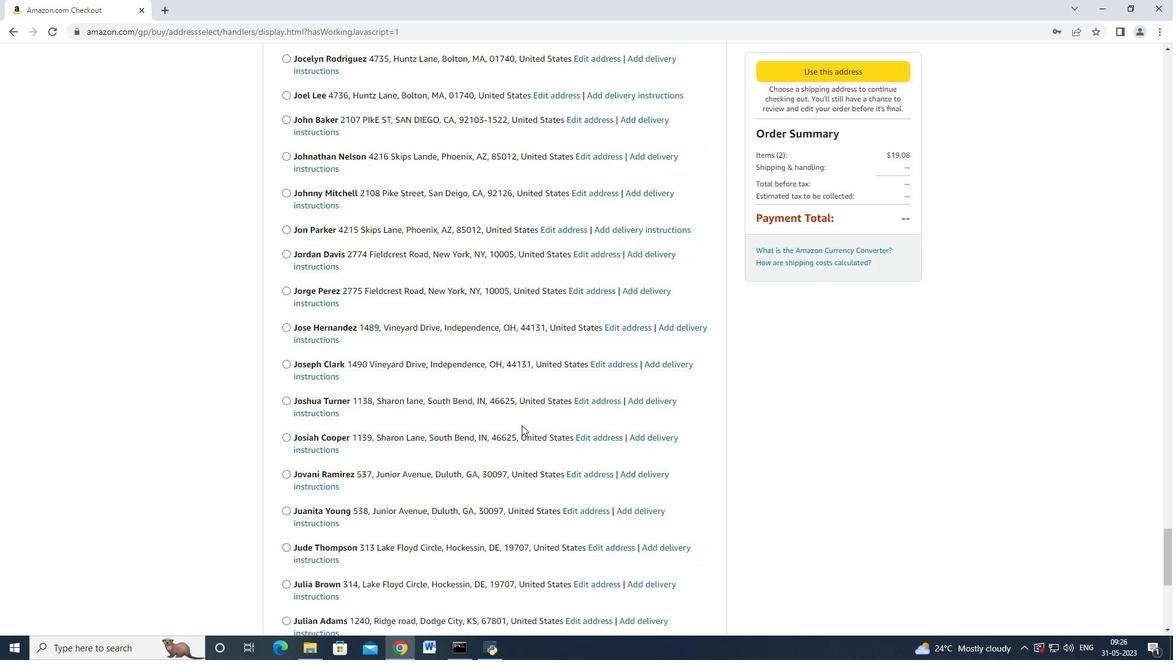 
Action: Mouse moved to (520, 426)
Screenshot: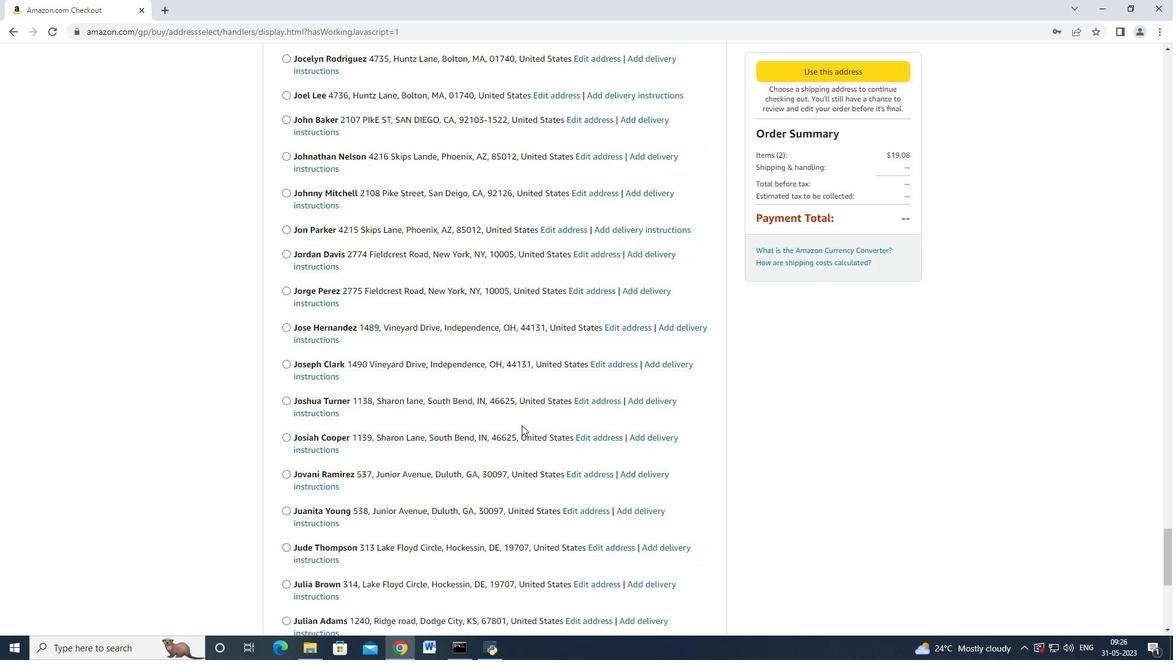 
Action: Mouse scrolled (520, 426) with delta (0, 0)
Screenshot: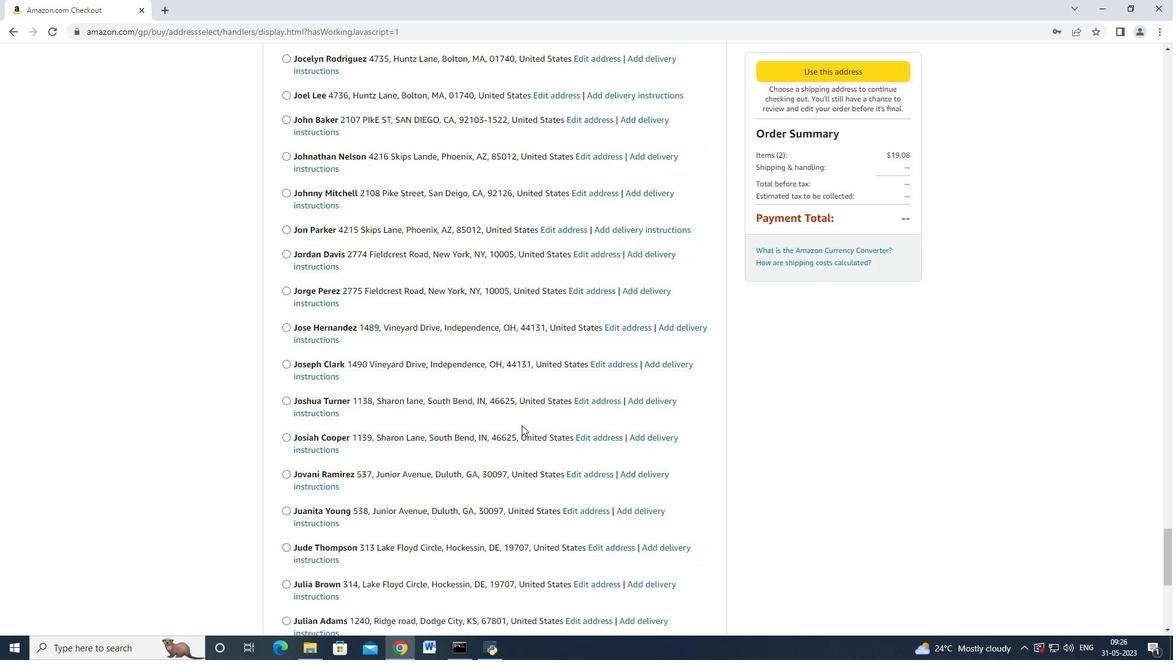 
Action: Mouse moved to (519, 427)
Screenshot: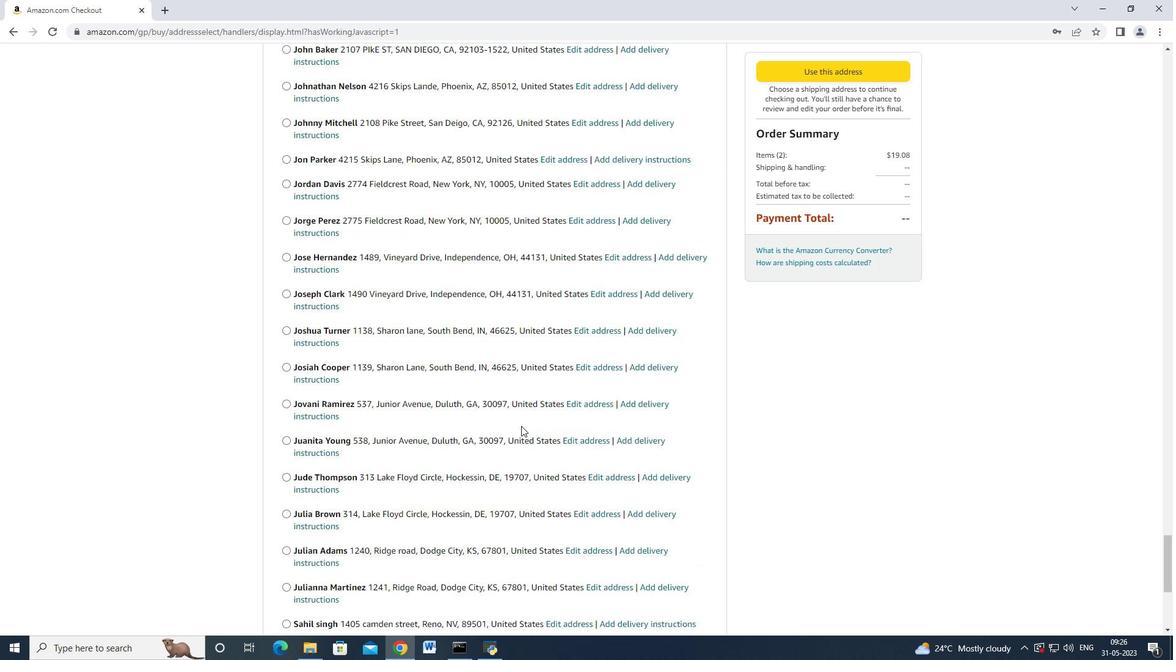 
Action: Mouse scrolled (519, 426) with delta (0, 0)
Screenshot: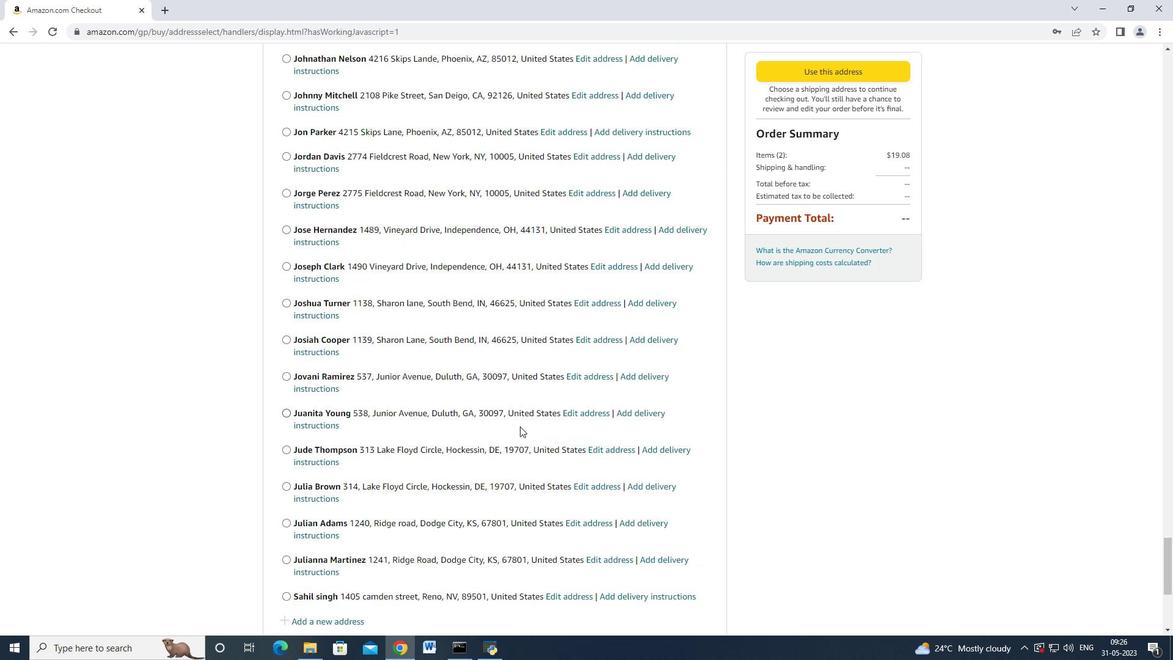 
Action: Mouse scrolled (519, 426) with delta (0, 0)
Screenshot: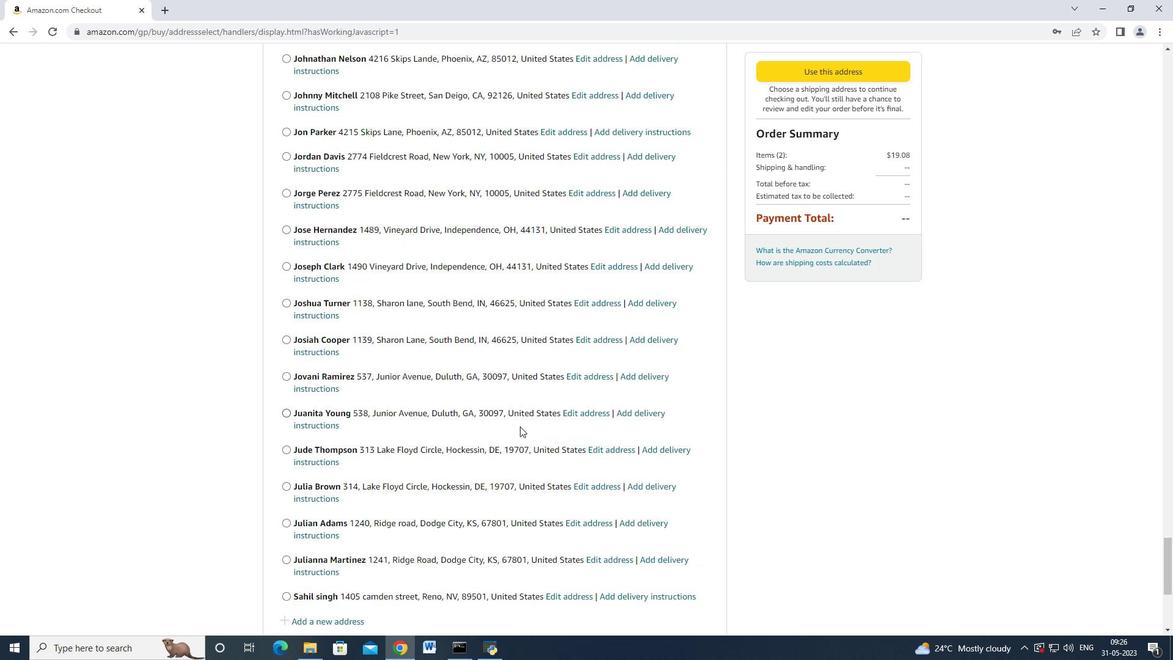 
Action: Mouse scrolled (519, 426) with delta (0, 0)
Screenshot: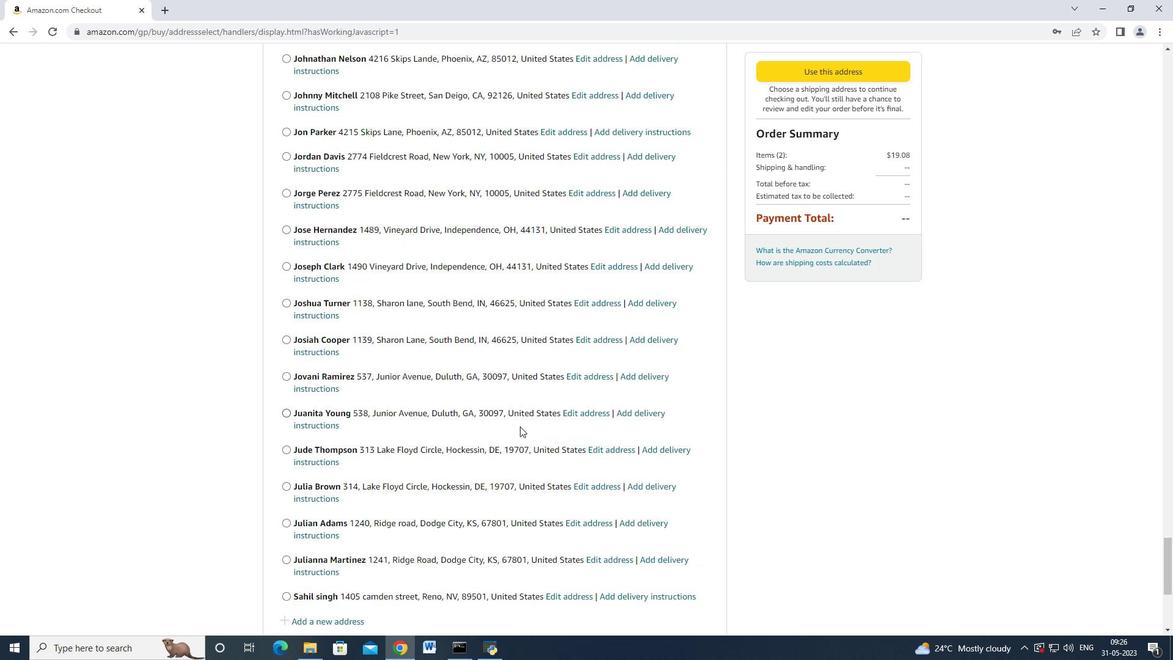 
Action: Mouse scrolled (519, 426) with delta (0, 0)
Screenshot: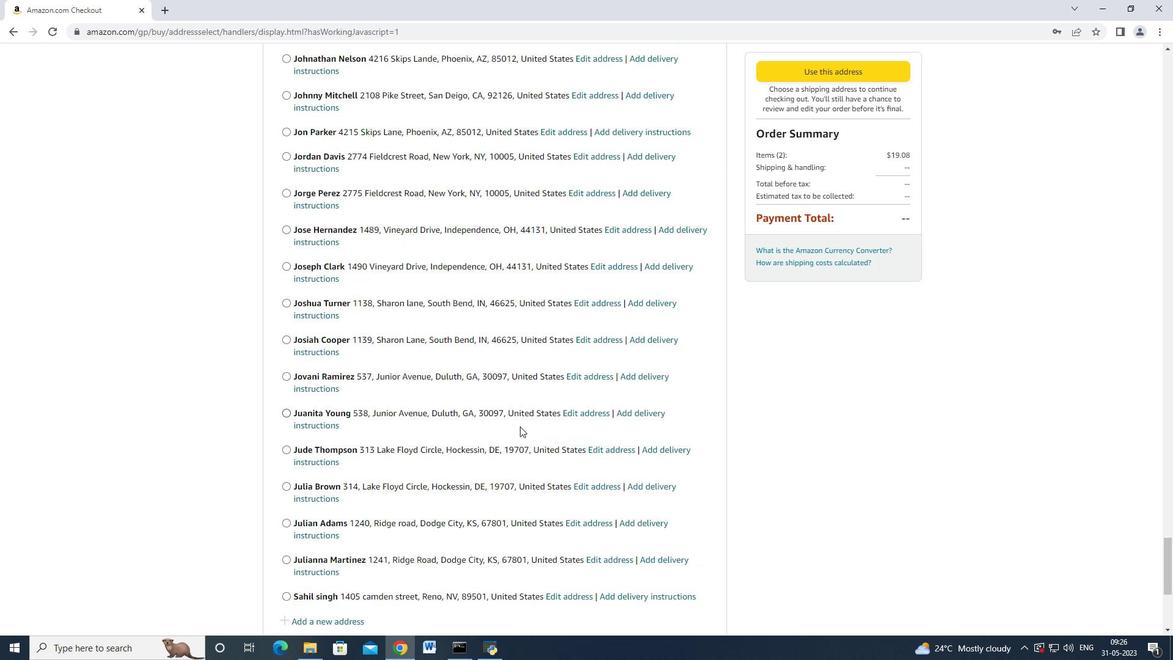 
Action: Mouse scrolled (519, 426) with delta (0, 0)
Screenshot: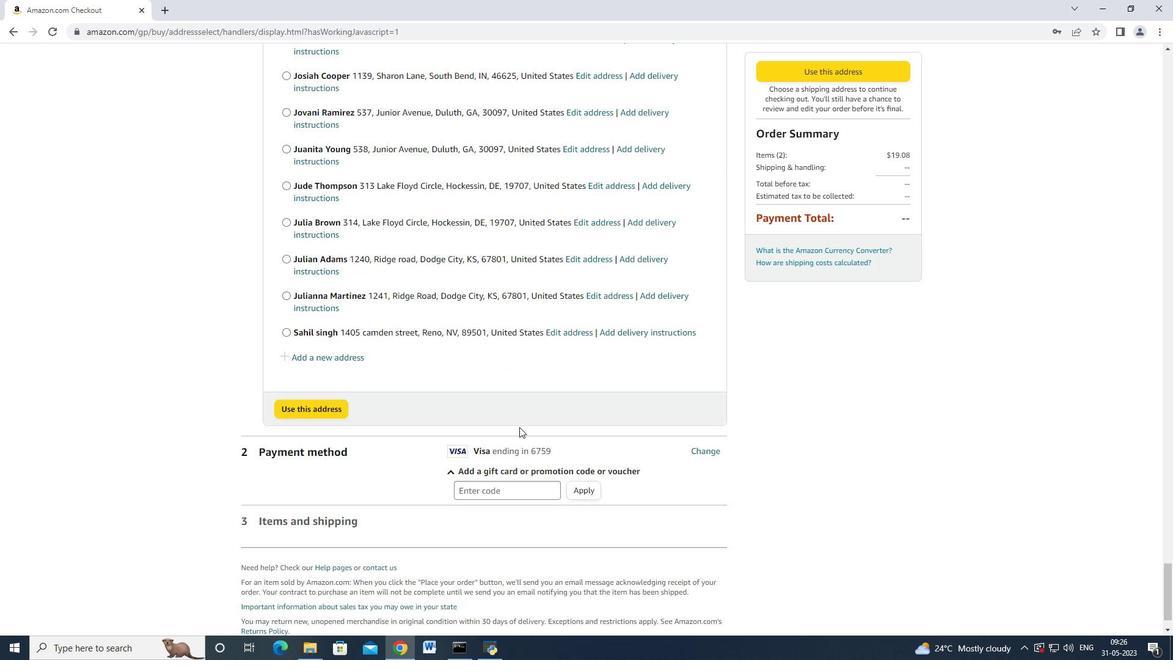 
Action: Mouse scrolled (519, 426) with delta (0, 0)
Screenshot: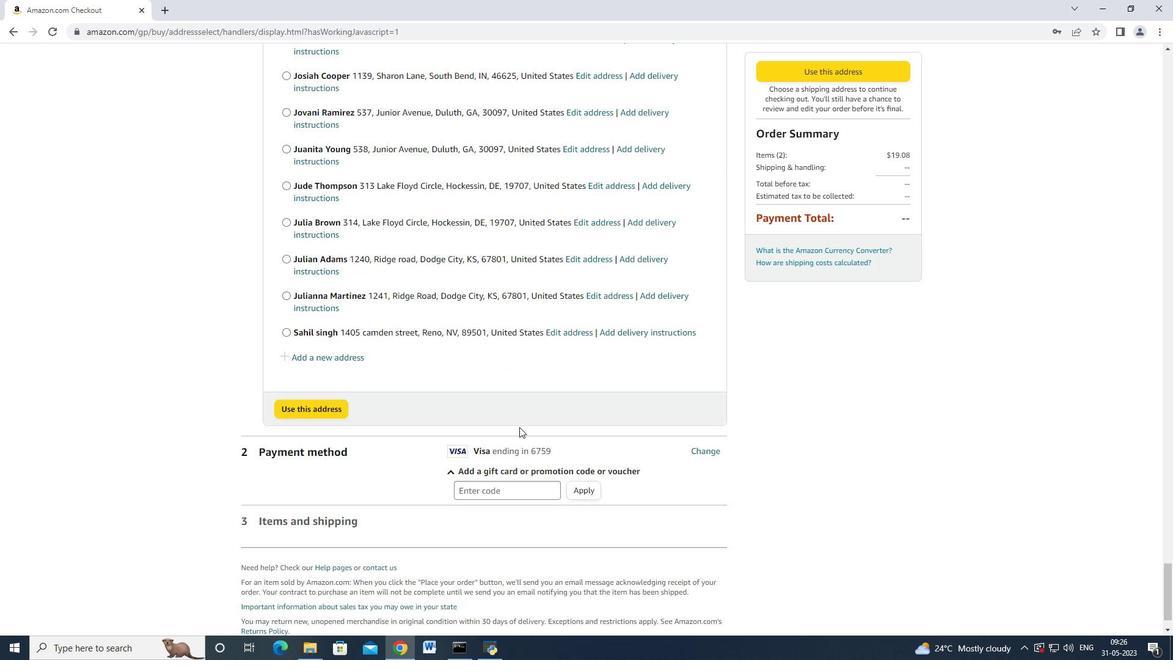 
Action: Mouse moved to (330, 316)
Screenshot: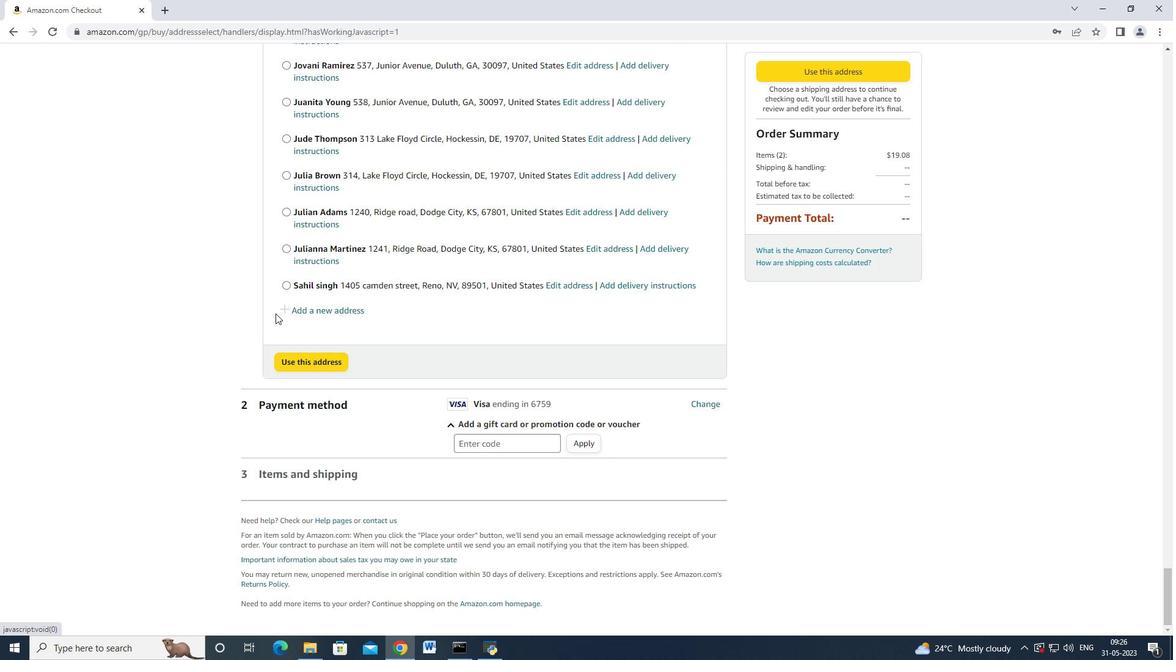 
Action: Mouse pressed left at (330, 316)
Screenshot: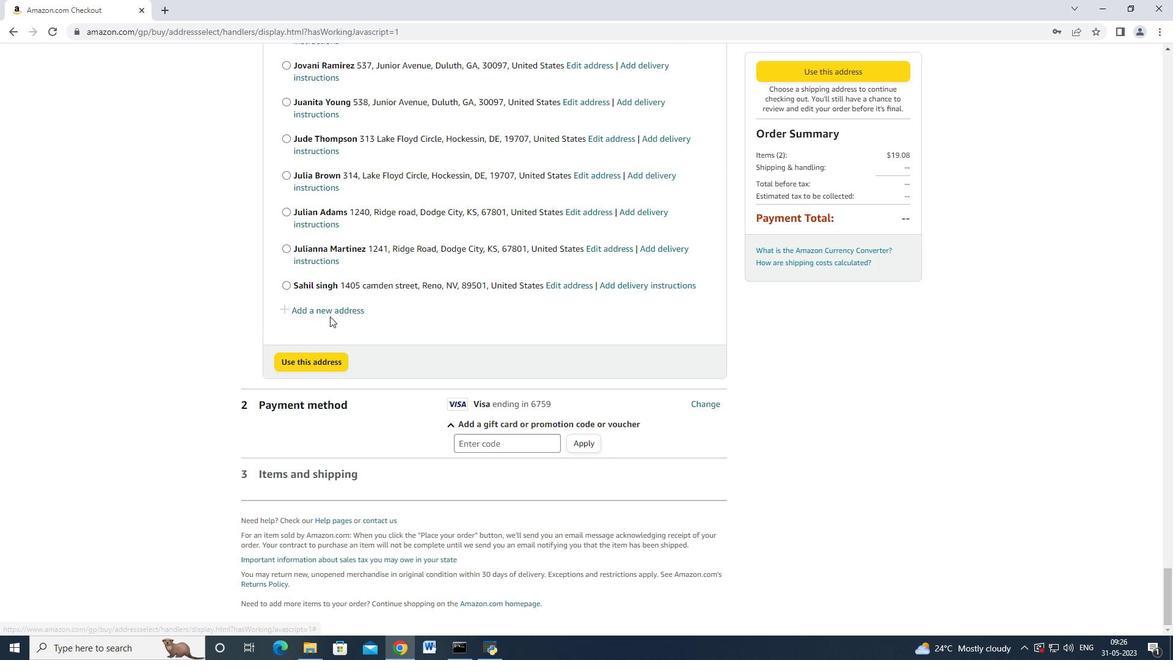 
Action: Mouse moved to (332, 311)
Screenshot: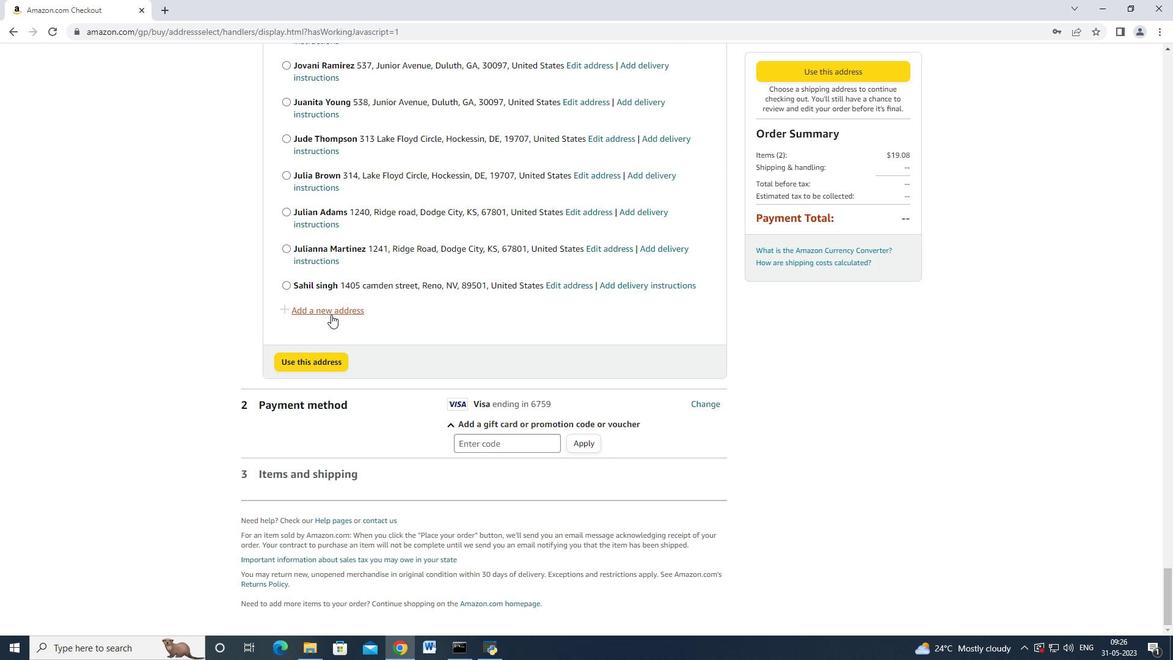 
Action: Mouse pressed left at (332, 311)
Screenshot: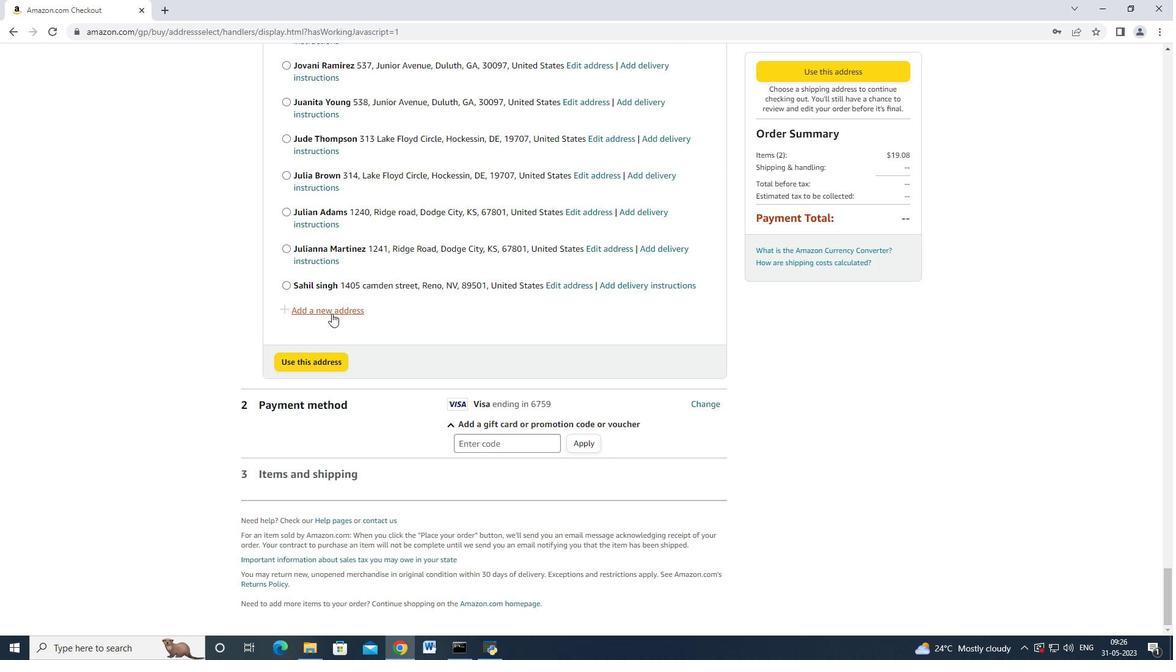 
Action: Mouse moved to (410, 296)
Screenshot: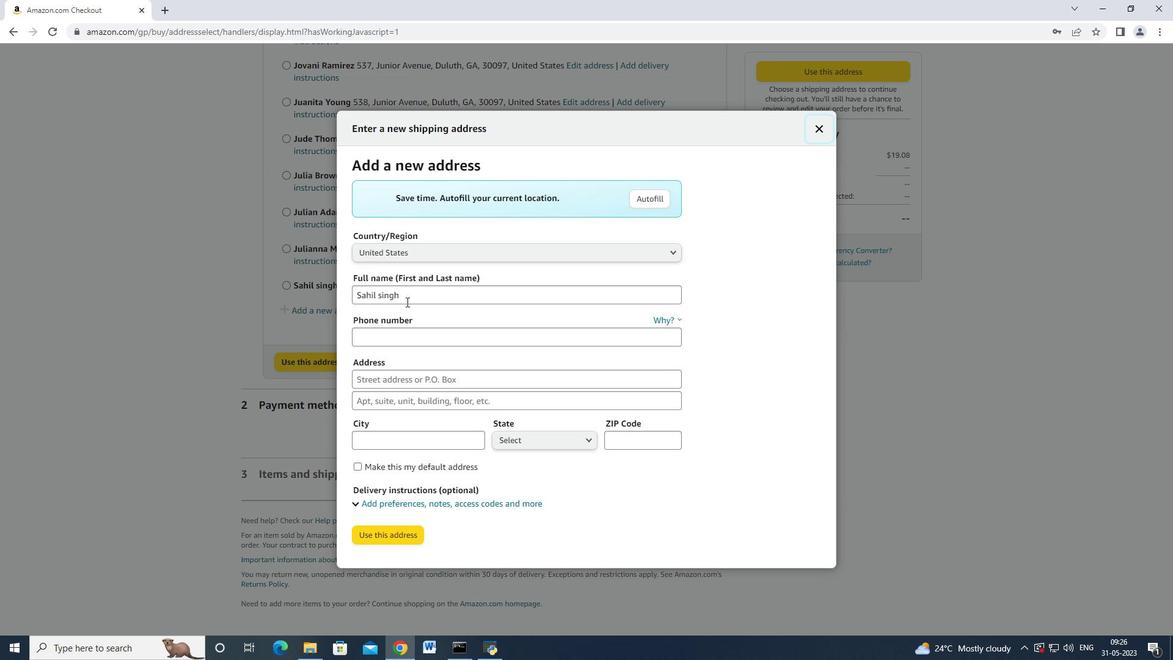 
Action: Mouse pressed left at (410, 296)
Screenshot: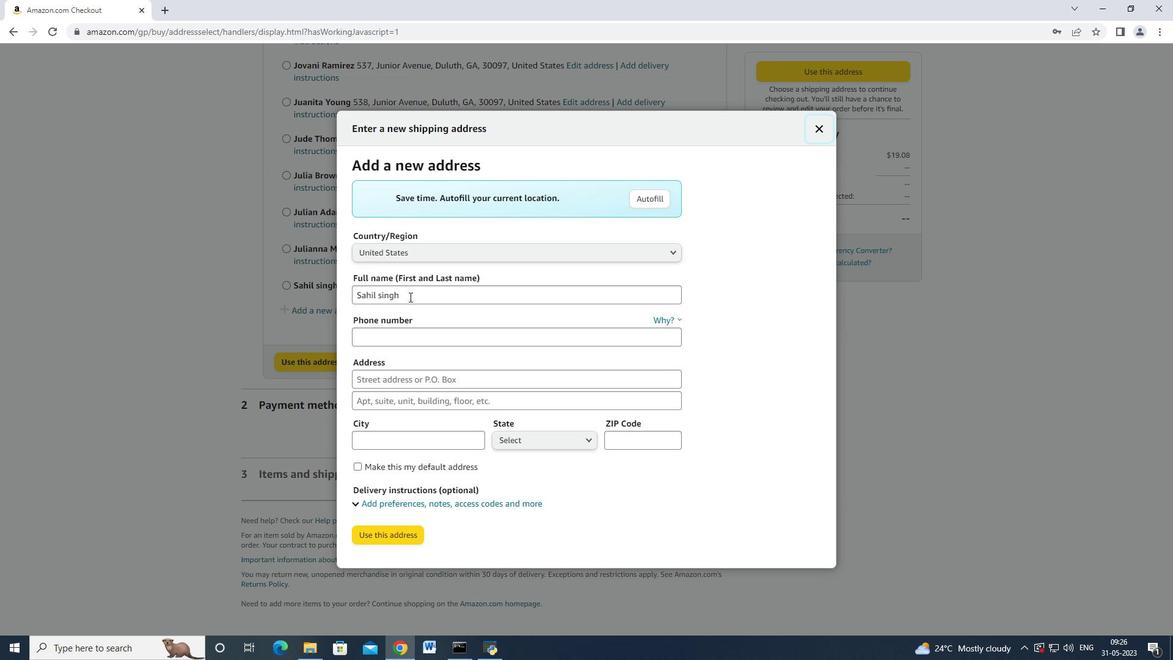 
Action: Mouse moved to (401, 297)
Screenshot: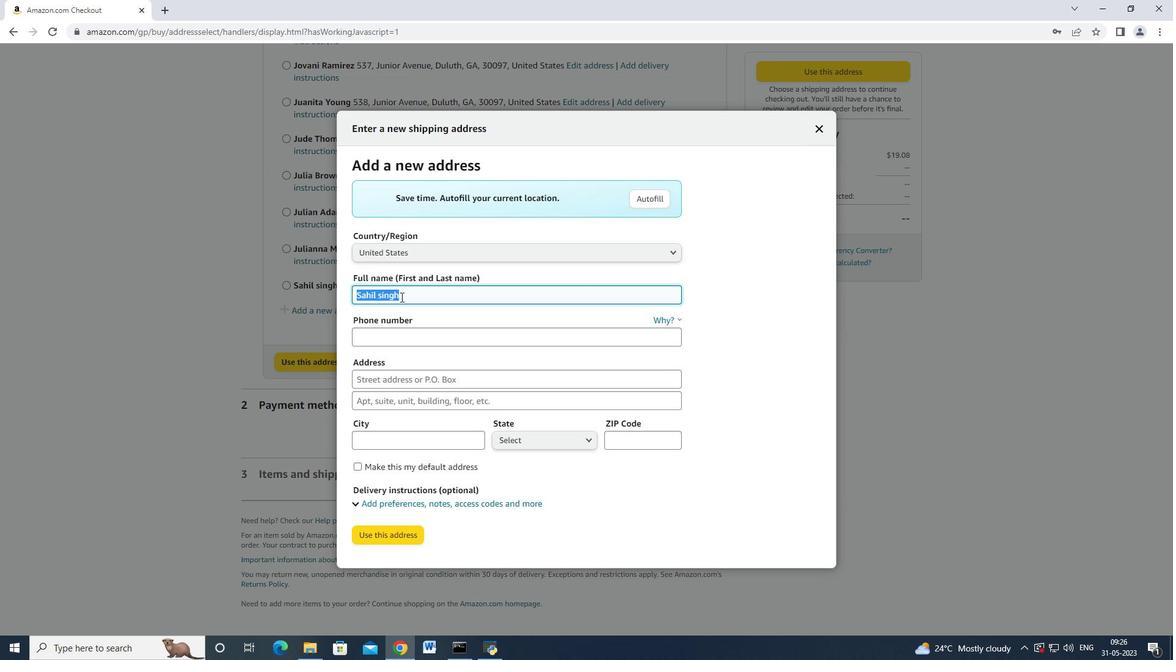 
Action: Key pressed <Key.backspace><Key.shift>Janice<Key.space><Key.shift_r>Green<Key.tab><Key.tab>8585770212<Key.tab><Key.shift>Pi<Key.backspace><Key.backspace>2096<Key.space><Key.shift>Pike<Key.space><Key.shift_r>Street<Key.space><Key.tab><Key.tab><Key.shift_r>San<Key.space><Key.shift_r>Deigo<Key.space><Key.tab>
Screenshot: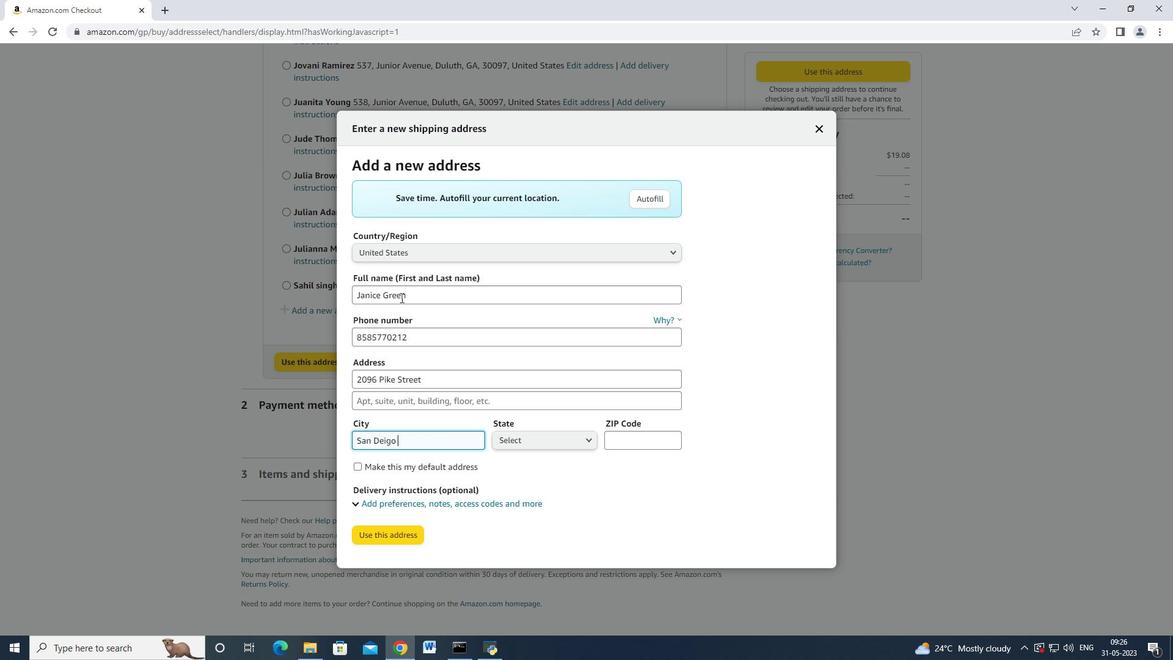 
Action: Mouse moved to (562, 435)
Screenshot: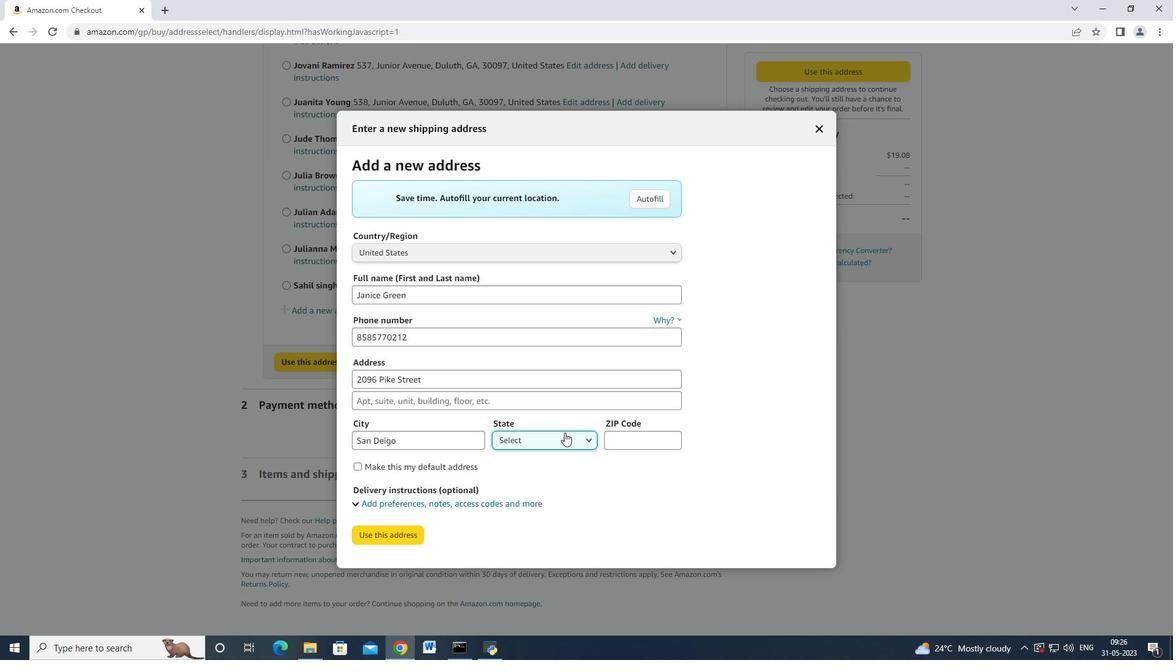 
Action: Mouse pressed left at (562, 435)
Screenshot: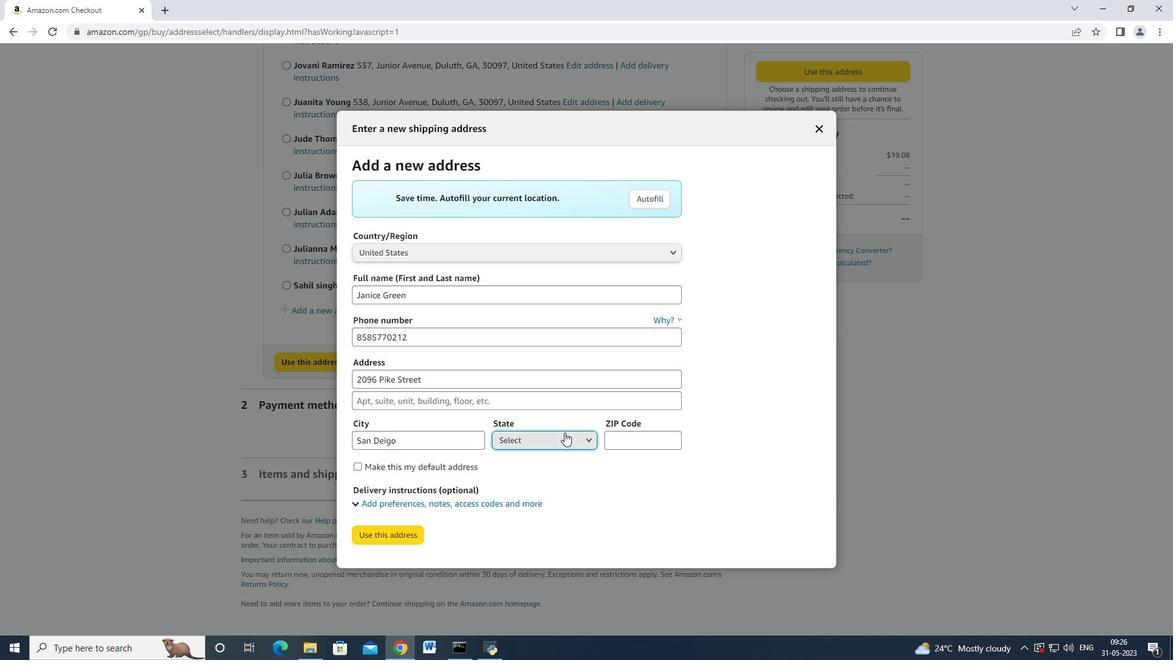 
Action: Mouse moved to (575, 273)
Screenshot: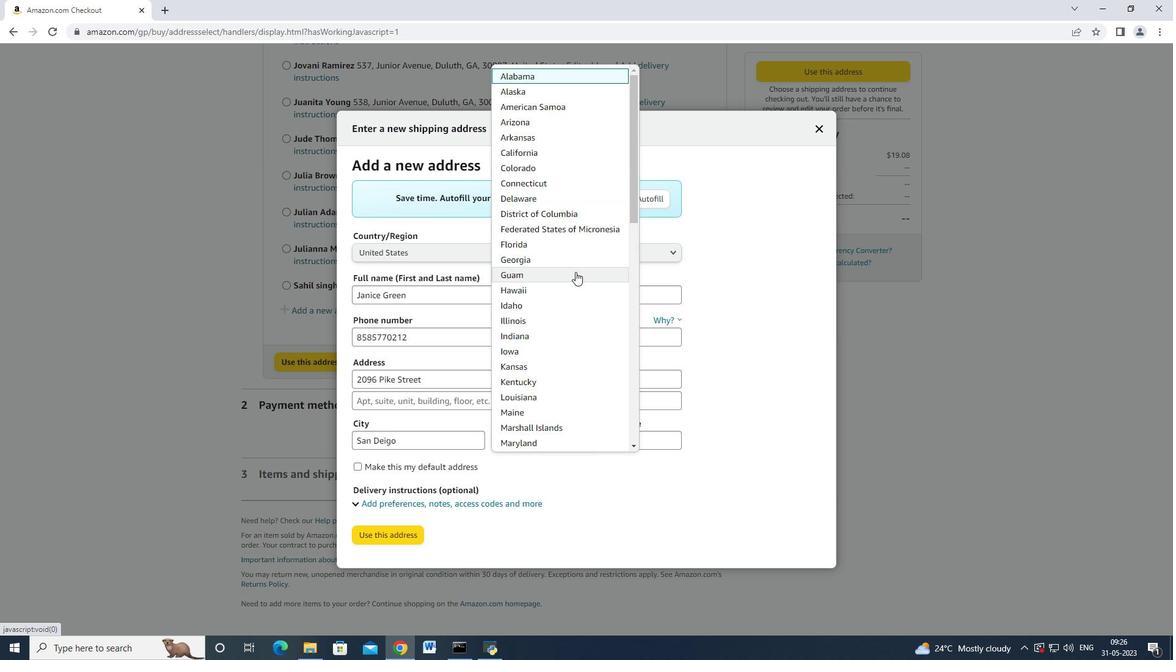 
Action: Mouse scrolled (575, 274) with delta (0, 0)
Screenshot: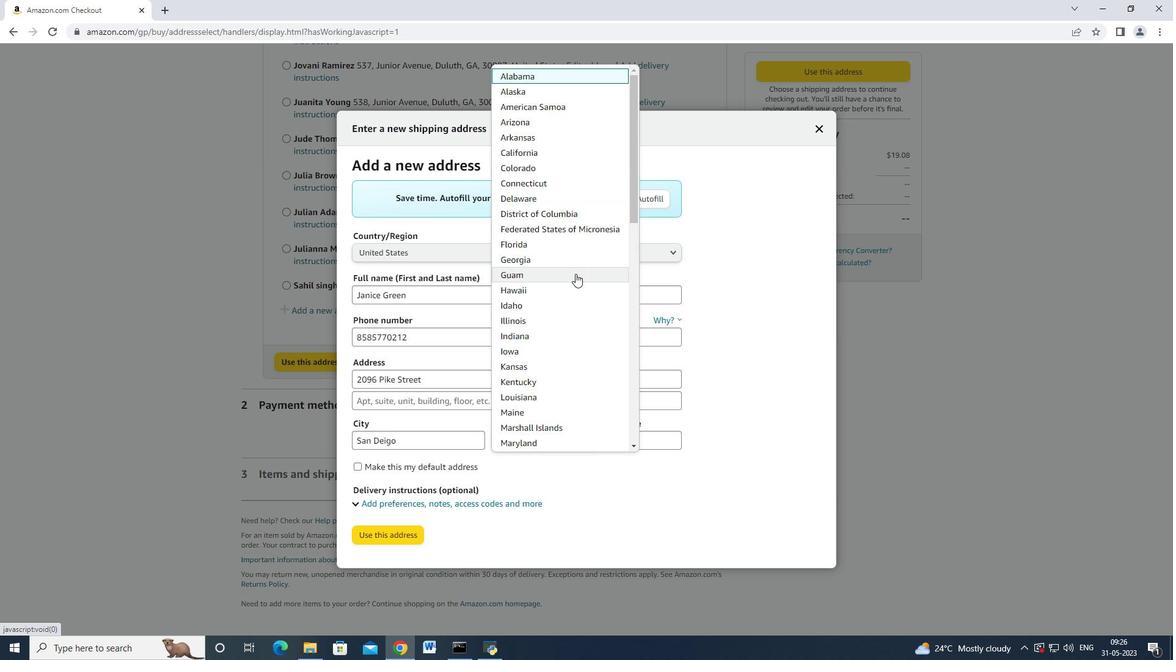 
Action: Mouse scrolled (575, 274) with delta (0, 0)
Screenshot: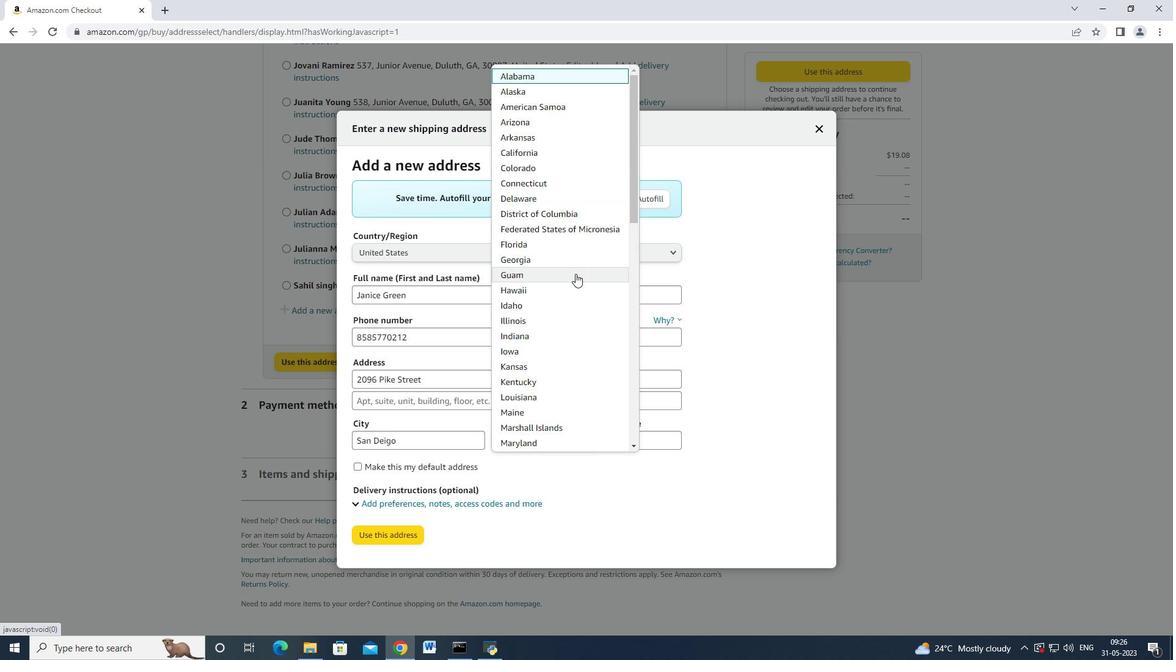 
Action: Mouse moved to (538, 152)
Screenshot: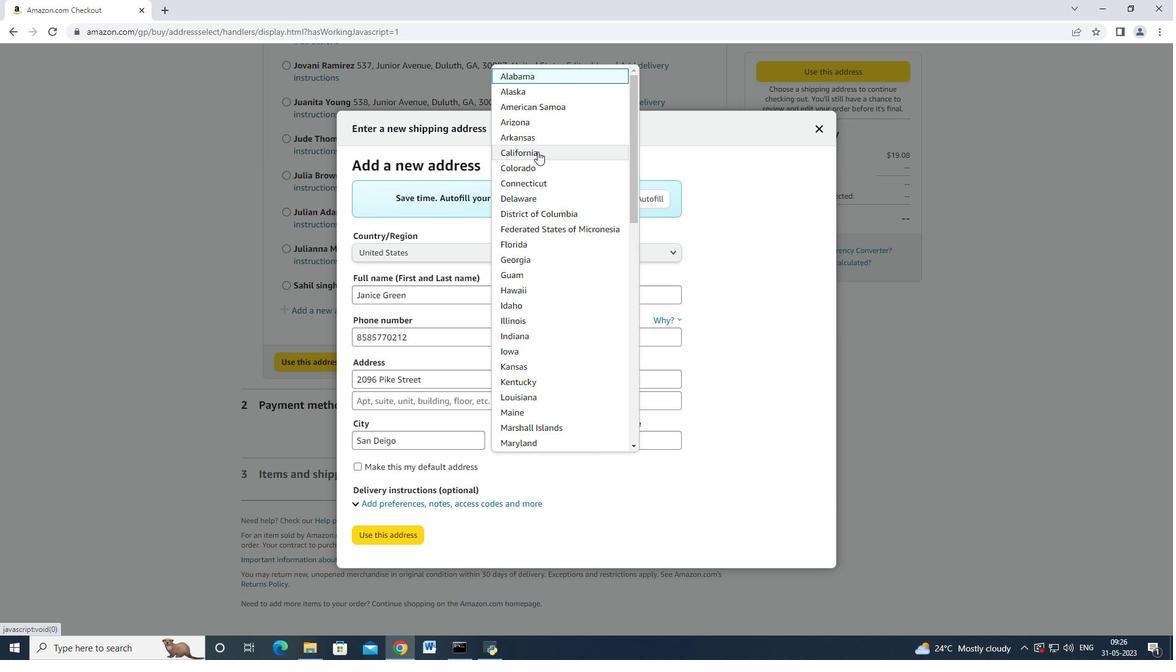 
Action: Mouse pressed left at (538, 152)
Screenshot: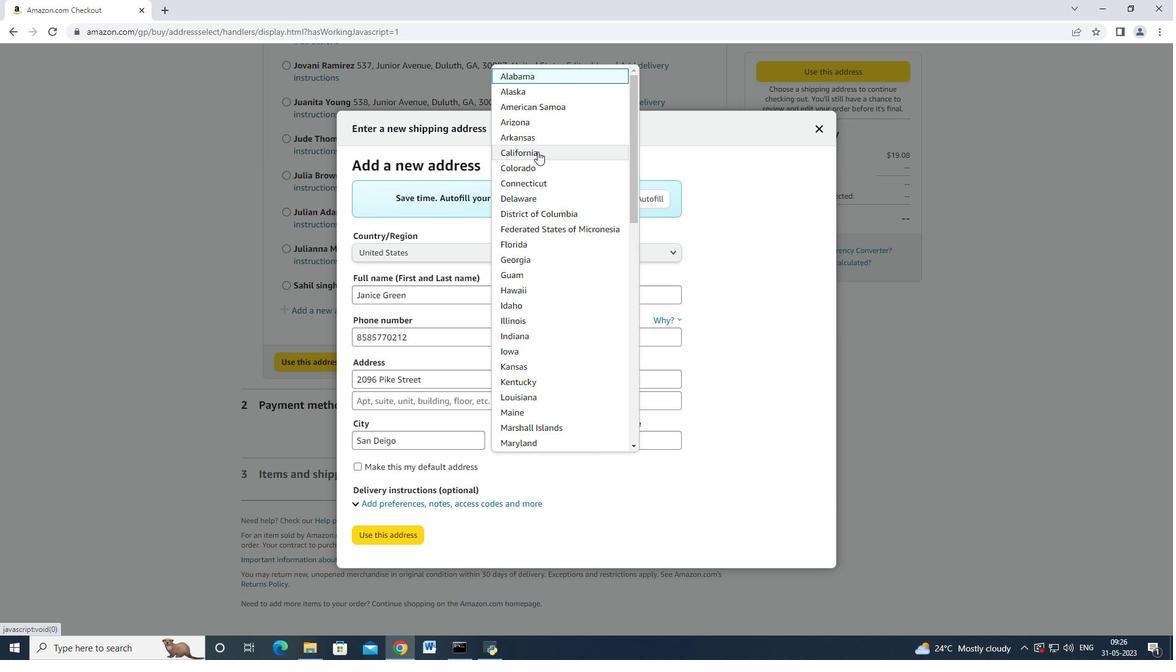 
Action: Mouse moved to (642, 442)
Screenshot: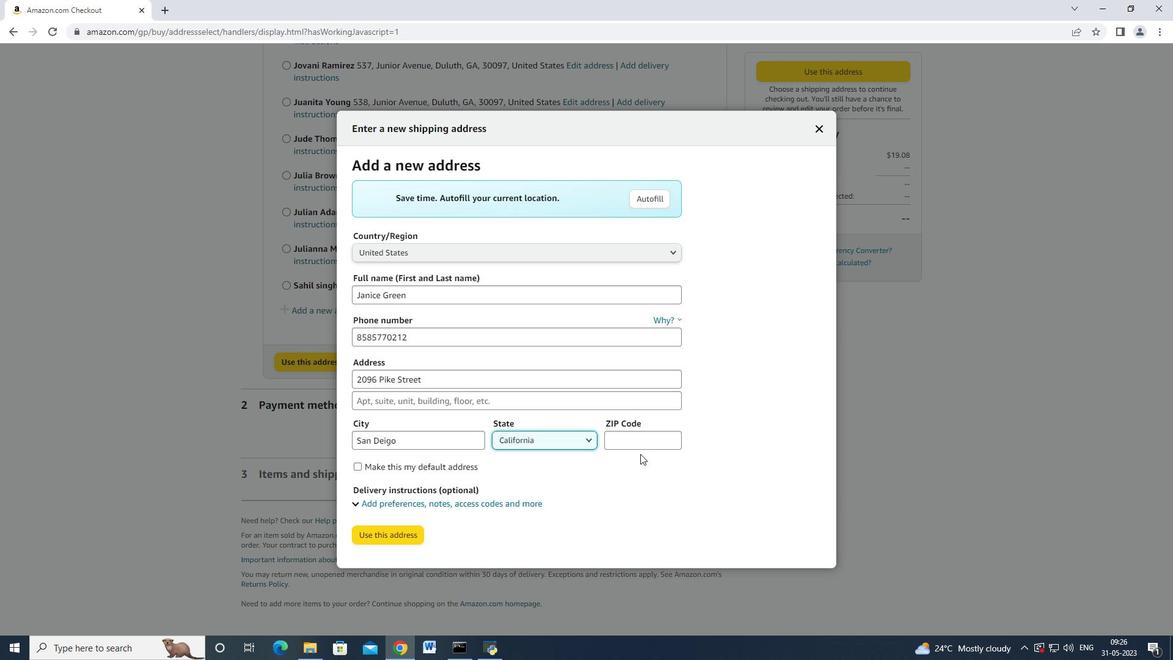 
Action: Mouse pressed left at (642, 442)
Screenshot: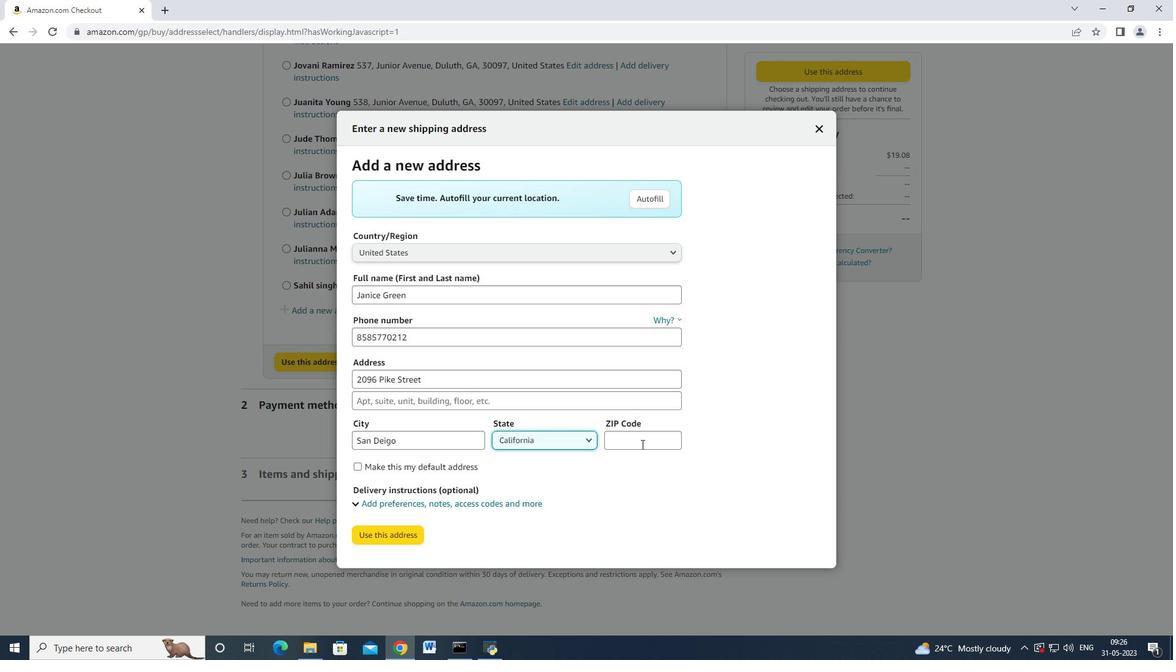 
Action: Mouse moved to (642, 442)
Screenshot: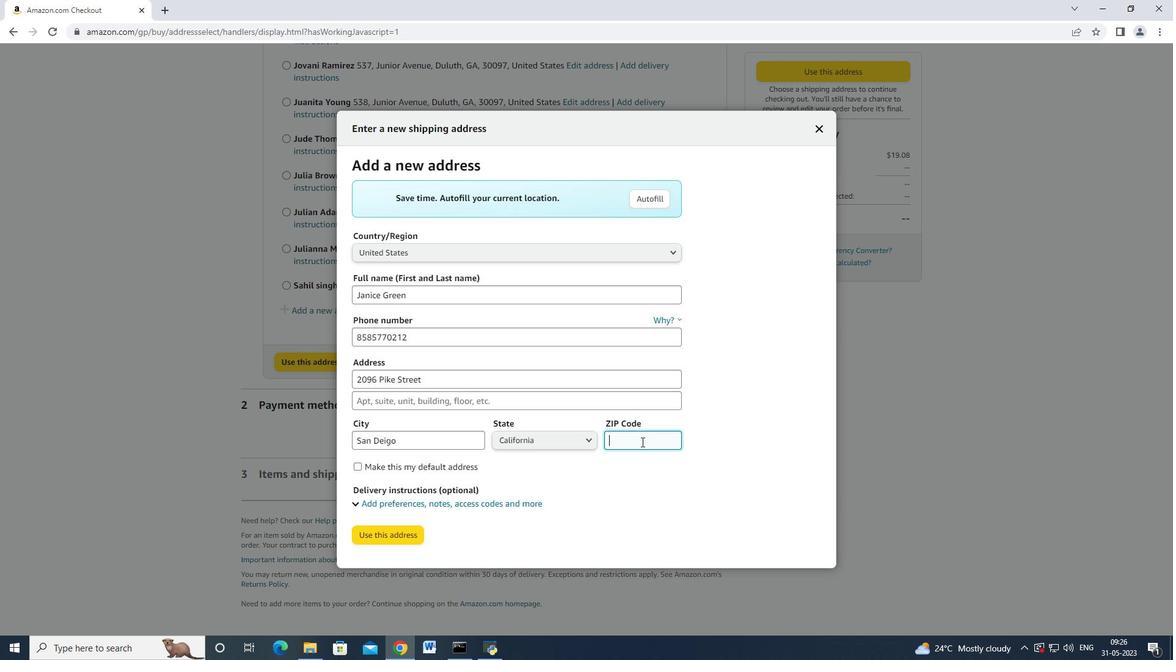 
Action: Key pressed 92126<Key.tab><Key.tab><Key.tab>
Screenshot: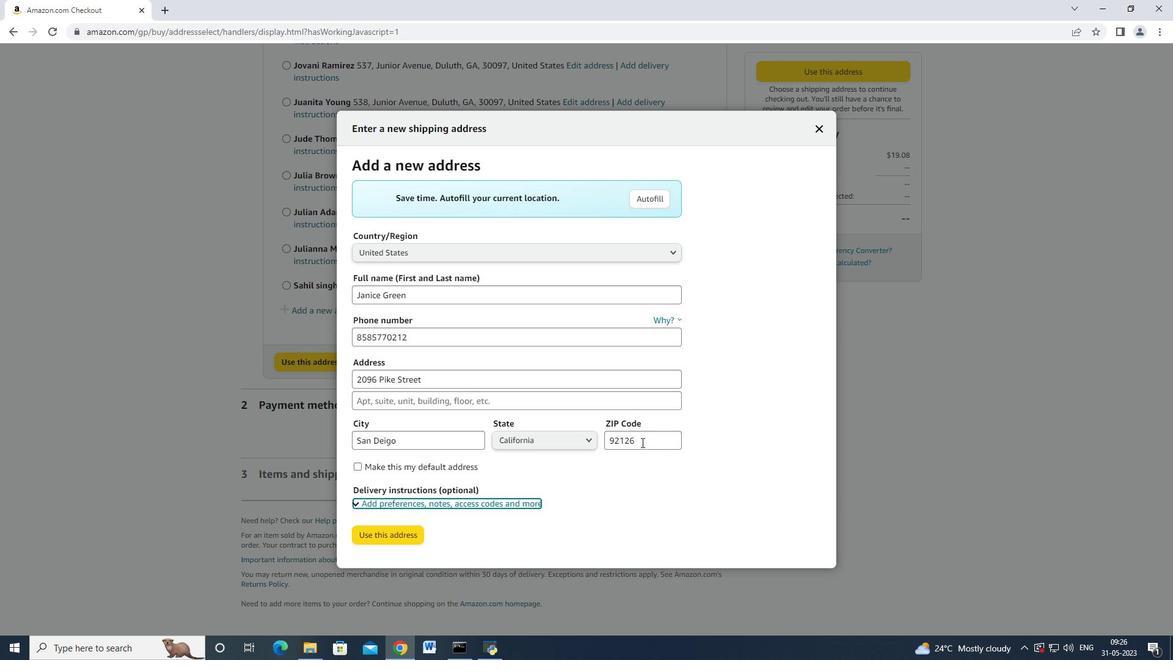 
Action: Mouse moved to (399, 539)
Screenshot: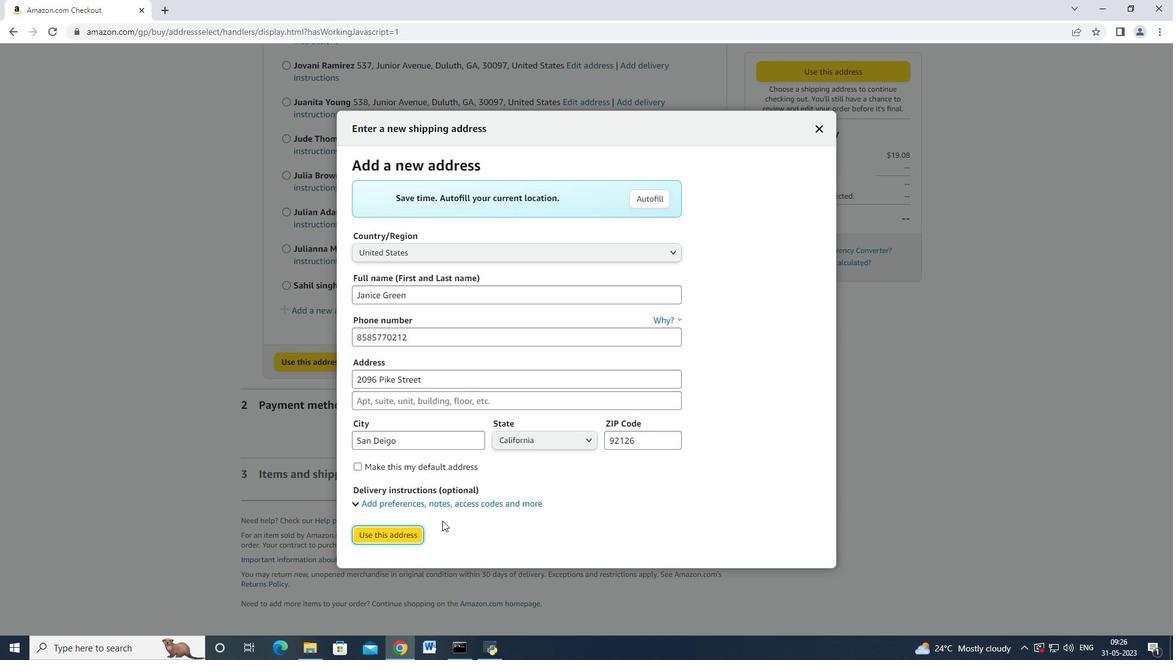 
Action: Mouse pressed left at (399, 539)
Screenshot: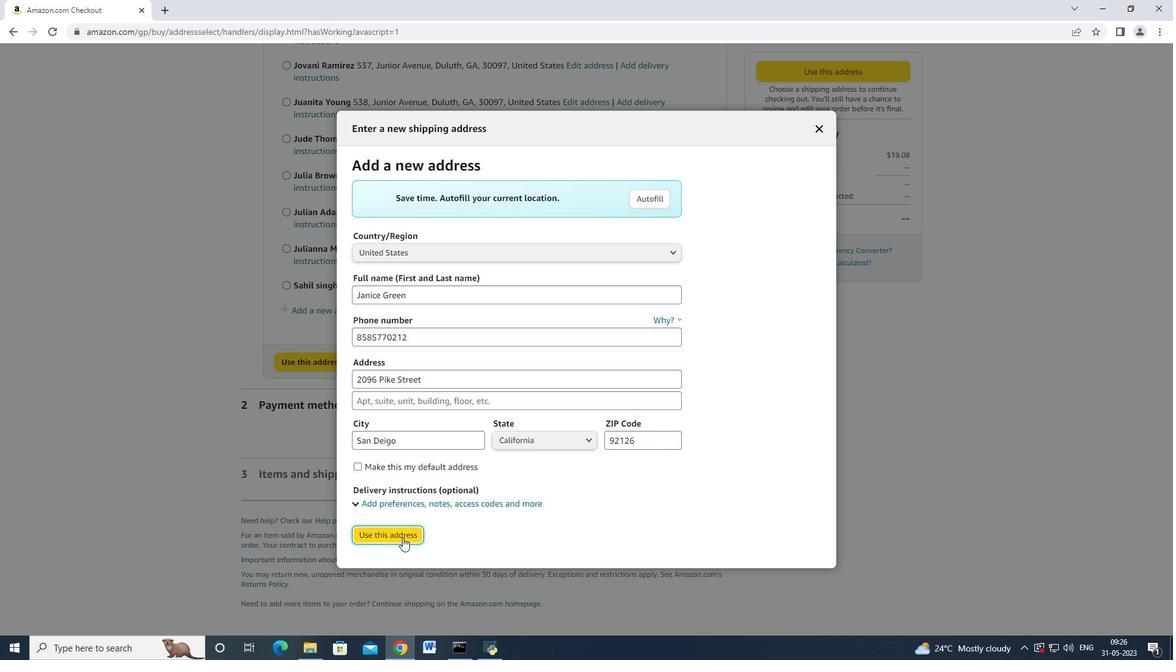 
Action: Mouse moved to (404, 542)
Screenshot: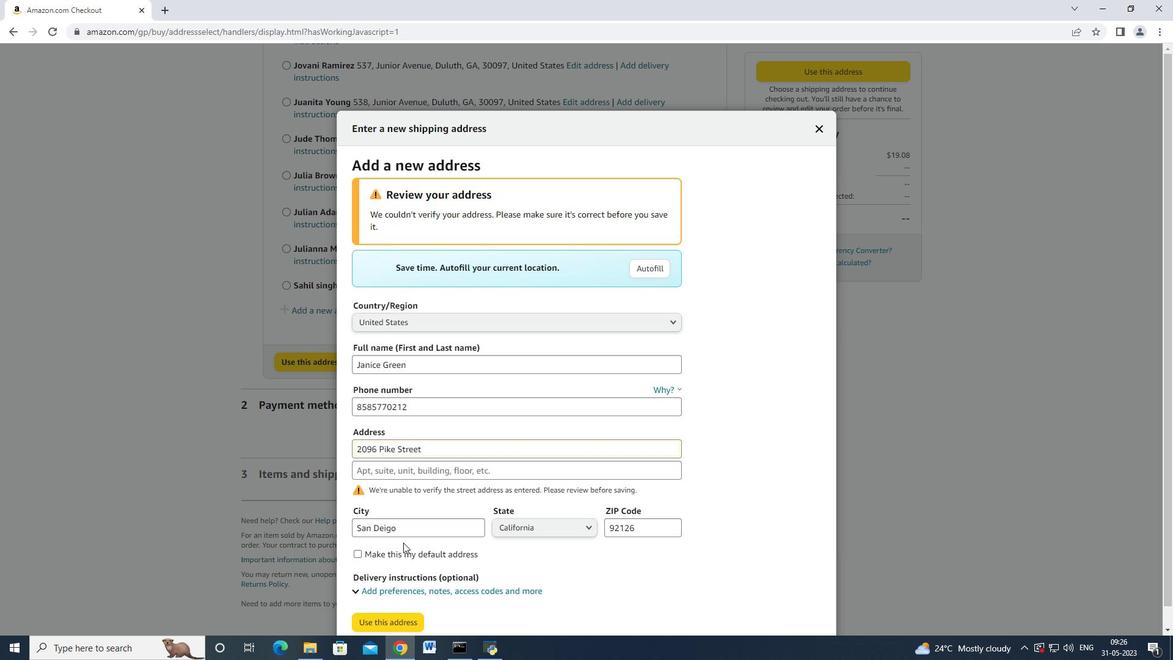 
Action: Mouse scrolled (404, 542) with delta (0, 0)
Screenshot: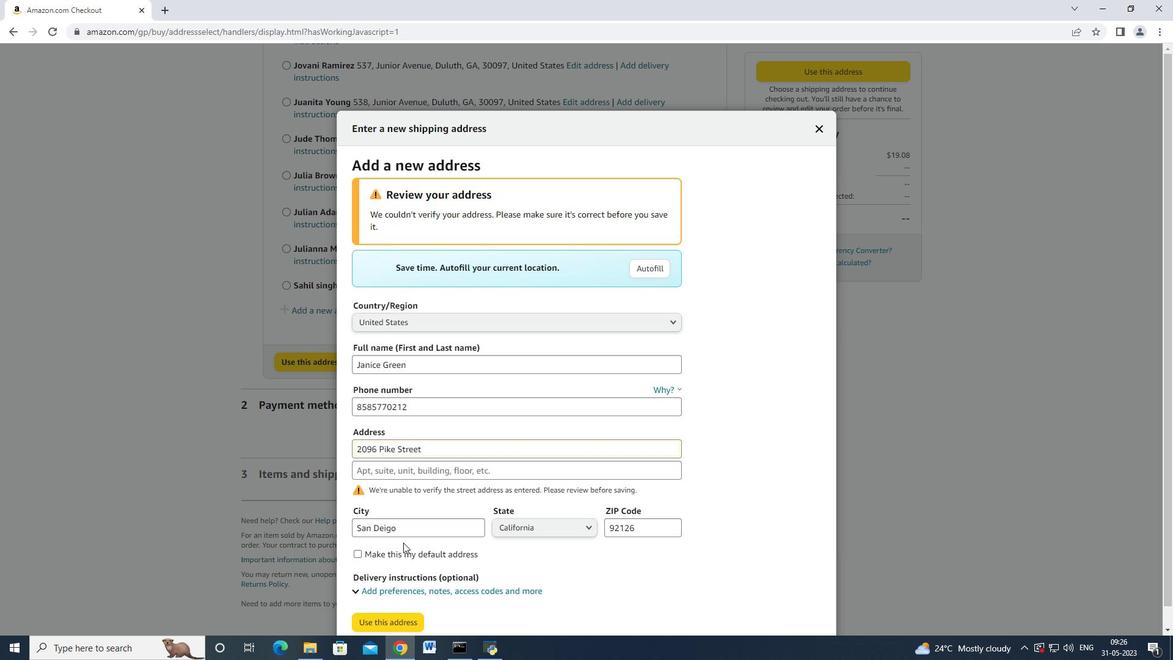 
Action: Mouse scrolled (404, 542) with delta (0, 0)
Screenshot: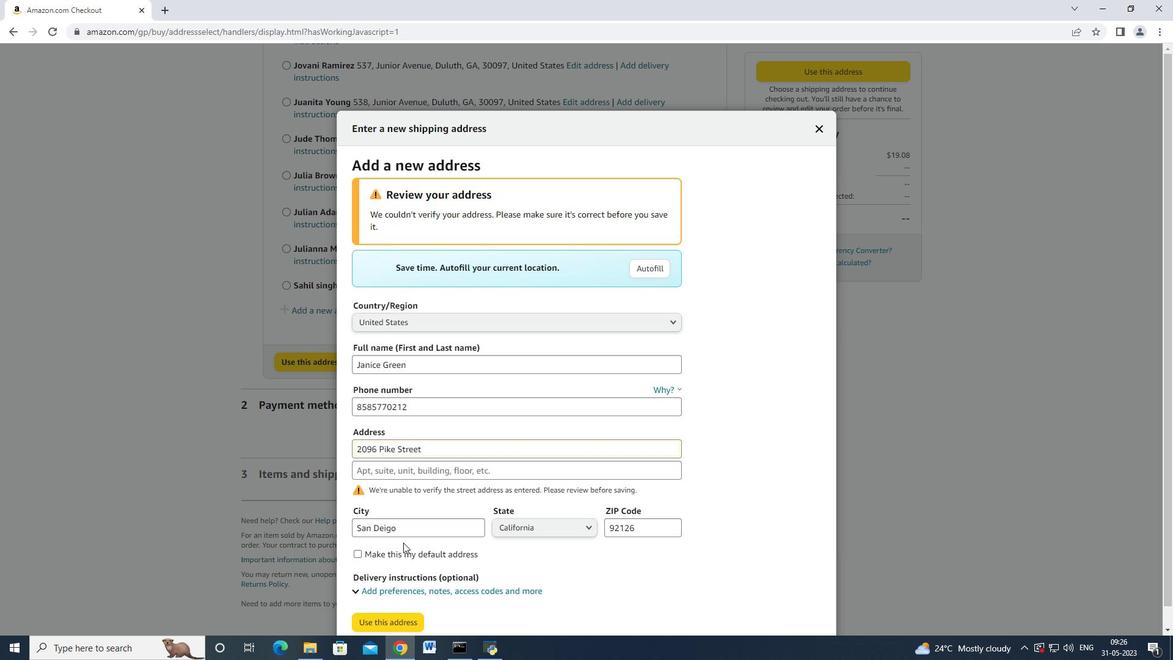 
Action: Mouse moved to (394, 602)
Screenshot: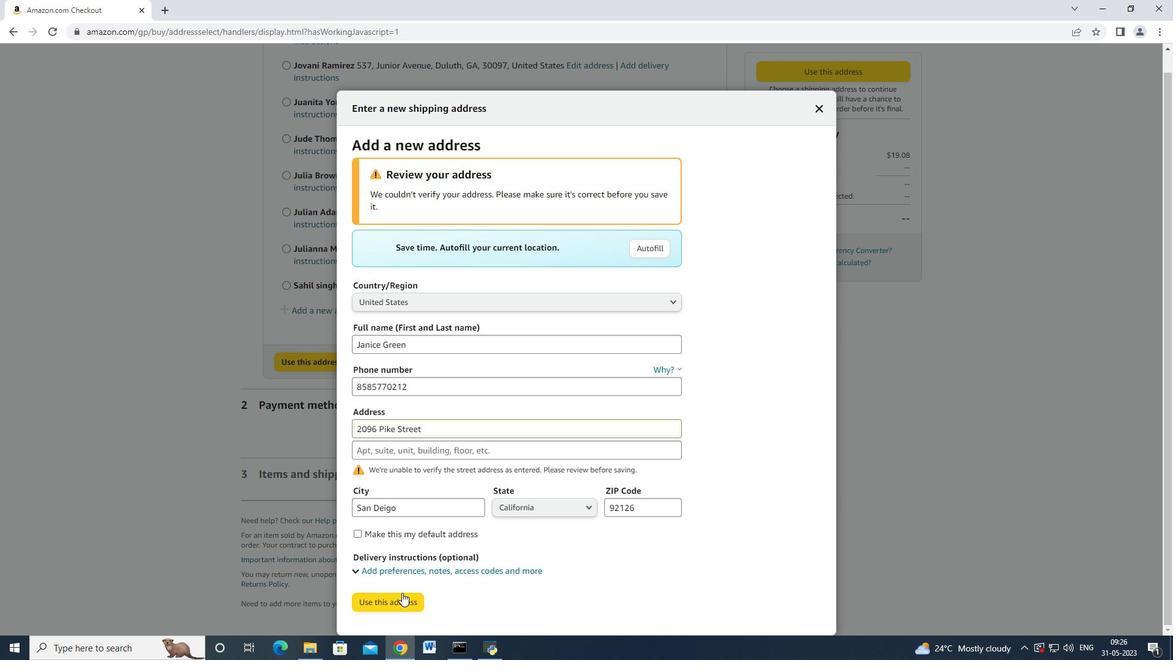 
Action: Mouse pressed left at (394, 602)
Screenshot: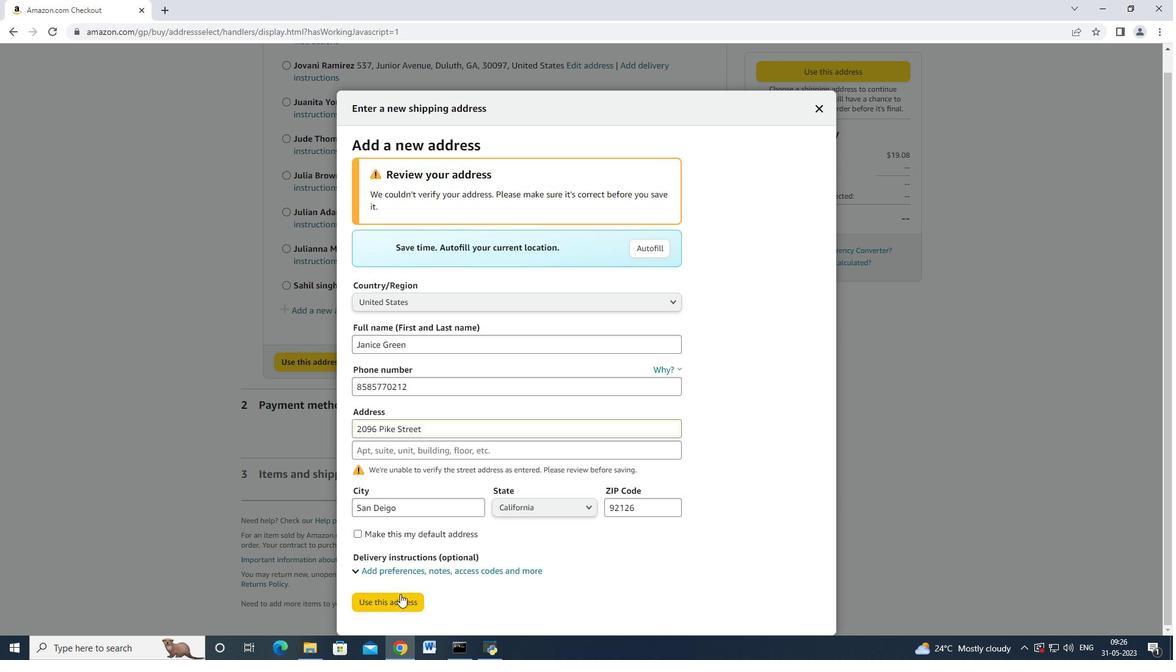 
Action: Mouse moved to (417, 272)
Screenshot: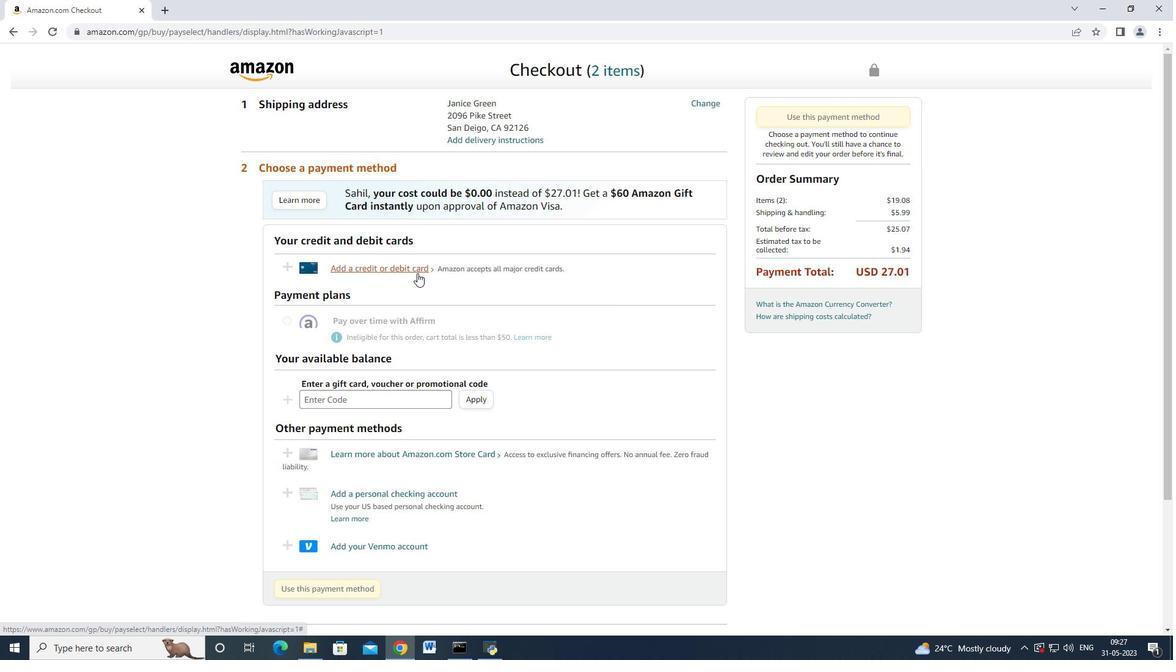 
Action: Mouse pressed left at (417, 272)
Screenshot: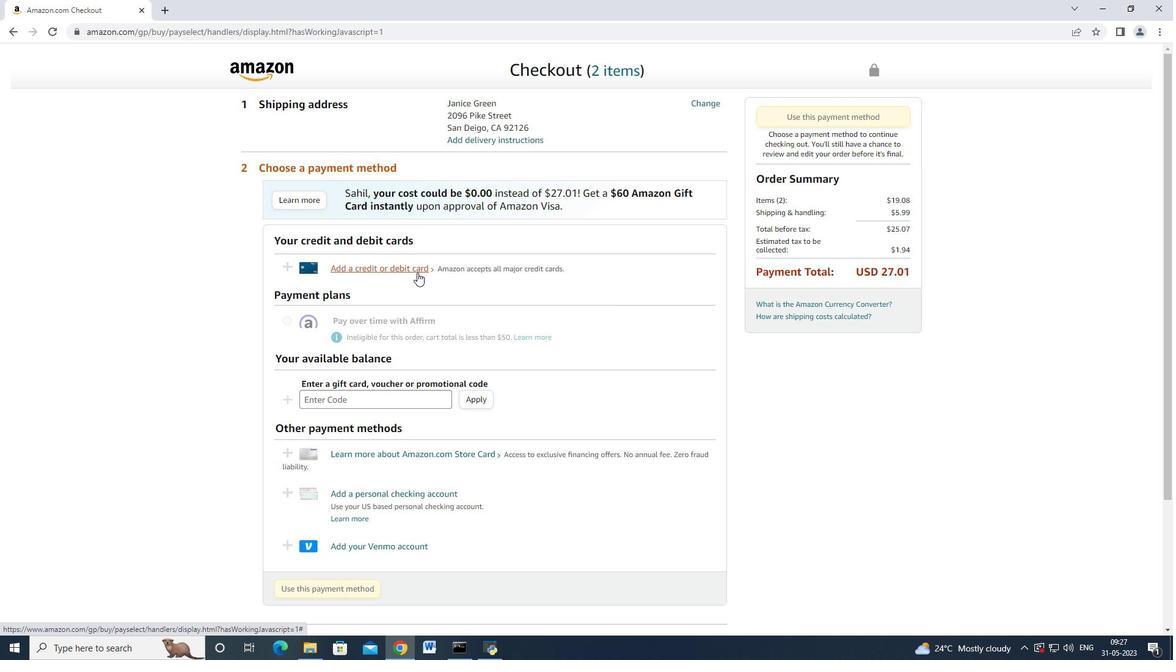 
Action: Mouse moved to (516, 285)
Screenshot: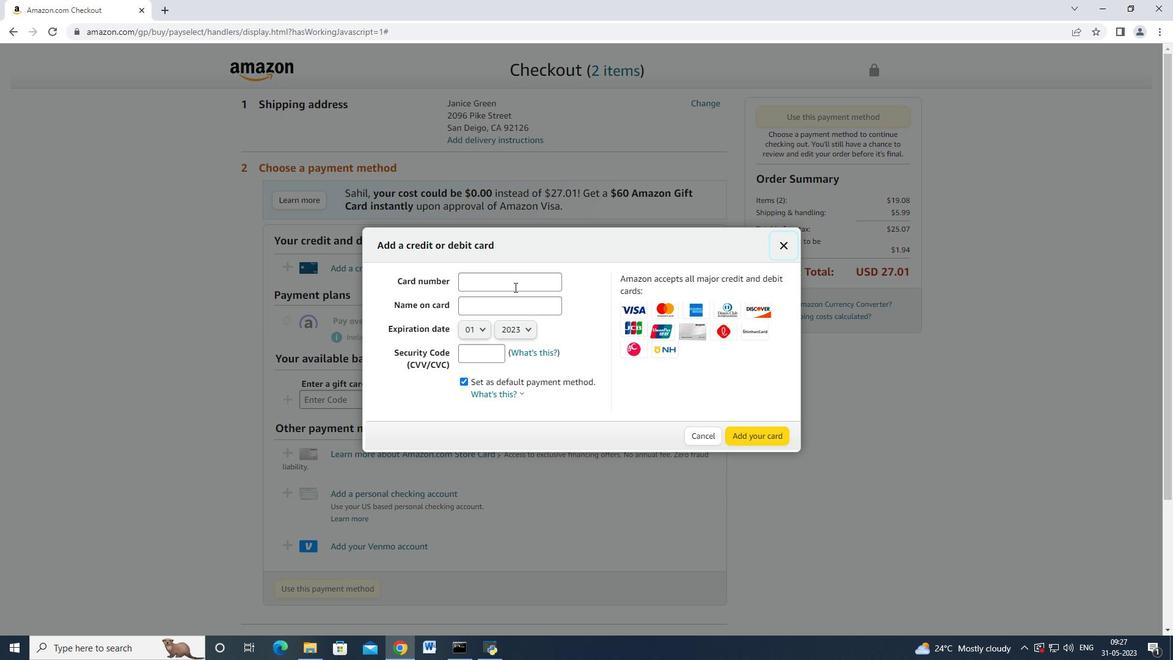 
Action: Mouse pressed left at (516, 285)
Screenshot: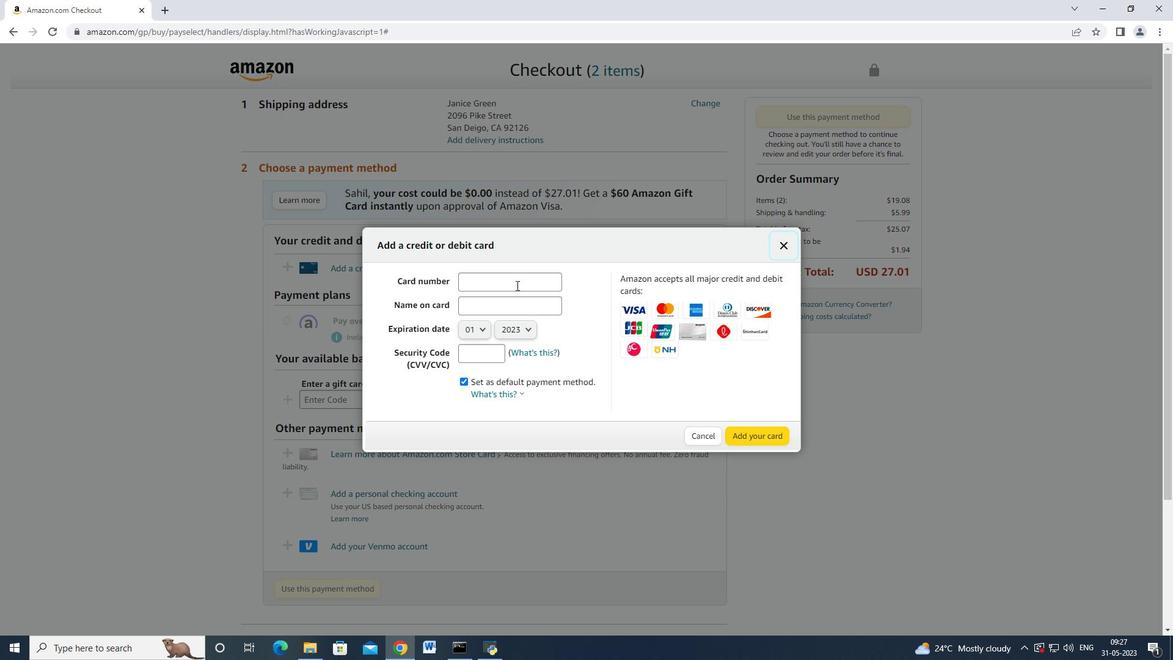 
Action: Mouse moved to (514, 289)
Screenshot: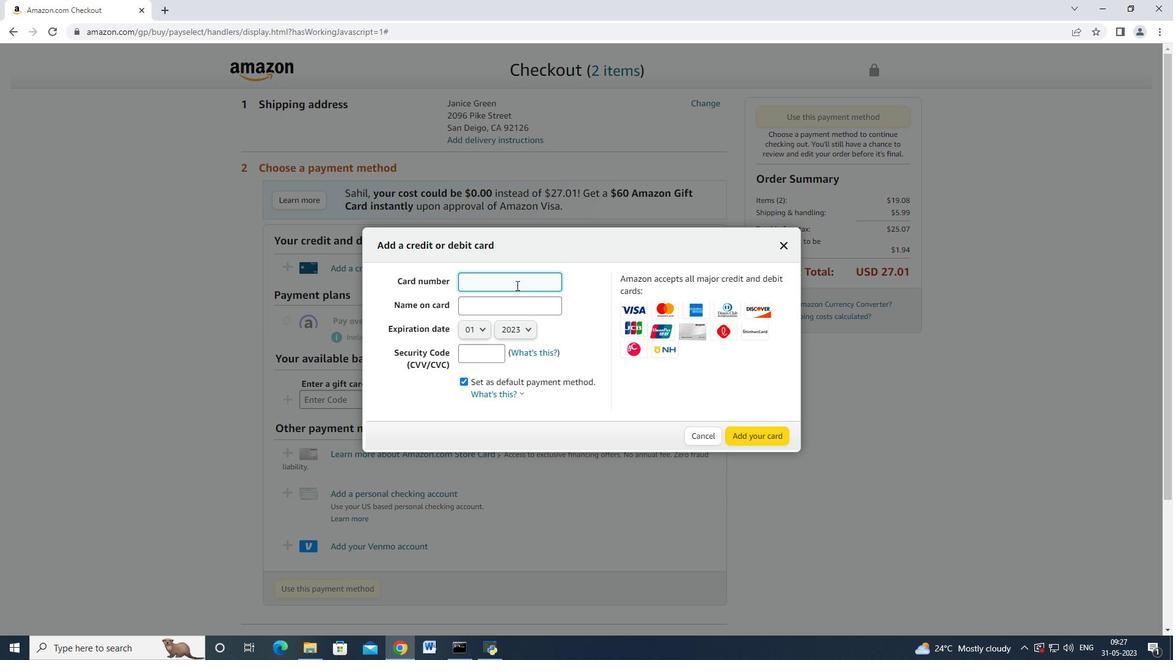 
Action: Key pressed 4672664477553<Key.backspace>2005<Key.tab><Key.shift>Mark<Key.space><Key.shift_r>Adams<Key.space>
Screenshot: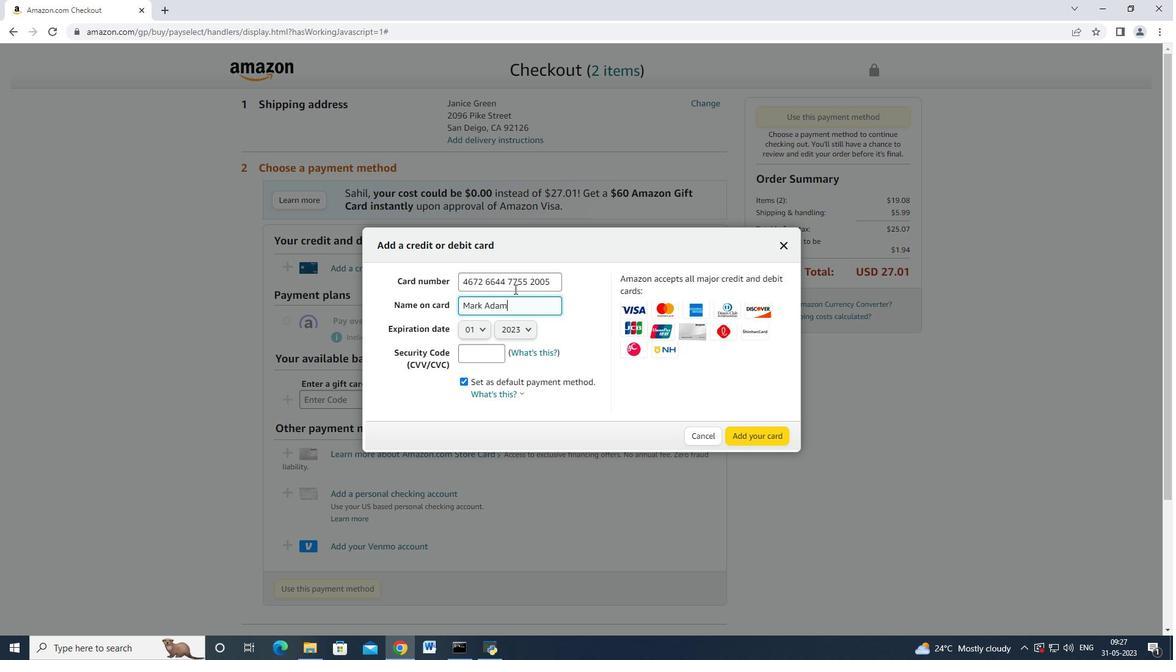 
Action: Mouse moved to (481, 328)
Screenshot: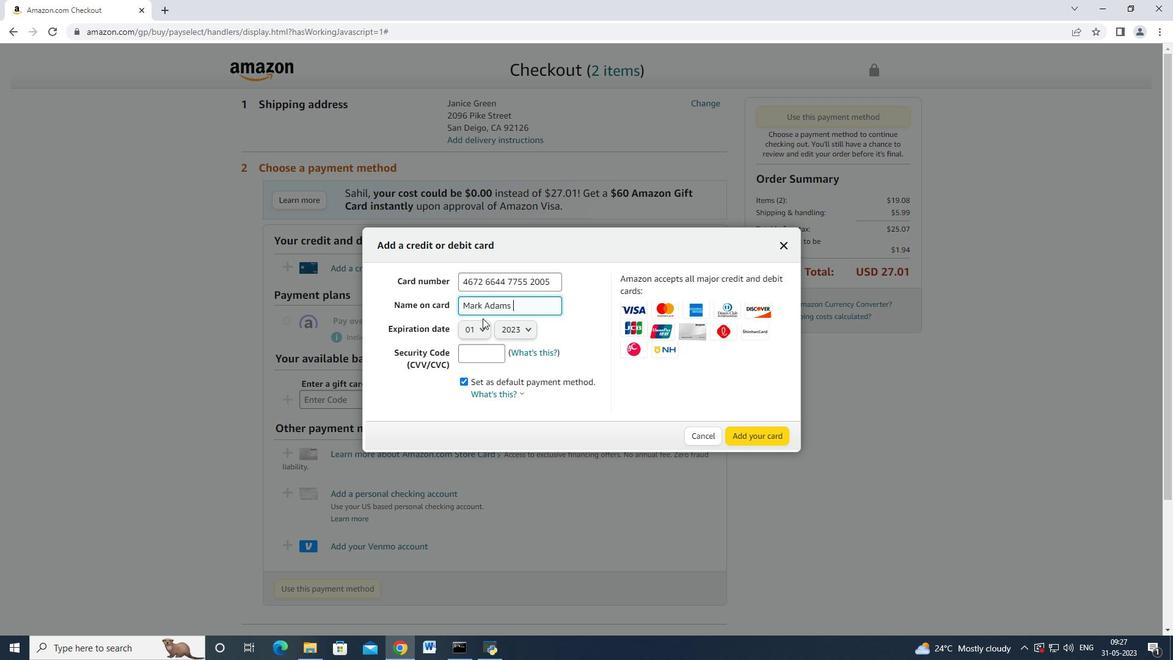 
Action: Mouse pressed left at (481, 328)
Screenshot: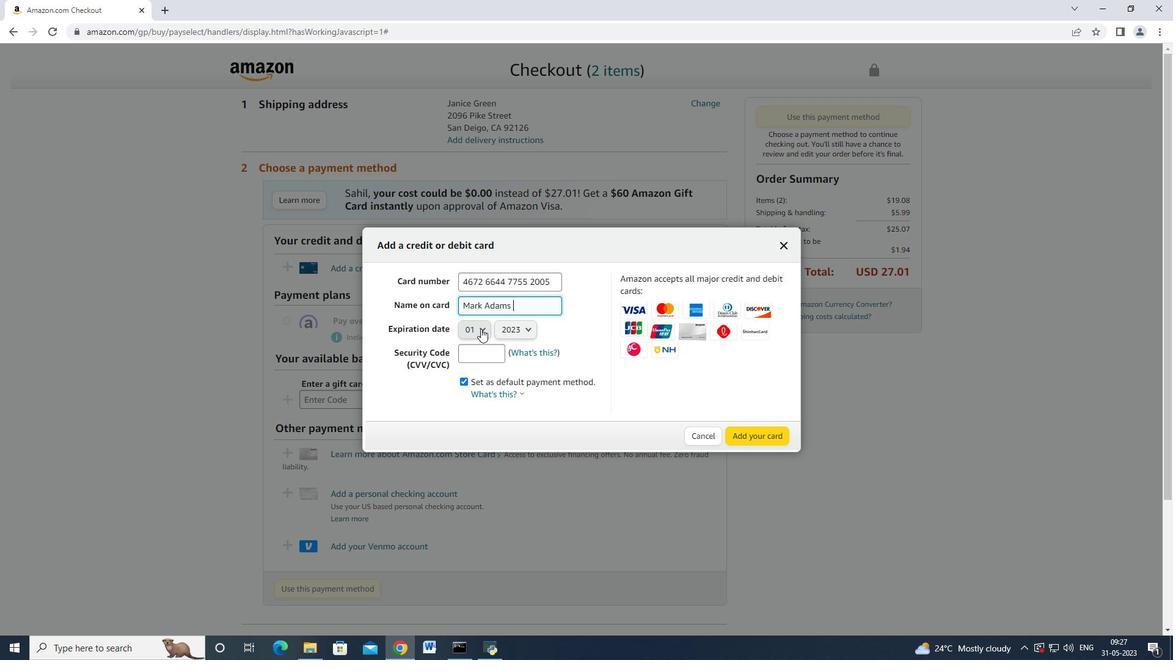 
Action: Mouse moved to (479, 375)
Screenshot: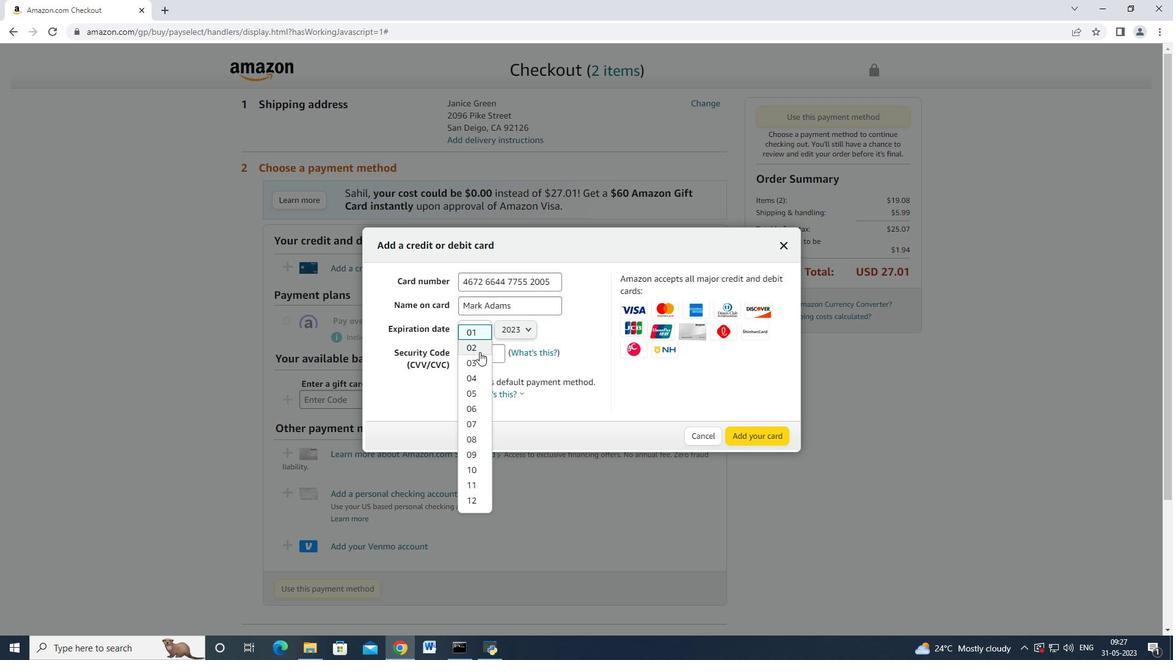 
Action: Mouse pressed left at (479, 375)
Screenshot: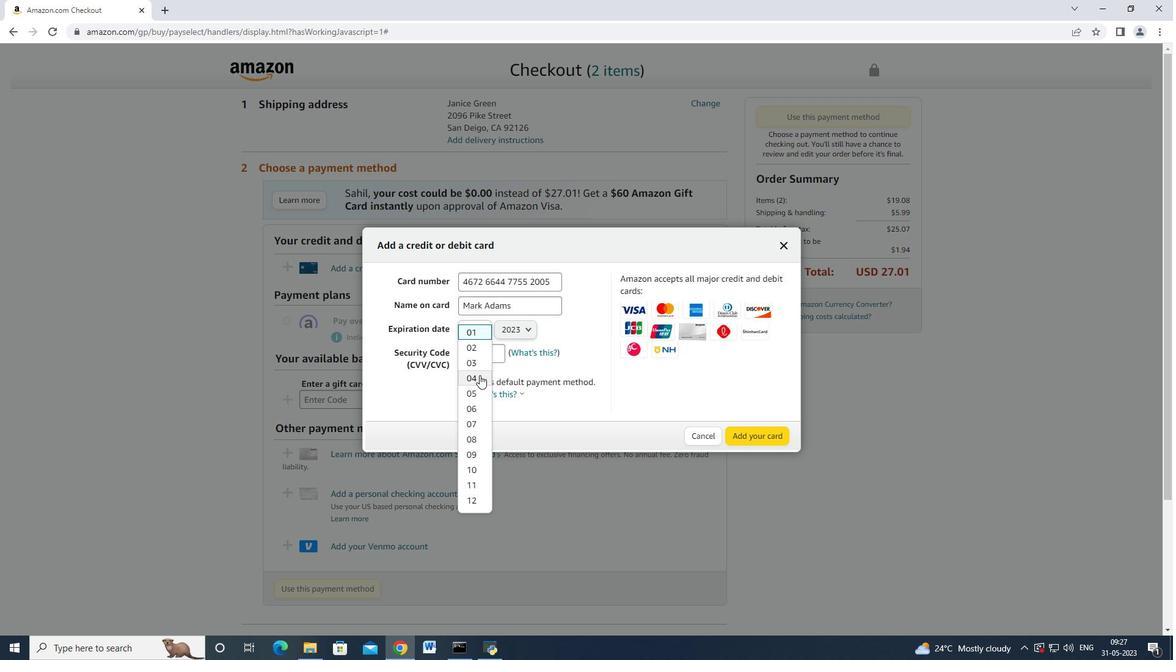 
Action: Mouse moved to (509, 336)
Screenshot: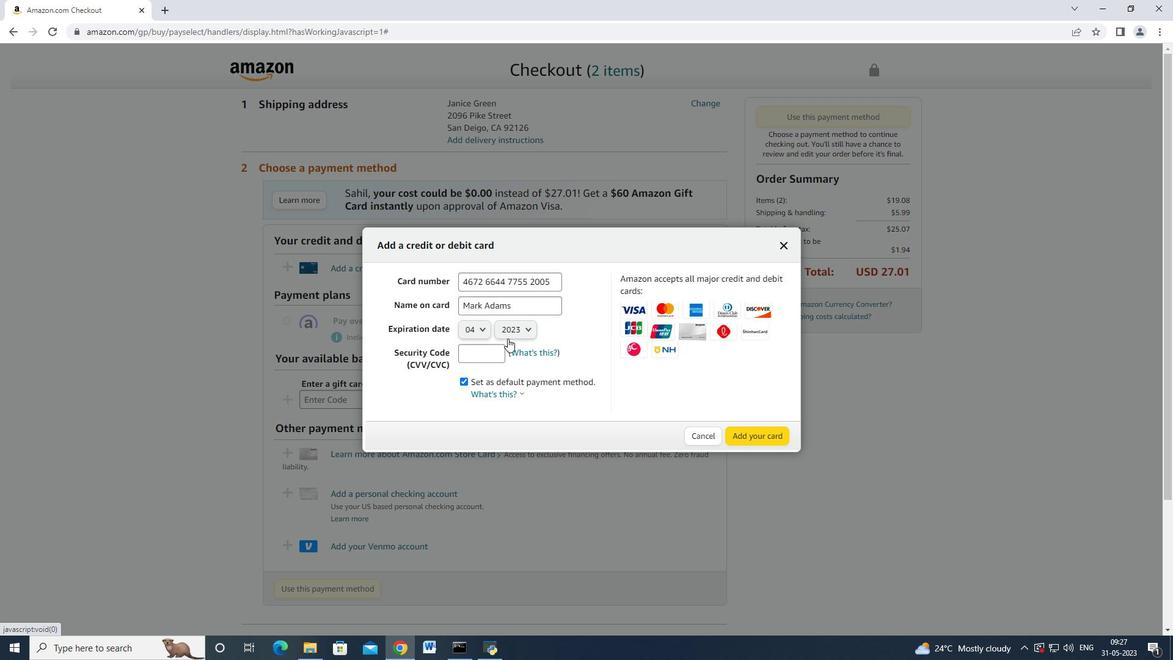 
Action: Mouse pressed left at (509, 336)
Screenshot: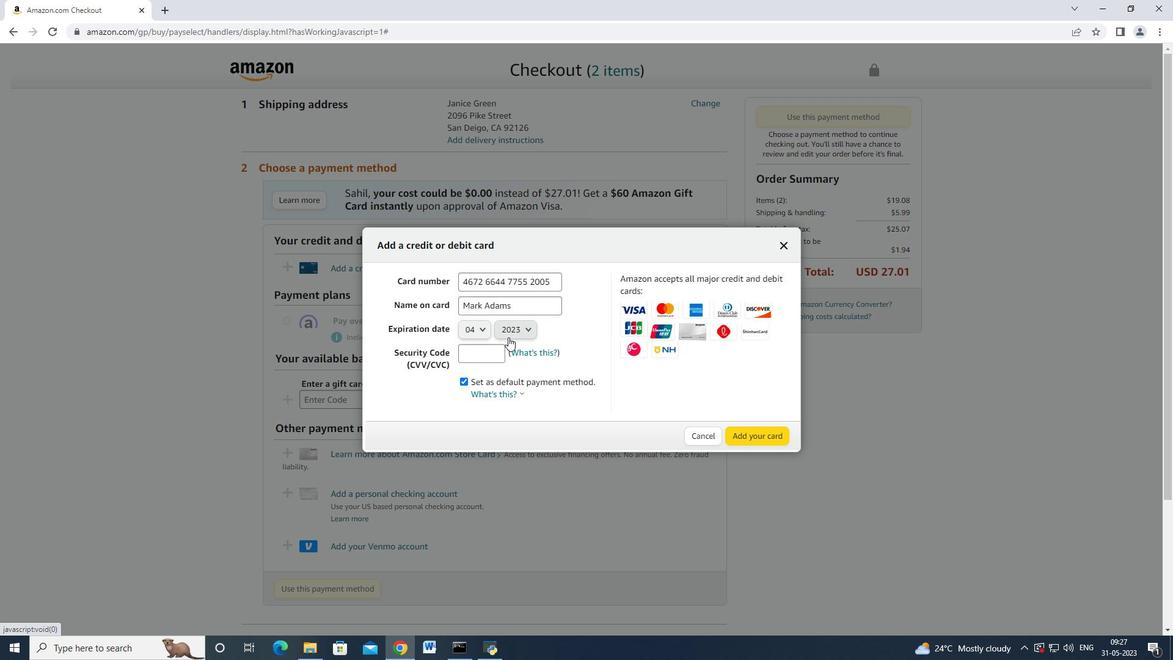 
Action: Mouse moved to (508, 361)
Screenshot: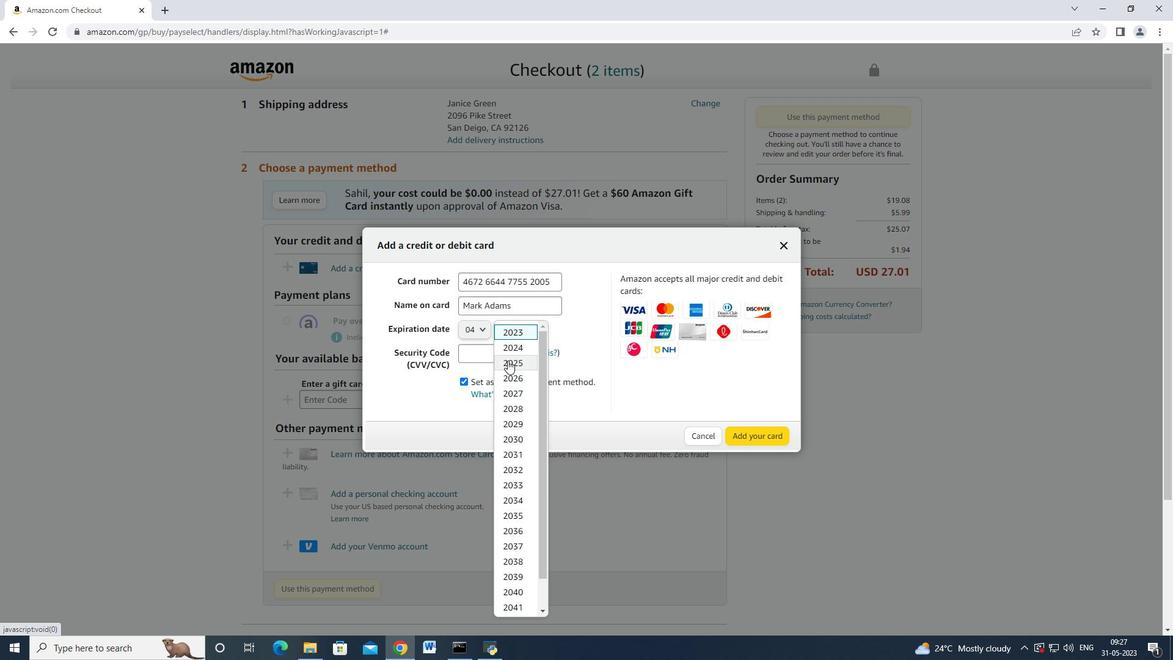 
Action: Mouse pressed left at (508, 361)
Screenshot: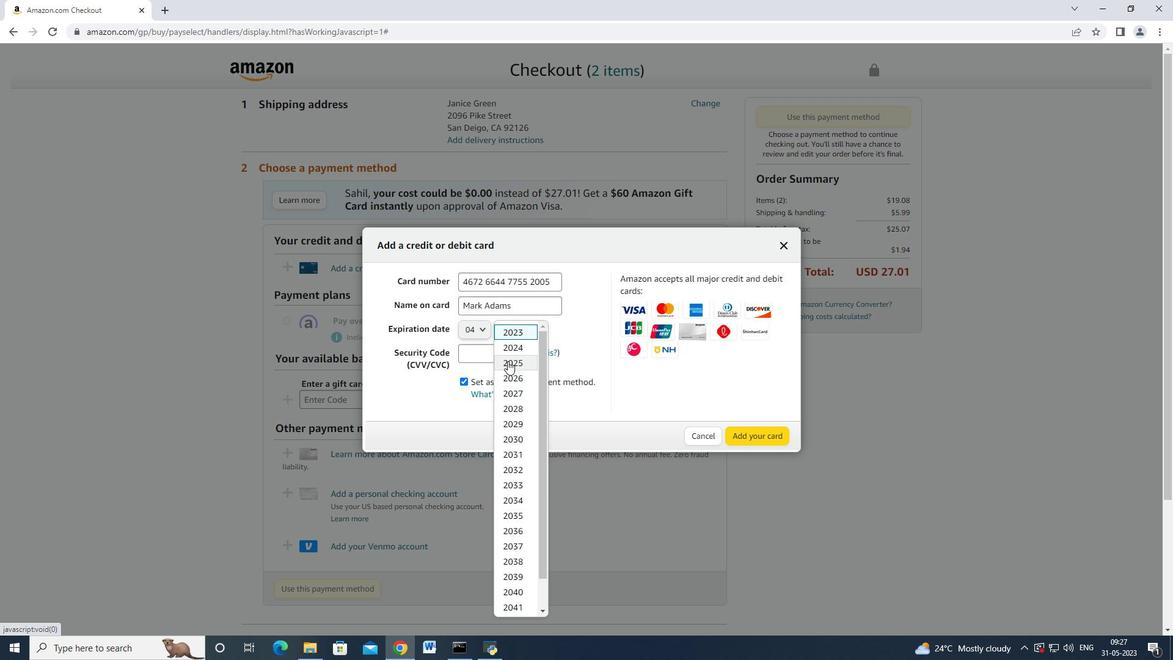 
Action: Mouse moved to (489, 358)
Screenshot: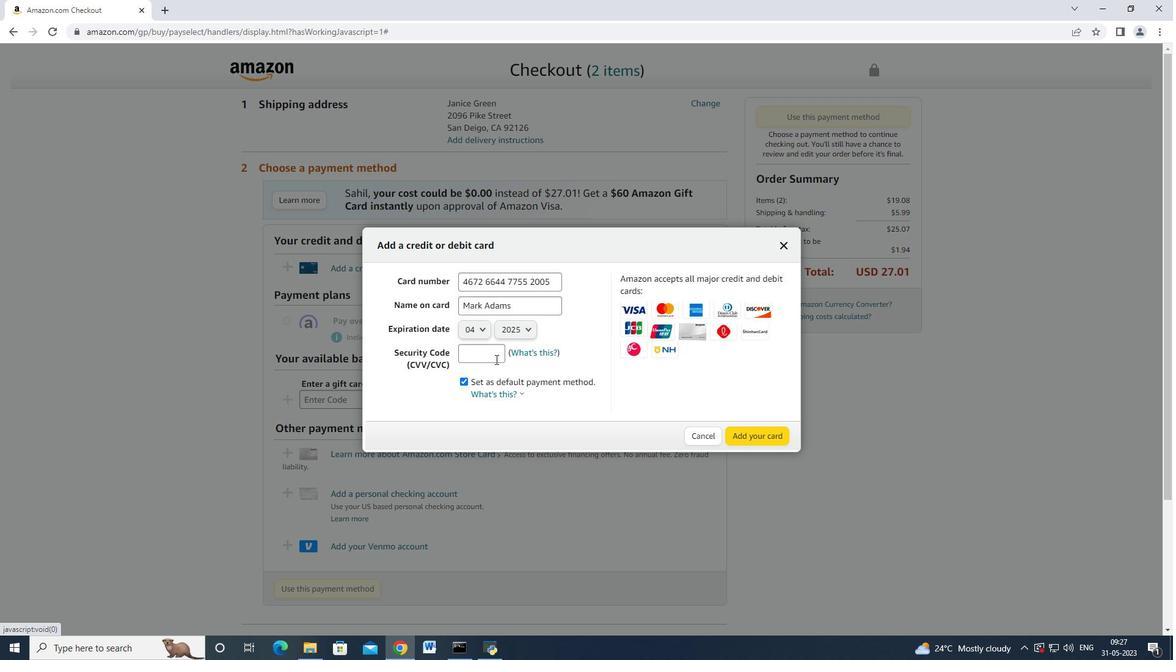 
Action: Mouse pressed left at (489, 358)
Screenshot: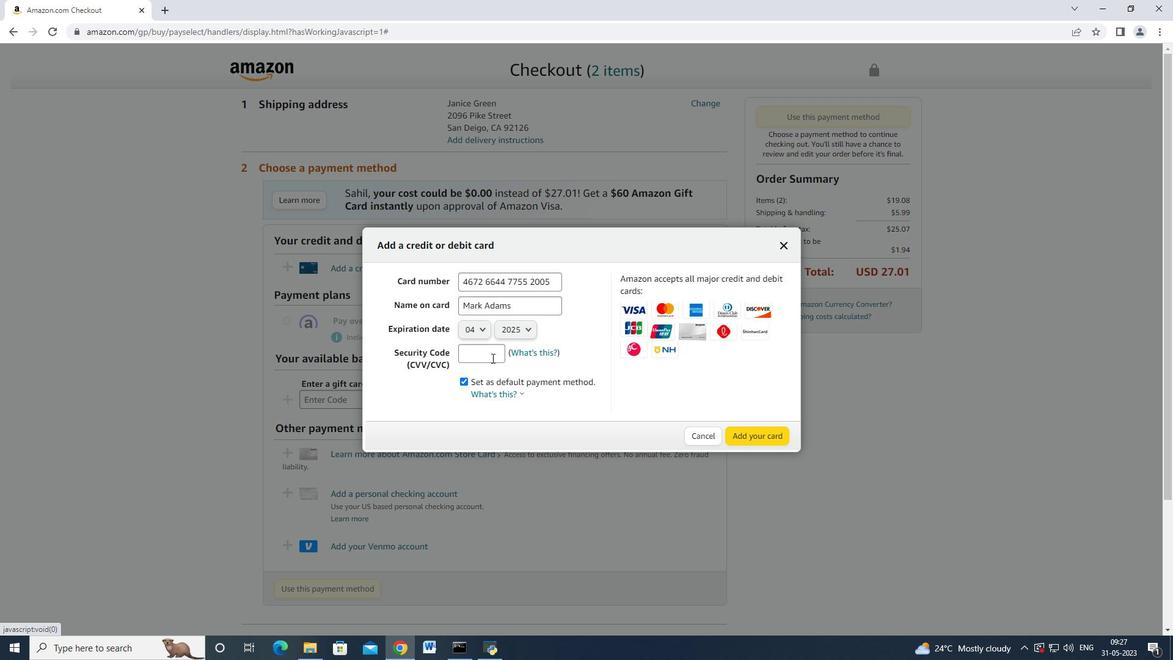 
Action: Mouse moved to (489, 357)
Screenshot: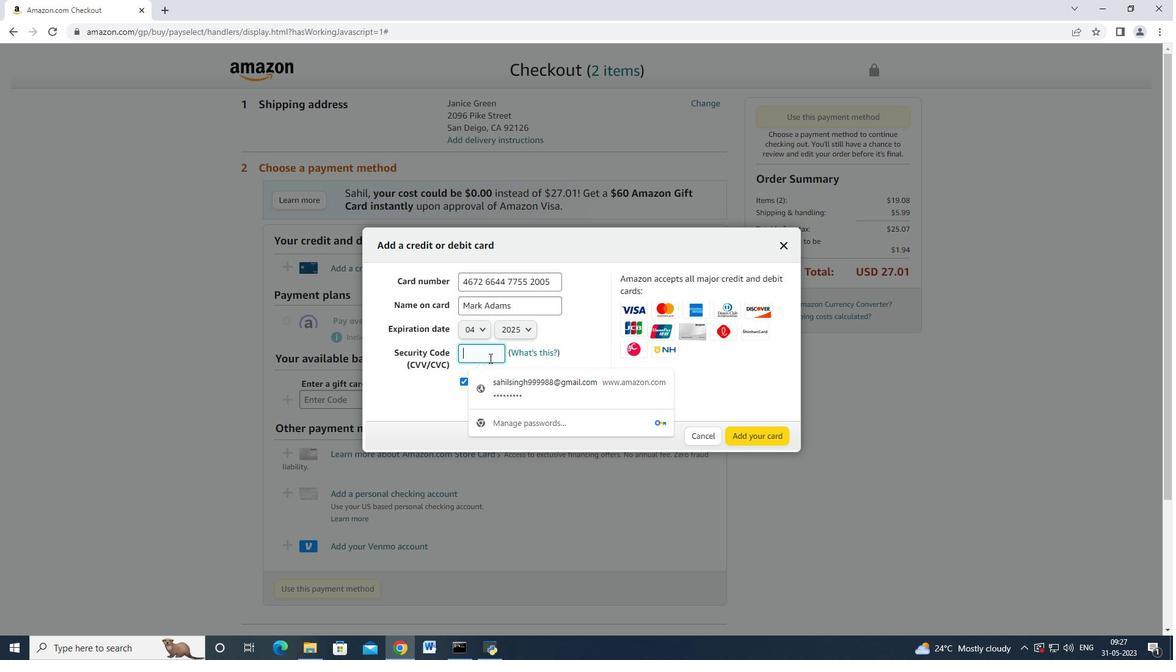 
Action: Key pressed 3321
Screenshot: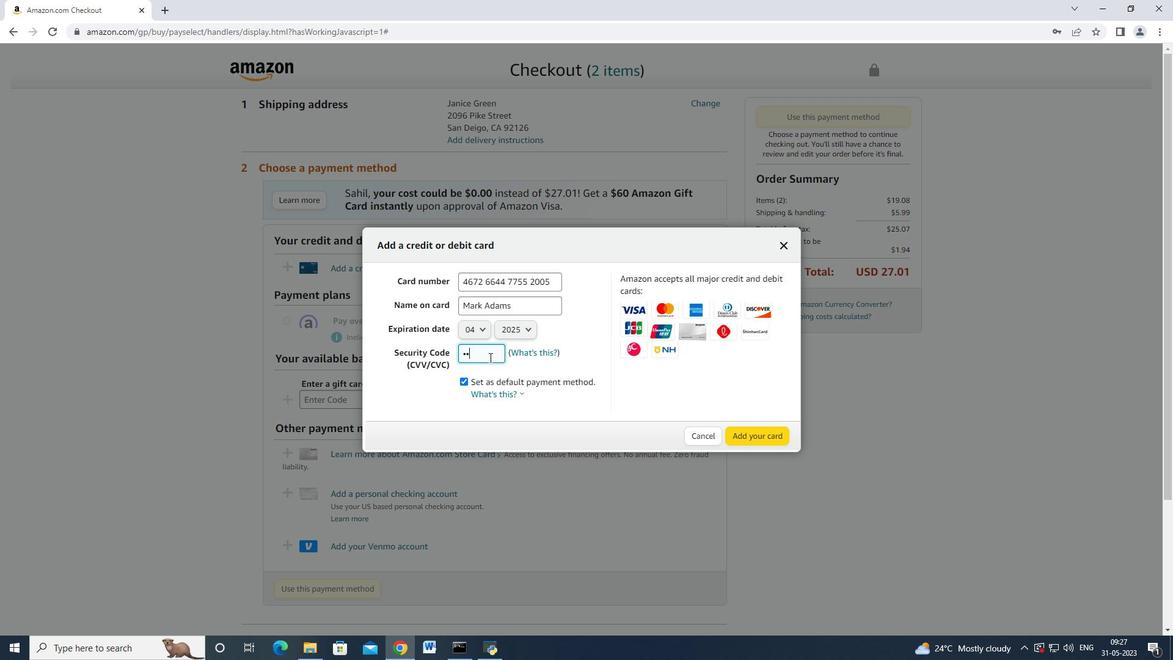 
Action: Mouse moved to (760, 443)
Screenshot: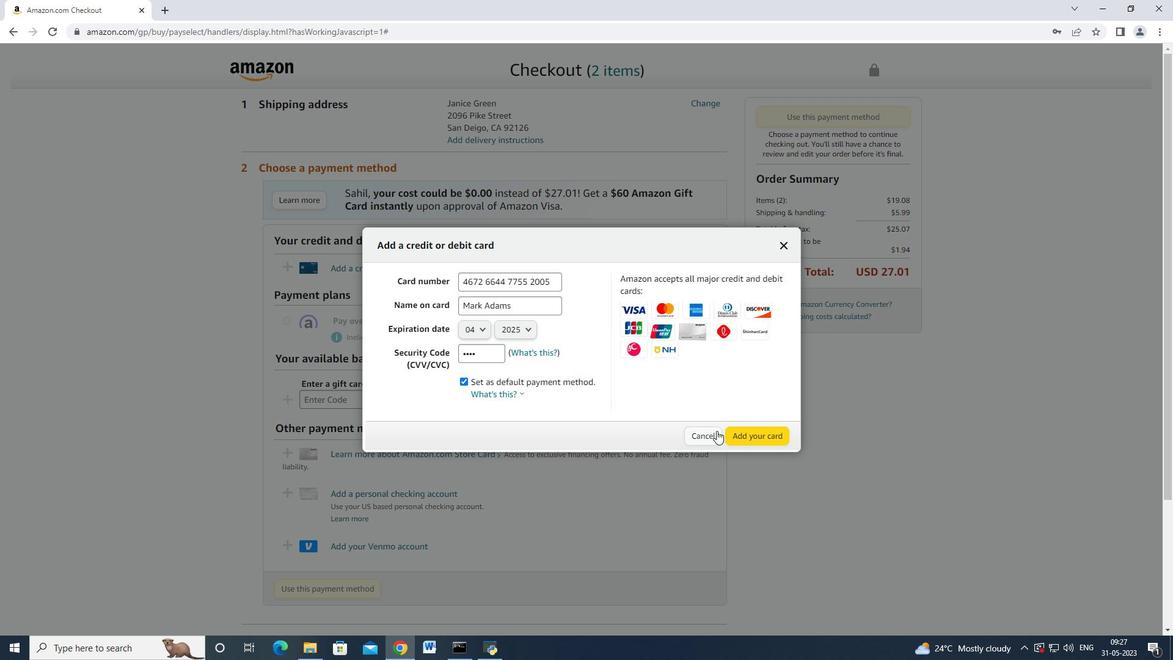 
